 Task: Navigate through the Chicago History Museum to the entrance of the Lincoln's Chicago exhibit.
Action: Mouse moved to (306, 77)
Screenshot: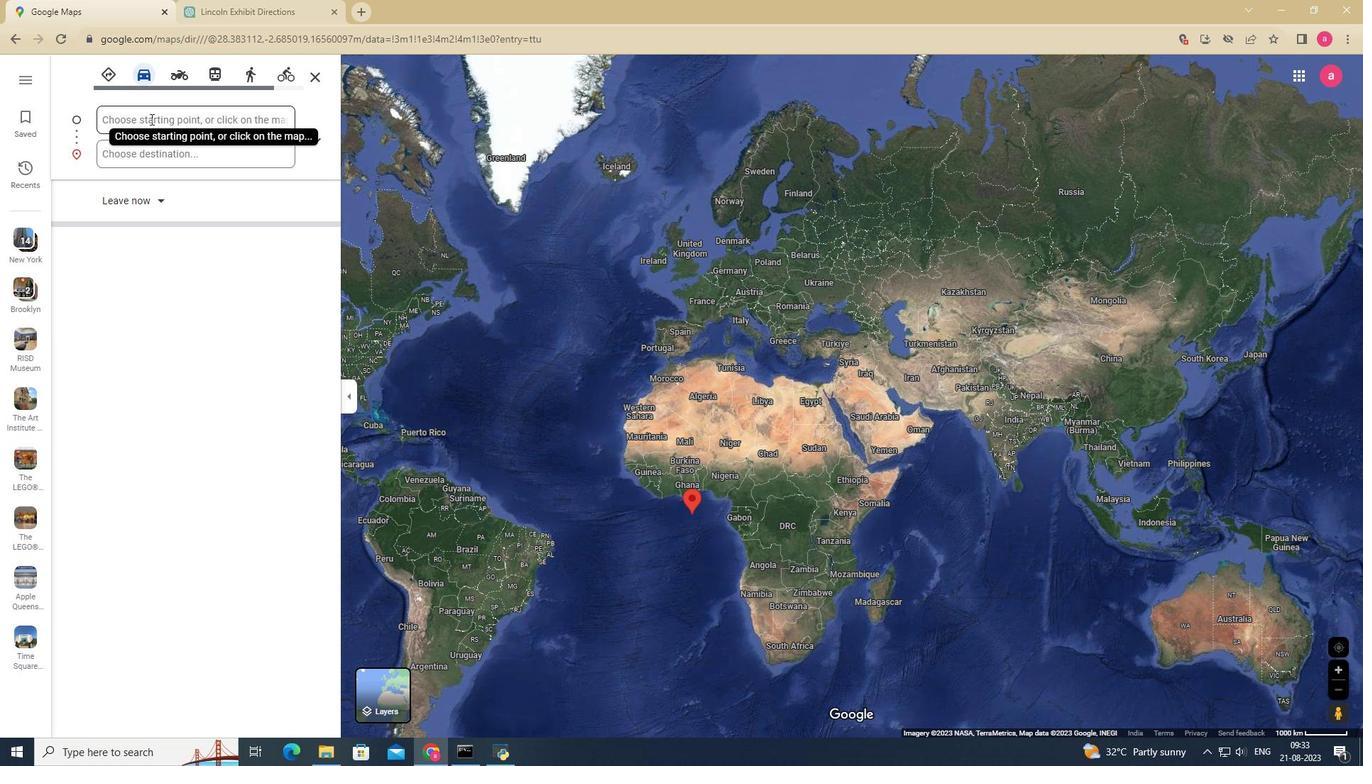
Action: Mouse pressed left at (306, 77)
Screenshot: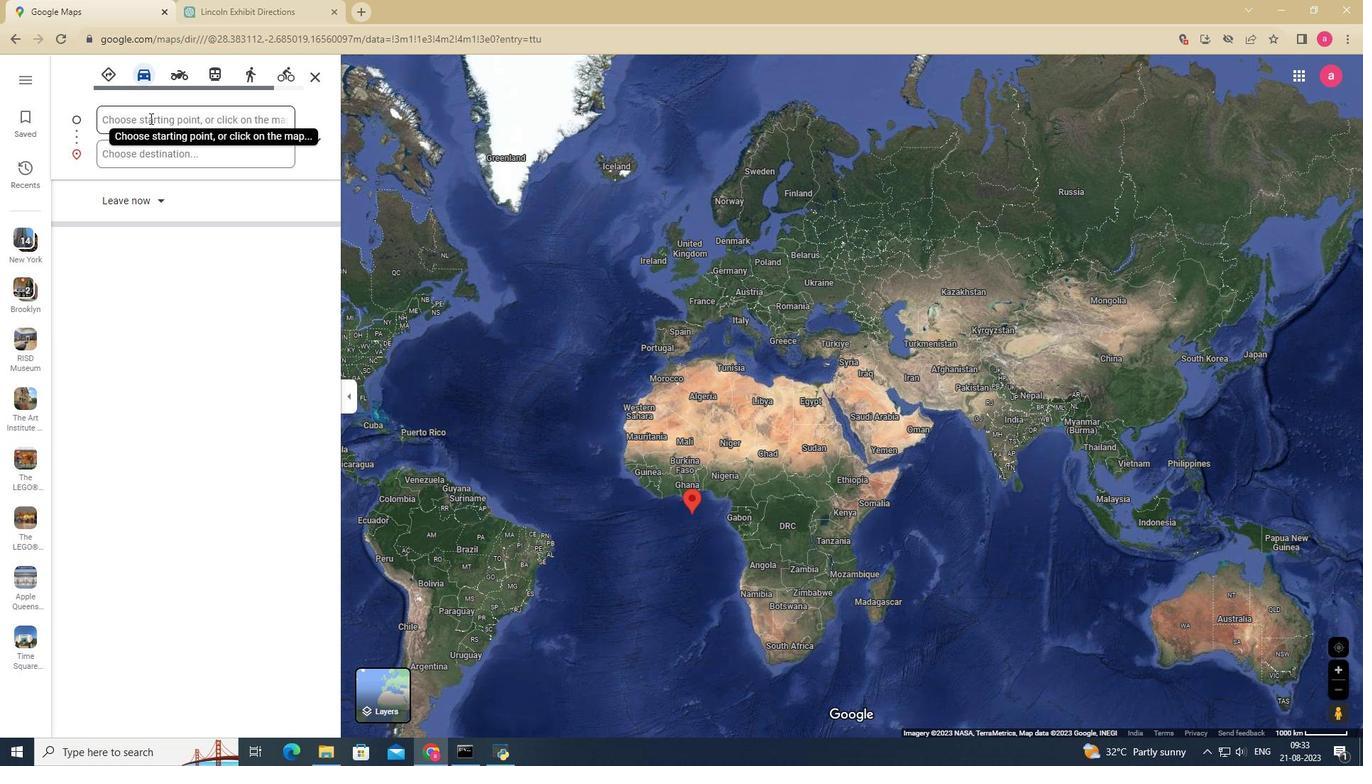 
Action: Mouse moved to (159, 130)
Screenshot: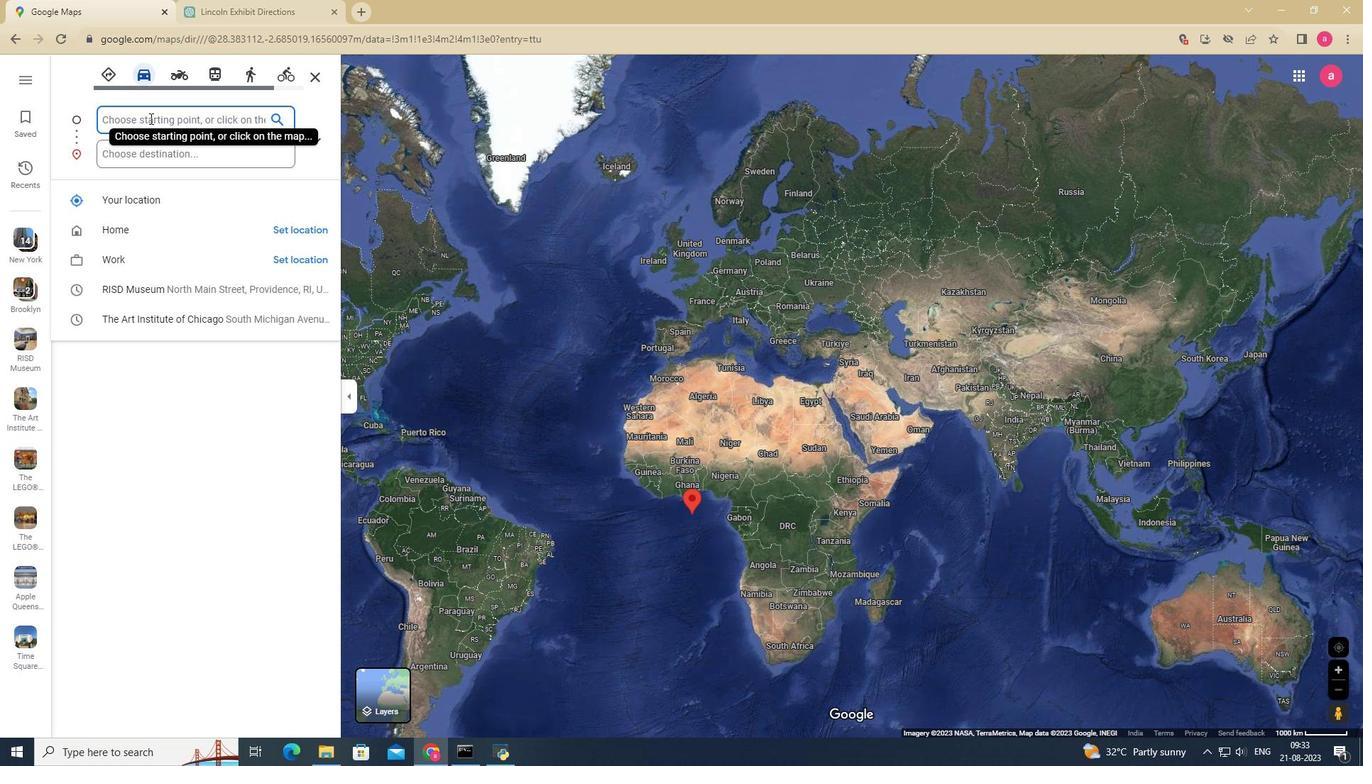 
Action: Mouse pressed left at (159, 130)
Screenshot: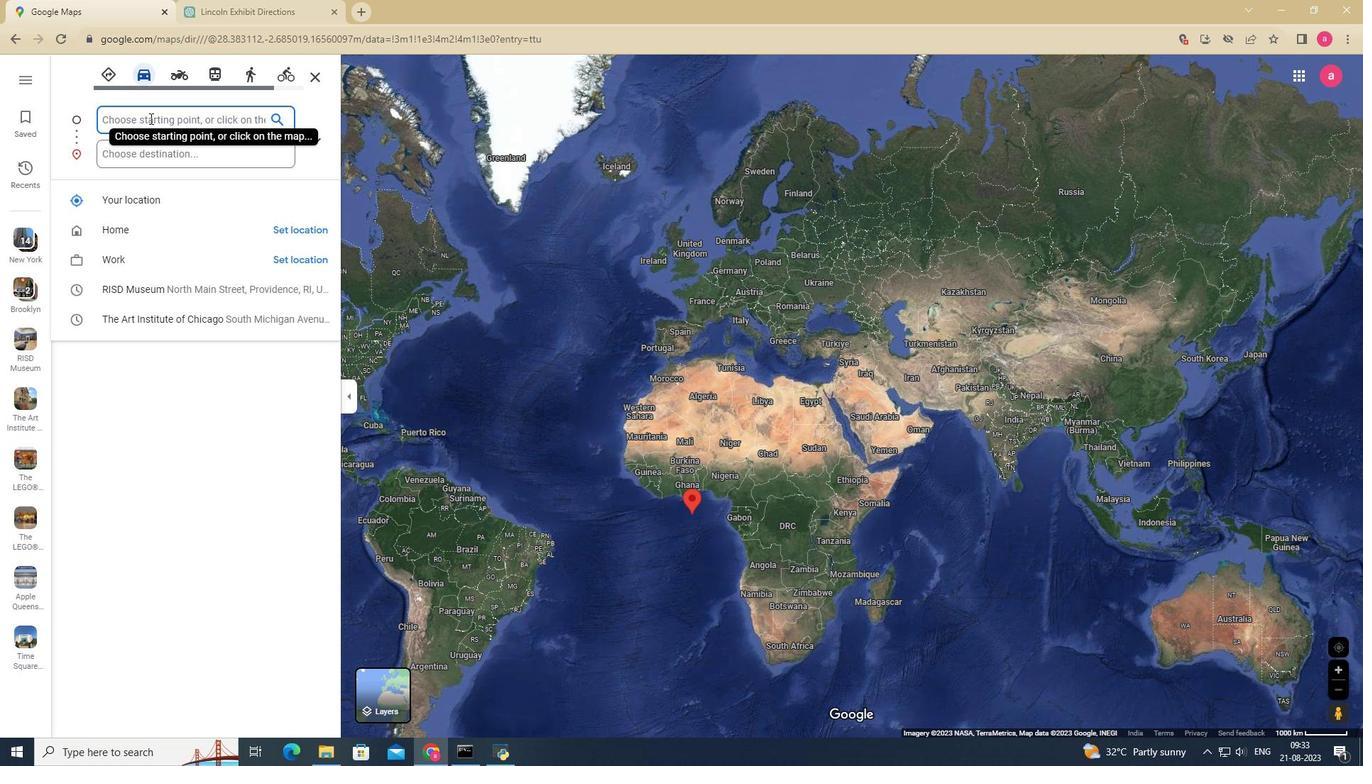 
Action: Mouse moved to (149, 118)
Screenshot: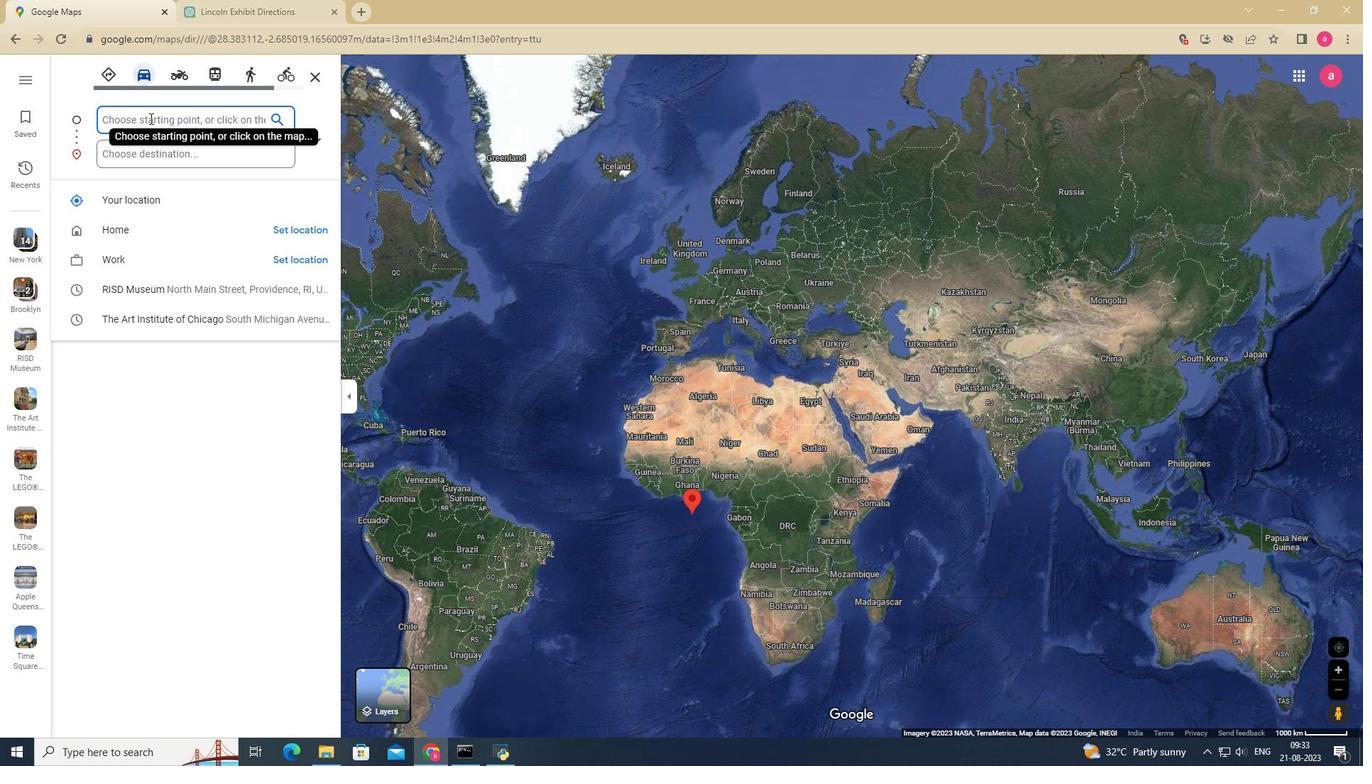 
Action: Mouse pressed left at (149, 118)
Screenshot: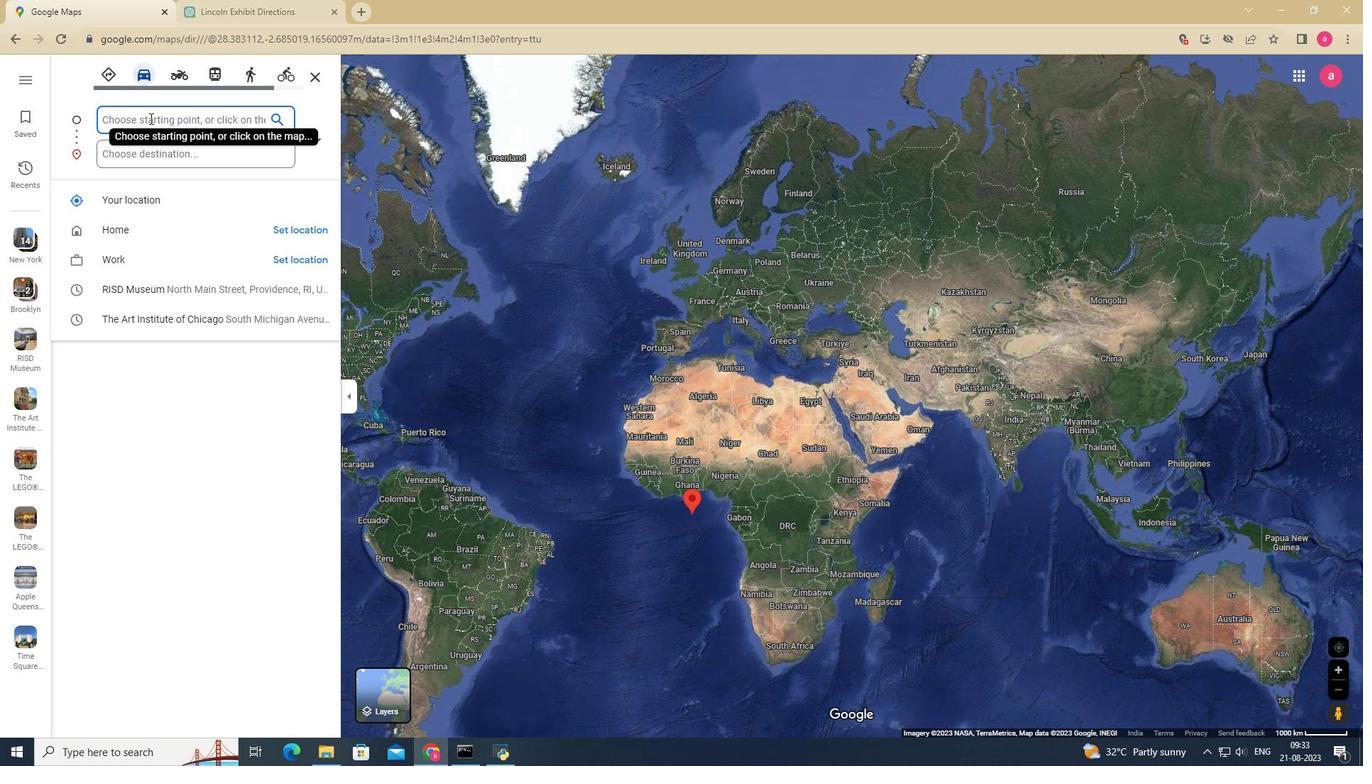 
Action: Key pressed chicago<Key.space><Key.shift><Key.shift>museum
Screenshot: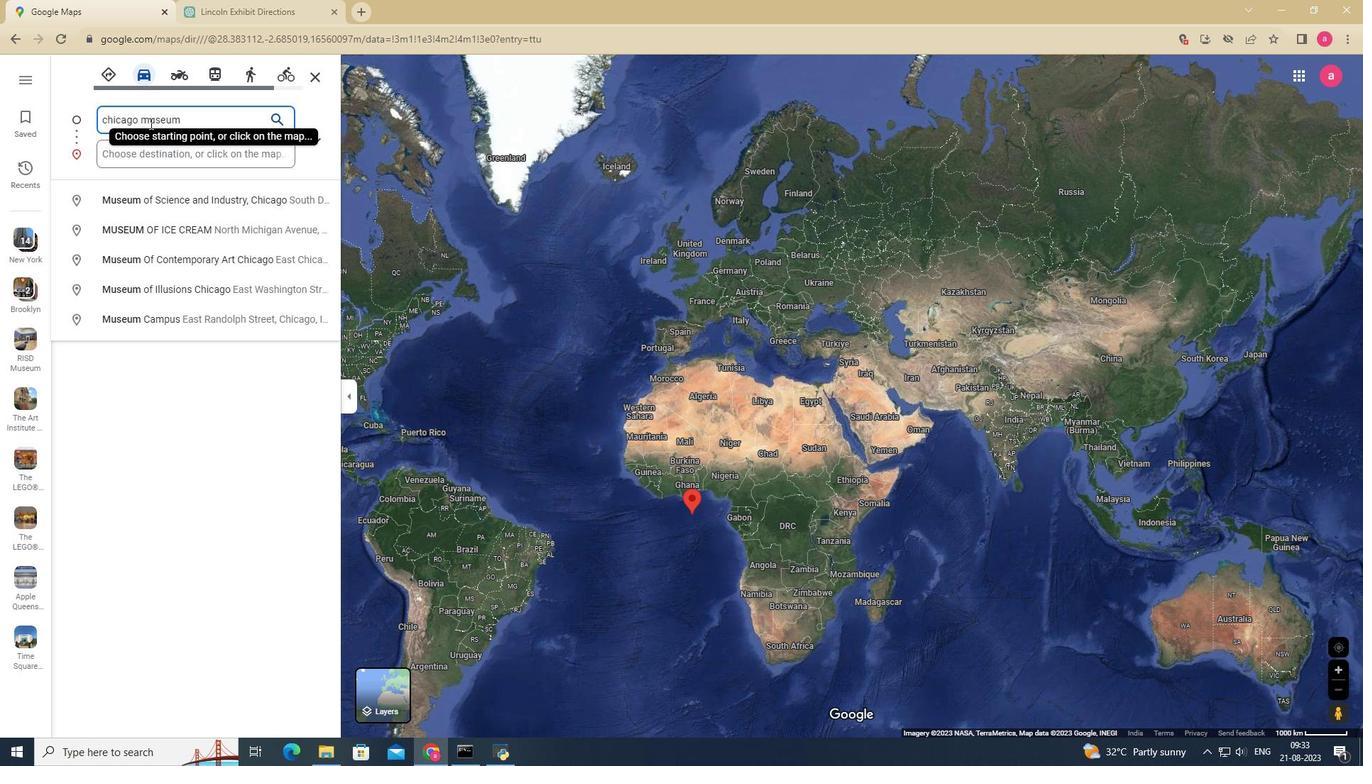 
Action: Mouse moved to (134, 154)
Screenshot: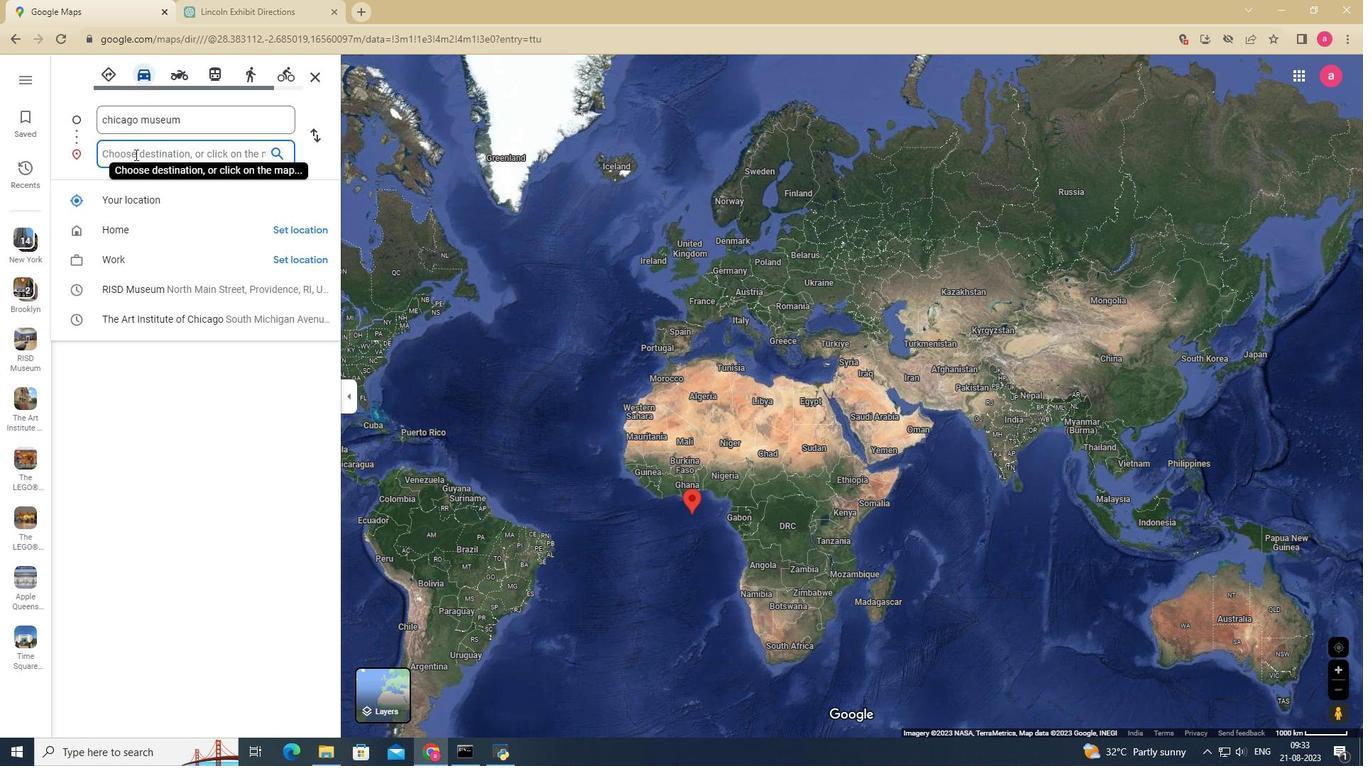 
Action: Mouse pressed left at (134, 154)
Screenshot: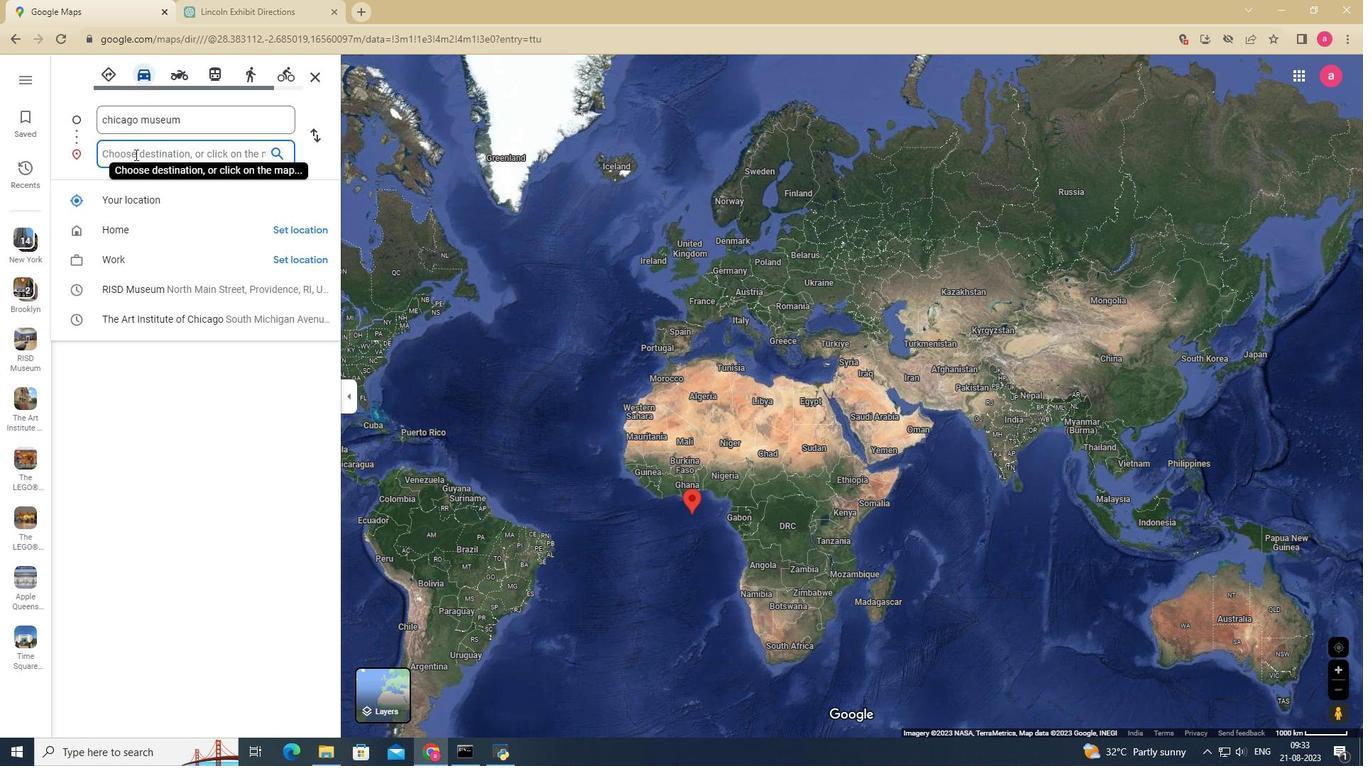 
Action: Key pressed lincoln's<Key.space>chicago<Key.space>exhibit<Key.enter>
Screenshot: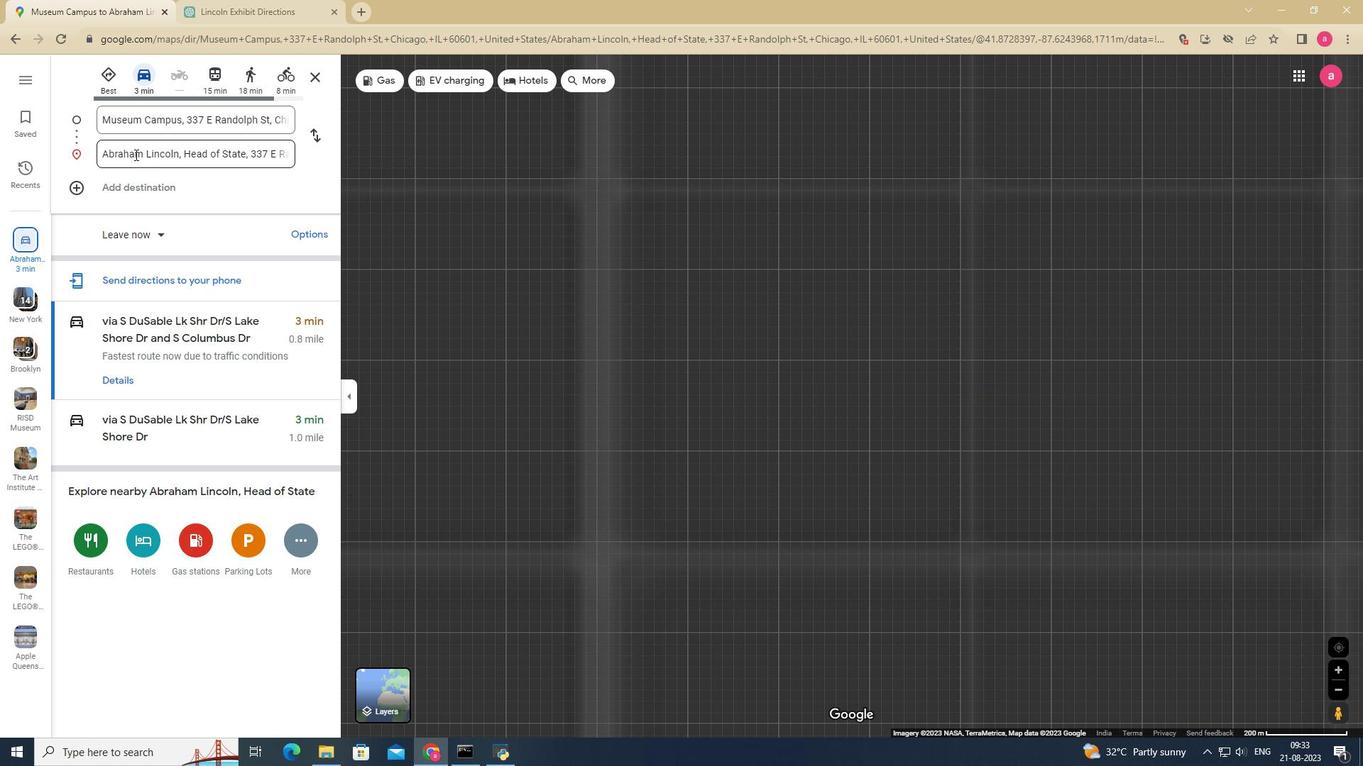 
Action: Mouse moved to (832, 570)
Screenshot: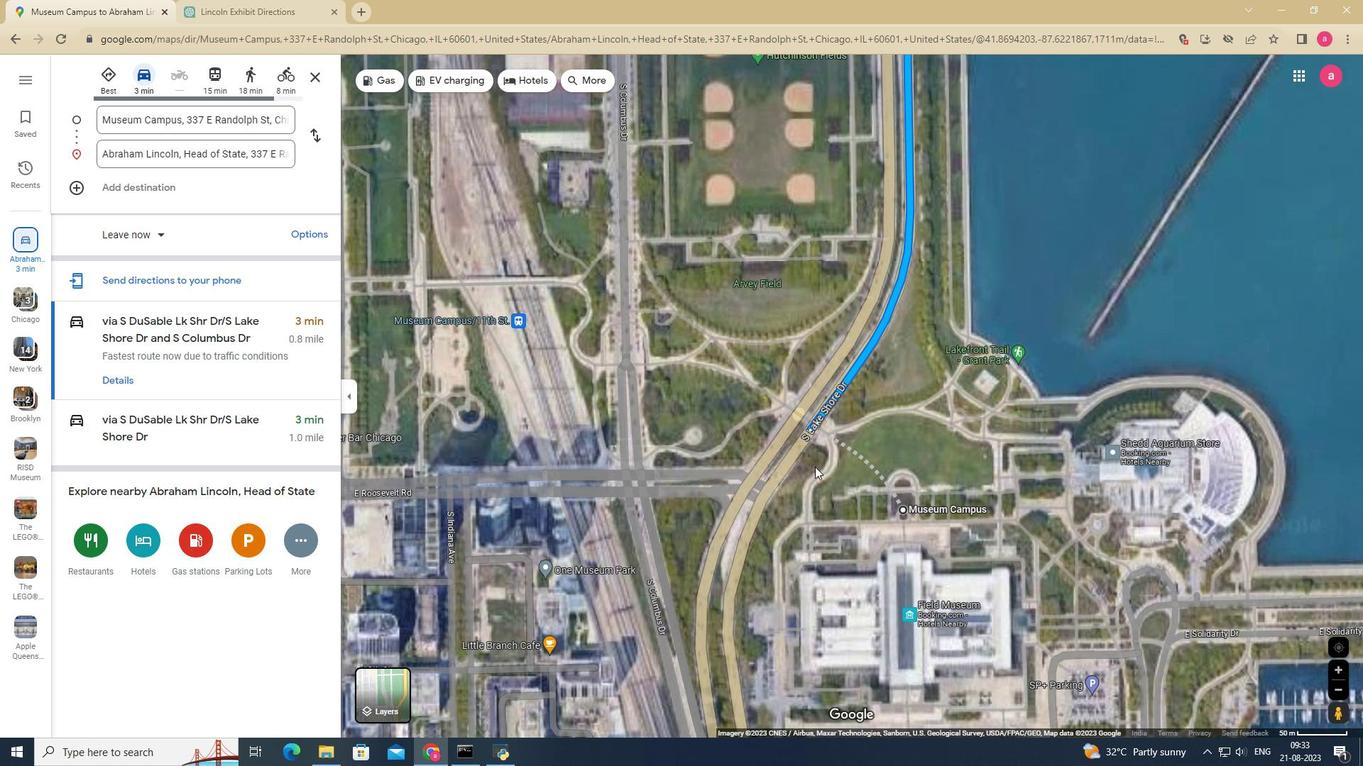
Action: Mouse pressed left at (832, 570)
Screenshot: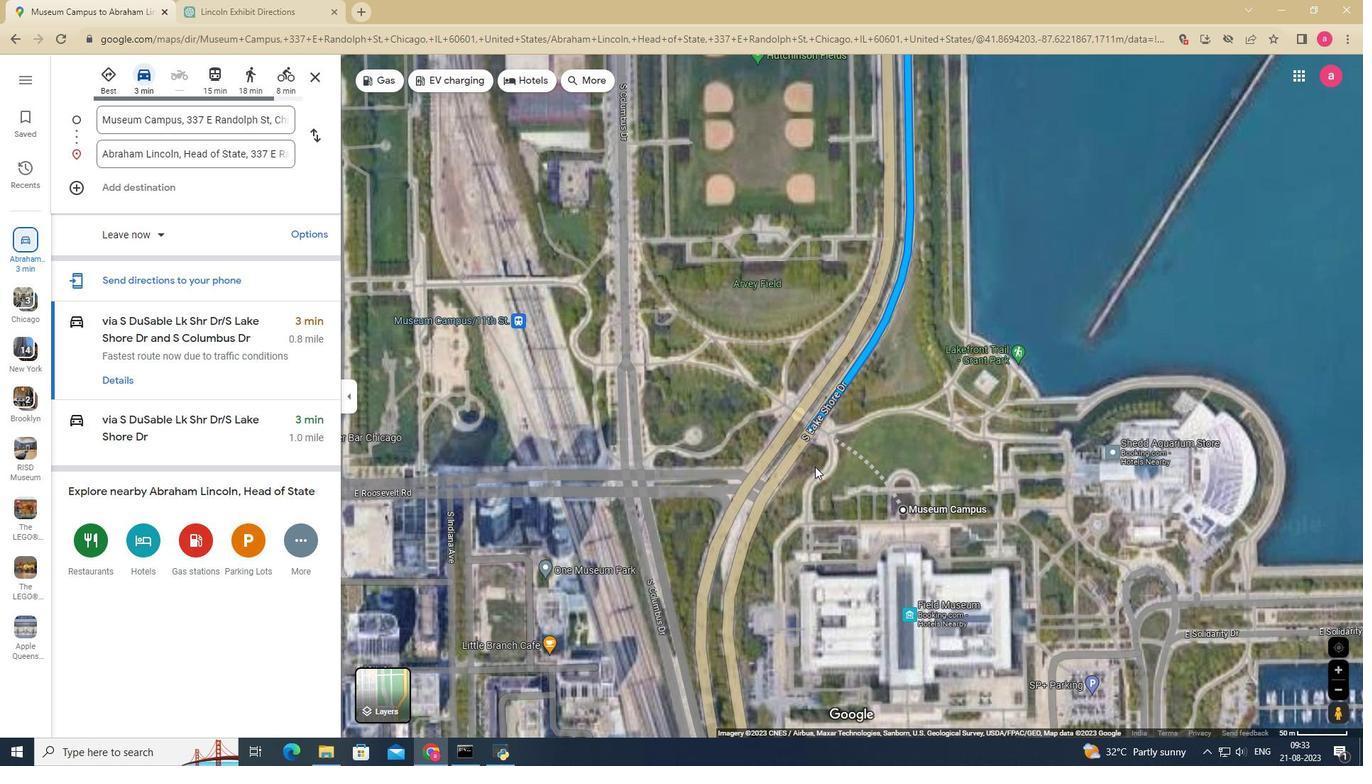 
Action: Mouse moved to (815, 479)
Screenshot: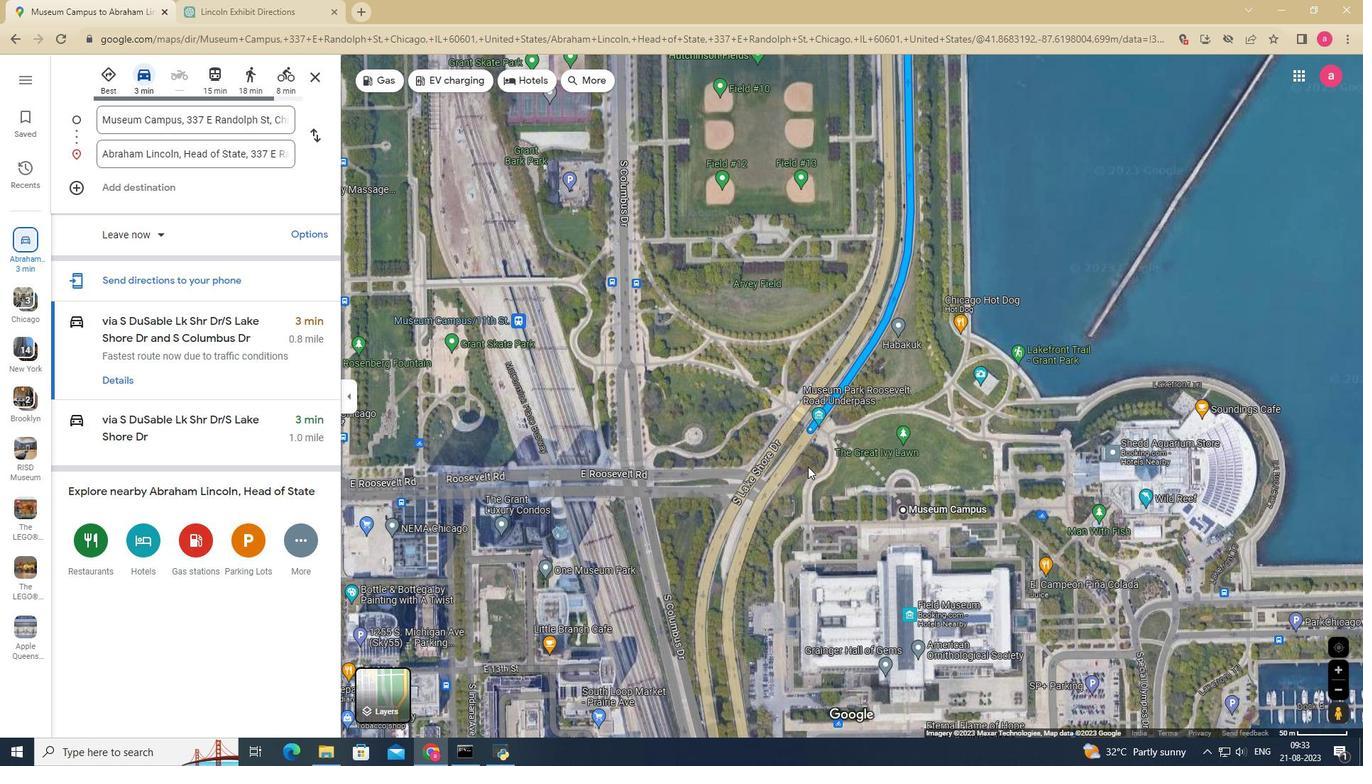 
Action: Mouse scrolled (815, 479) with delta (0, 0)
Screenshot: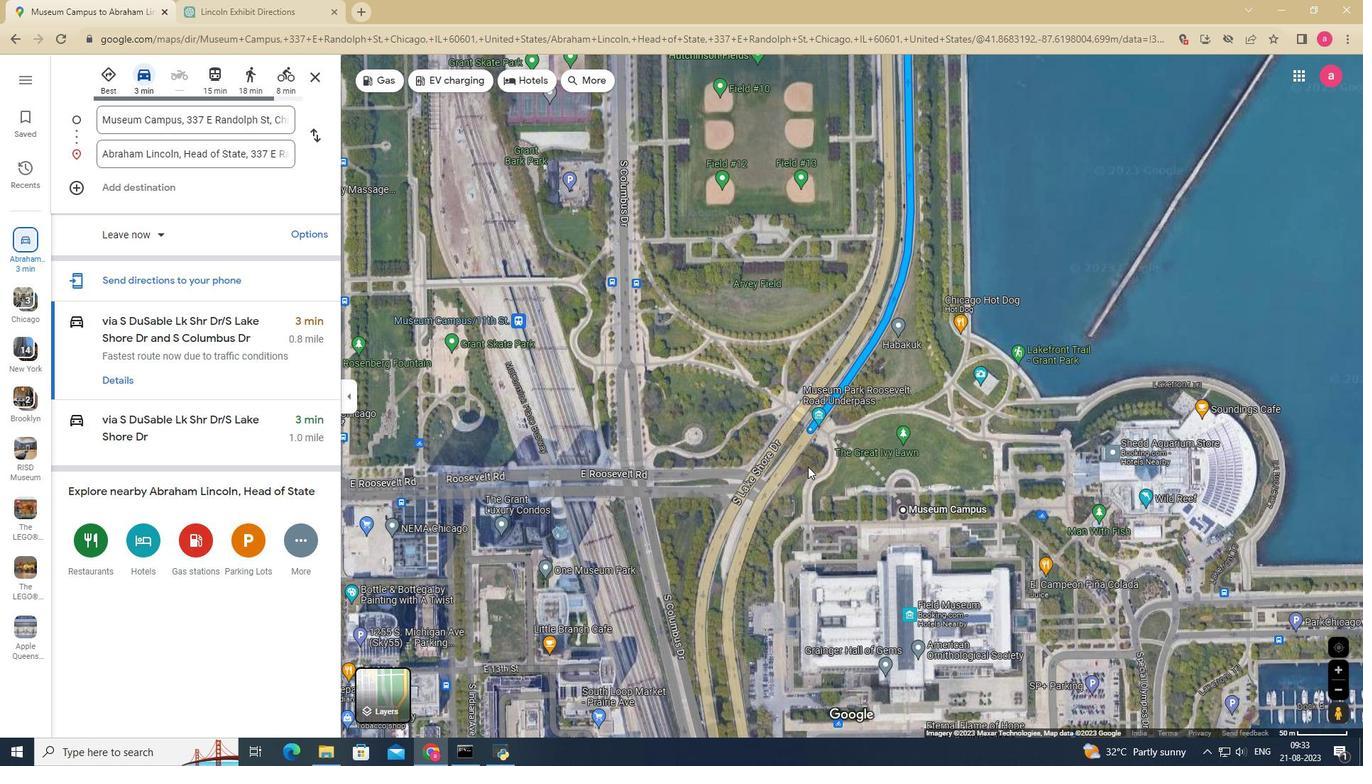 
Action: Mouse scrolled (815, 479) with delta (0, 0)
Screenshot: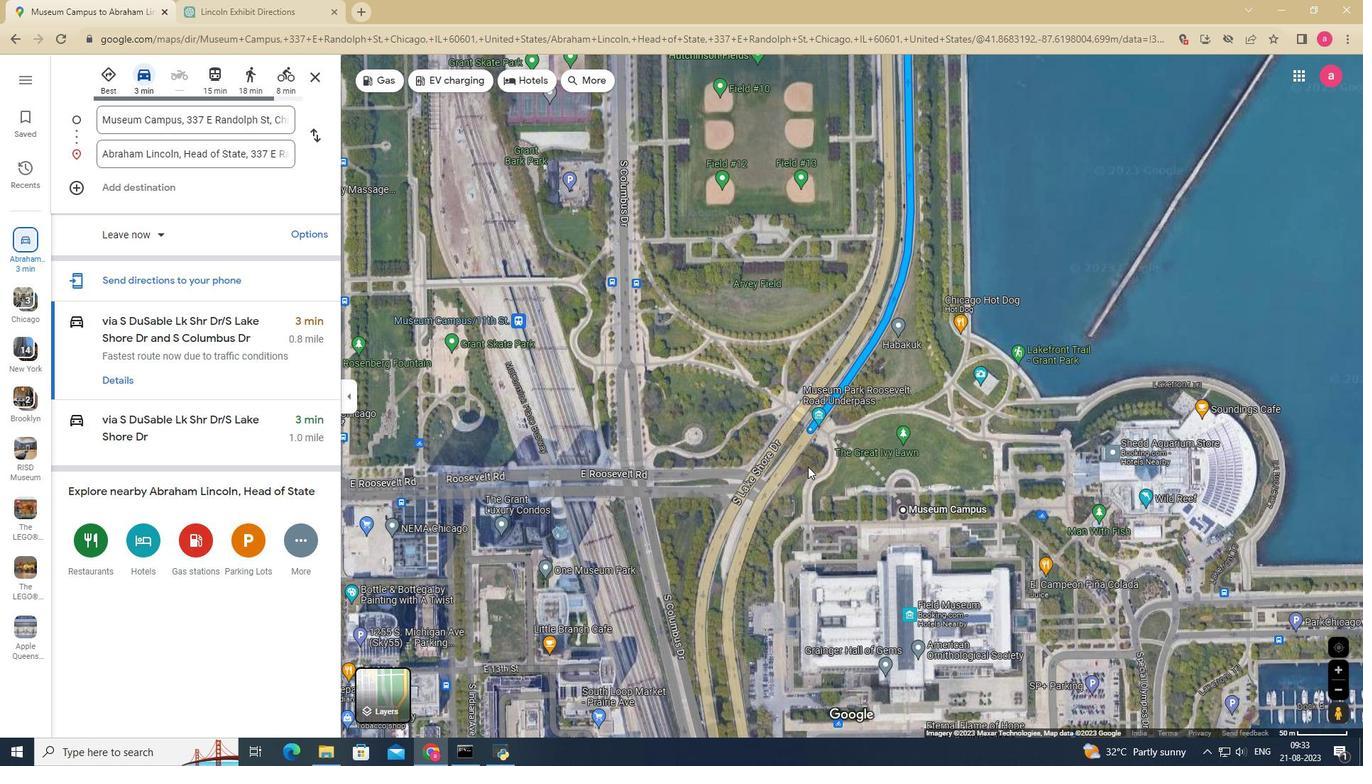 
Action: Mouse scrolled (815, 479) with delta (0, 0)
Screenshot: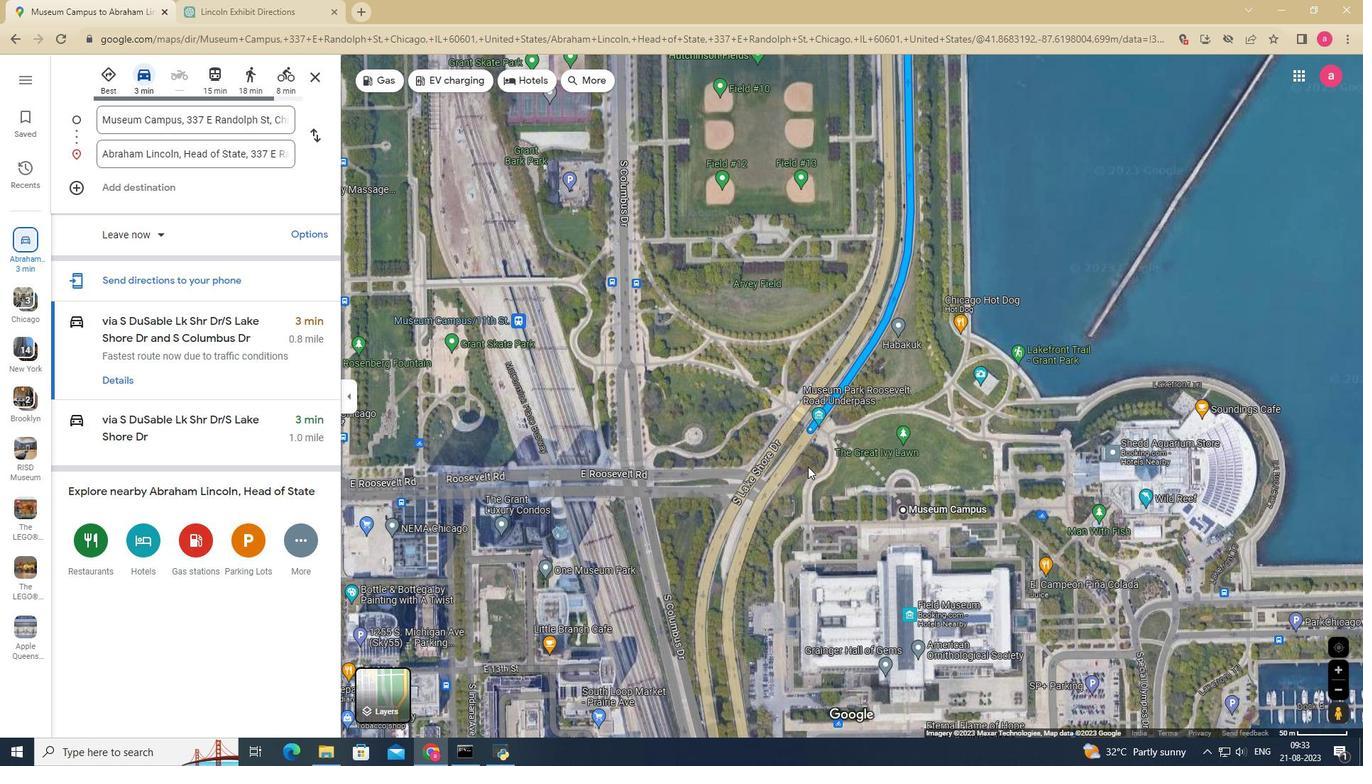 
Action: Mouse scrolled (815, 479) with delta (0, 0)
Screenshot: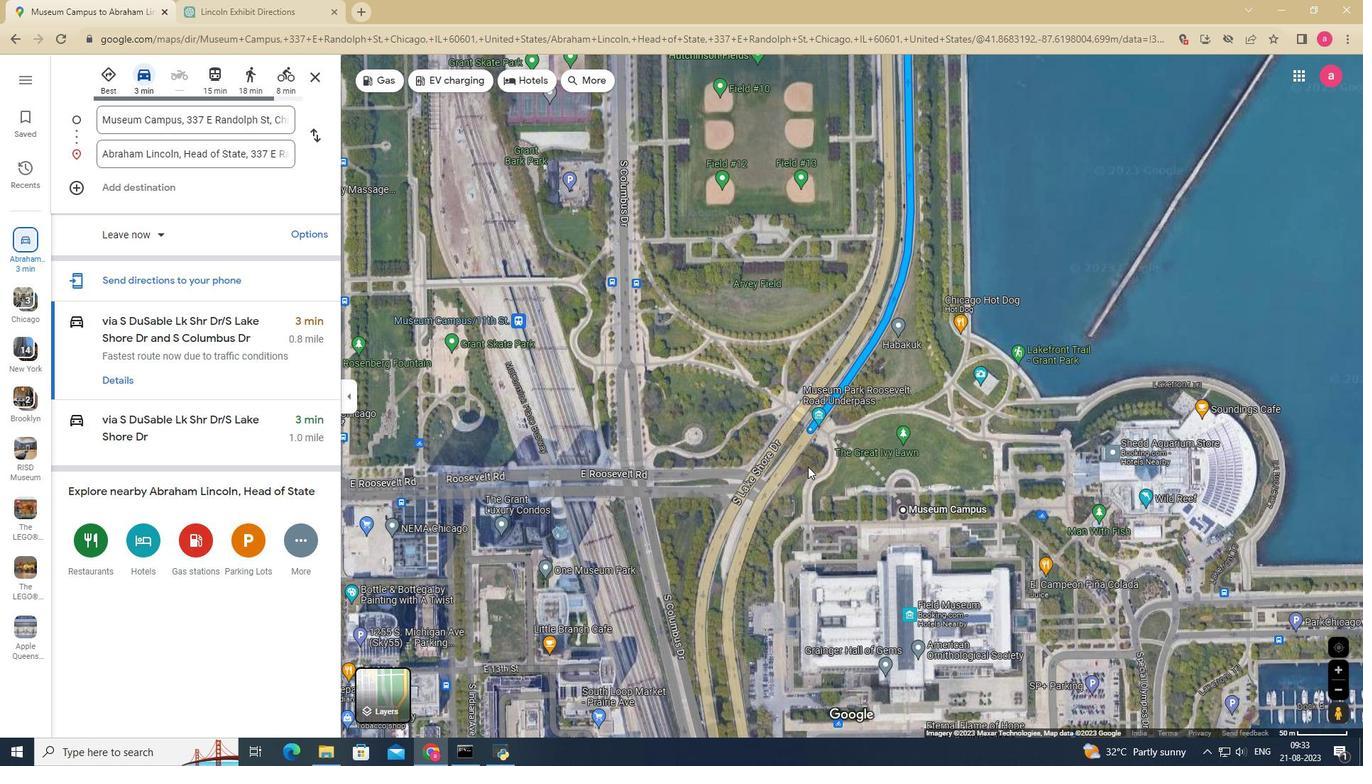 
Action: Mouse scrolled (815, 479) with delta (0, 0)
Screenshot: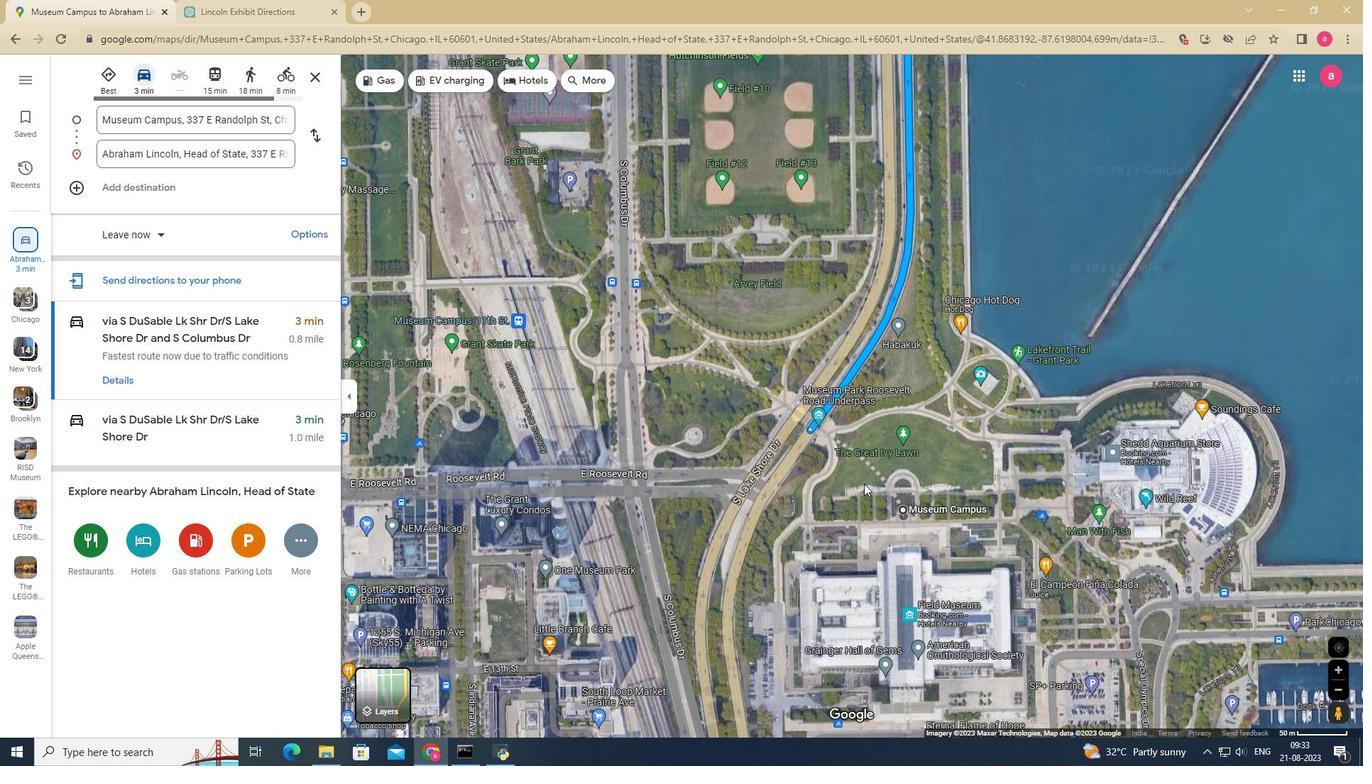 
Action: Mouse scrolled (815, 479) with delta (0, 0)
Screenshot: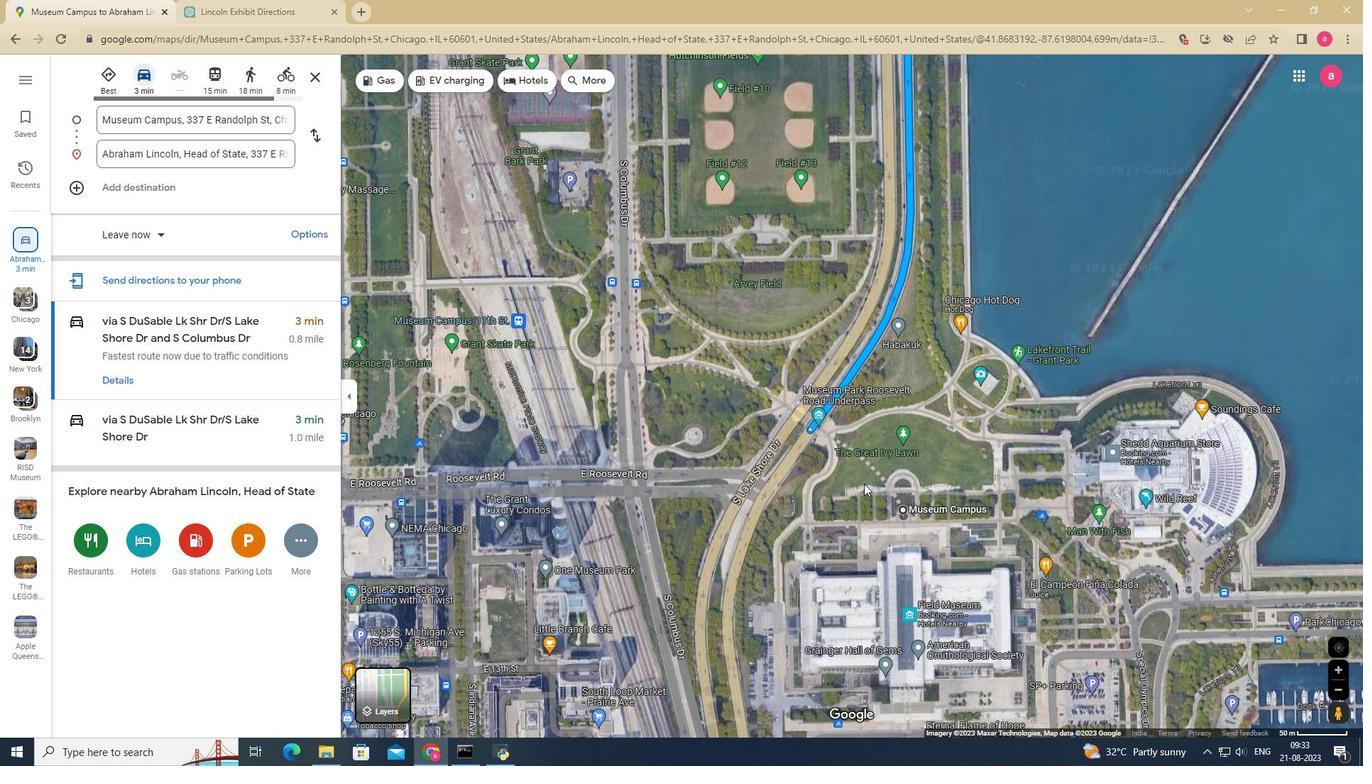 
Action: Mouse moved to (898, 519)
Screenshot: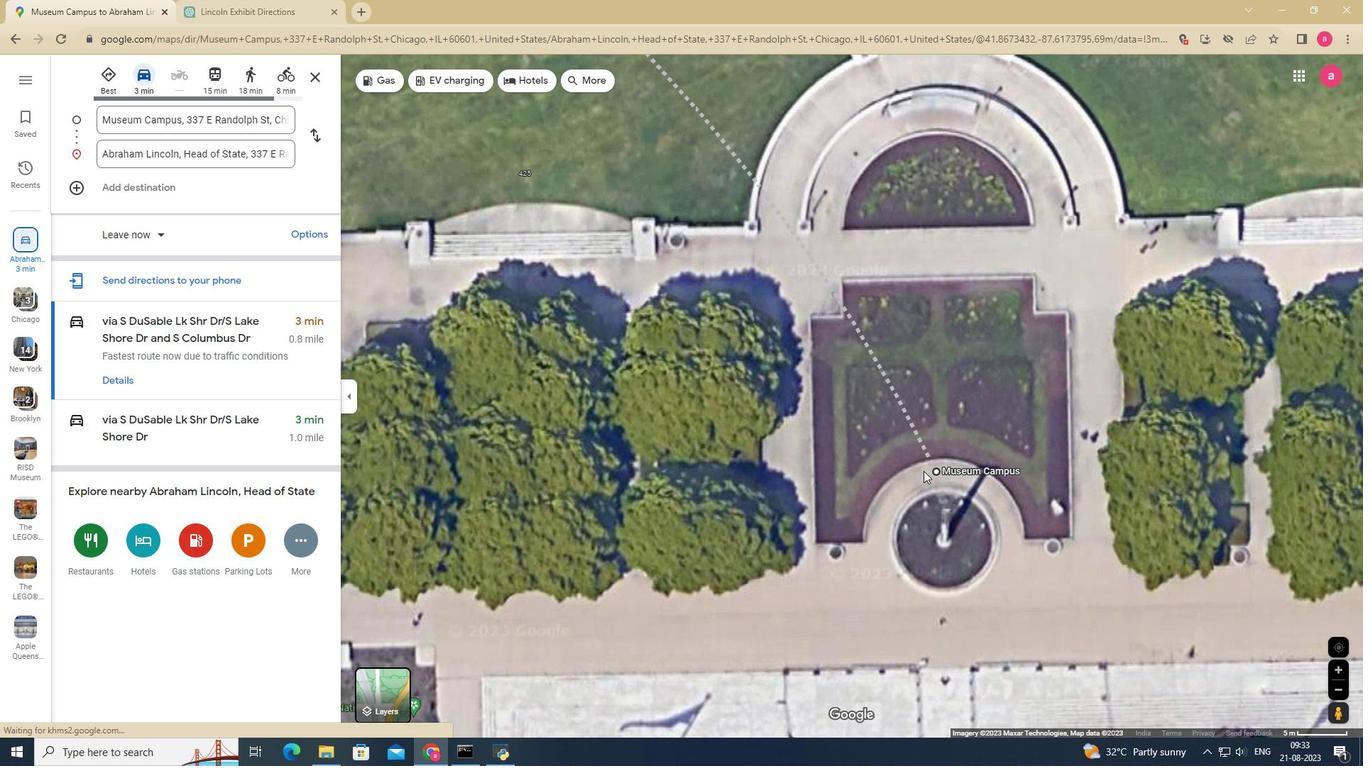 
Action: Mouse scrolled (898, 519) with delta (0, 0)
Screenshot: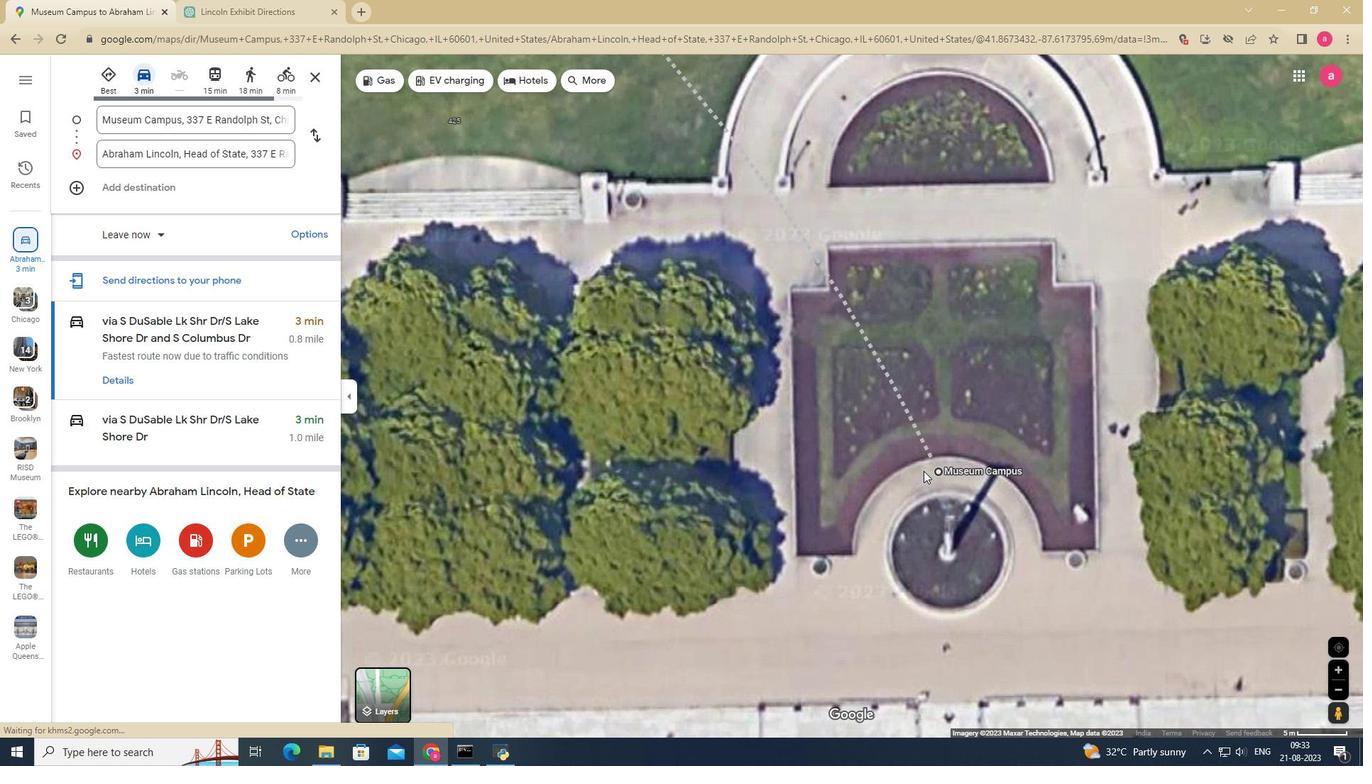 
Action: Mouse scrolled (898, 519) with delta (0, 0)
Screenshot: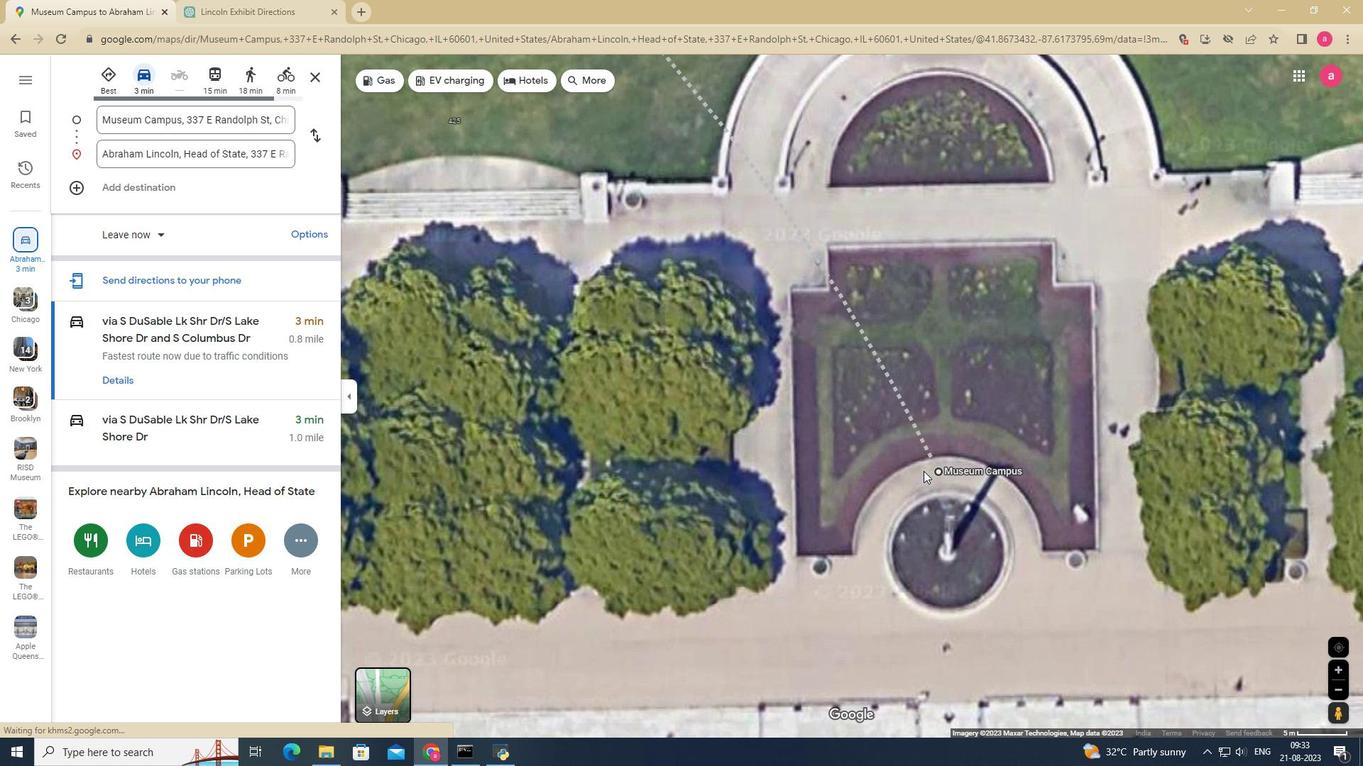 
Action: Mouse scrolled (898, 519) with delta (0, 0)
Screenshot: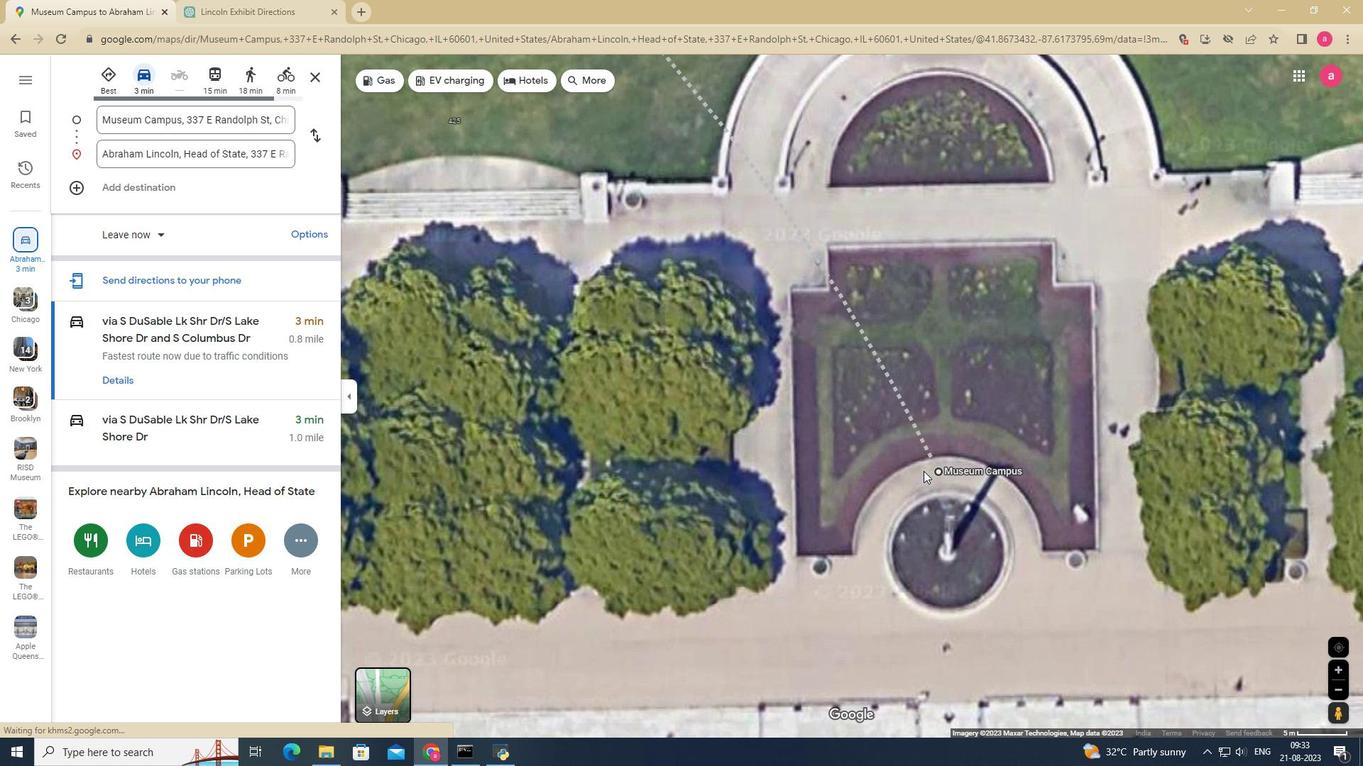 
Action: Mouse scrolled (898, 519) with delta (0, 0)
Screenshot: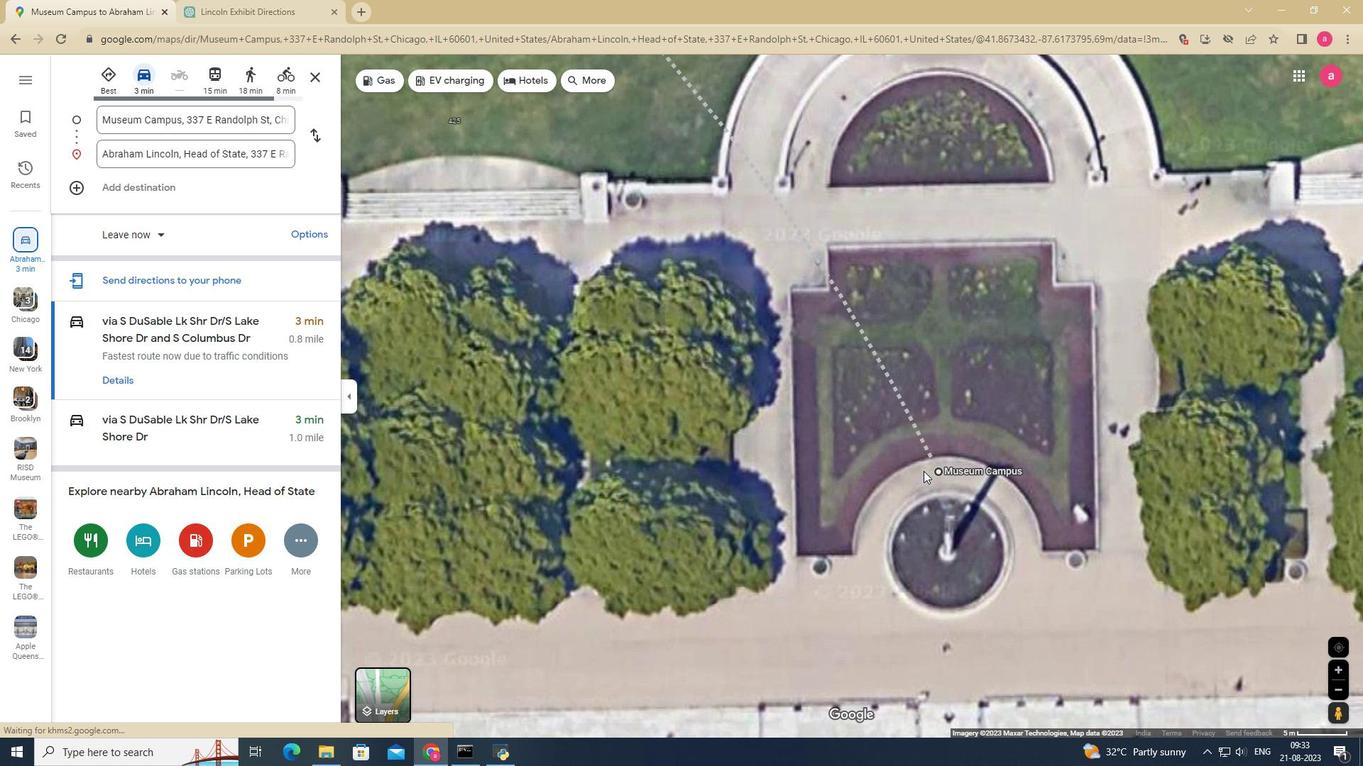 
Action: Mouse scrolled (898, 519) with delta (0, 0)
Screenshot: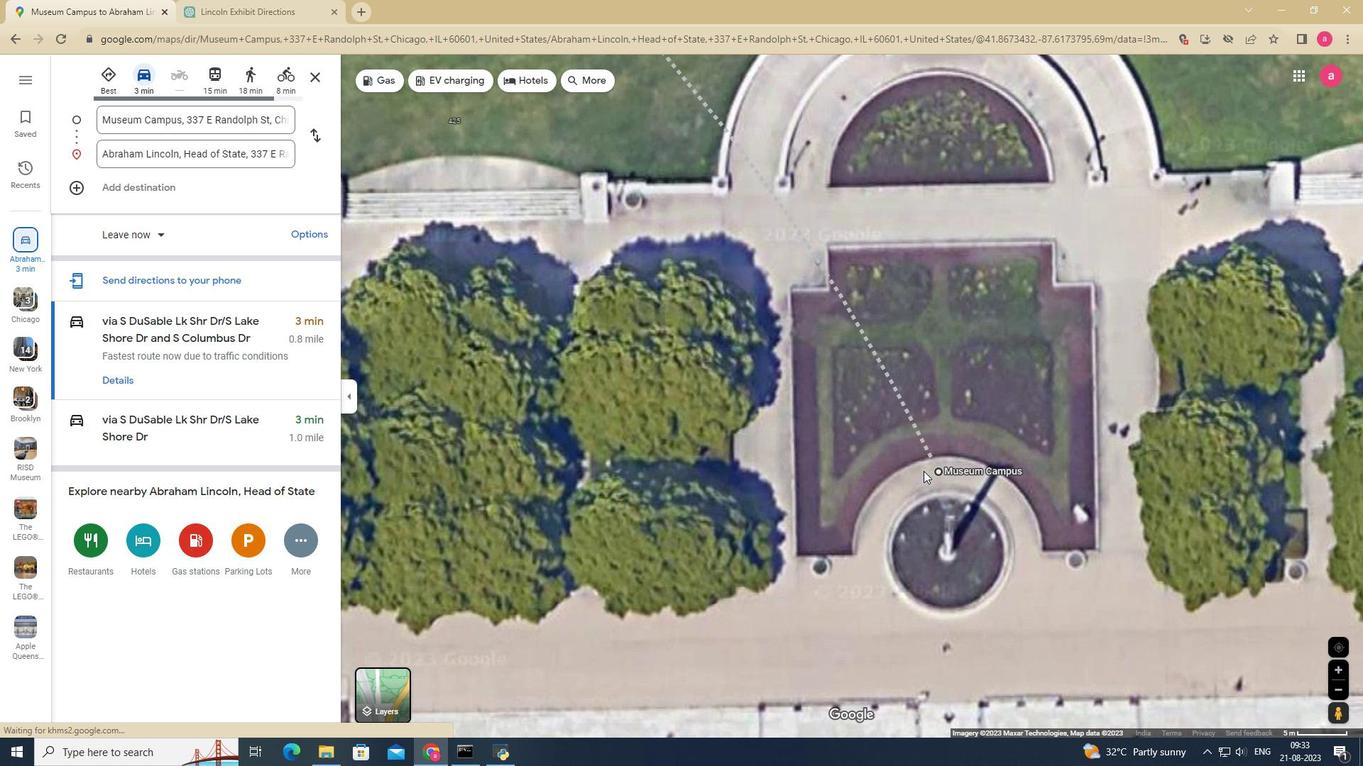 
Action: Mouse scrolled (898, 519) with delta (0, 0)
Screenshot: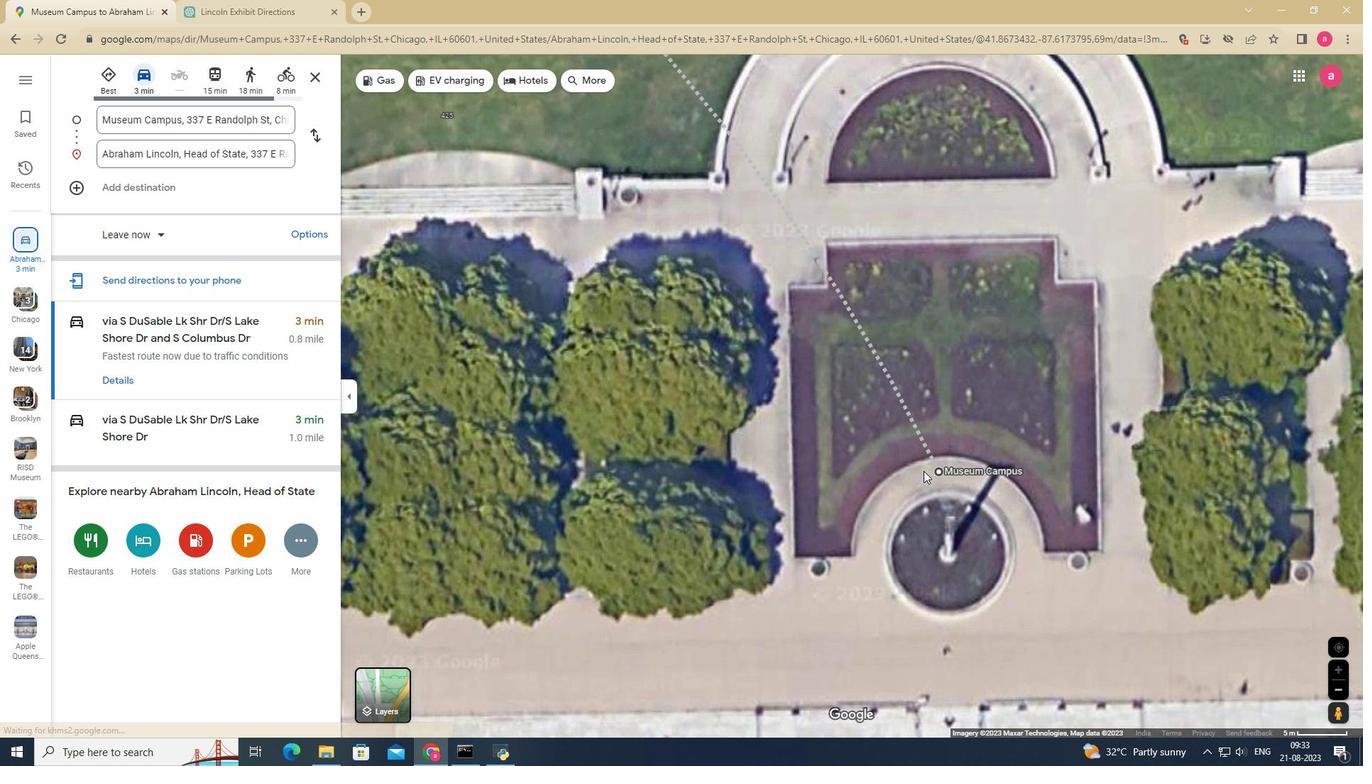 
Action: Mouse scrolled (898, 519) with delta (0, 0)
Screenshot: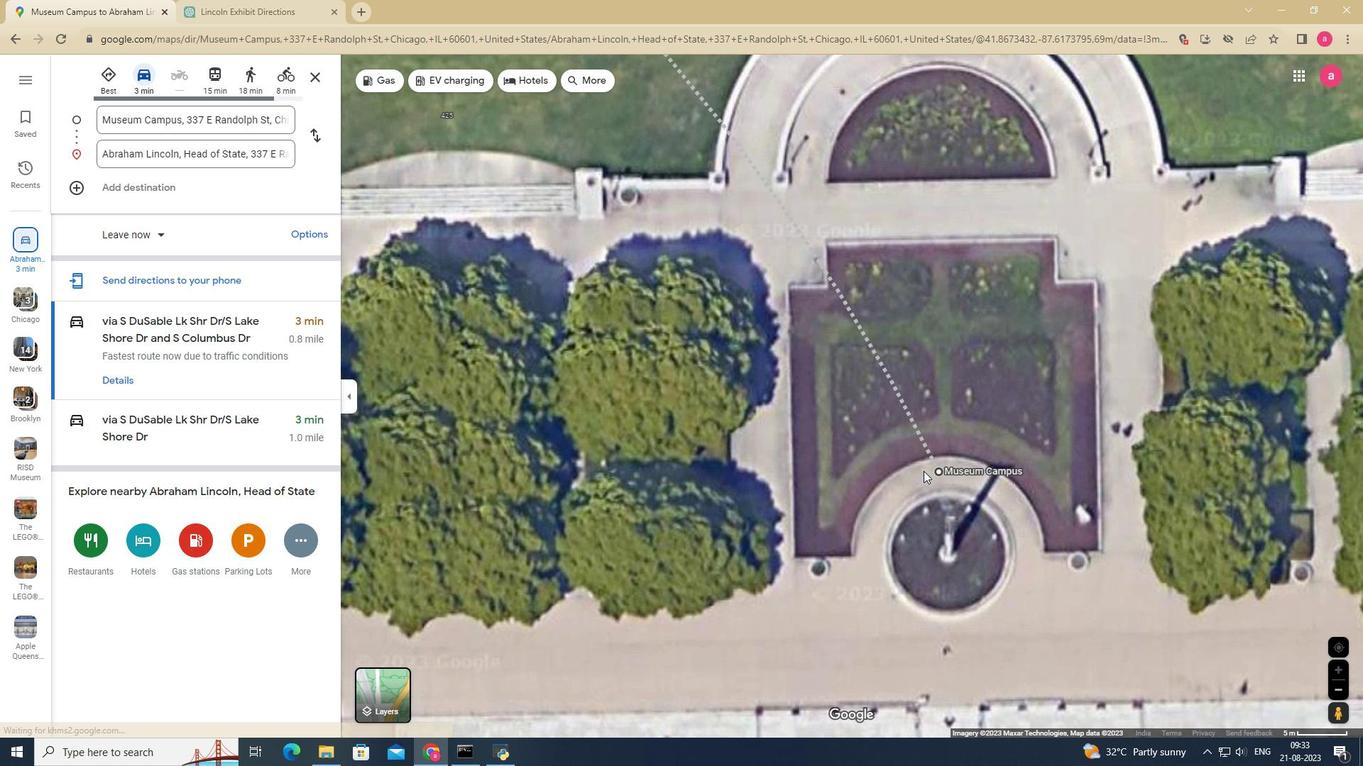 
Action: Mouse moved to (902, 501)
Screenshot: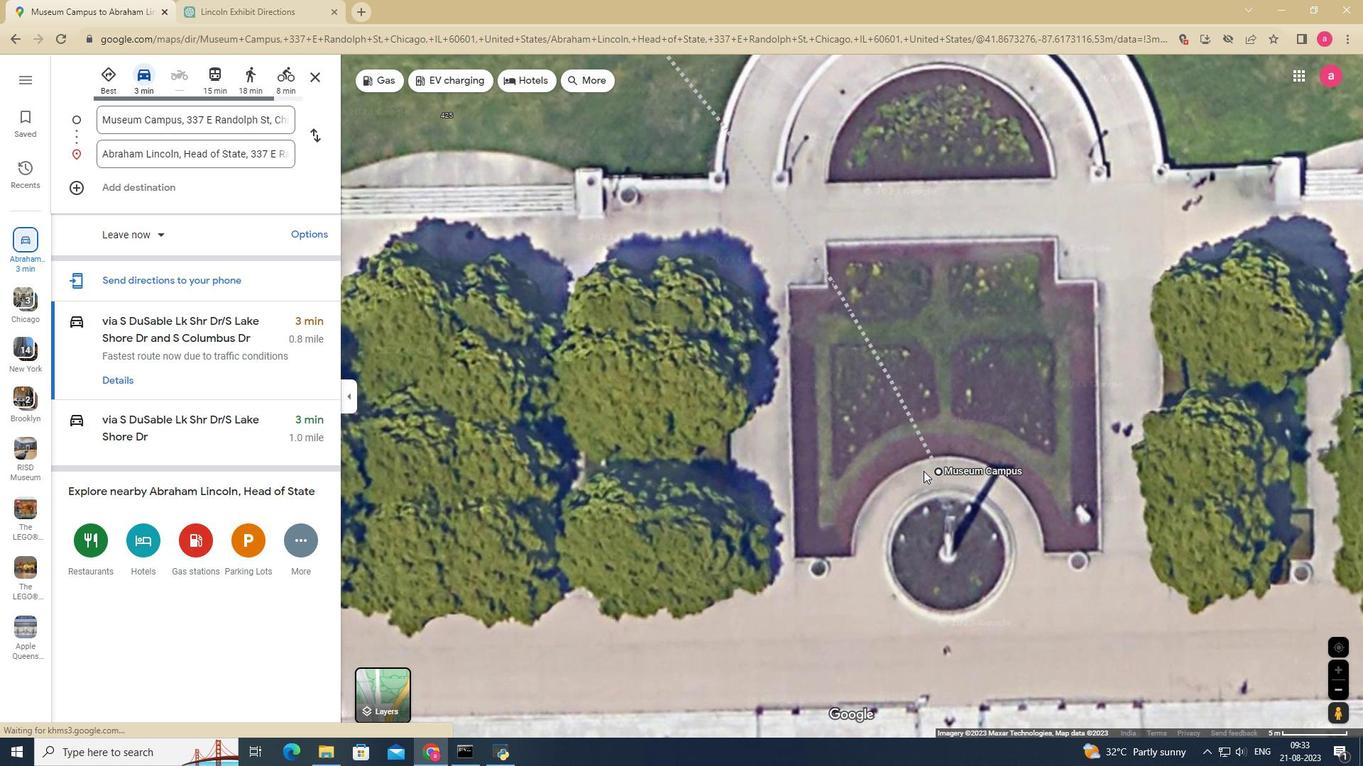 
Action: Mouse scrolled (902, 502) with delta (0, 0)
Screenshot: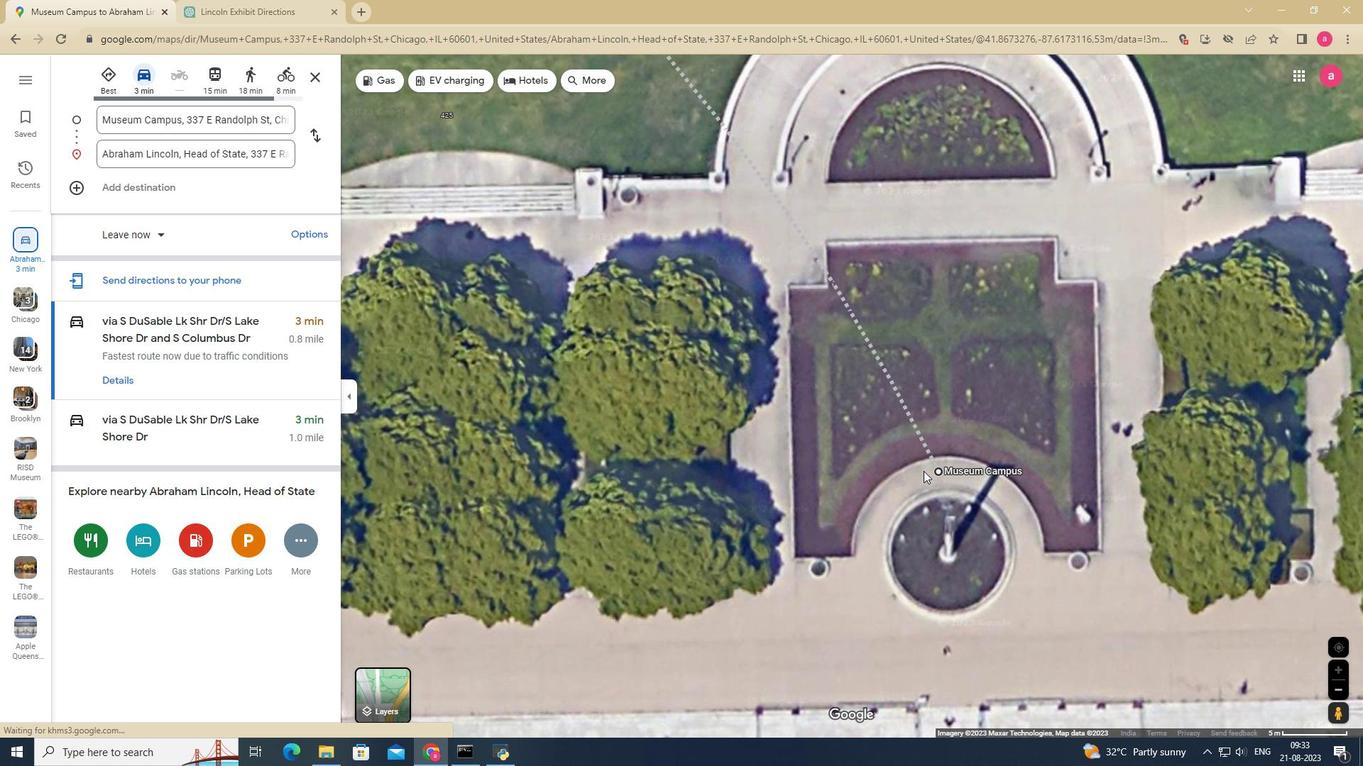 
Action: Mouse scrolled (902, 502) with delta (0, 0)
Screenshot: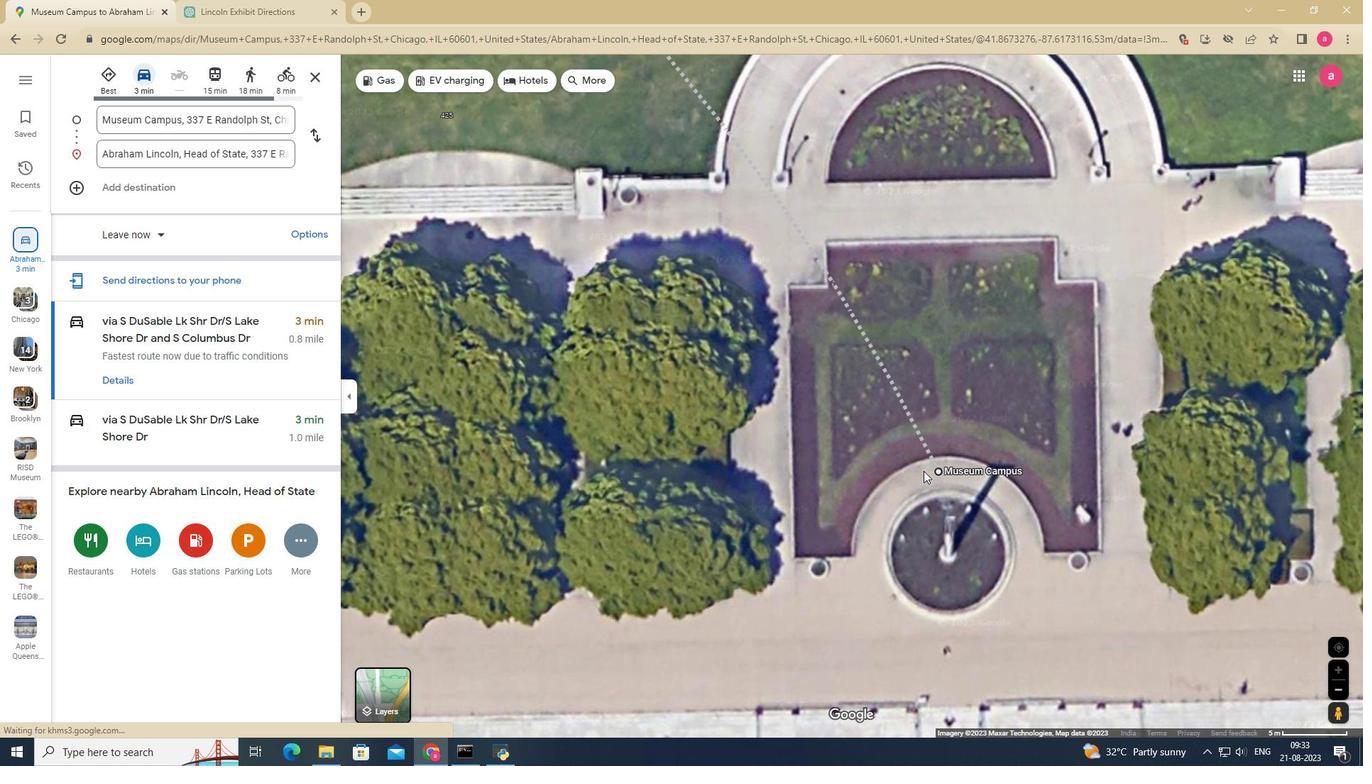 
Action: Mouse scrolled (902, 502) with delta (0, 0)
Screenshot: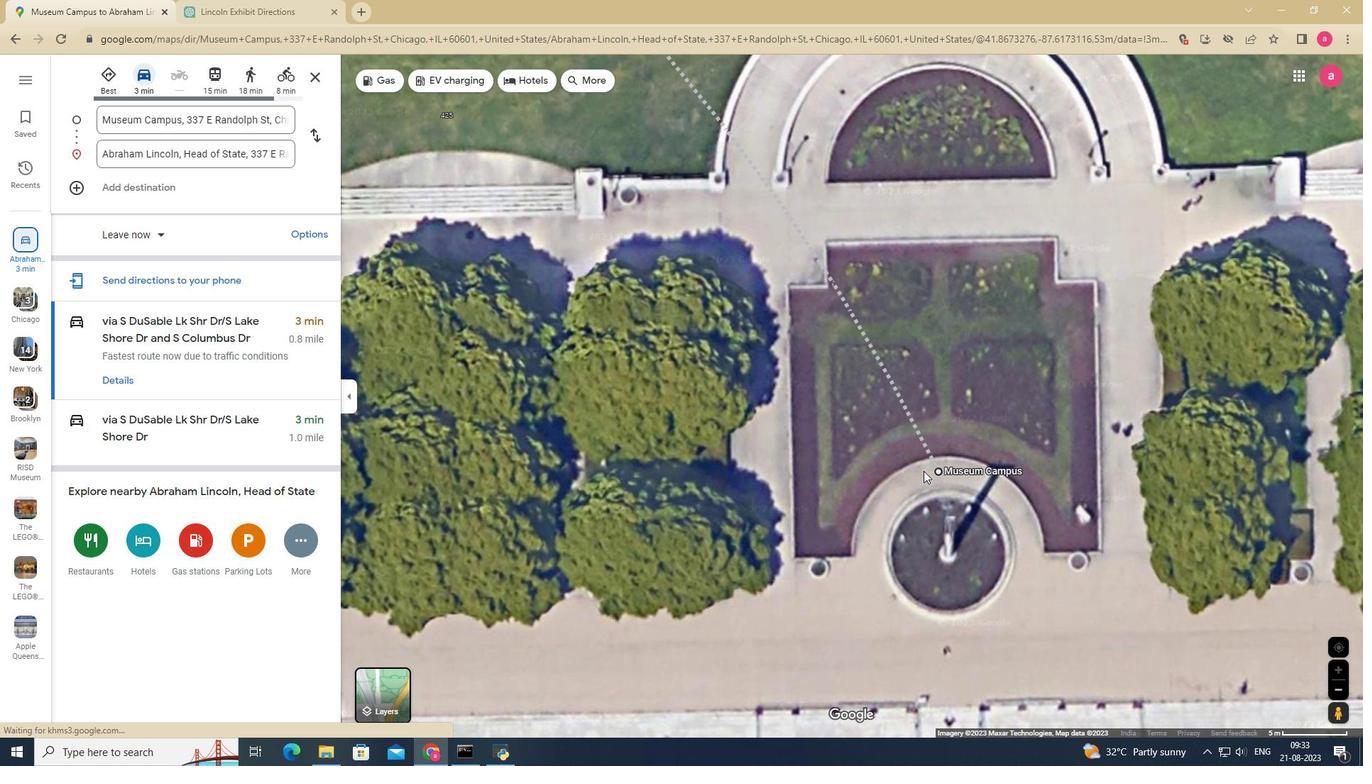 
Action: Mouse scrolled (902, 502) with delta (0, 0)
Screenshot: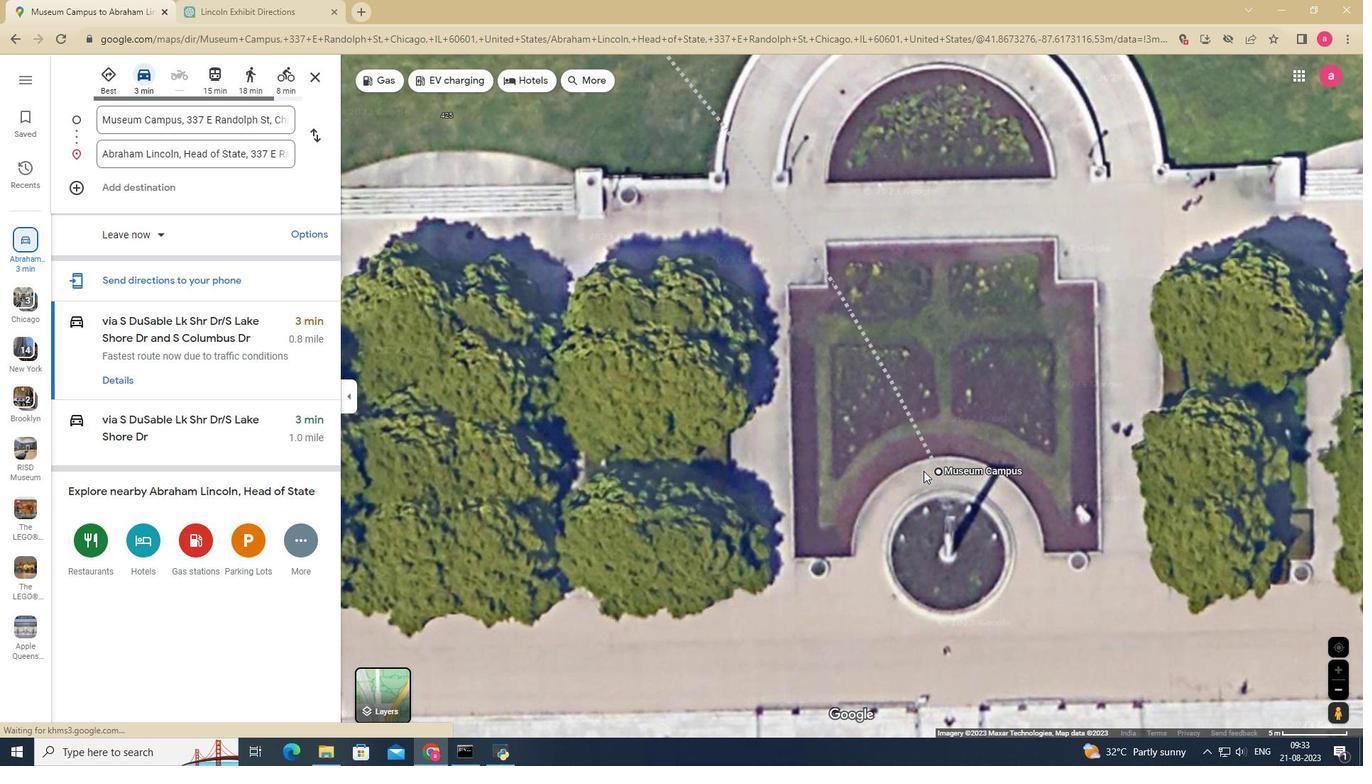 
Action: Mouse scrolled (902, 502) with delta (0, 0)
Screenshot: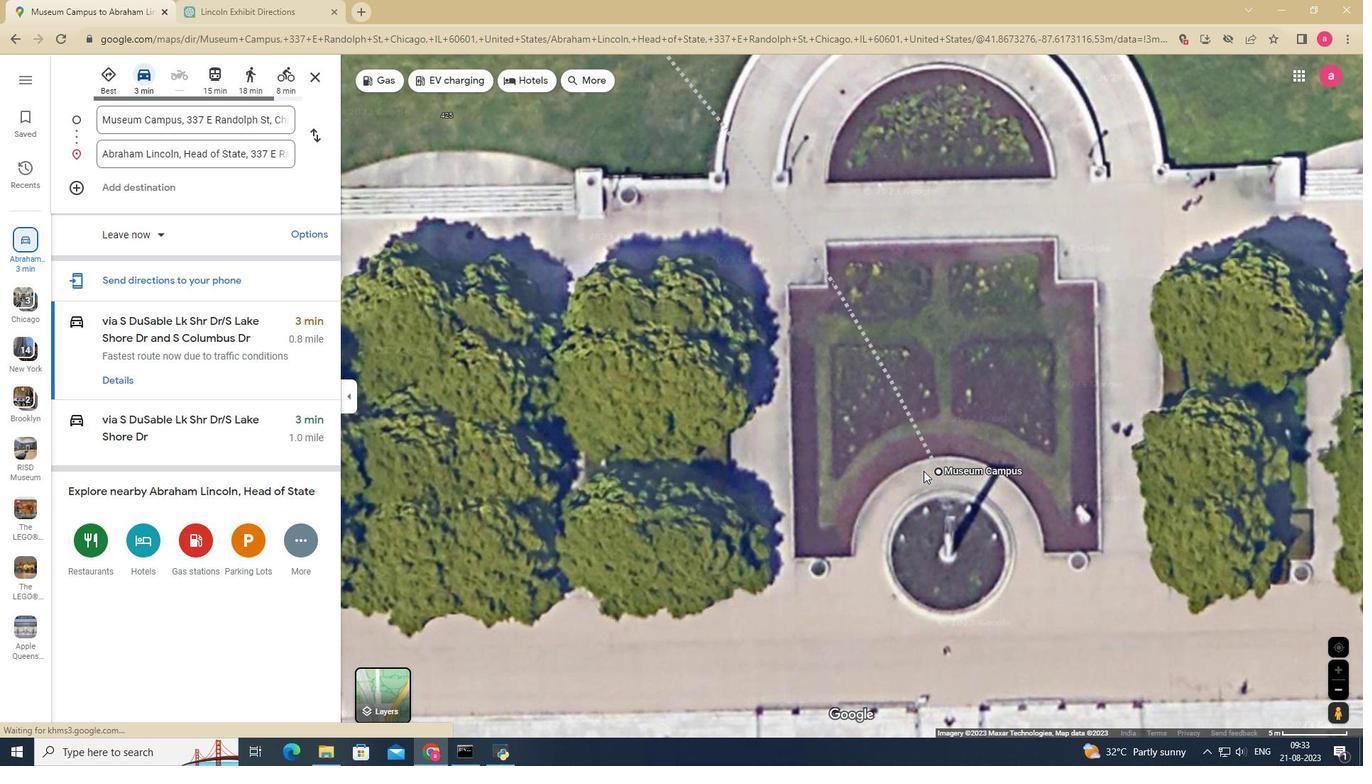 
Action: Mouse scrolled (902, 502) with delta (0, 0)
Screenshot: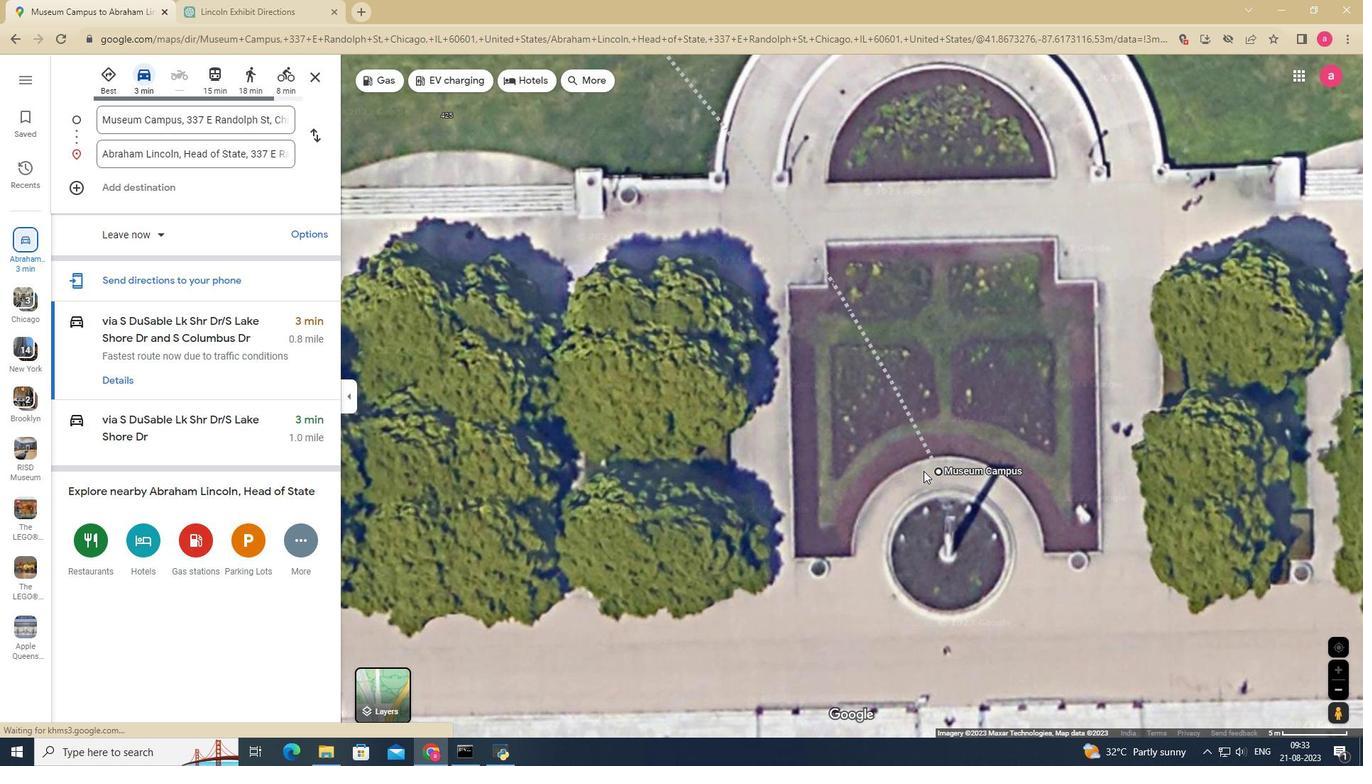 
Action: Mouse scrolled (902, 502) with delta (0, 0)
Screenshot: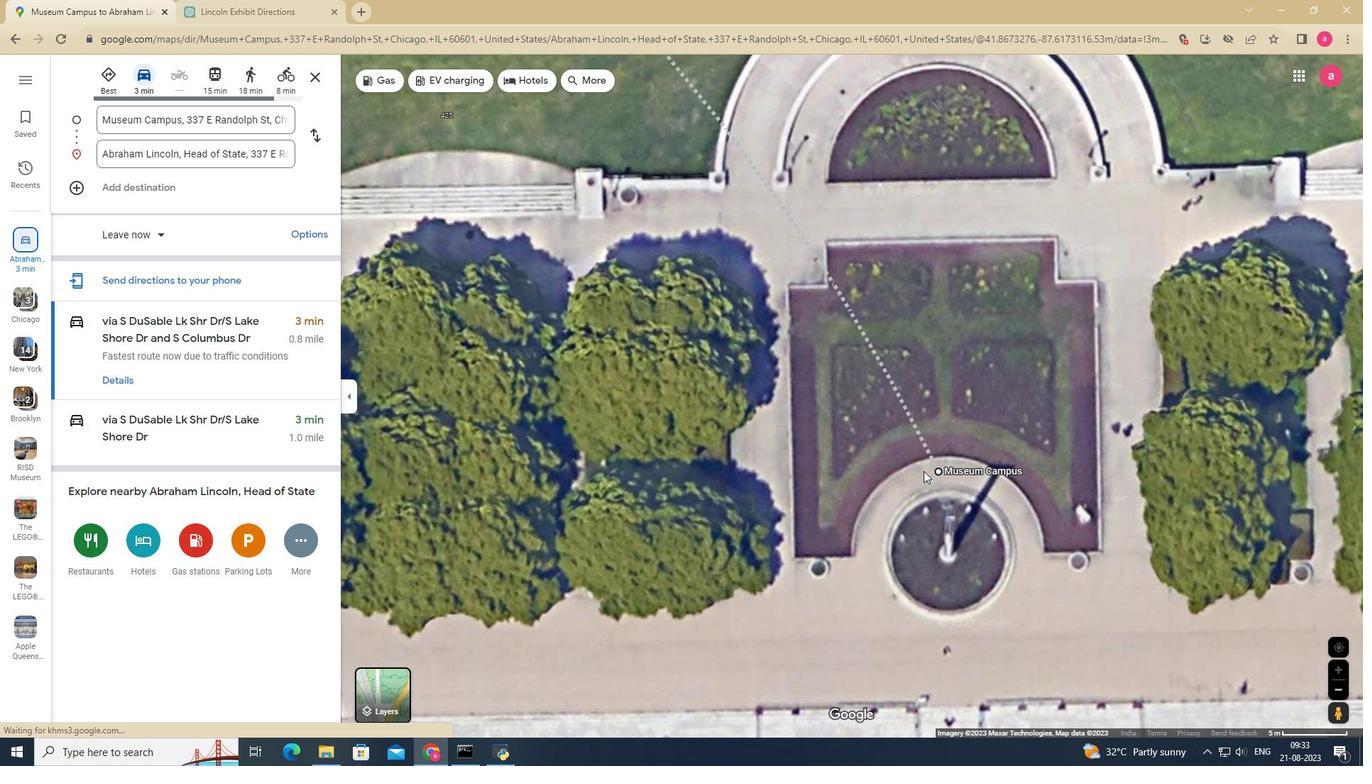 
Action: Mouse scrolled (902, 502) with delta (0, 0)
Screenshot: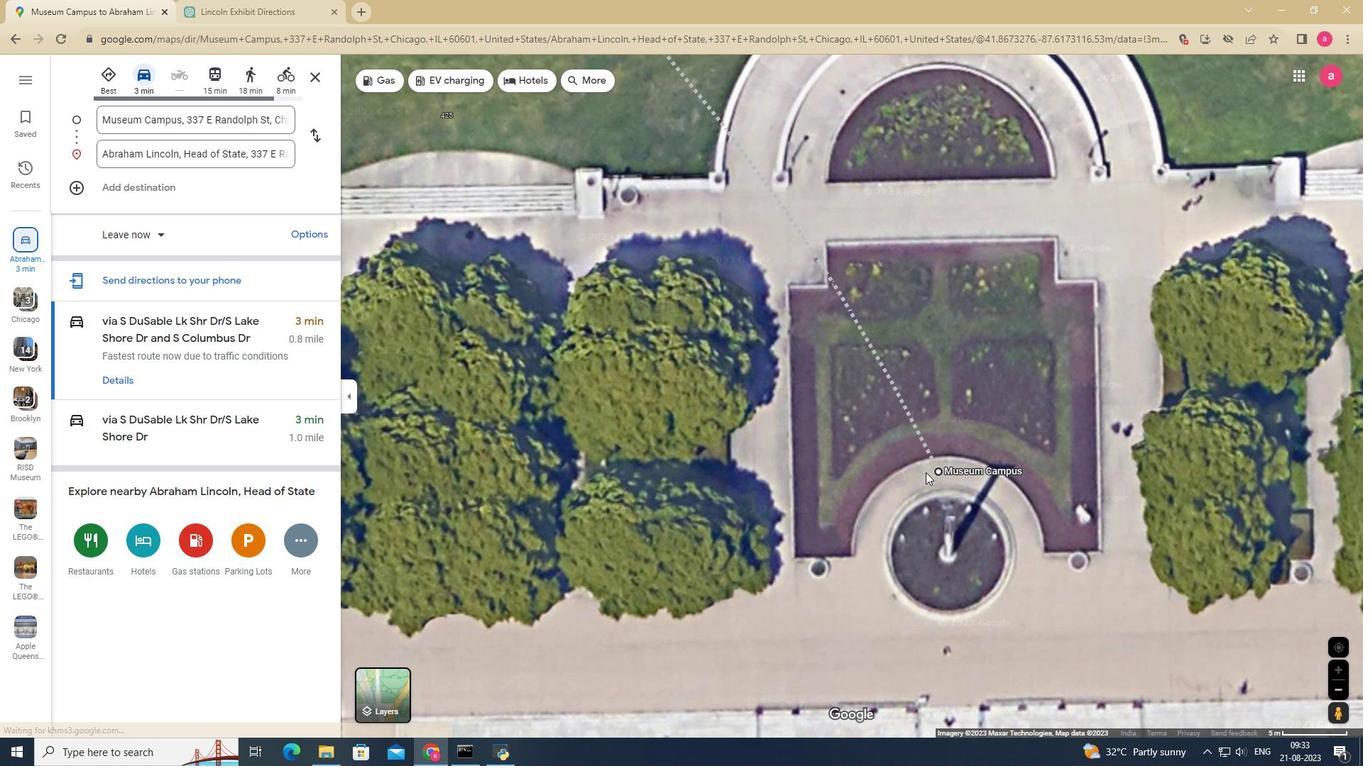 
Action: Mouse moved to (923, 471)
Screenshot: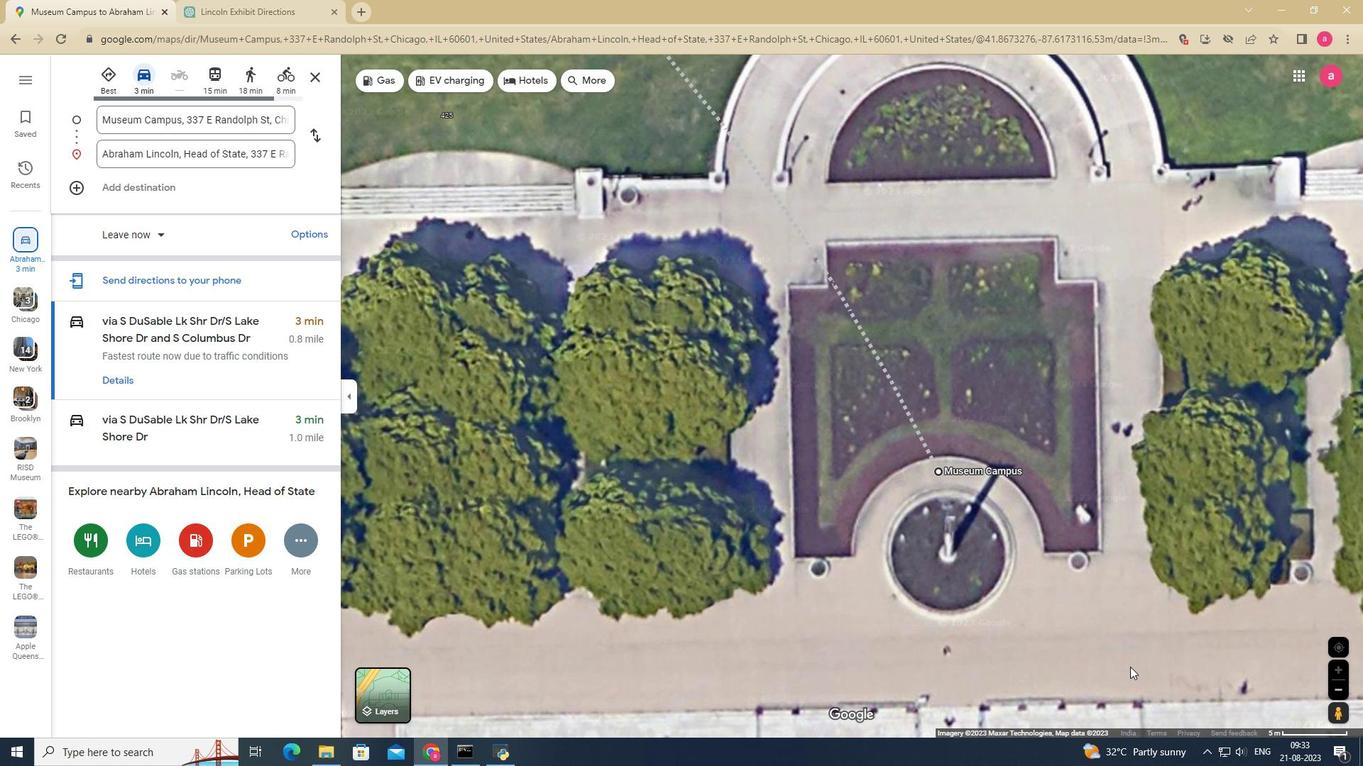 
Action: Mouse scrolled (923, 472) with delta (0, 0)
Screenshot: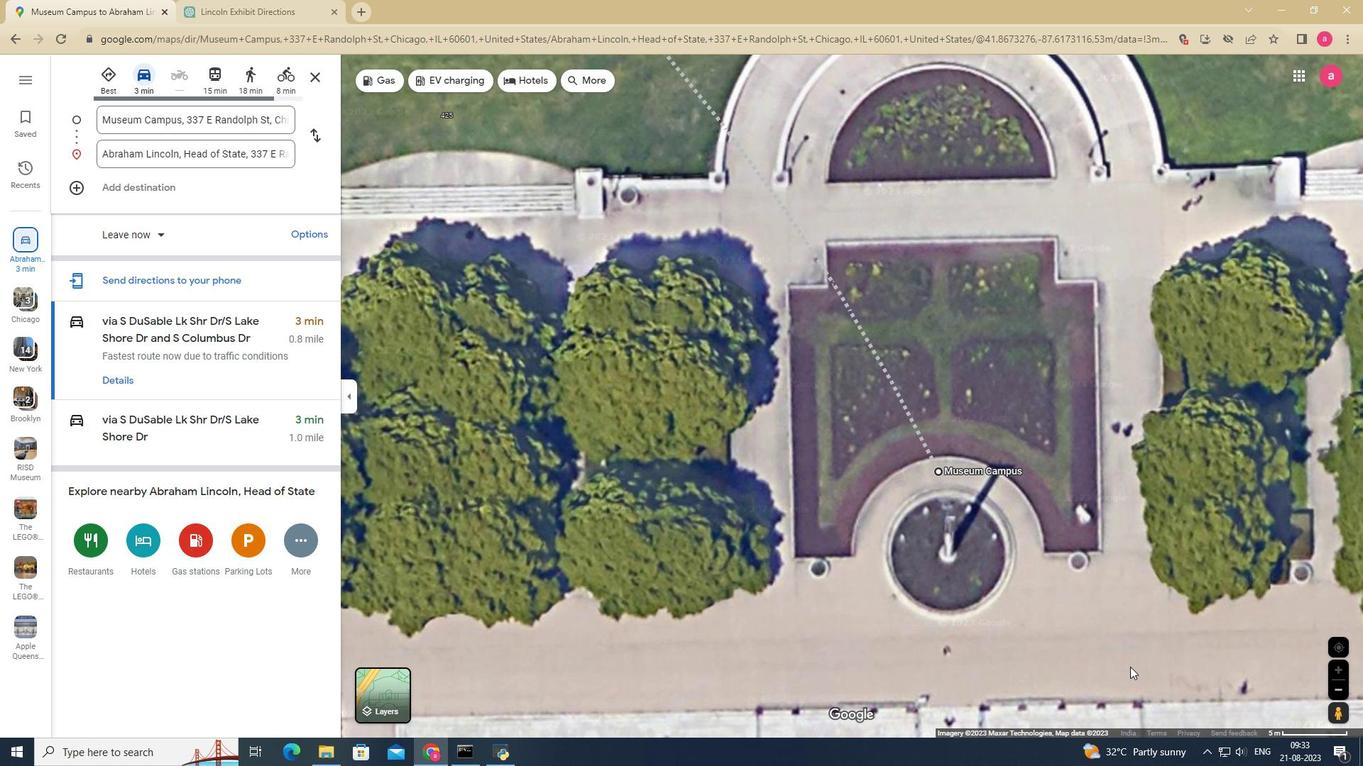 
Action: Mouse scrolled (923, 472) with delta (0, 0)
Screenshot: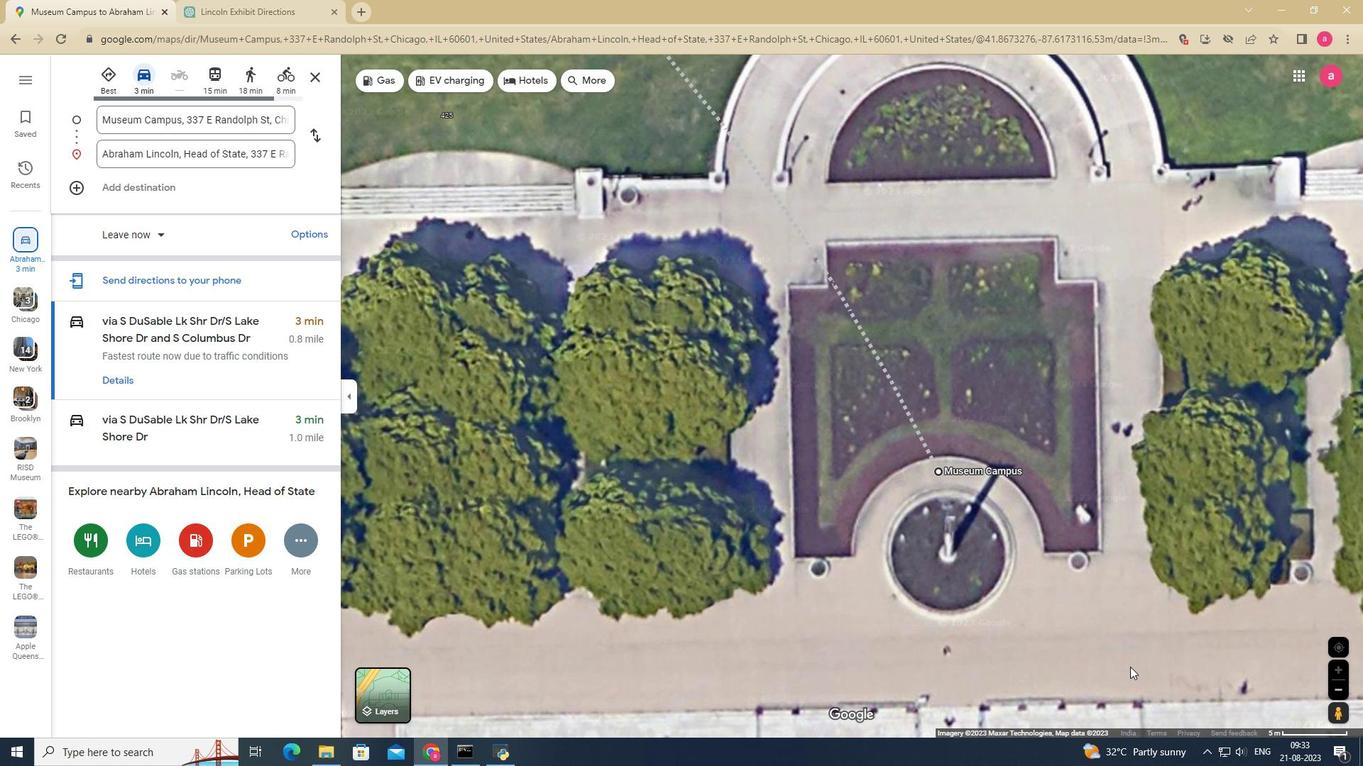 
Action: Mouse scrolled (923, 472) with delta (0, 0)
Screenshot: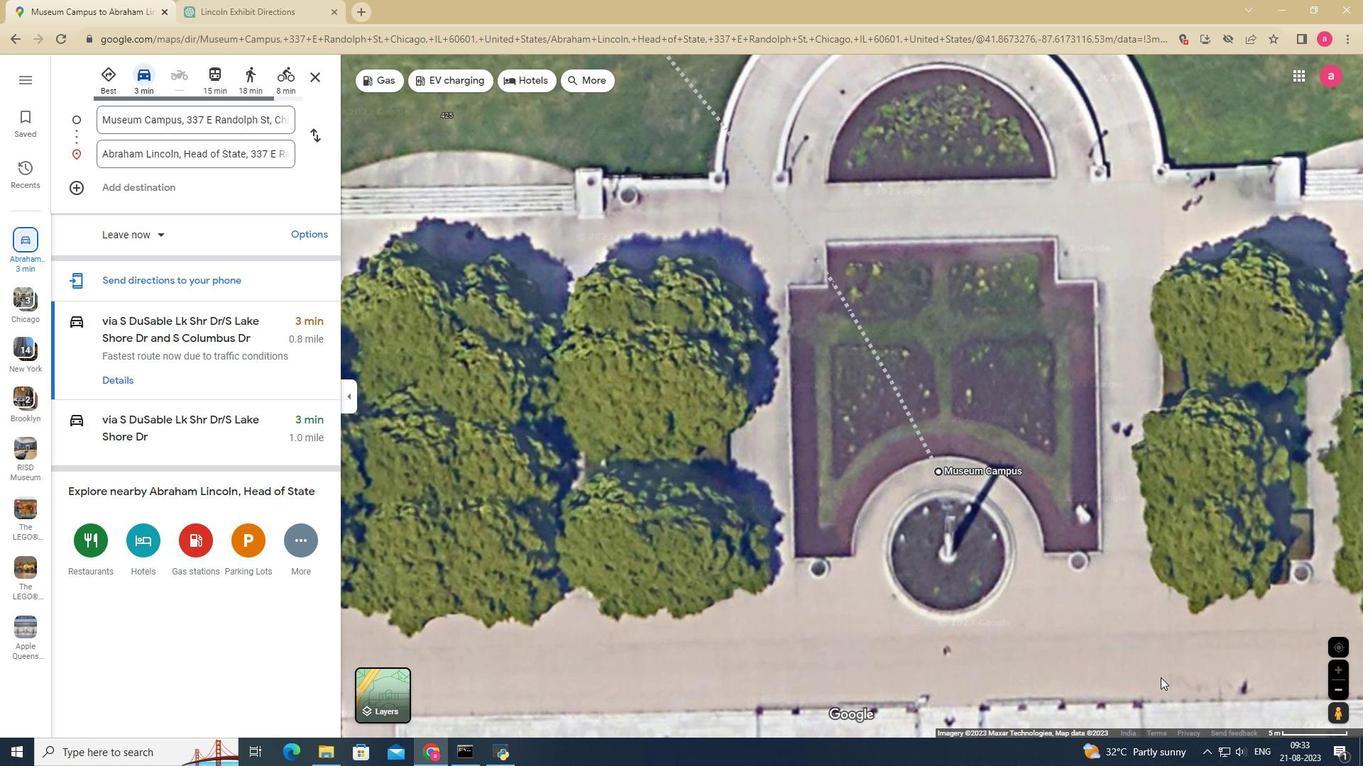 
Action: Mouse scrolled (923, 472) with delta (0, 0)
Screenshot: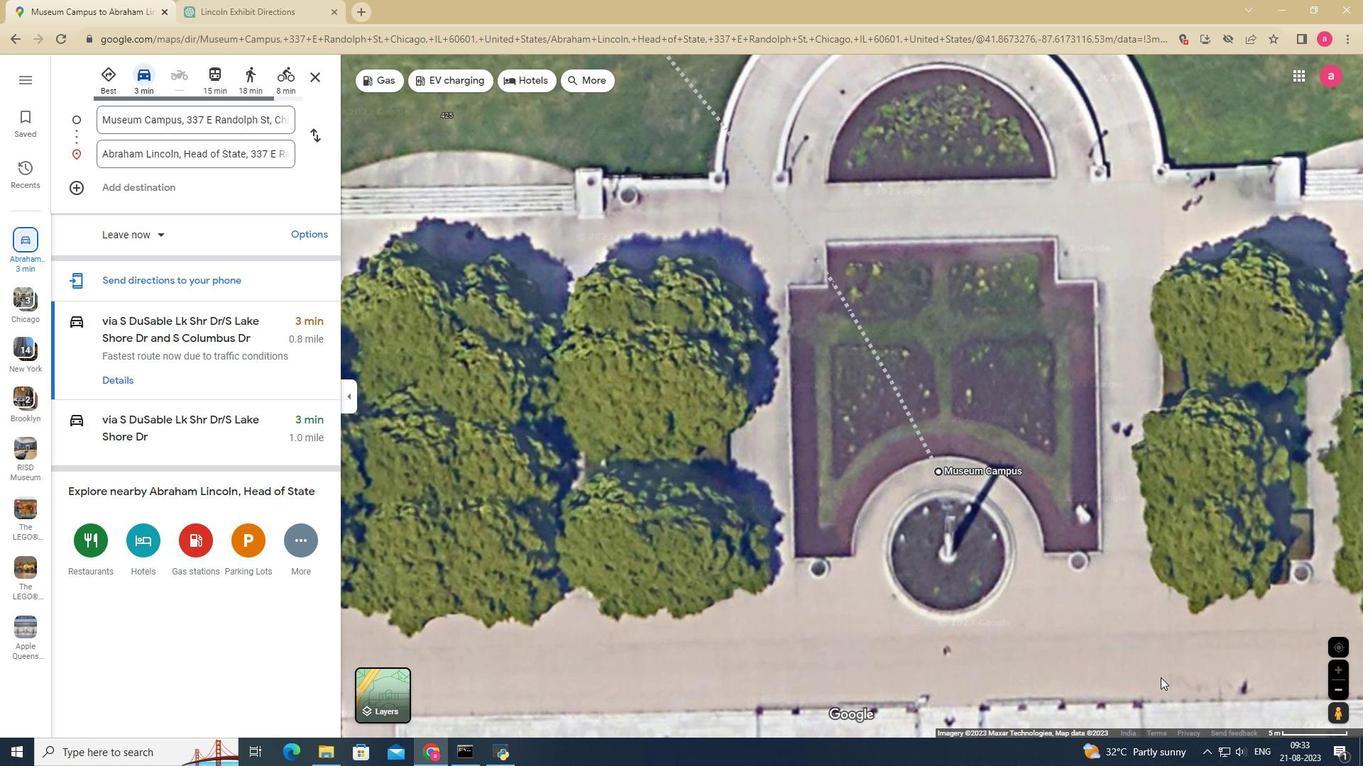 
Action: Mouse scrolled (923, 472) with delta (0, 0)
Screenshot: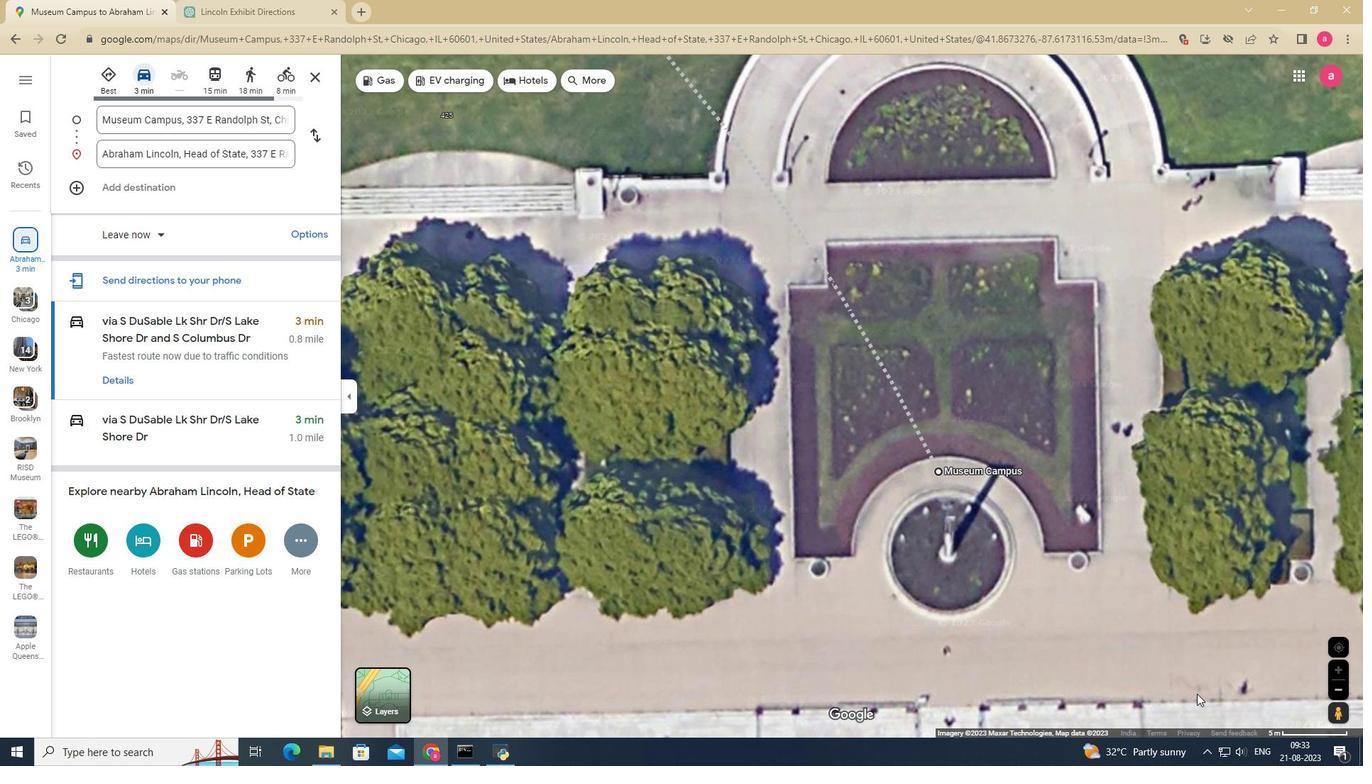 
Action: Mouse scrolled (923, 472) with delta (0, 0)
Screenshot: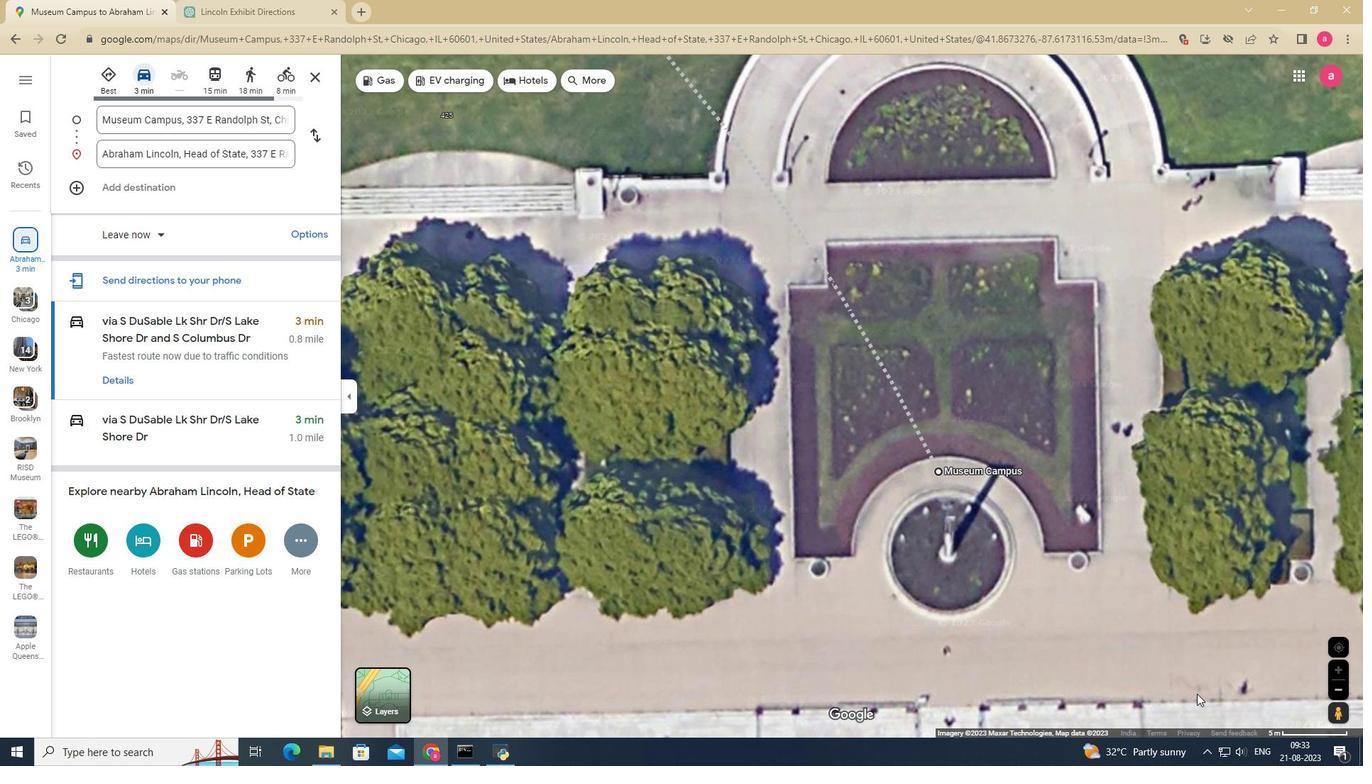 
Action: Mouse scrolled (923, 472) with delta (0, 0)
Screenshot: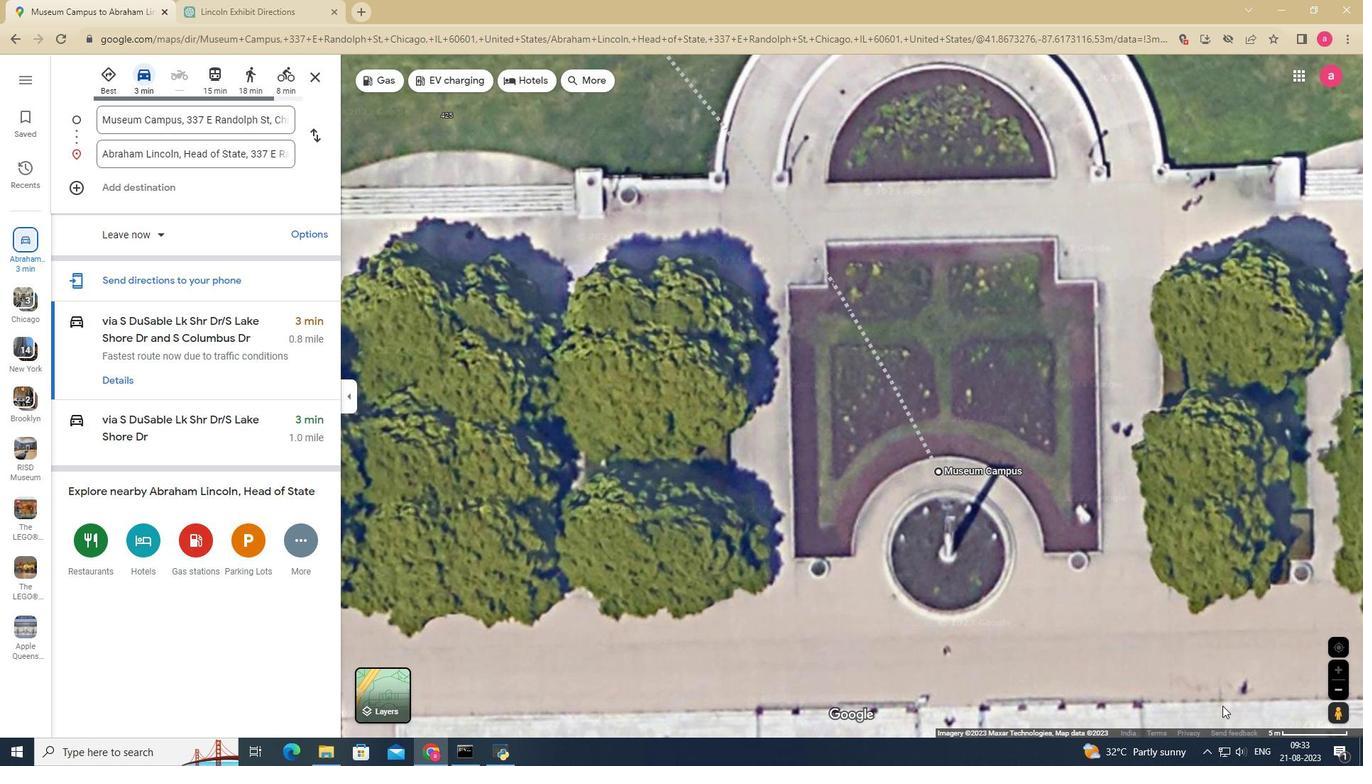 
Action: Mouse moved to (1339, 710)
Screenshot: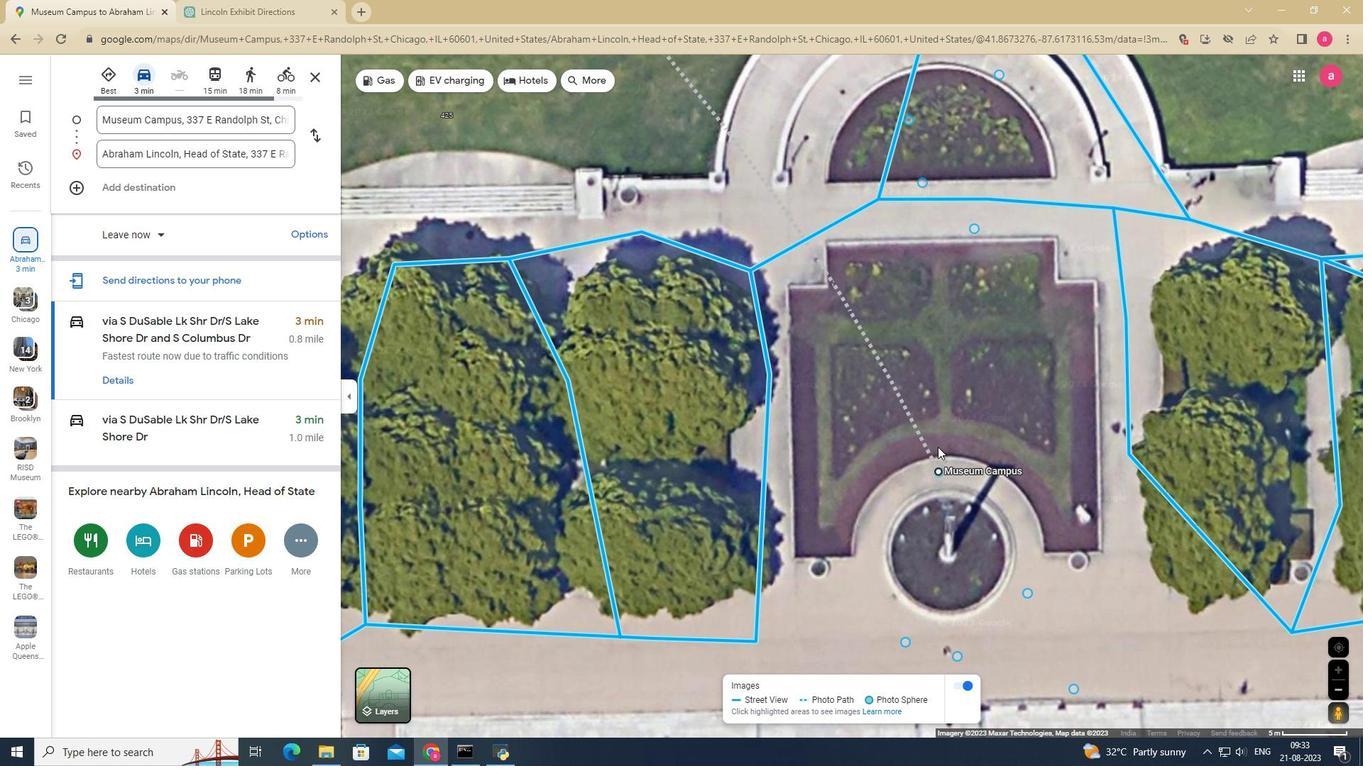 
Action: Mouse pressed left at (1339, 710)
Screenshot: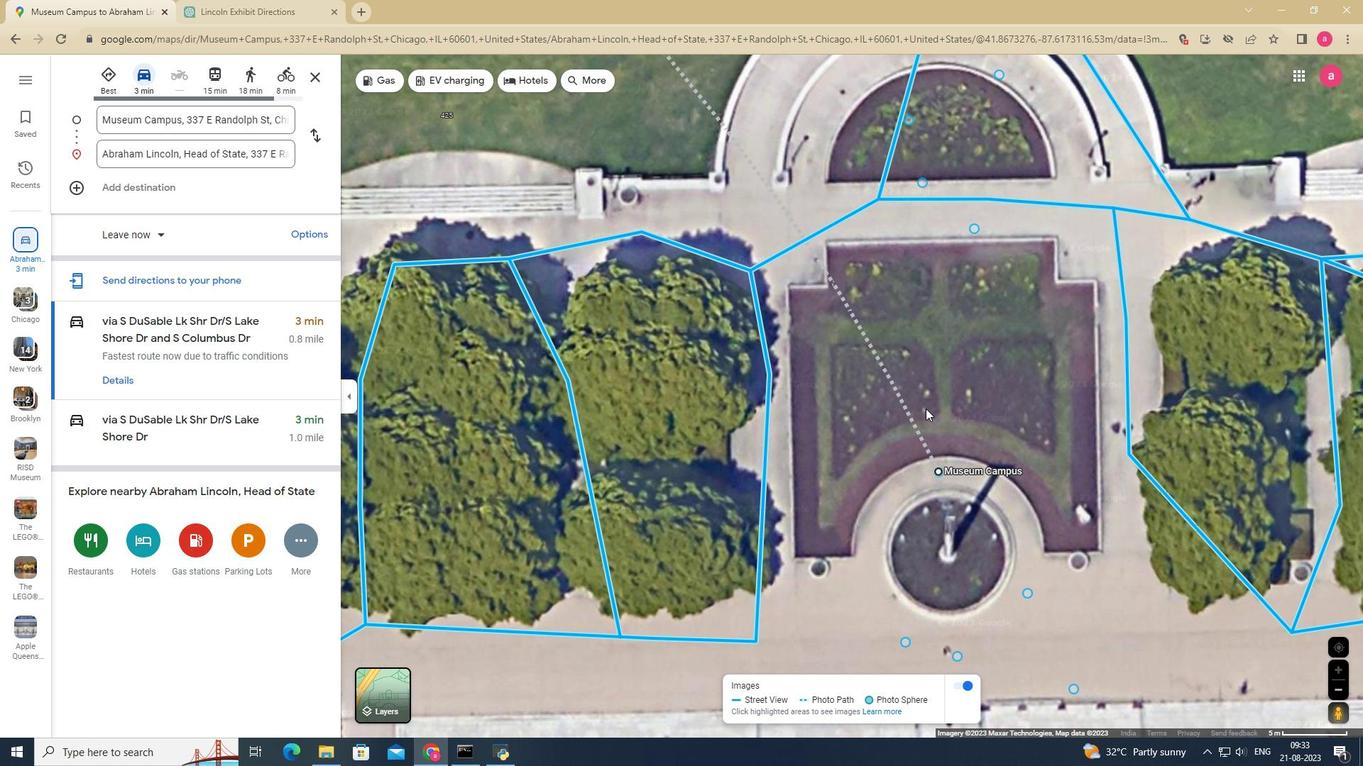 
Action: Mouse moved to (864, 247)
Screenshot: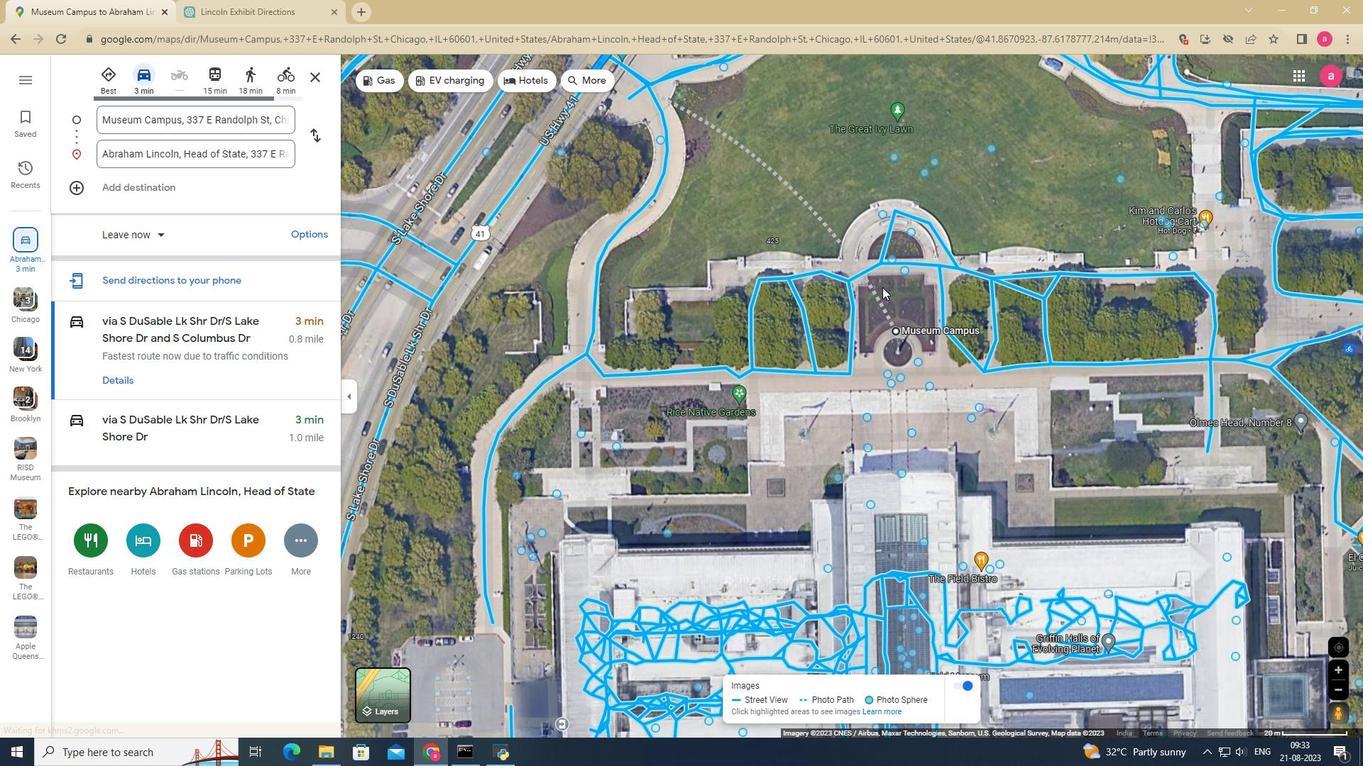 
Action: Mouse scrolled (864, 247) with delta (0, 0)
Screenshot: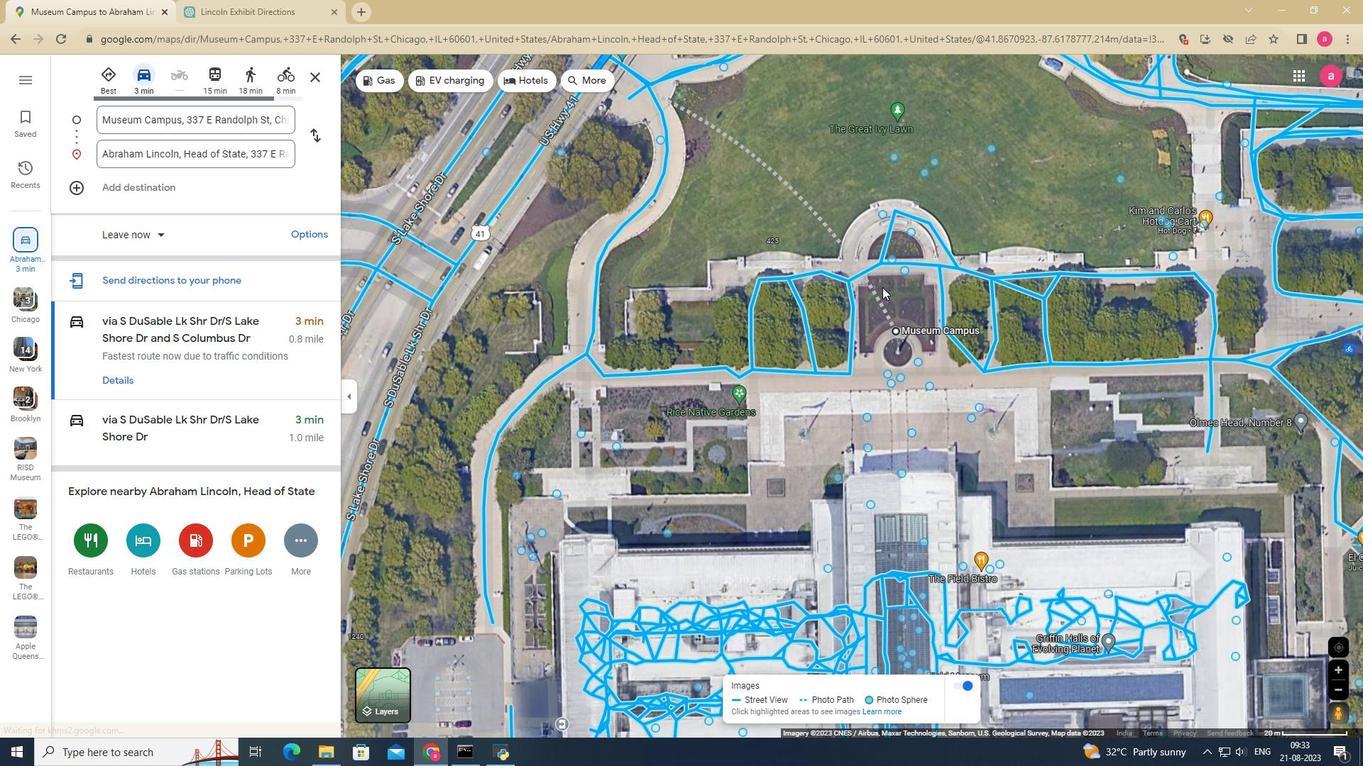 
Action: Mouse moved to (882, 287)
Screenshot: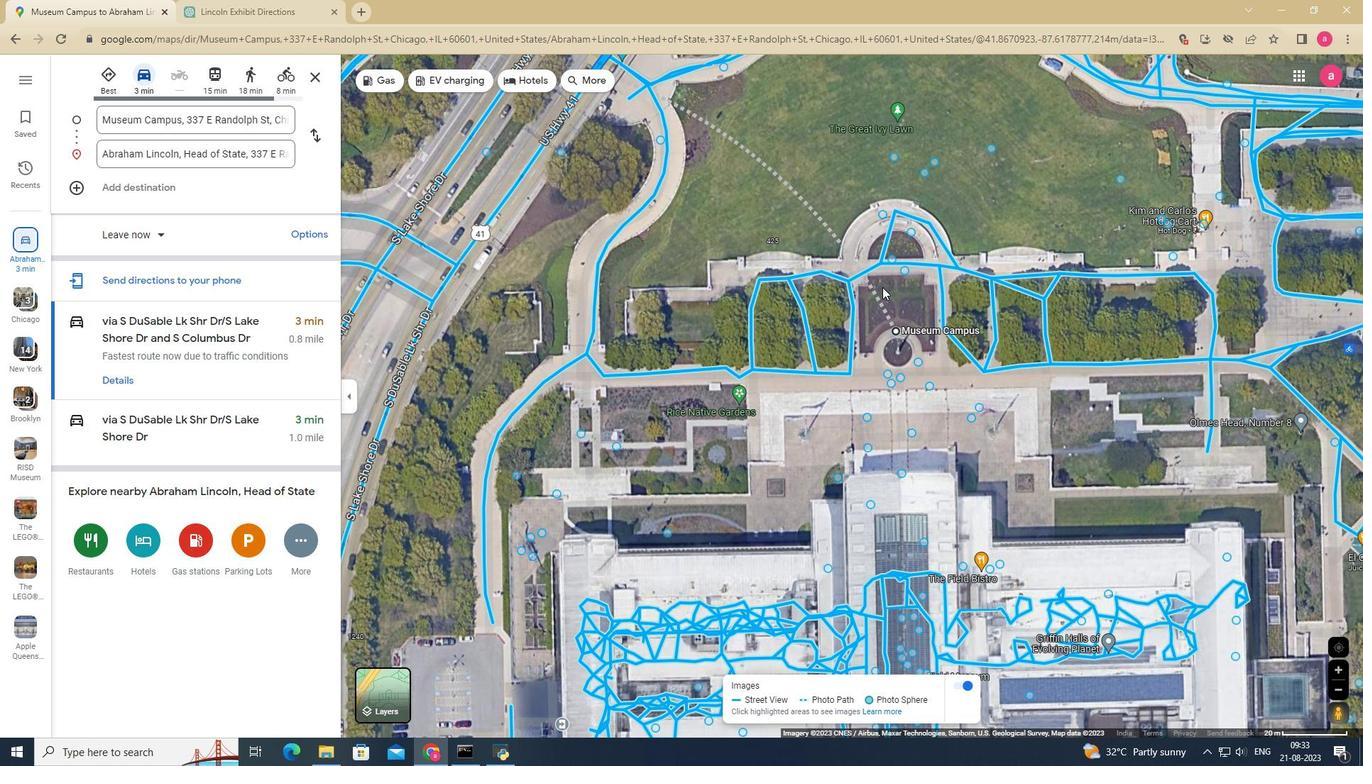 
Action: Mouse scrolled (882, 286) with delta (0, 0)
Screenshot: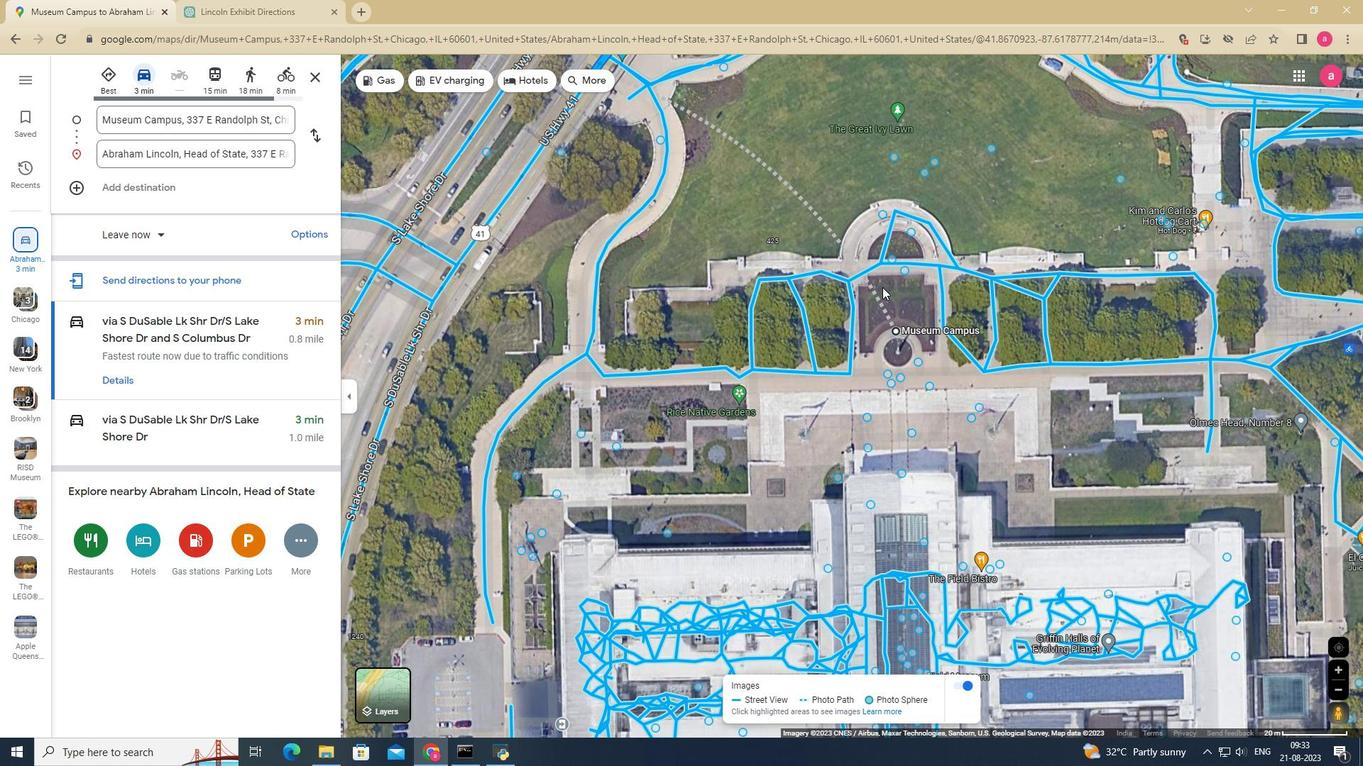 
Action: Mouse scrolled (882, 286) with delta (0, 0)
Screenshot: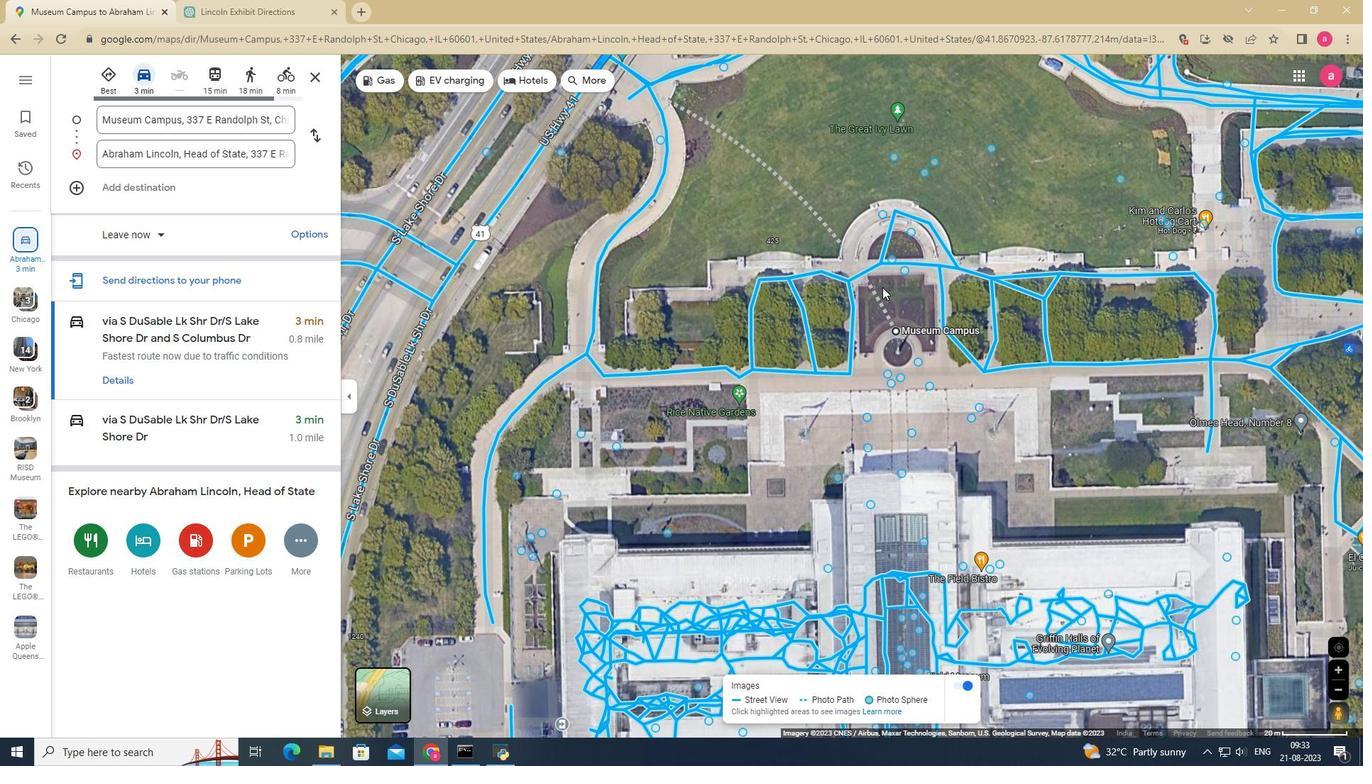 
Action: Mouse scrolled (882, 286) with delta (0, 0)
Screenshot: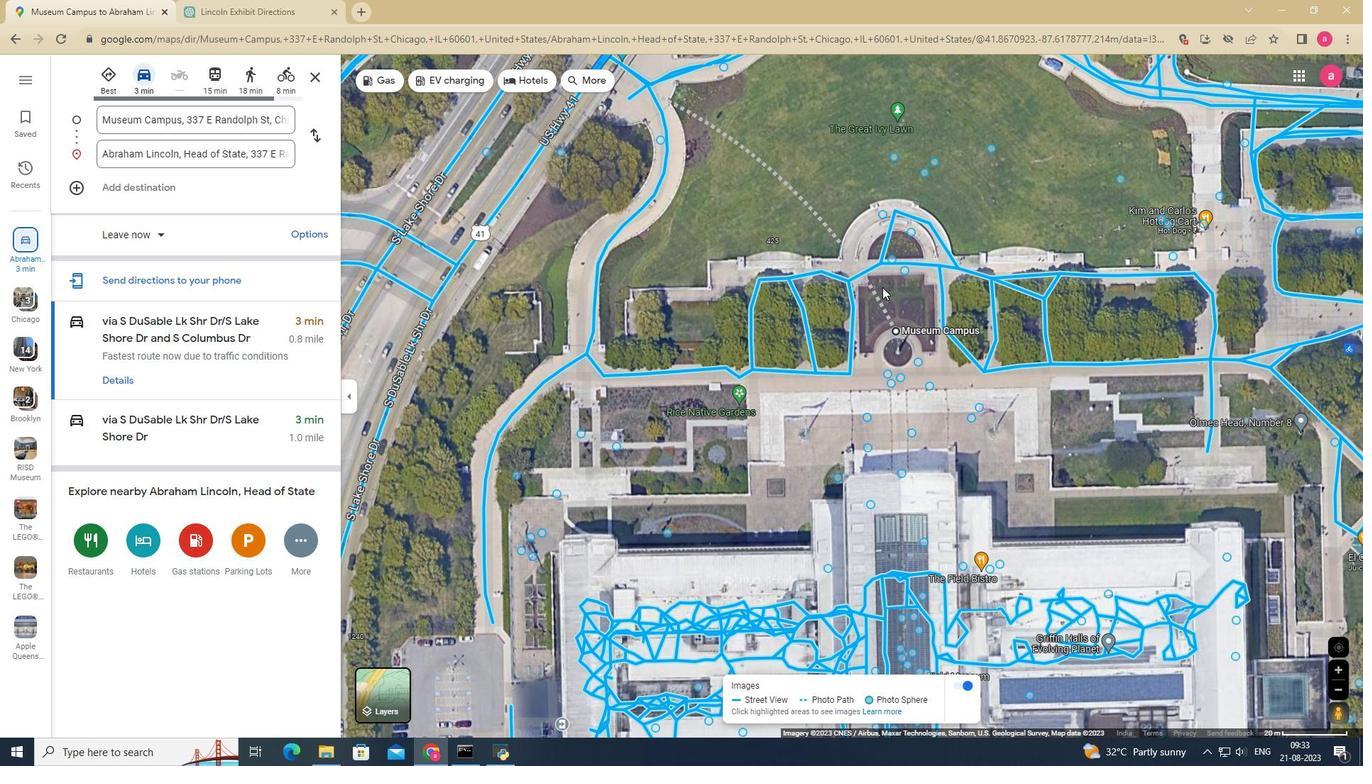 
Action: Mouse scrolled (882, 286) with delta (0, 0)
Screenshot: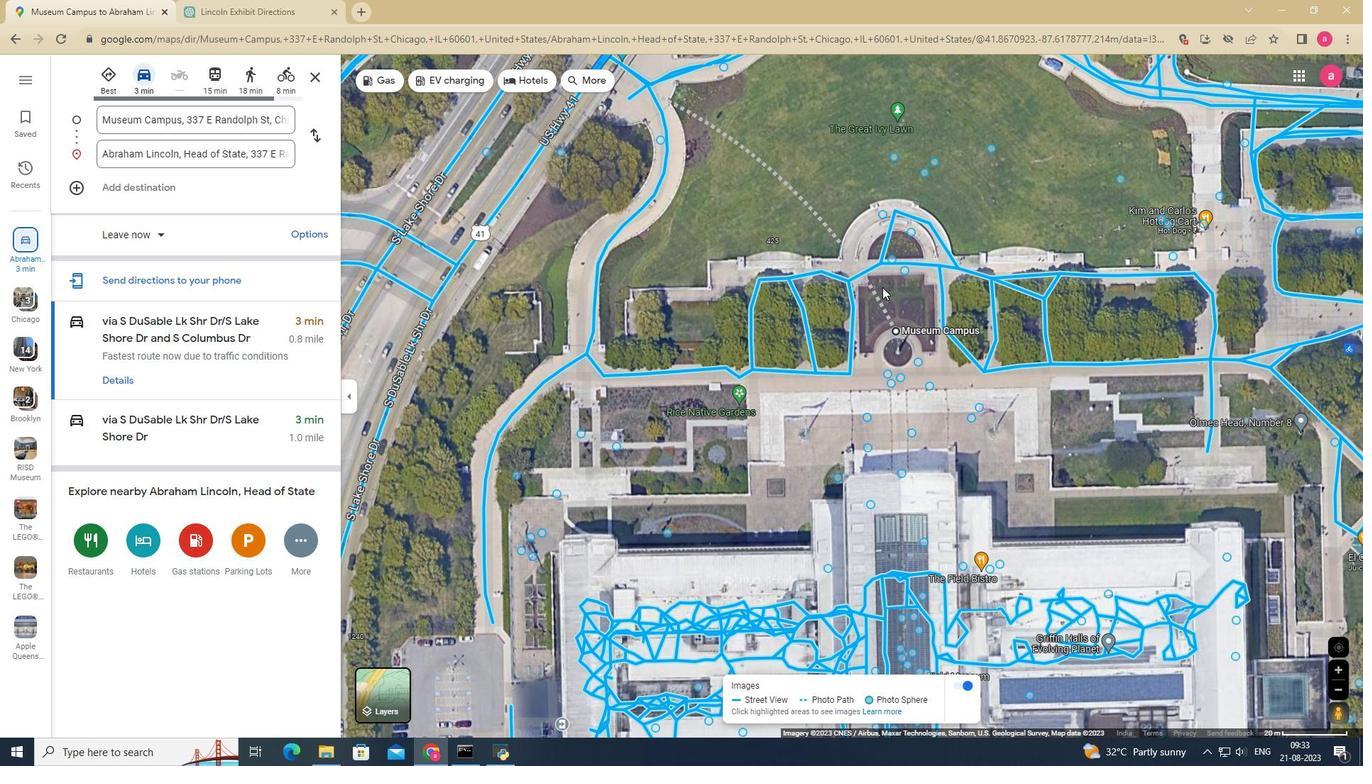 
Action: Mouse scrolled (882, 286) with delta (0, 0)
Screenshot: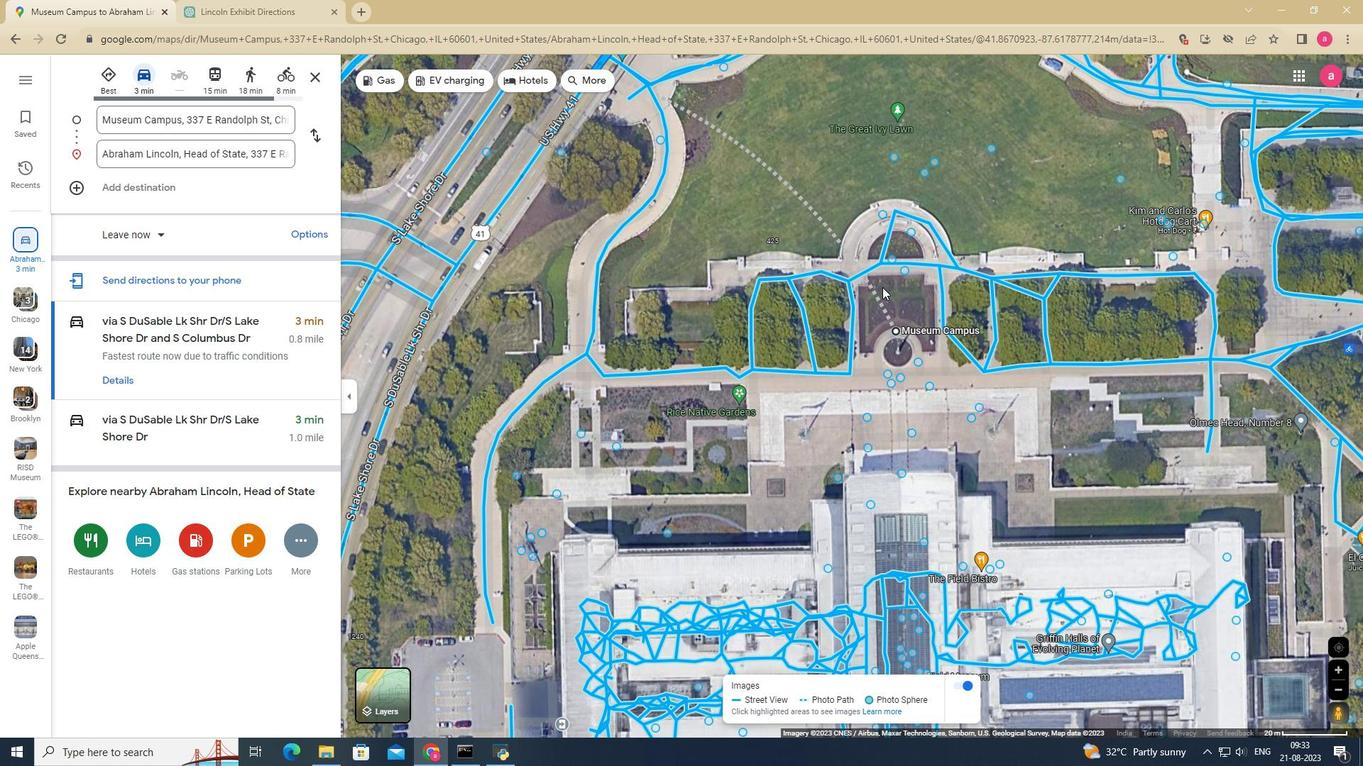 
Action: Mouse scrolled (882, 286) with delta (0, 0)
Screenshot: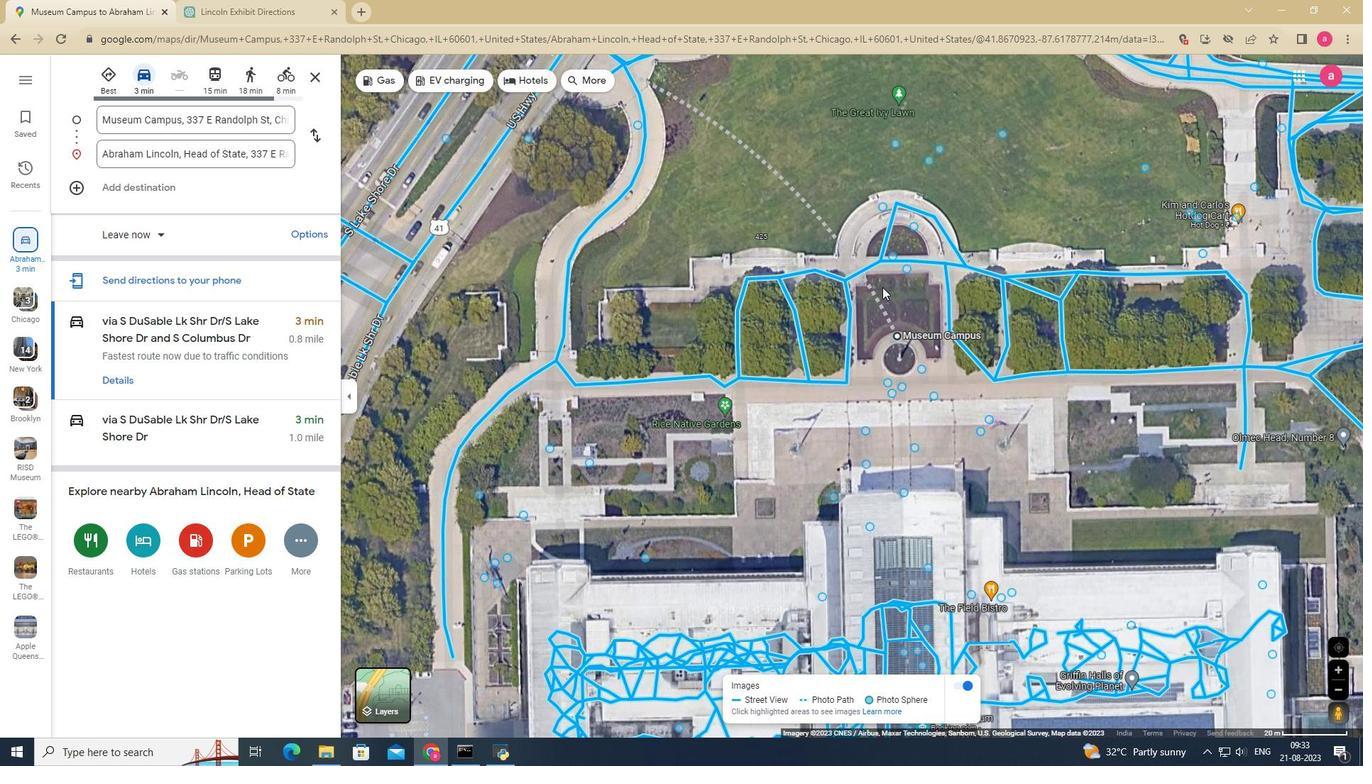 
Action: Mouse scrolled (882, 286) with delta (0, 0)
Screenshot: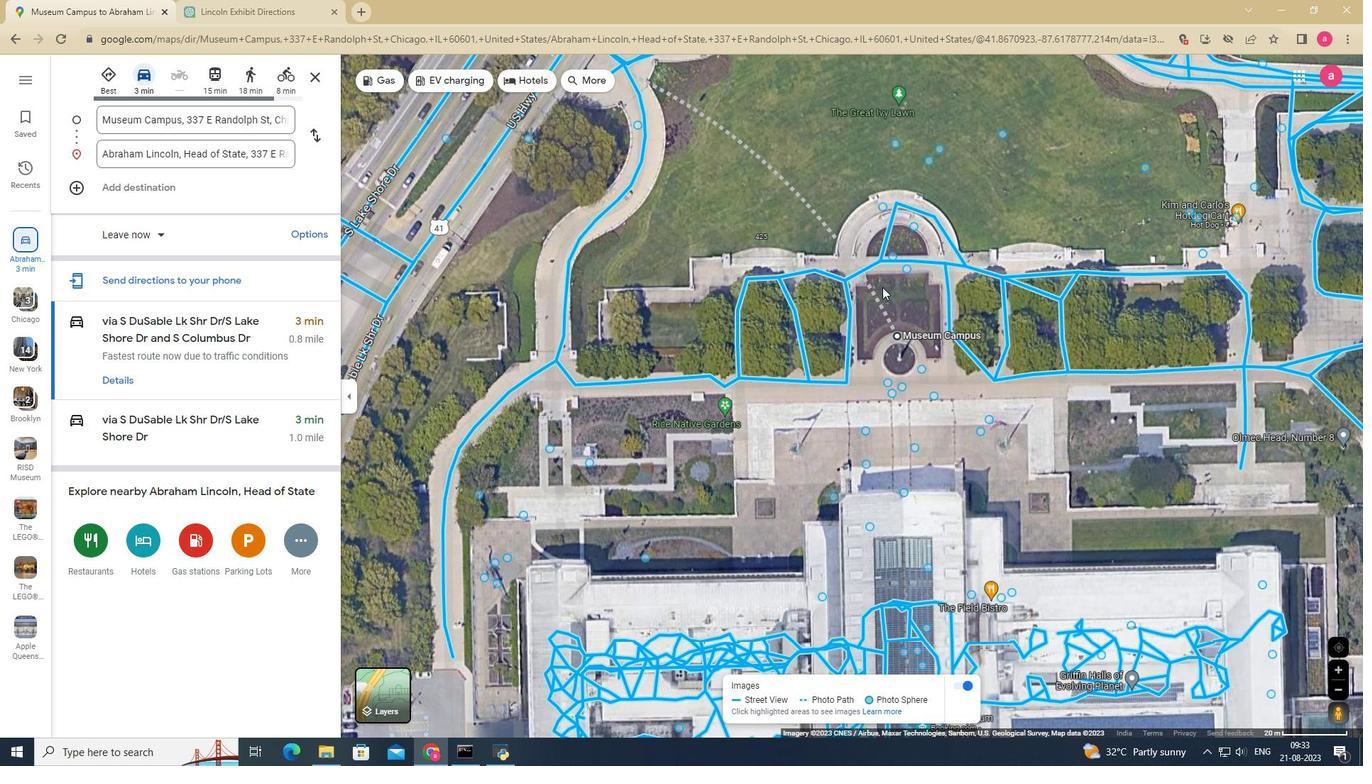 
Action: Mouse scrolled (882, 288) with delta (0, 0)
Screenshot: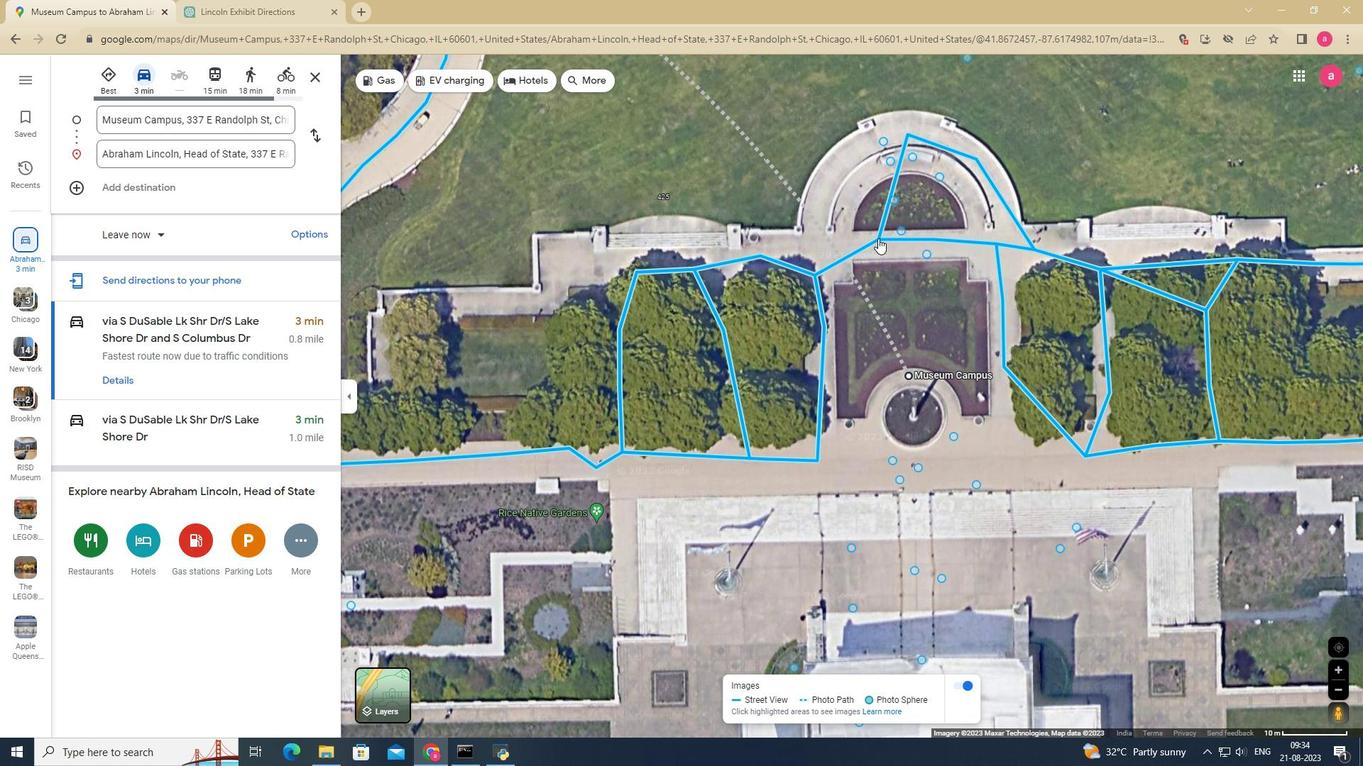 
Action: Mouse scrolled (882, 288) with delta (0, 0)
Screenshot: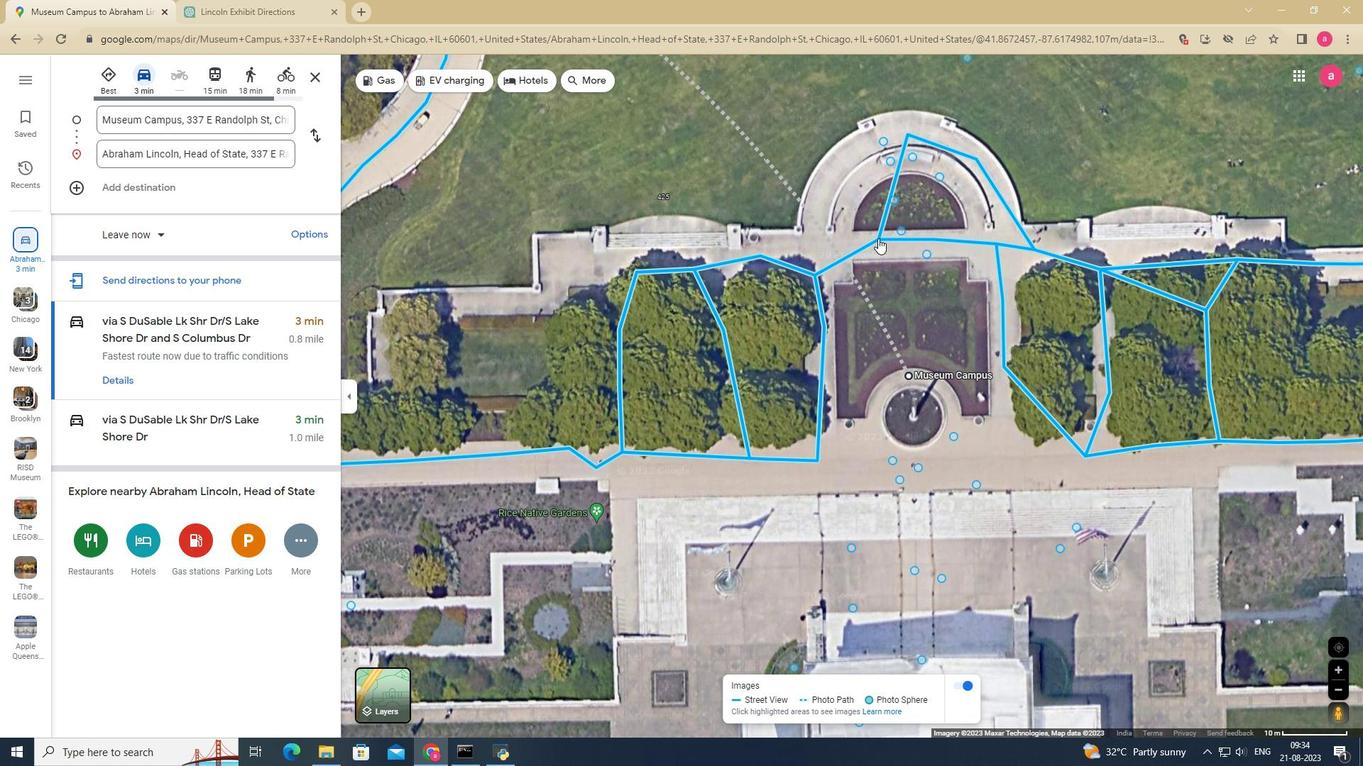 
Action: Mouse scrolled (882, 288) with delta (0, 0)
Screenshot: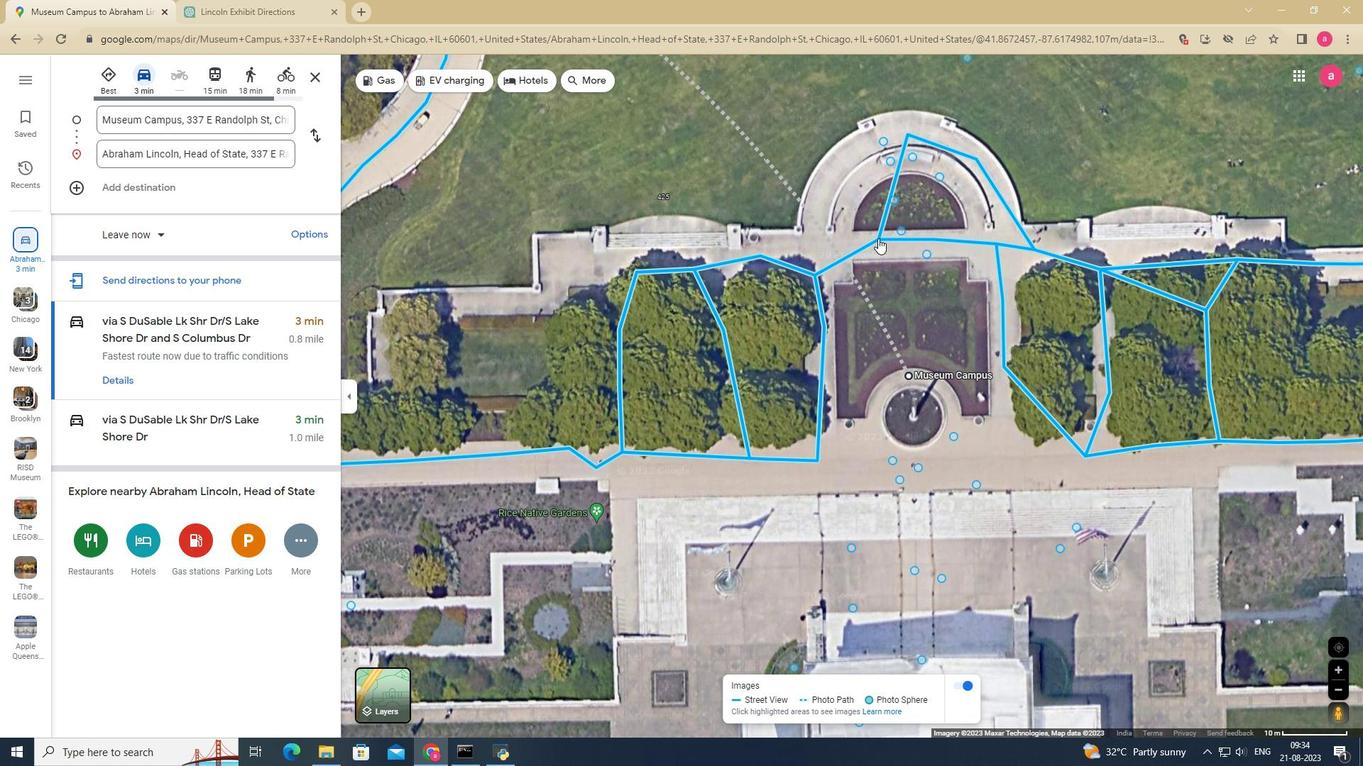 
Action: Mouse scrolled (882, 288) with delta (0, 0)
Screenshot: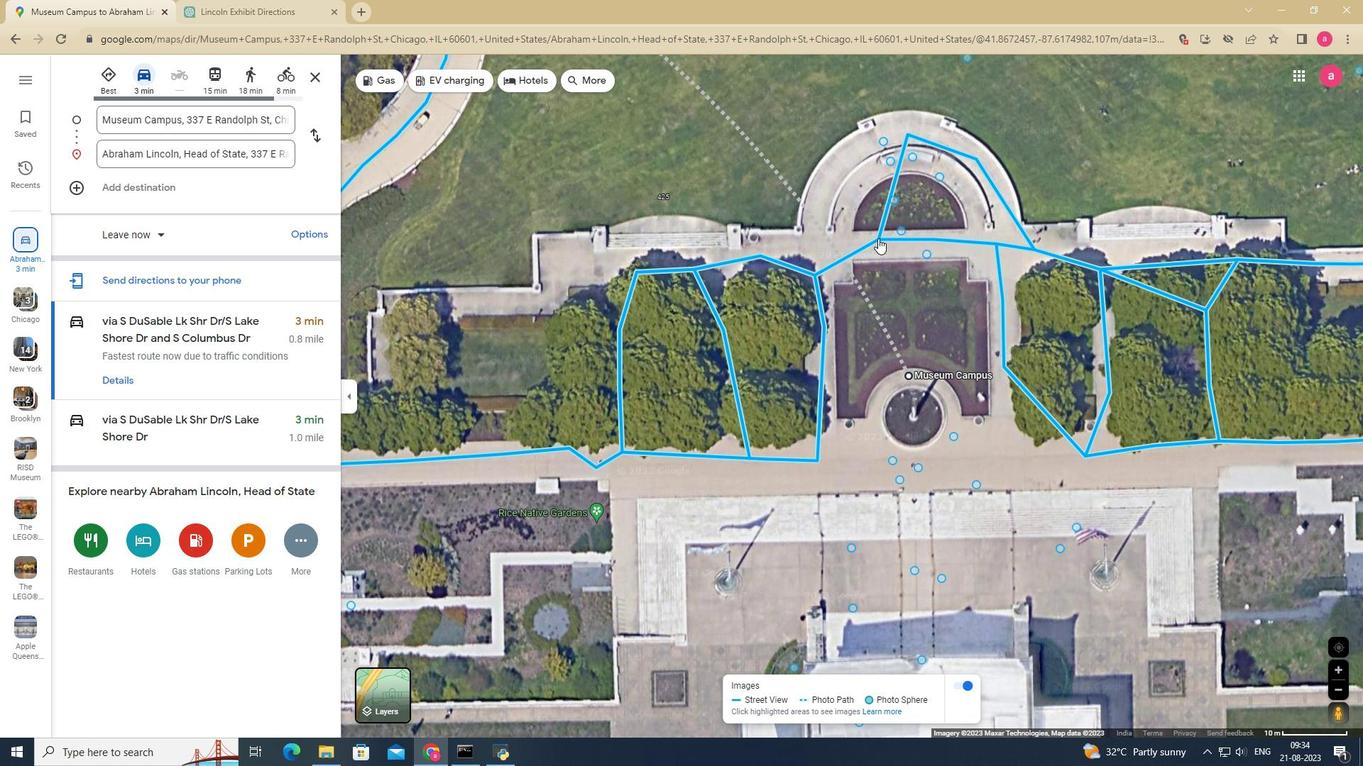 
Action: Mouse moved to (905, 136)
Screenshot: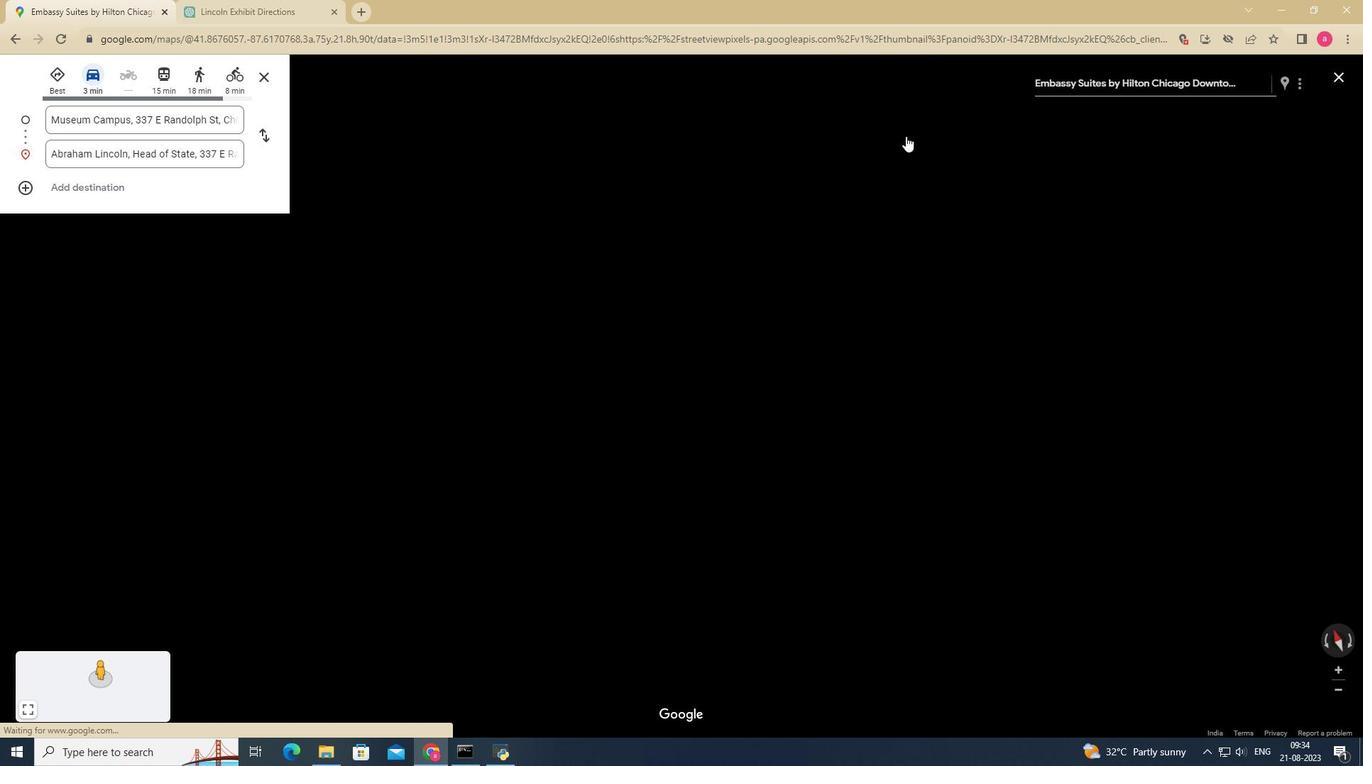 
Action: Mouse pressed left at (905, 136)
Screenshot: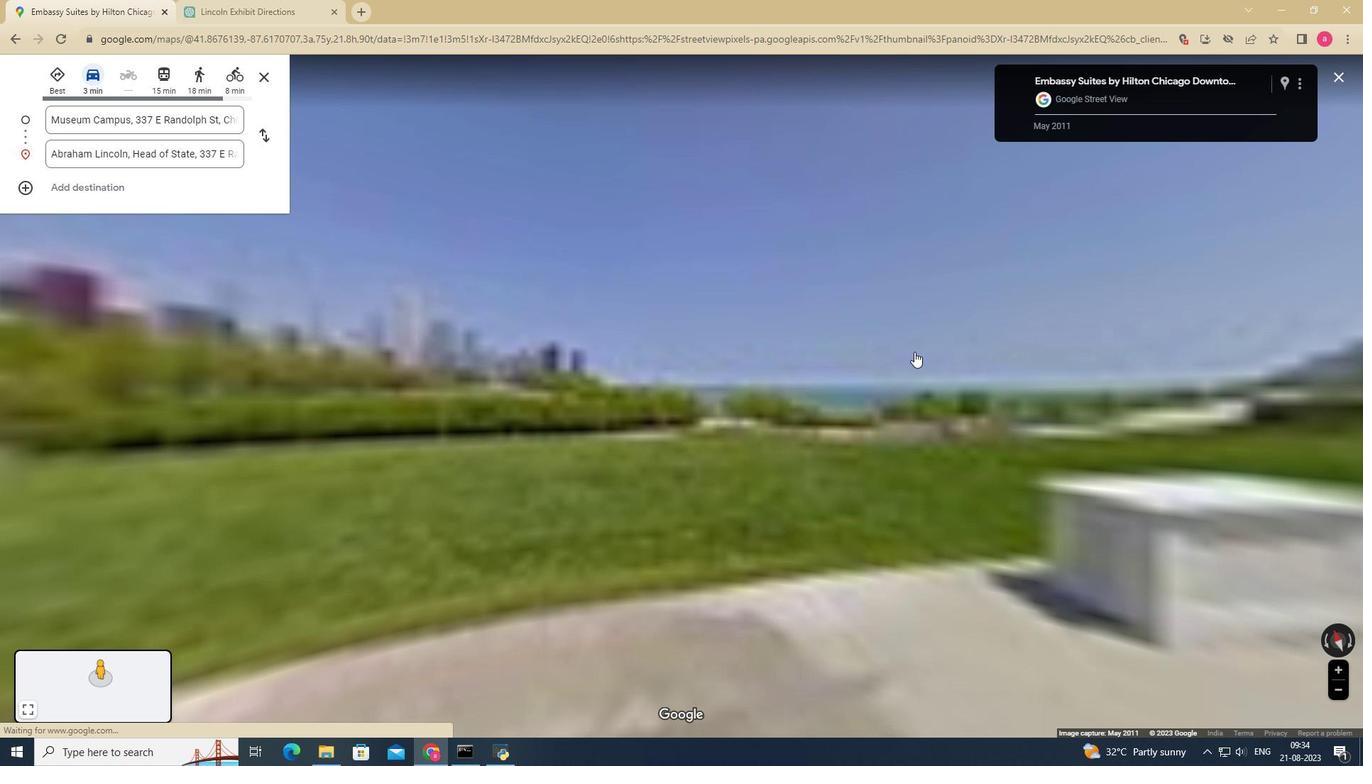 
Action: Mouse moved to (914, 352)
Screenshot: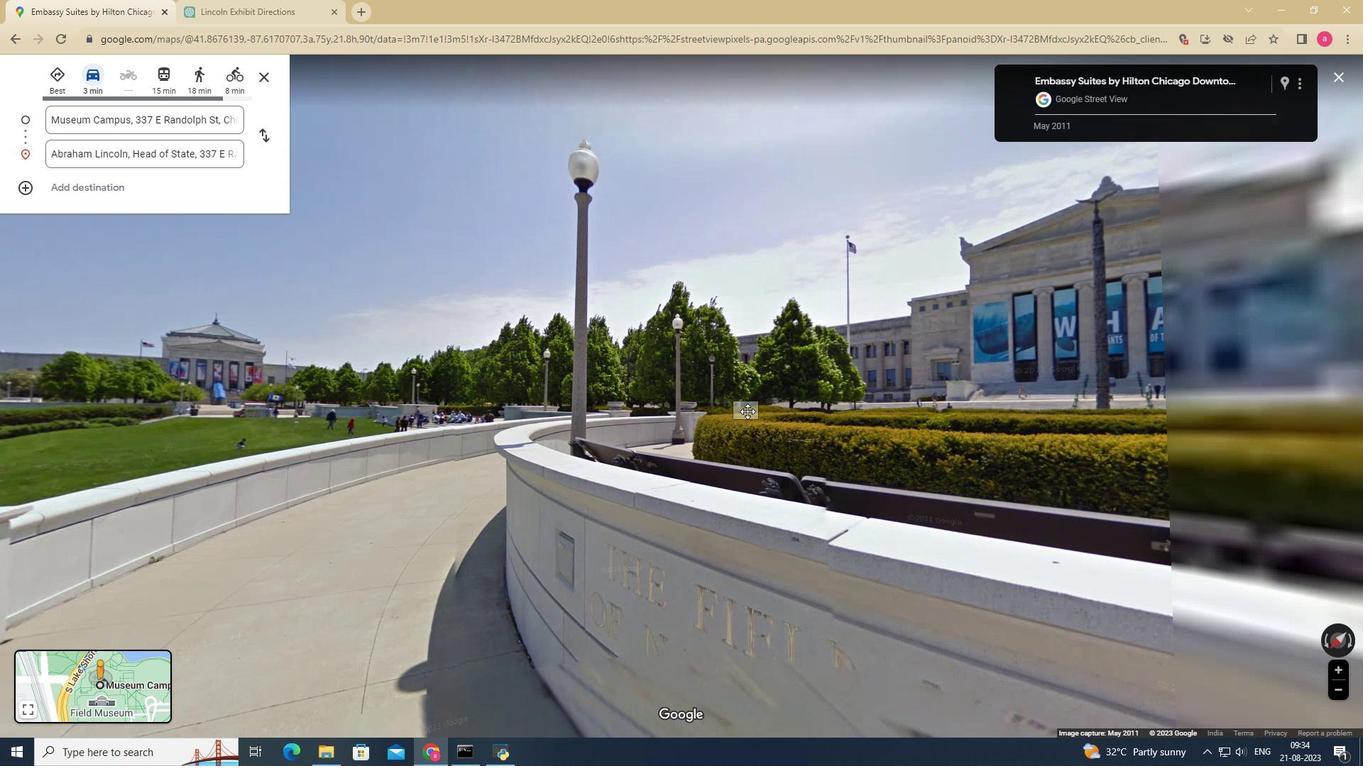 
Action: Mouse pressed left at (914, 352)
Screenshot: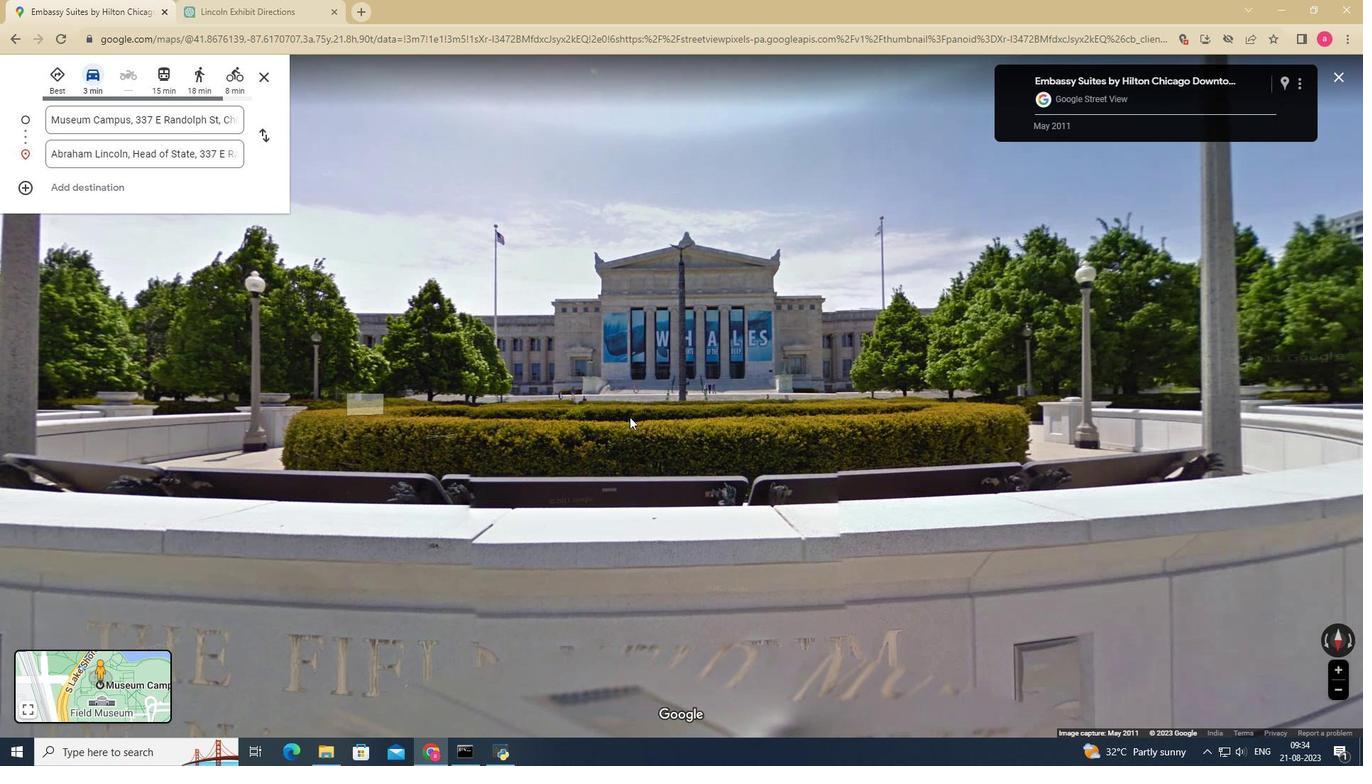 
Action: Mouse moved to (1018, 413)
Screenshot: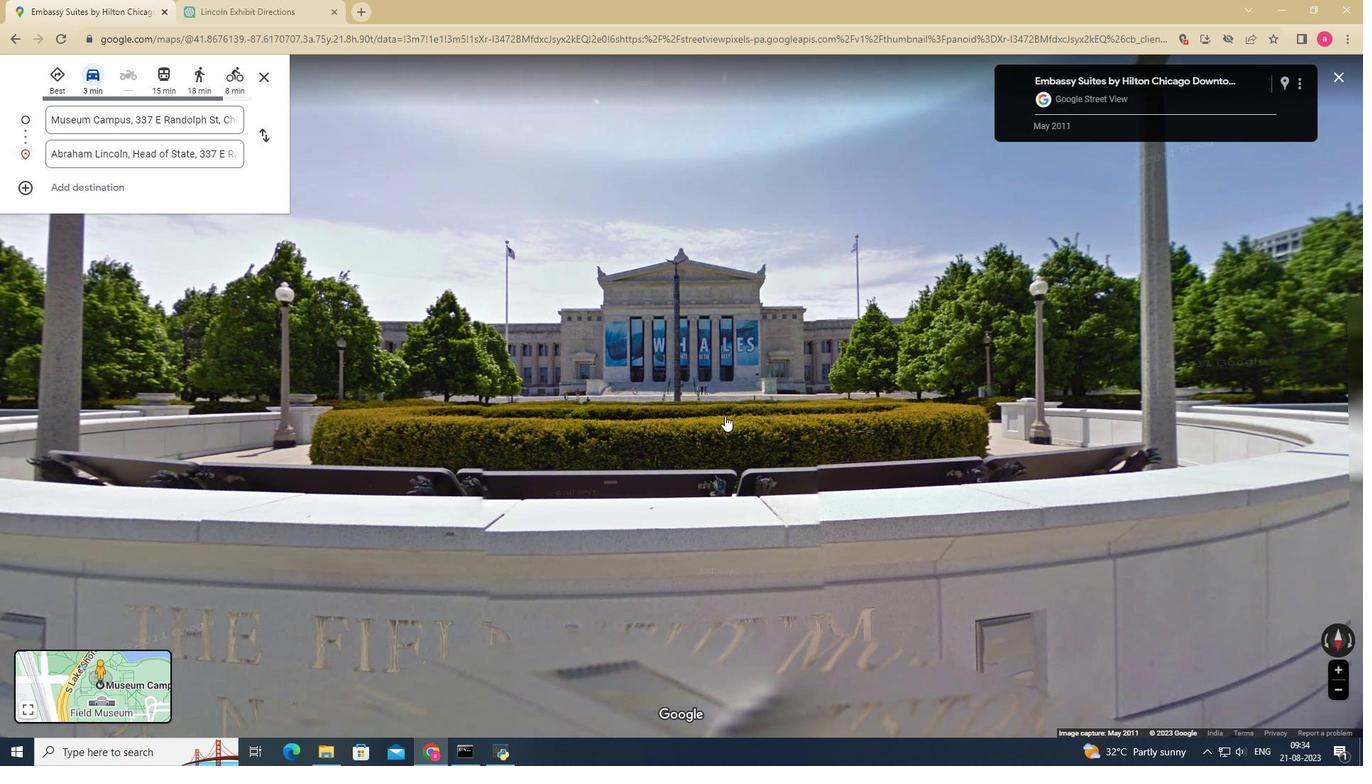 
Action: Mouse pressed left at (1018, 413)
Screenshot: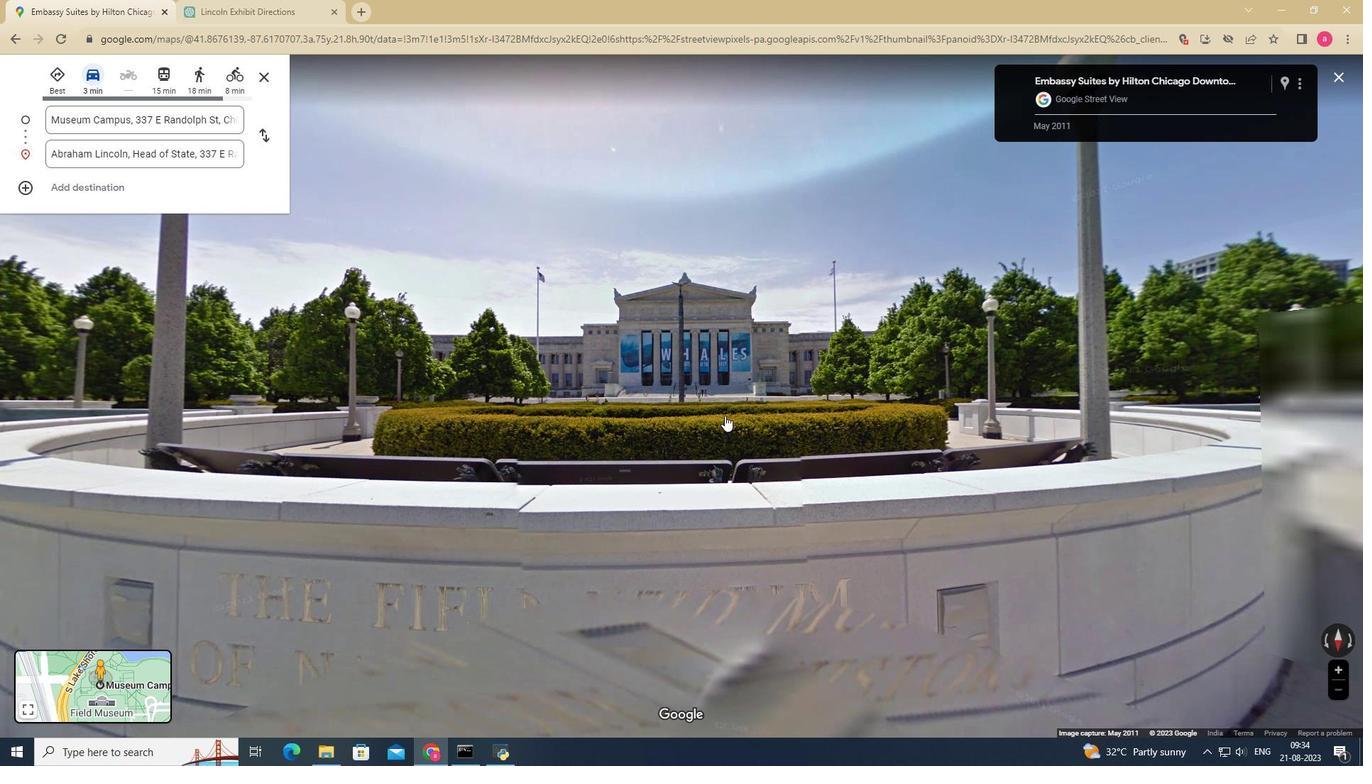 
Action: Mouse moved to (724, 416)
Screenshot: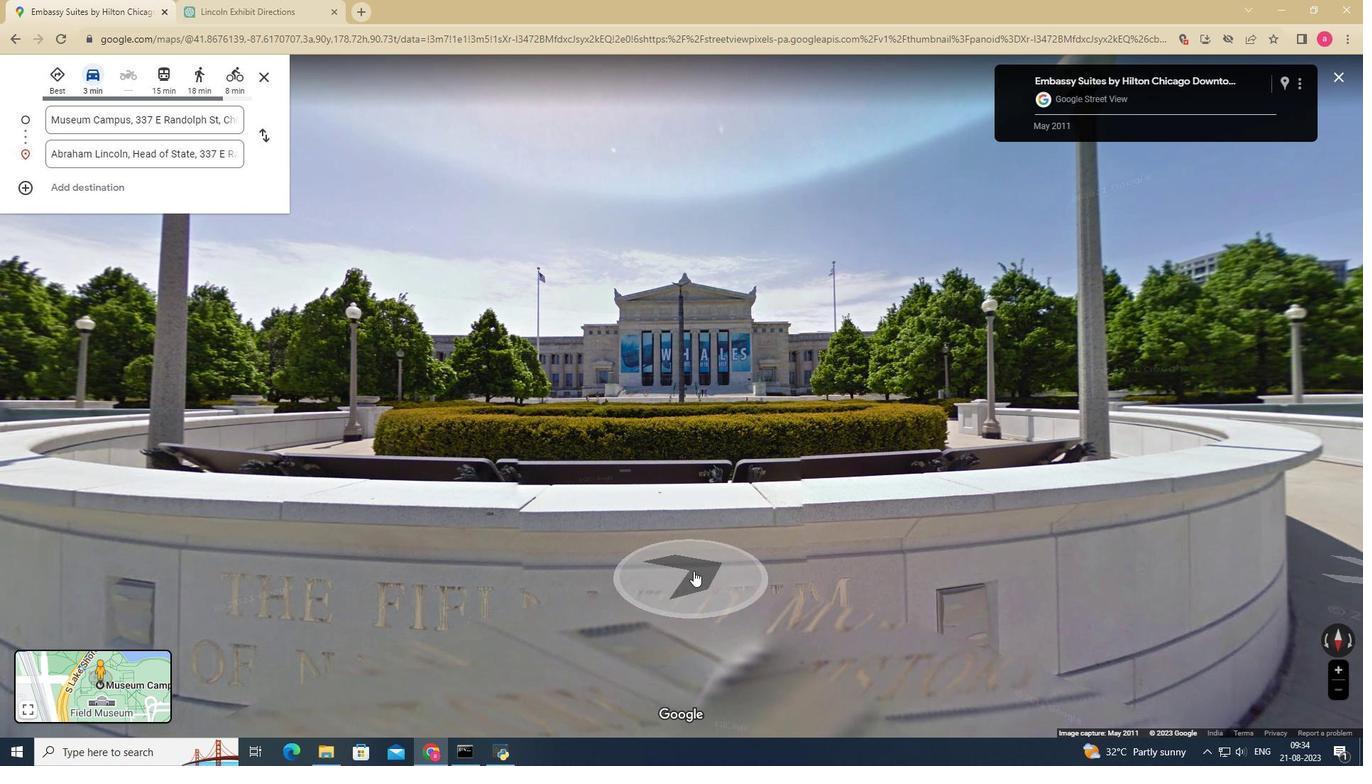 
Action: Mouse scrolled (724, 415) with delta (0, 0)
Screenshot: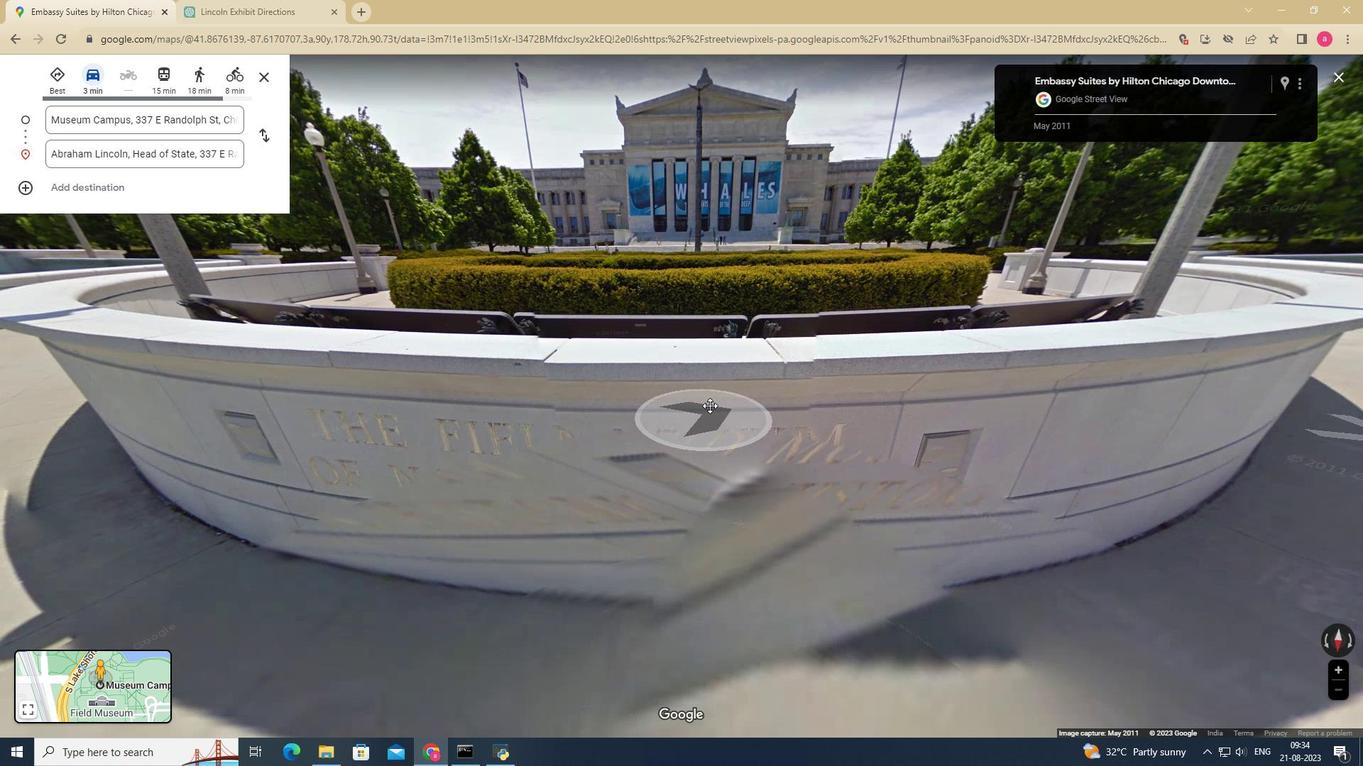 
Action: Mouse scrolled (724, 415) with delta (0, 0)
Screenshot: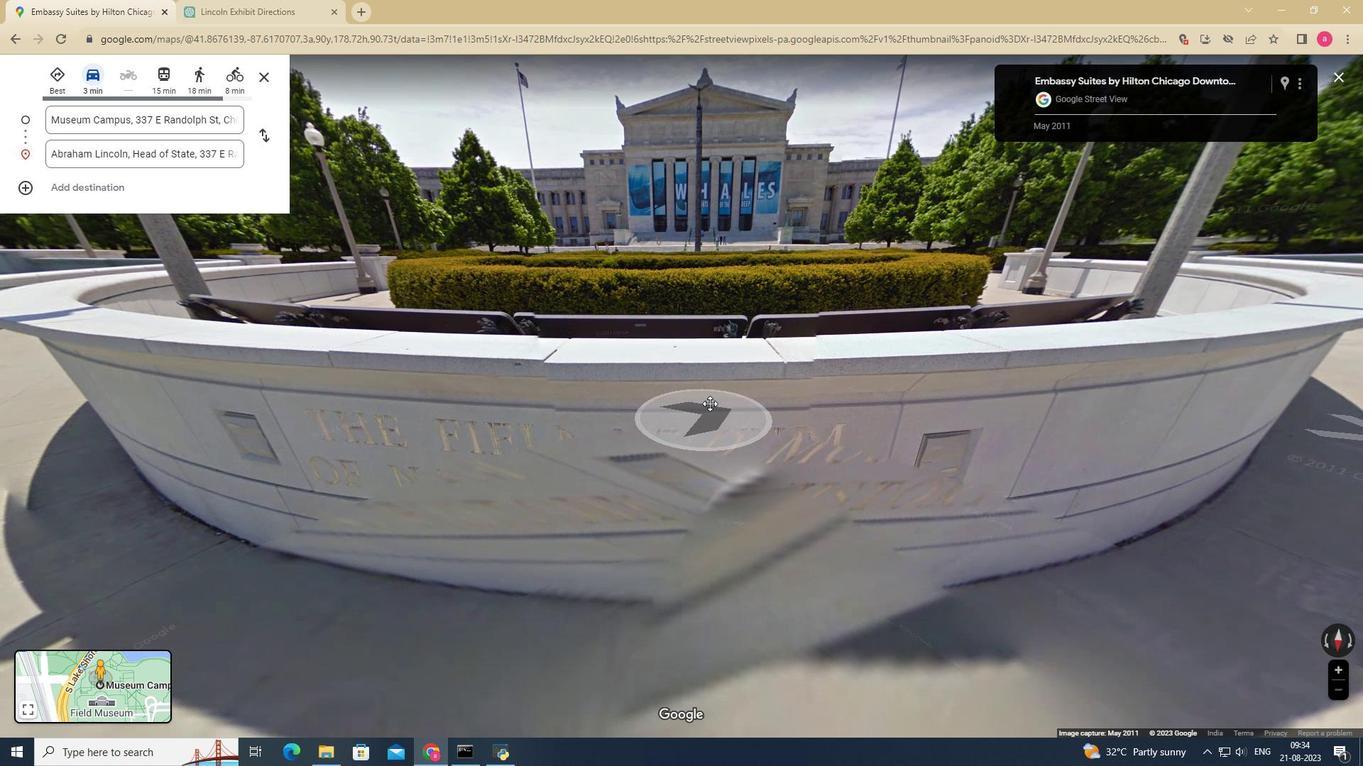 
Action: Mouse scrolled (724, 415) with delta (0, 0)
Screenshot: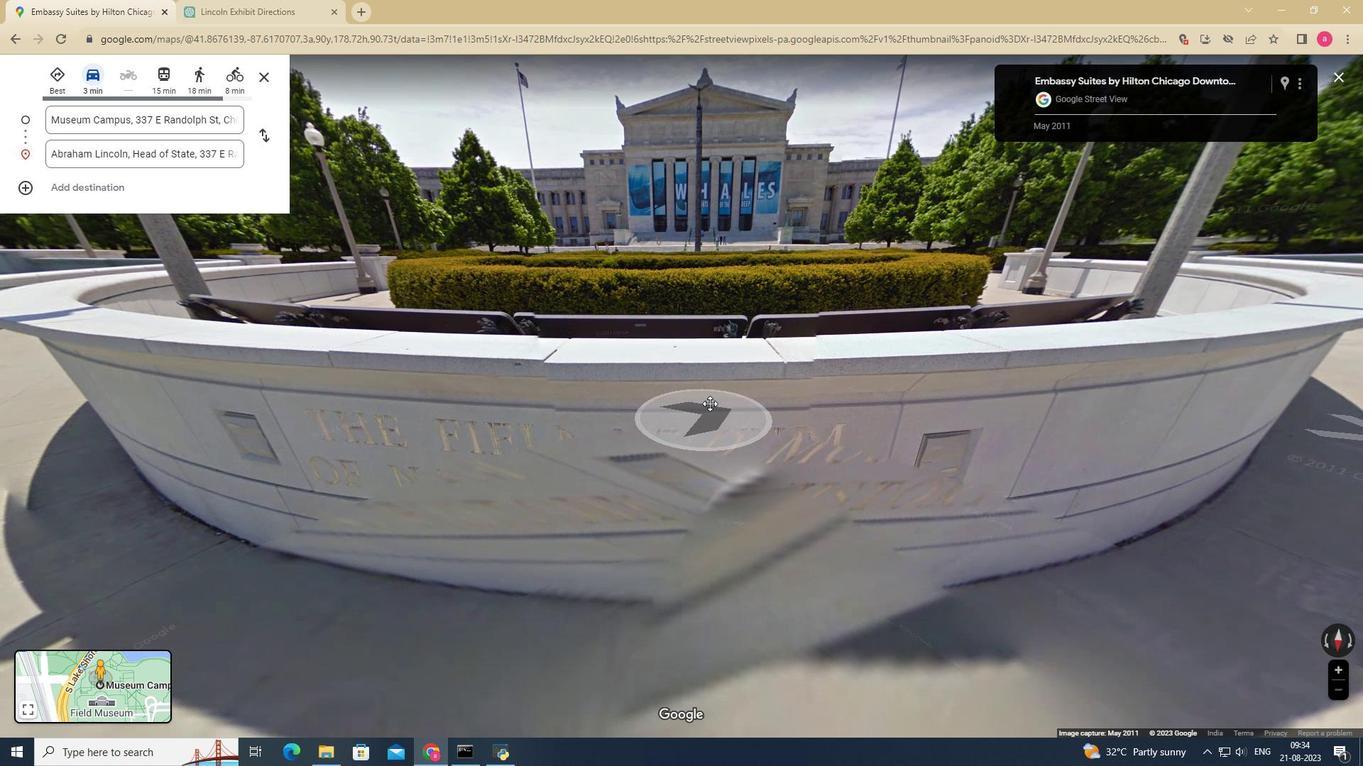 
Action: Mouse scrolled (724, 415) with delta (0, 0)
Screenshot: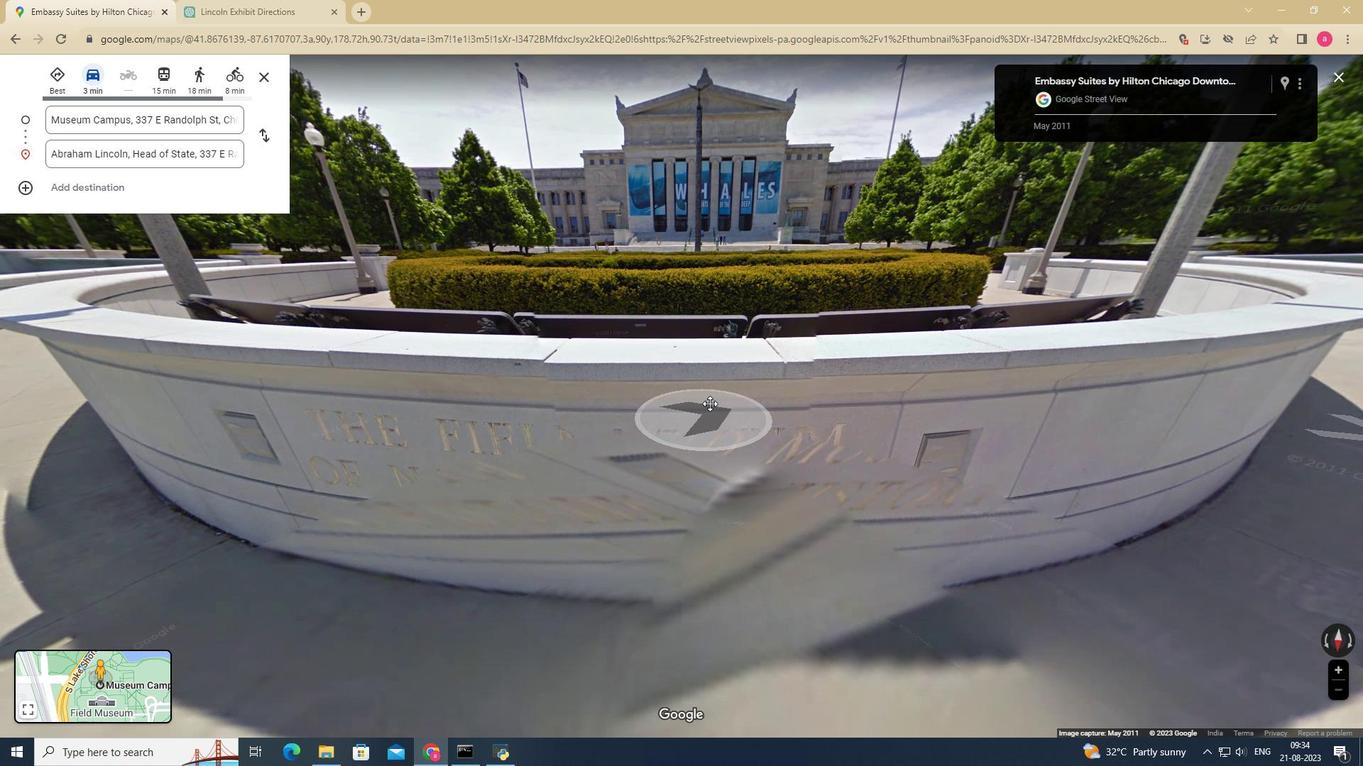 
Action: Mouse scrolled (724, 415) with delta (0, 0)
Screenshot: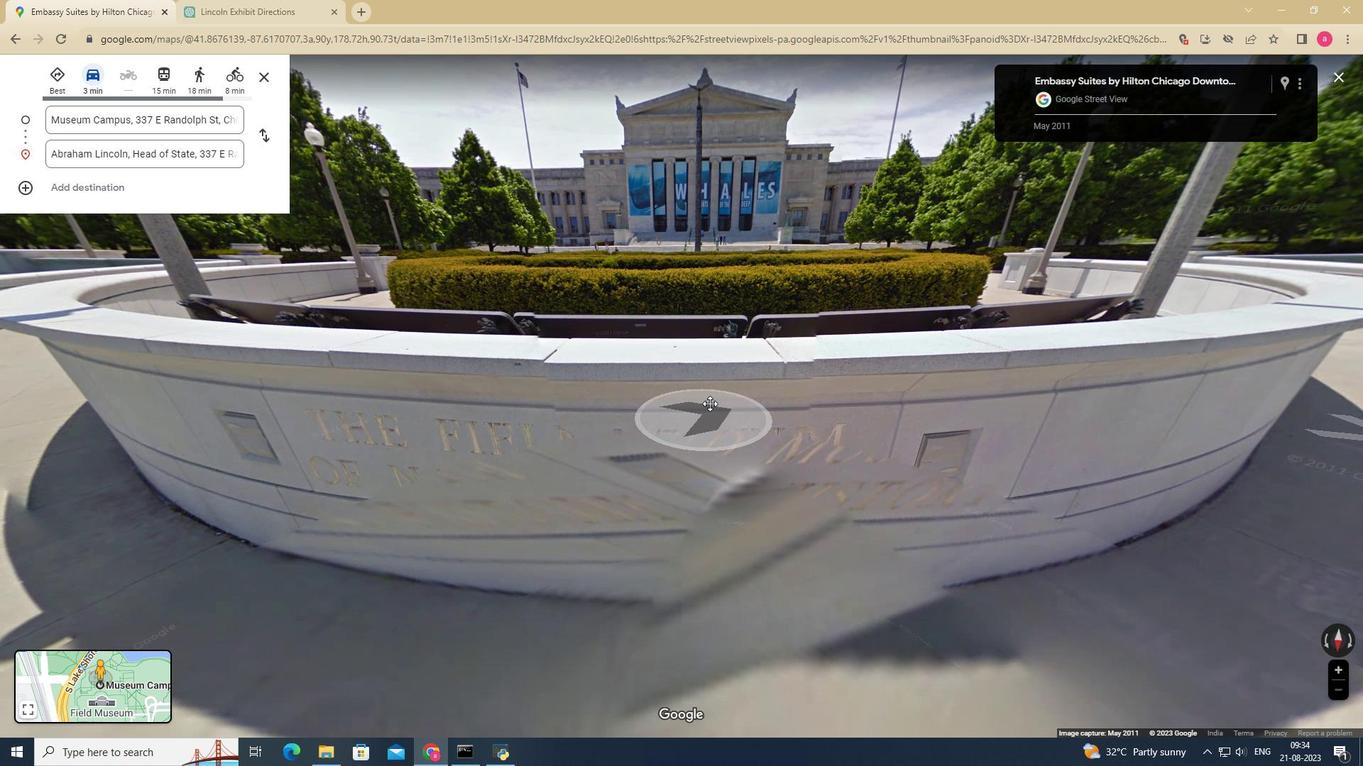 
Action: Mouse scrolled (724, 415) with delta (0, 0)
Screenshot: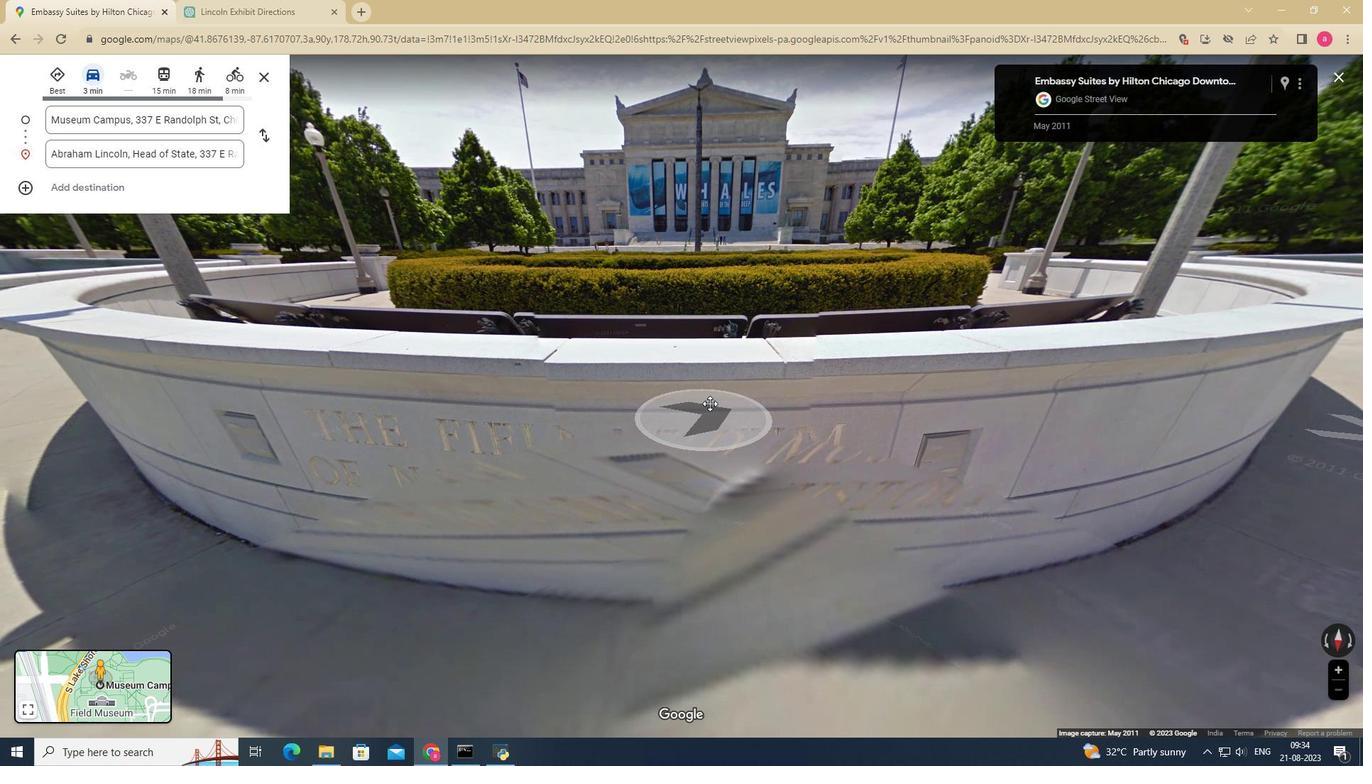 
Action: Mouse scrolled (724, 415) with delta (0, 0)
Screenshot: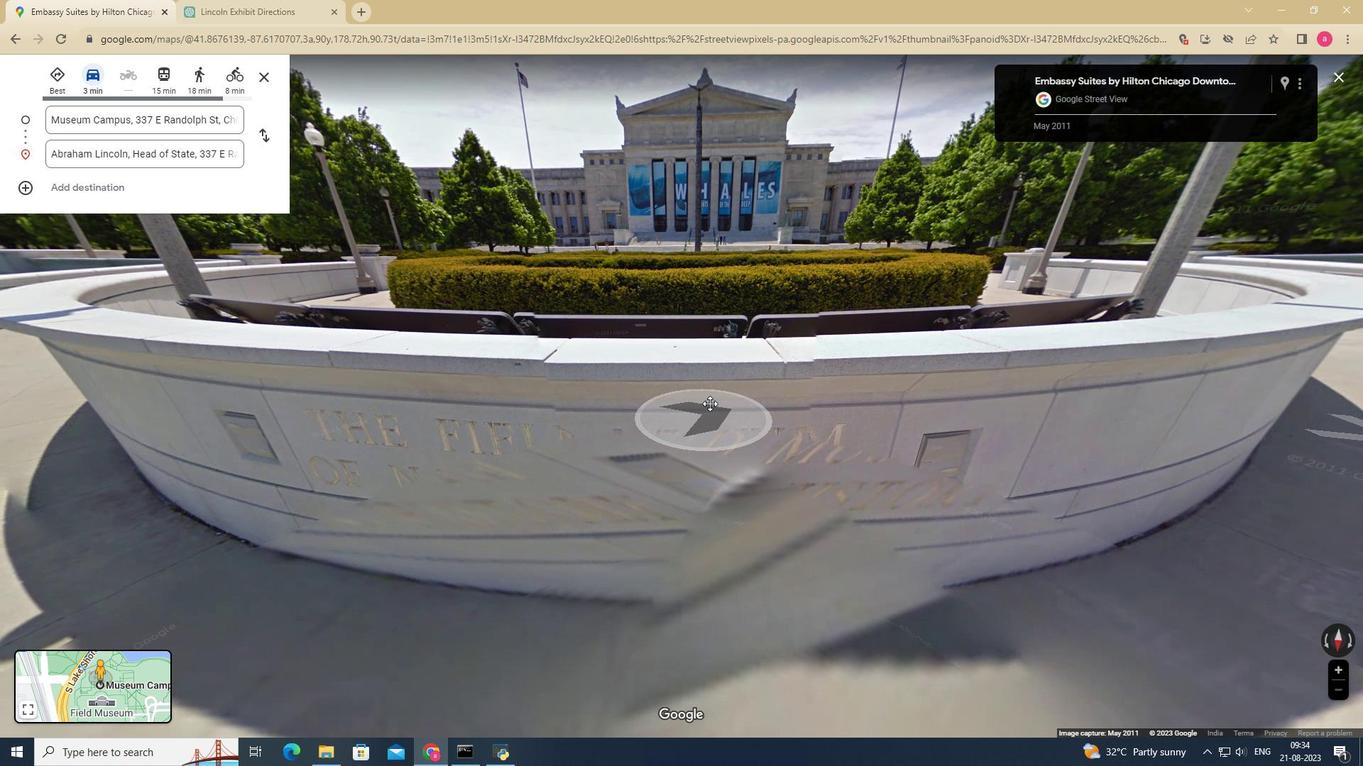 
Action: Mouse scrolled (724, 415) with delta (0, 0)
Screenshot: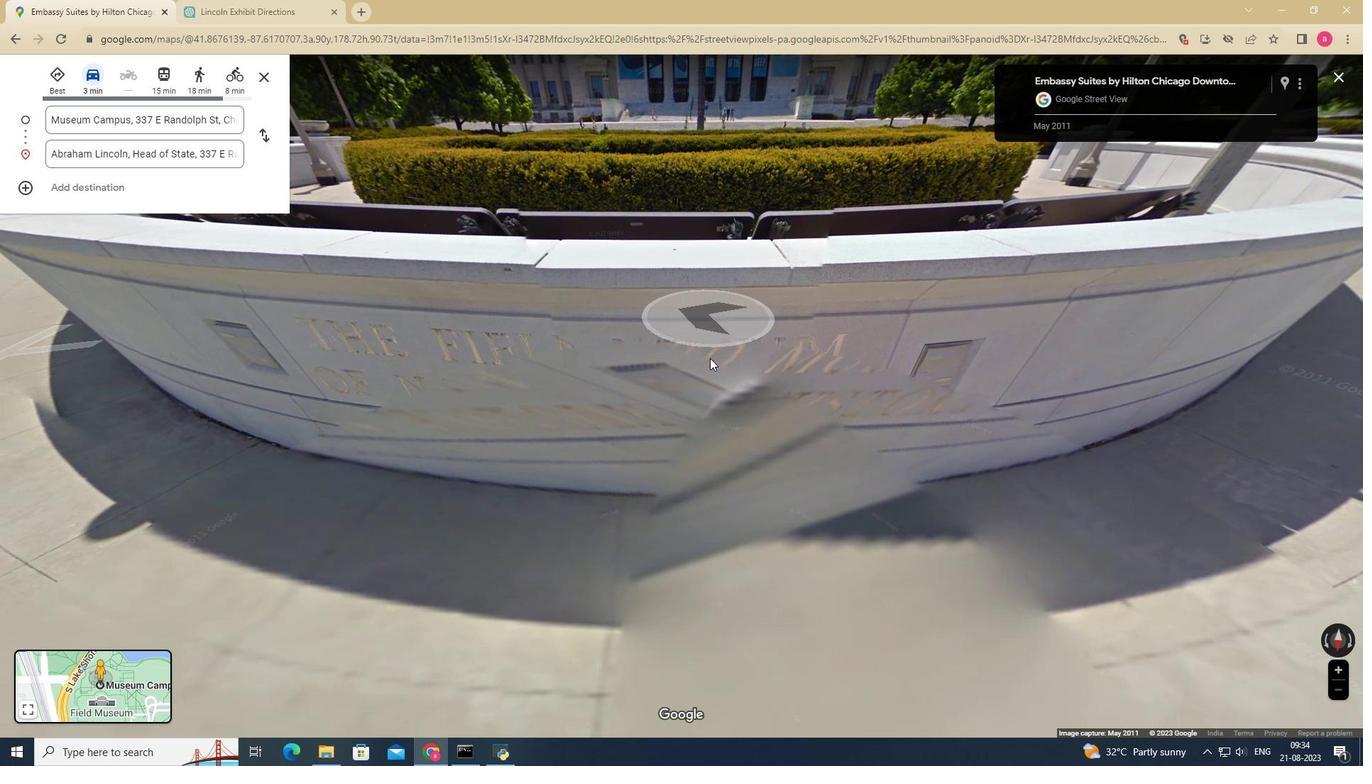 
Action: Mouse scrolled (724, 415) with delta (0, 0)
Screenshot: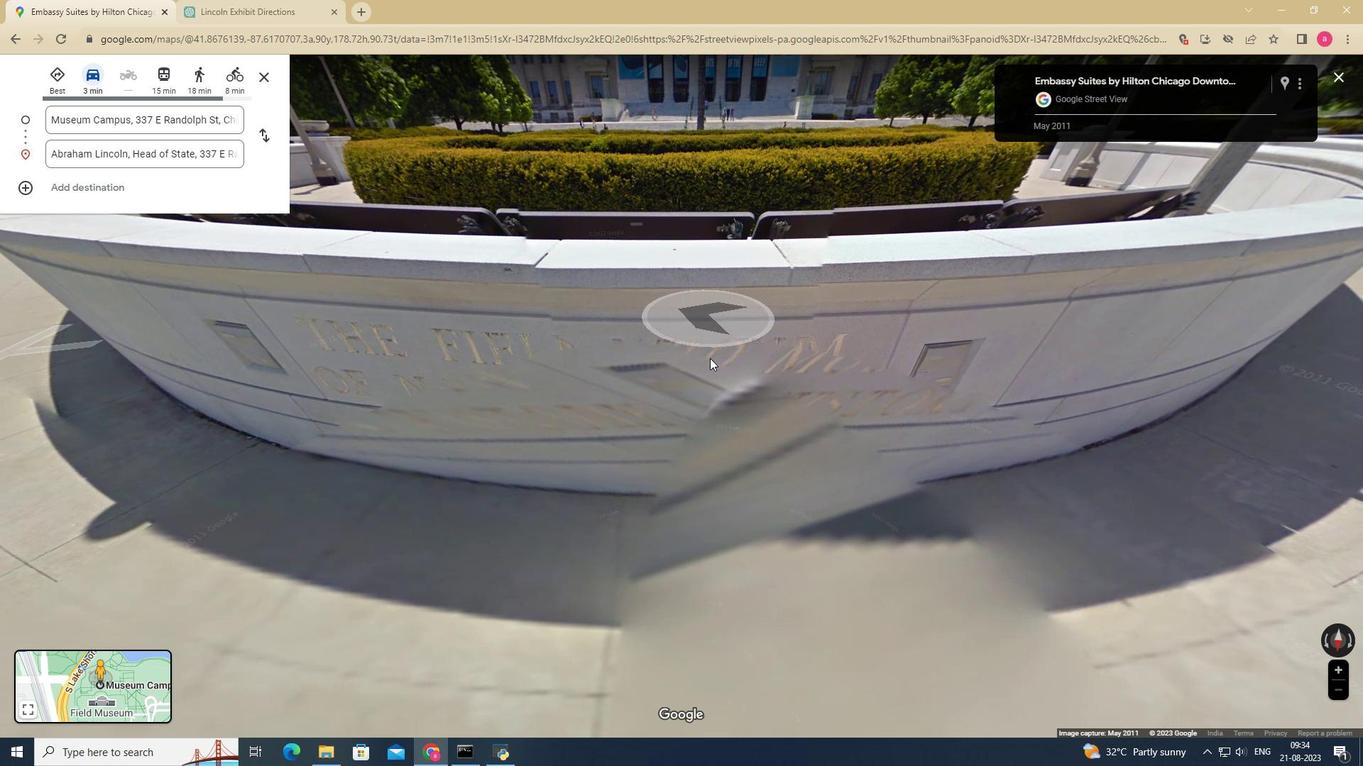 
Action: Mouse scrolled (724, 415) with delta (0, 0)
Screenshot: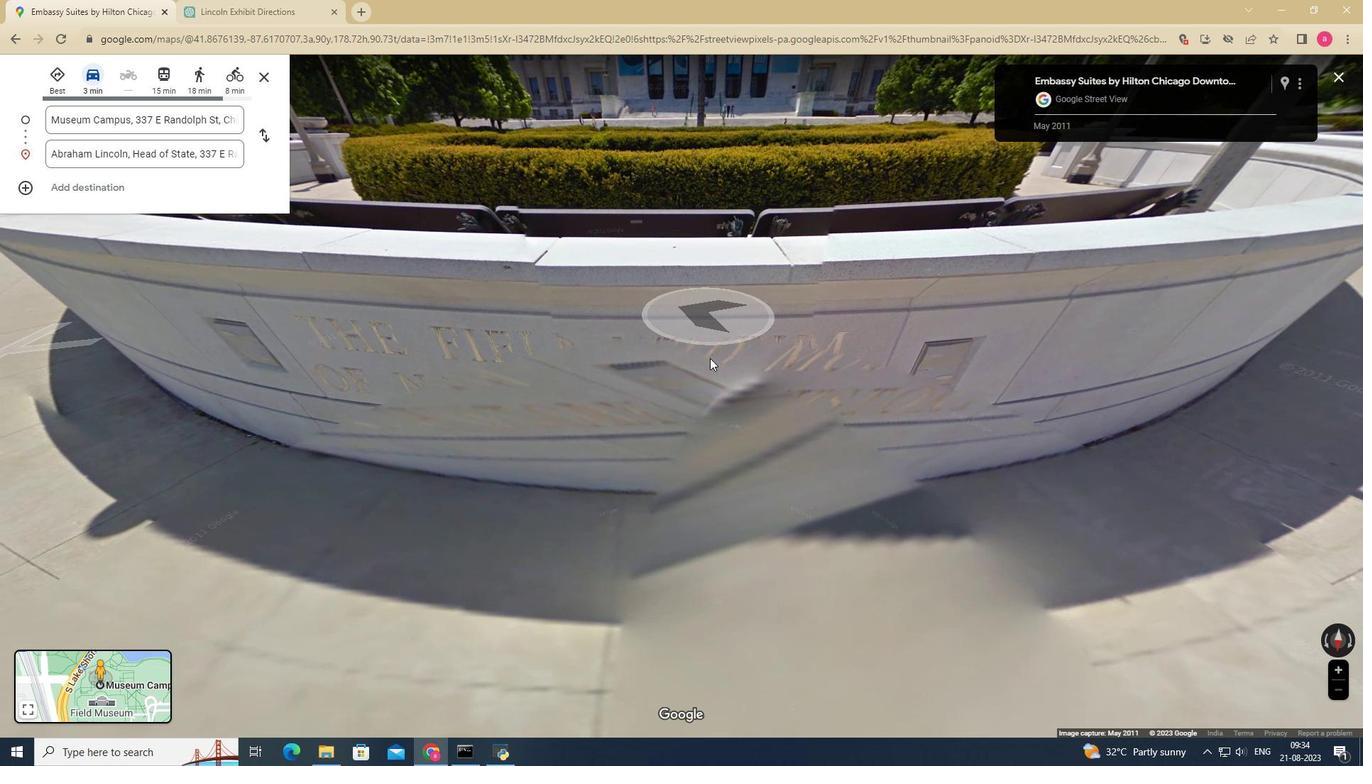 
Action: Mouse moved to (693, 571)
Screenshot: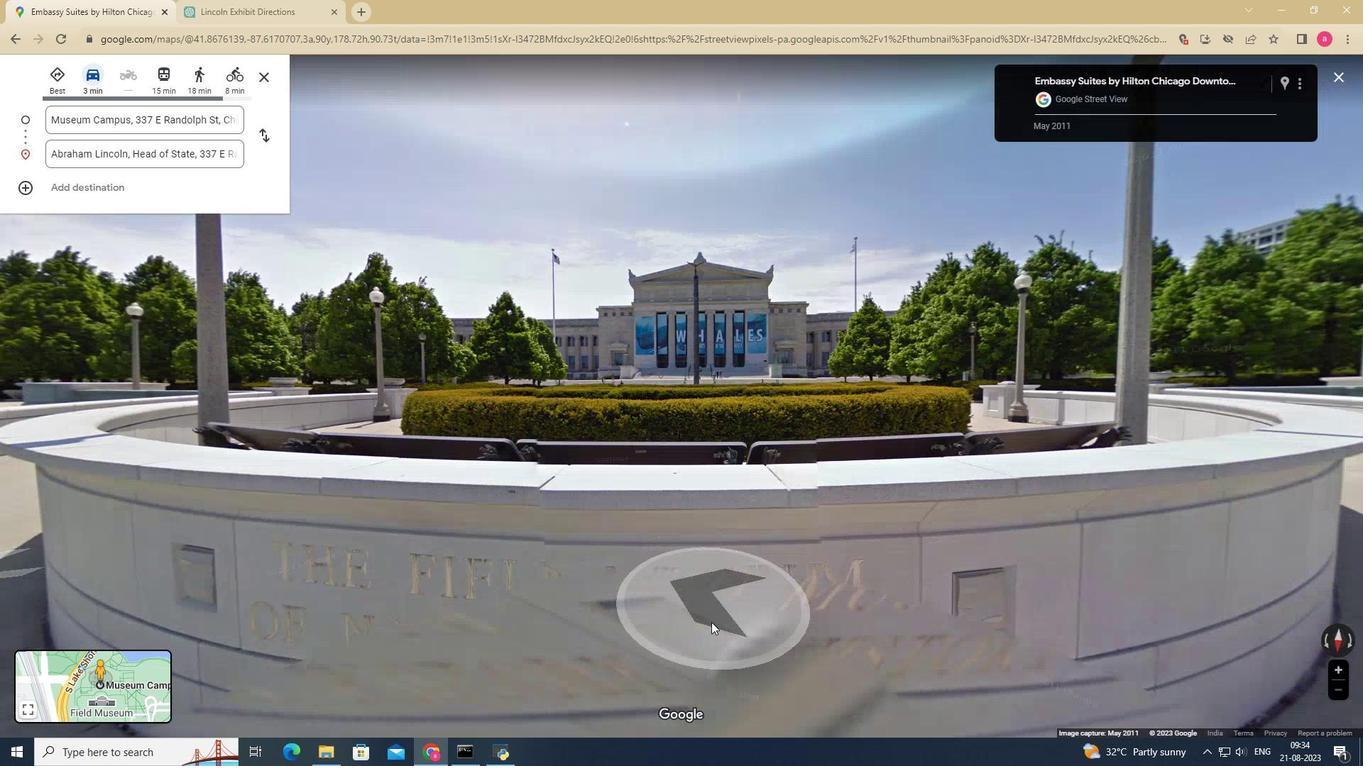 
Action: Mouse pressed left at (693, 571)
Screenshot: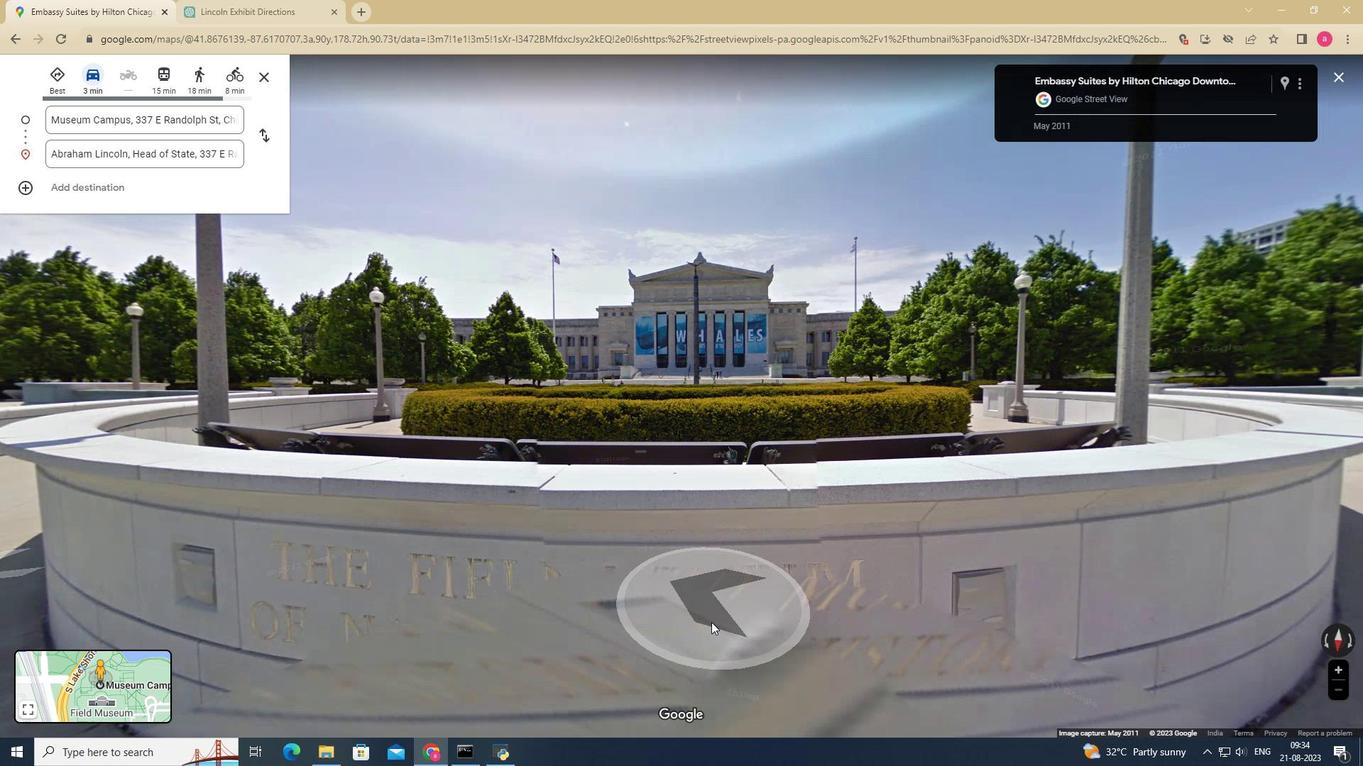
Action: Mouse moved to (709, 358)
Screenshot: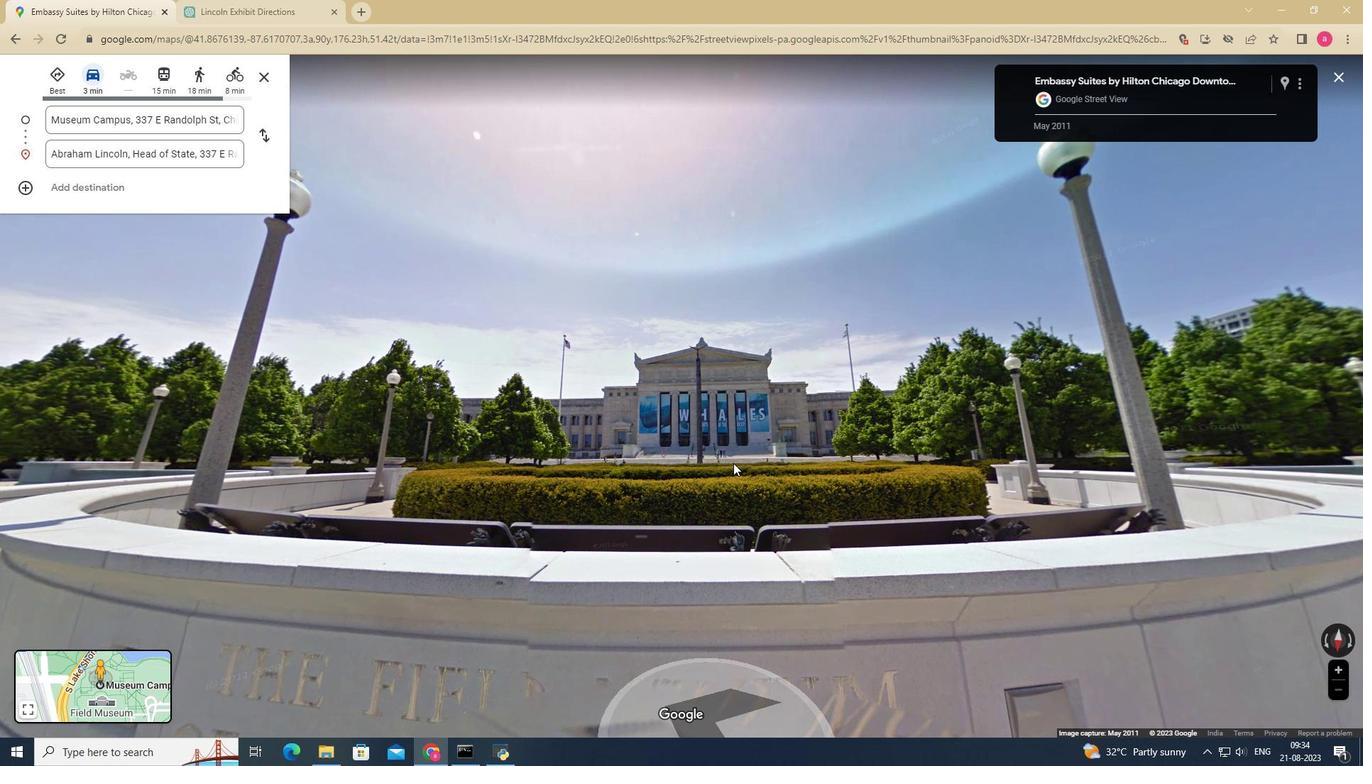 
Action: Mouse pressed left at (709, 358)
Screenshot: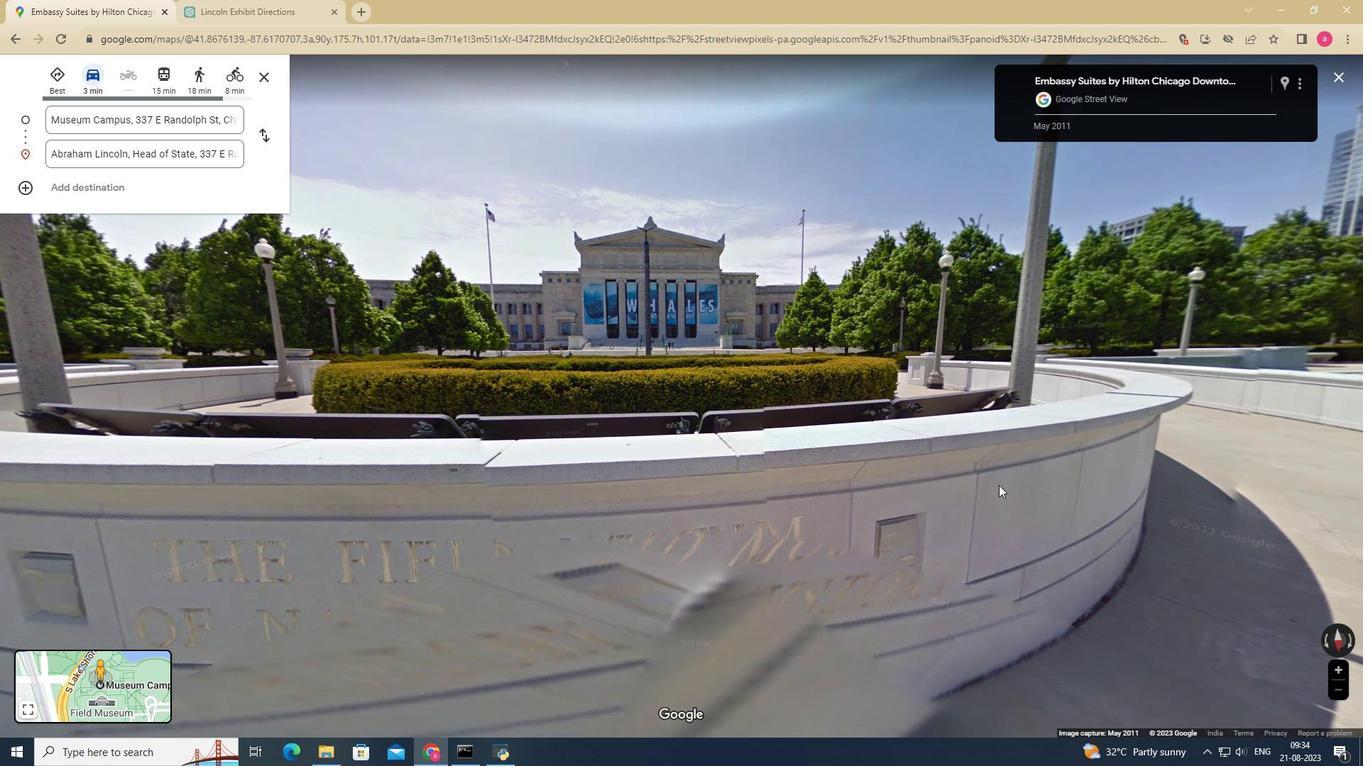 
Action: Mouse moved to (733, 463)
Screenshot: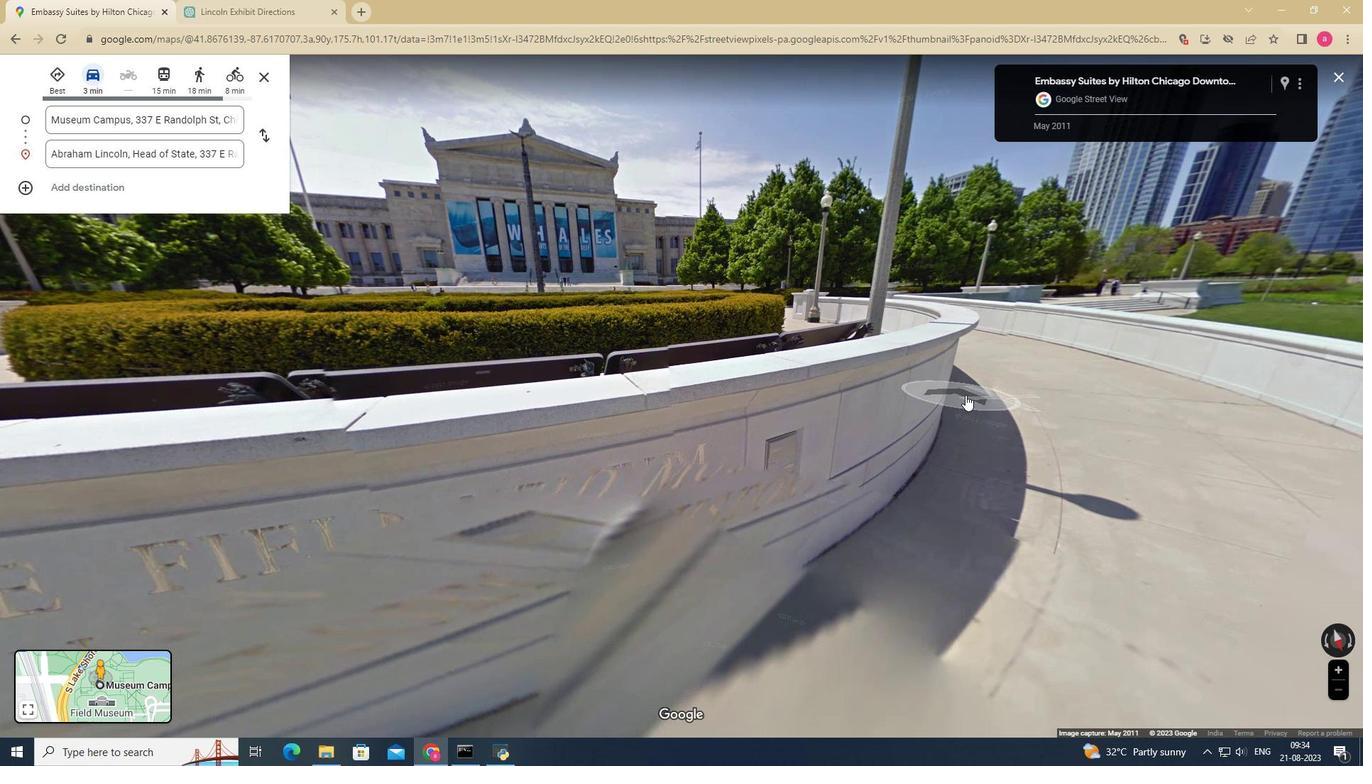 
Action: Mouse pressed left at (733, 463)
Screenshot: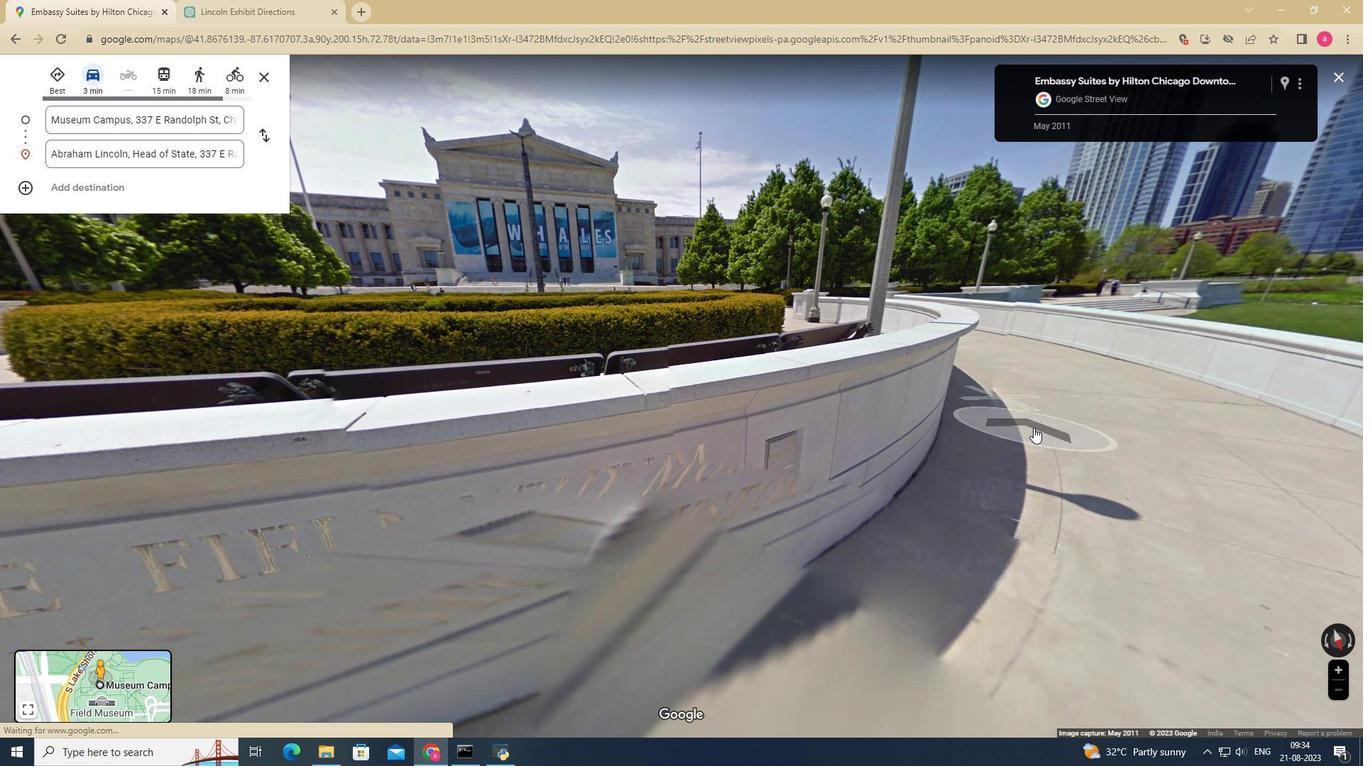 
Action: Mouse moved to (1199, 474)
Screenshot: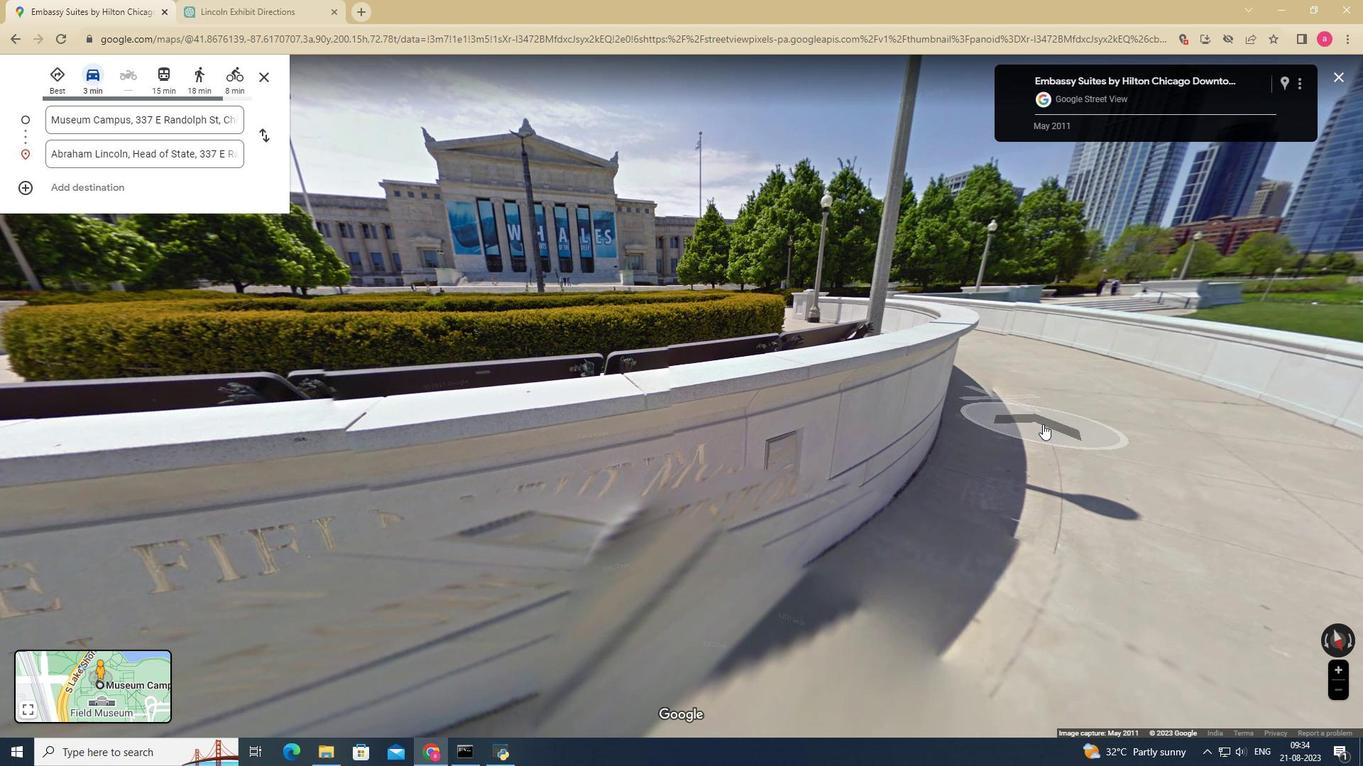 
Action: Mouse pressed left at (1210, 487)
Screenshot: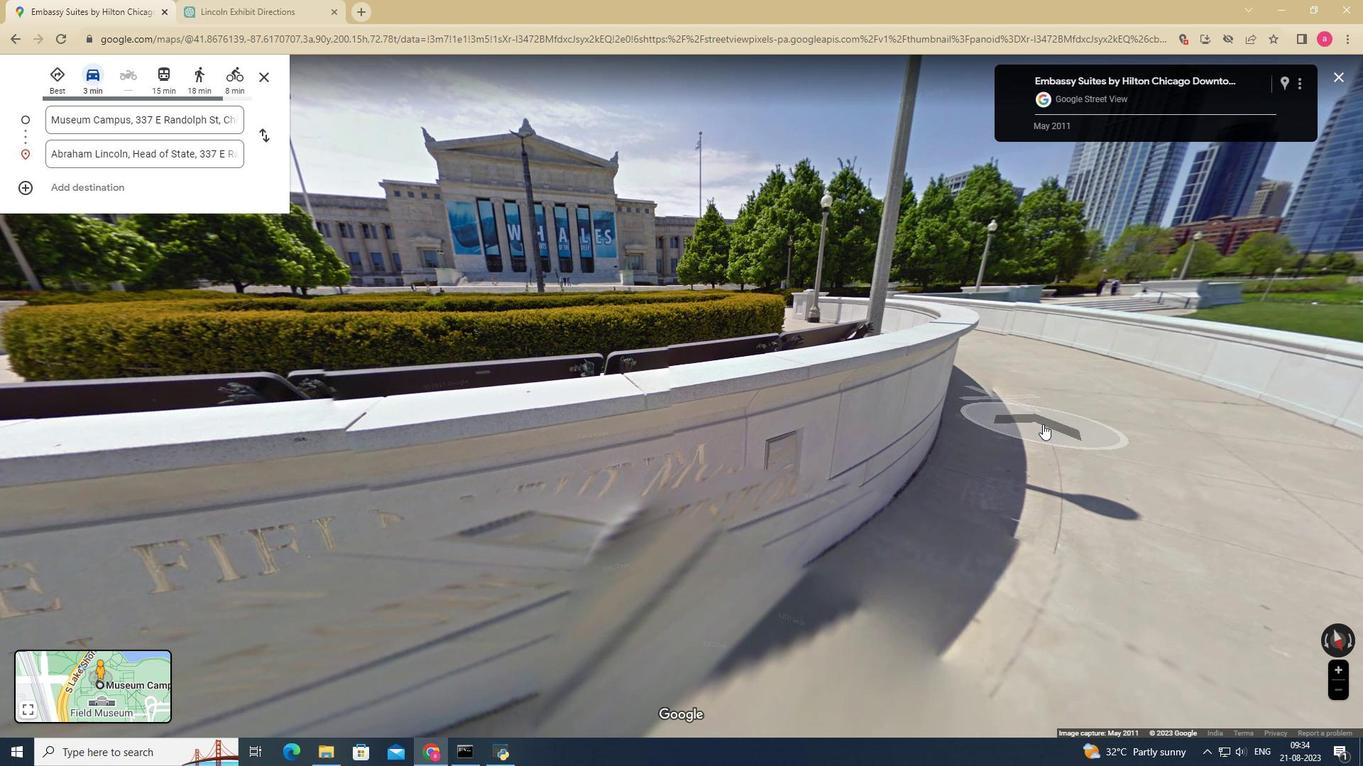 
Action: Mouse moved to (1042, 424)
Screenshot: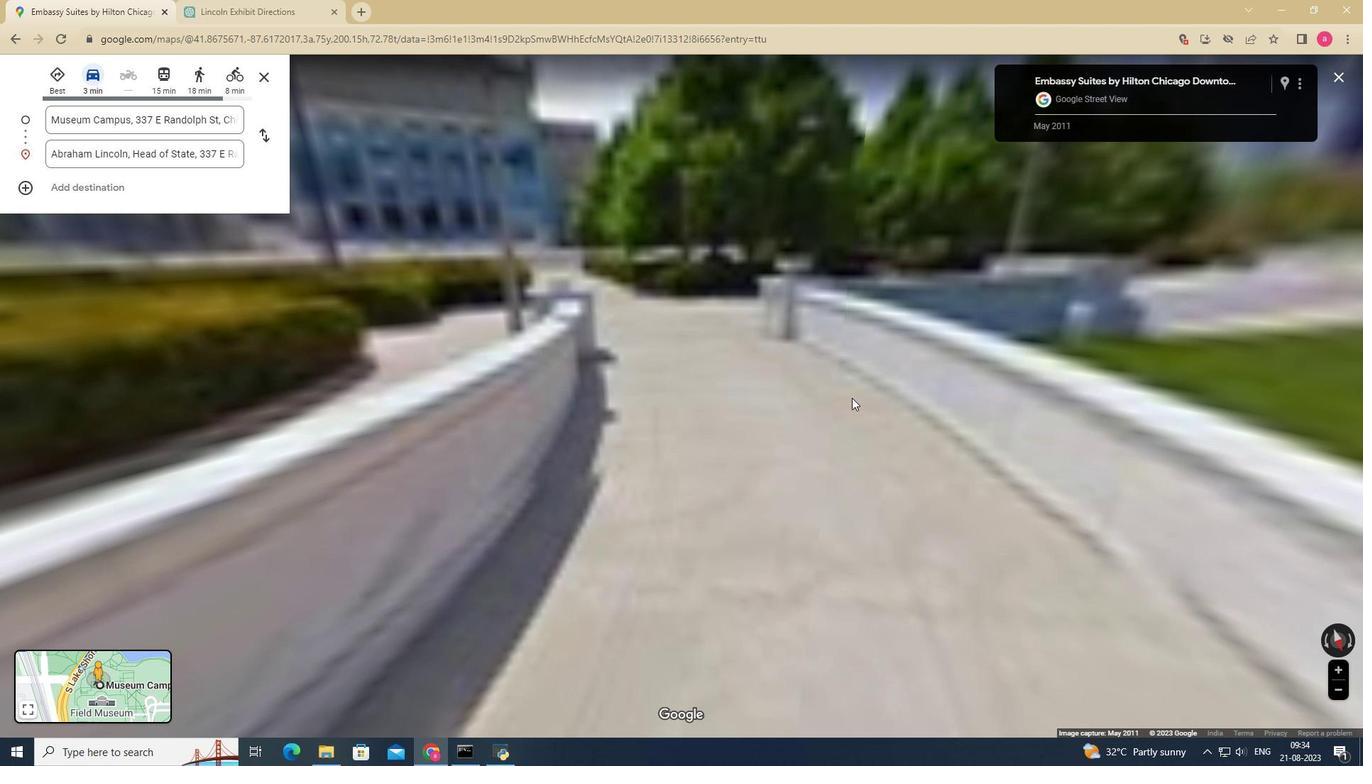 
Action: Mouse pressed left at (1042, 424)
Screenshot: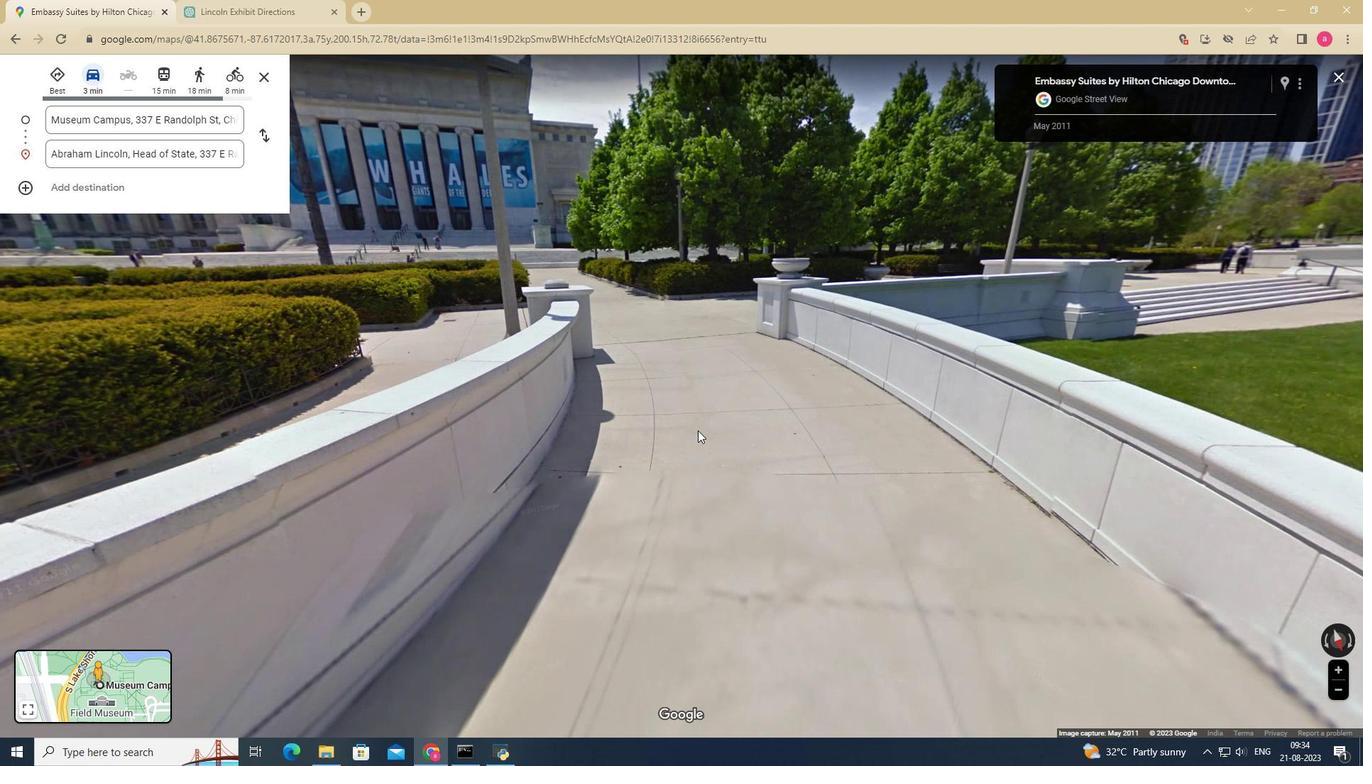 
Action: Mouse moved to (29, 708)
Screenshot: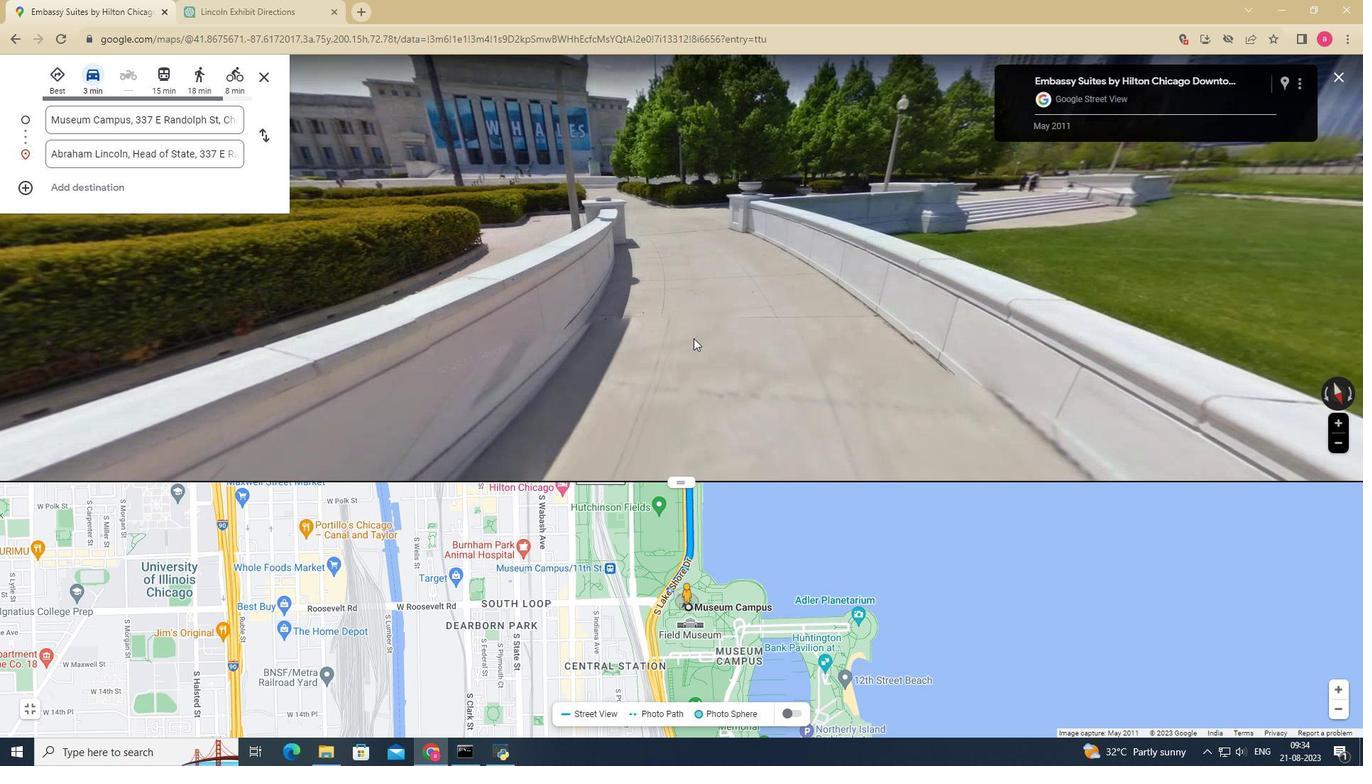
Action: Mouse pressed left at (29, 708)
Screenshot: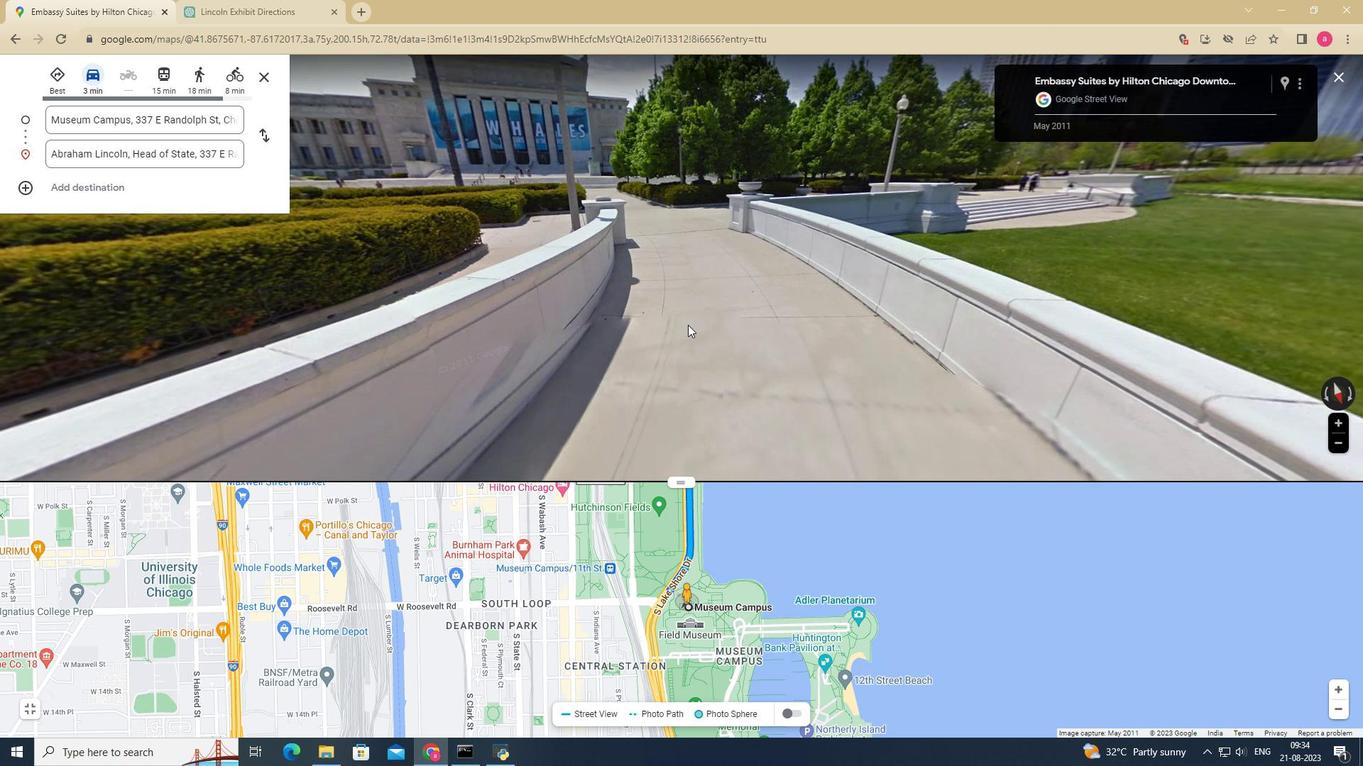 
Action: Mouse moved to (705, 379)
Screenshot: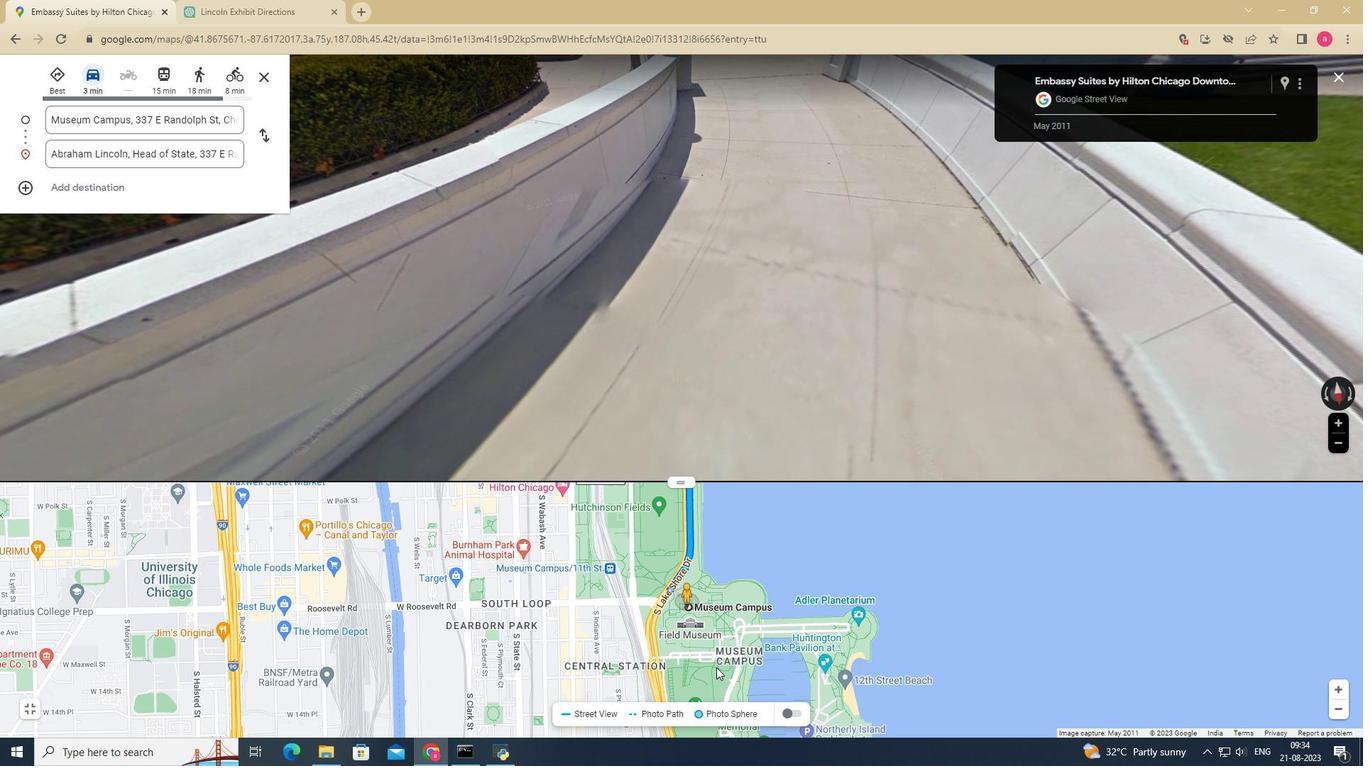 
Action: Mouse pressed left at (705, 379)
Screenshot: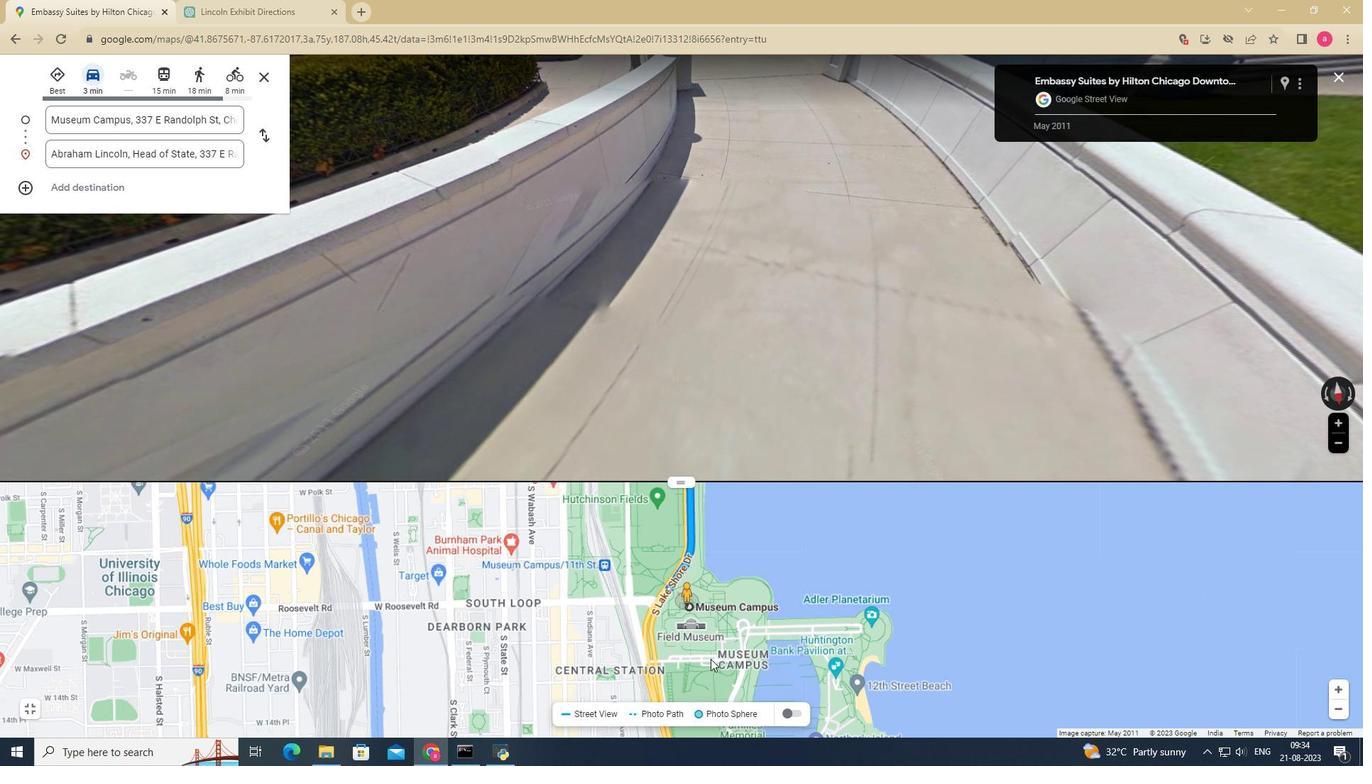 
Action: Mouse moved to (716, 668)
Screenshot: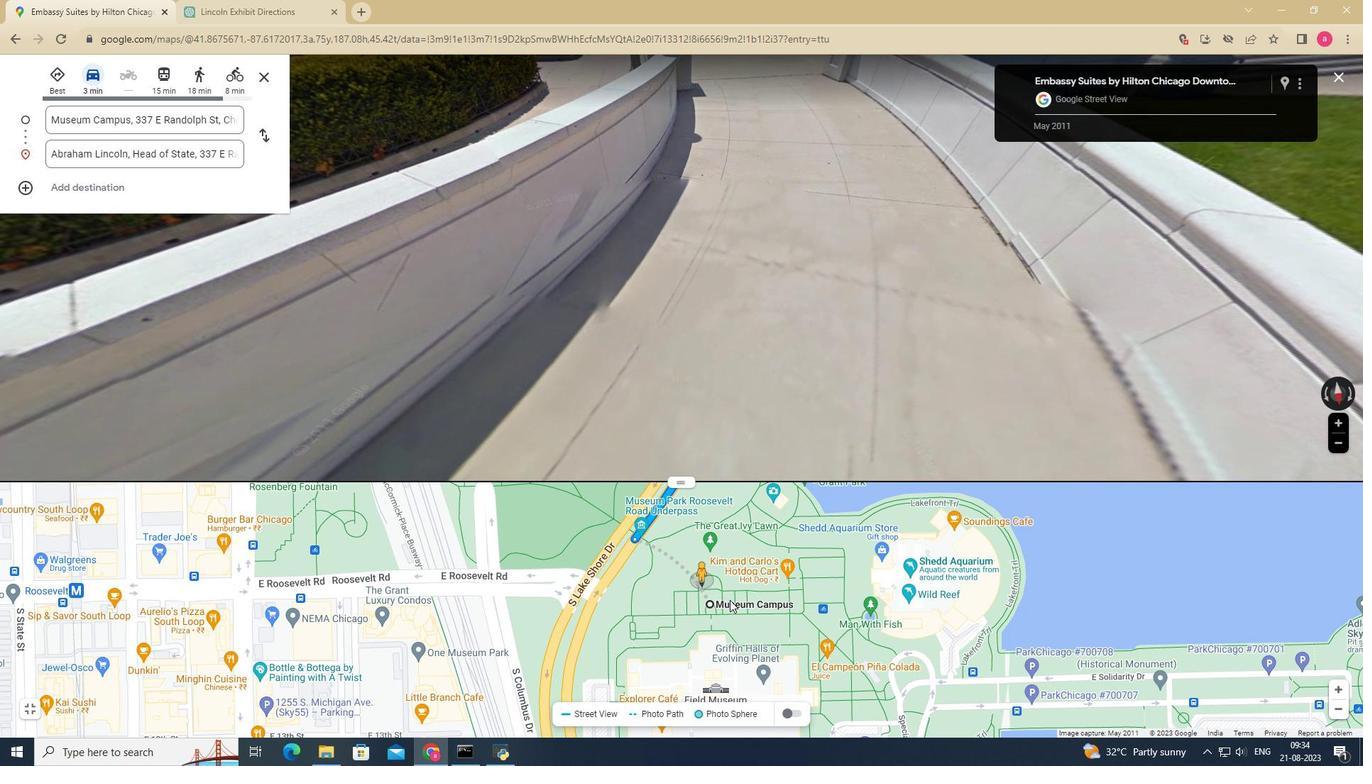 
Action: Mouse scrolled (716, 668) with delta (0, 0)
Screenshot: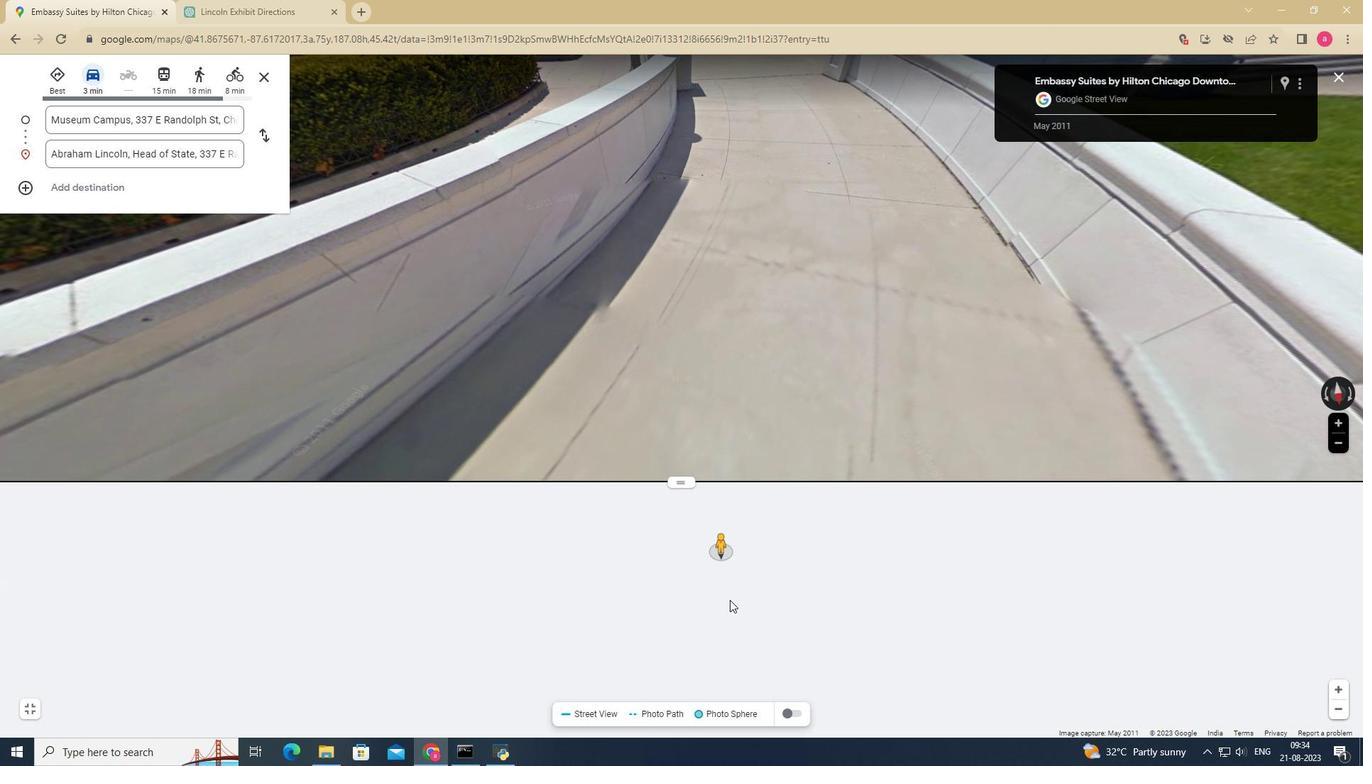 
Action: Mouse scrolled (716, 668) with delta (0, 0)
Screenshot: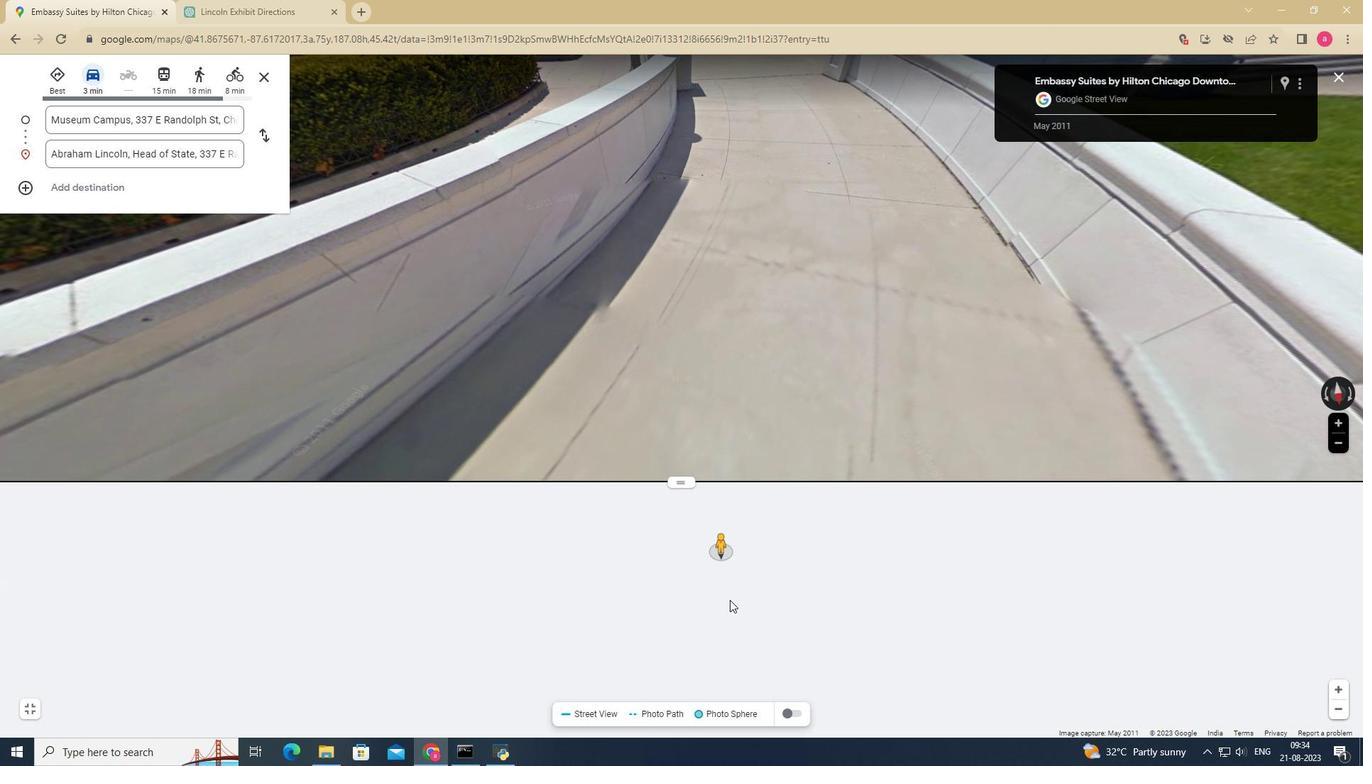 
Action: Mouse scrolled (716, 668) with delta (0, 0)
Screenshot: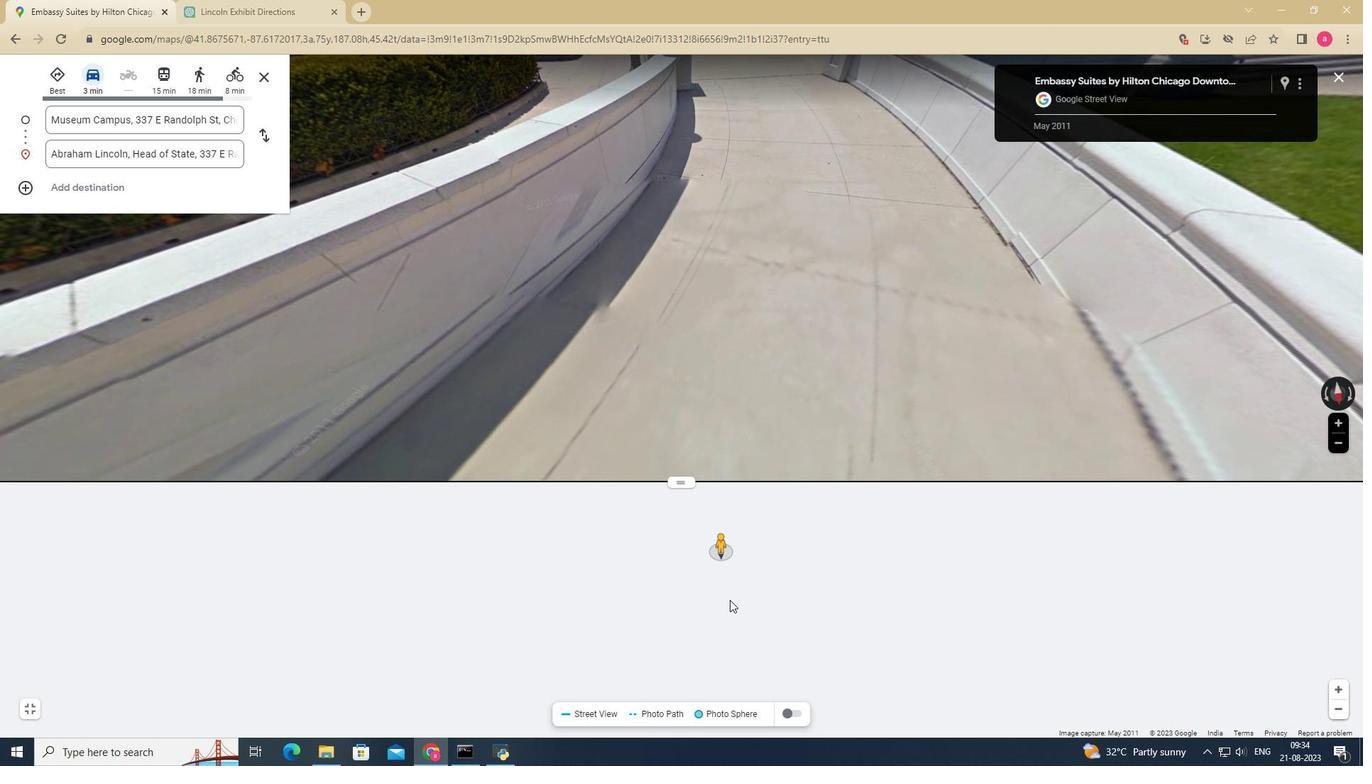 
Action: Mouse scrolled (716, 668) with delta (0, 0)
Screenshot: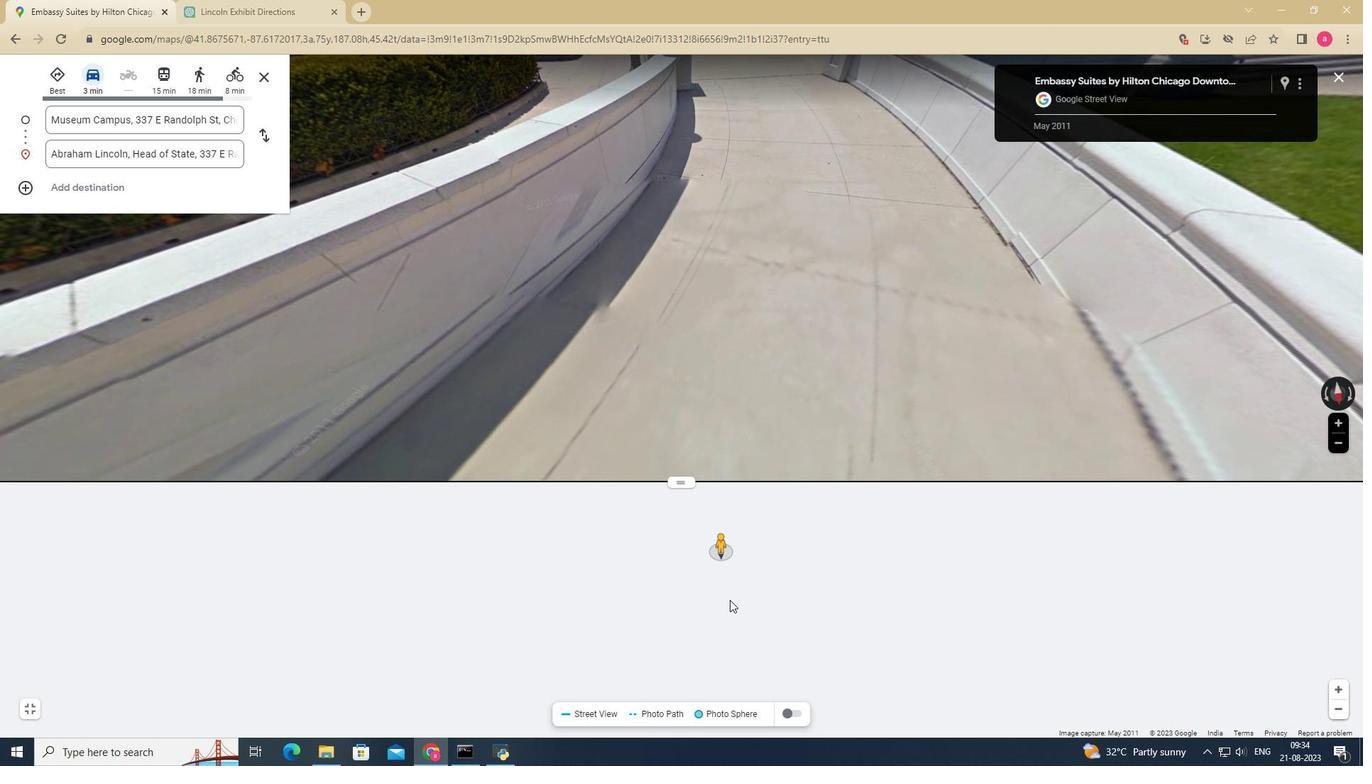 
Action: Mouse scrolled (716, 668) with delta (0, 0)
Screenshot: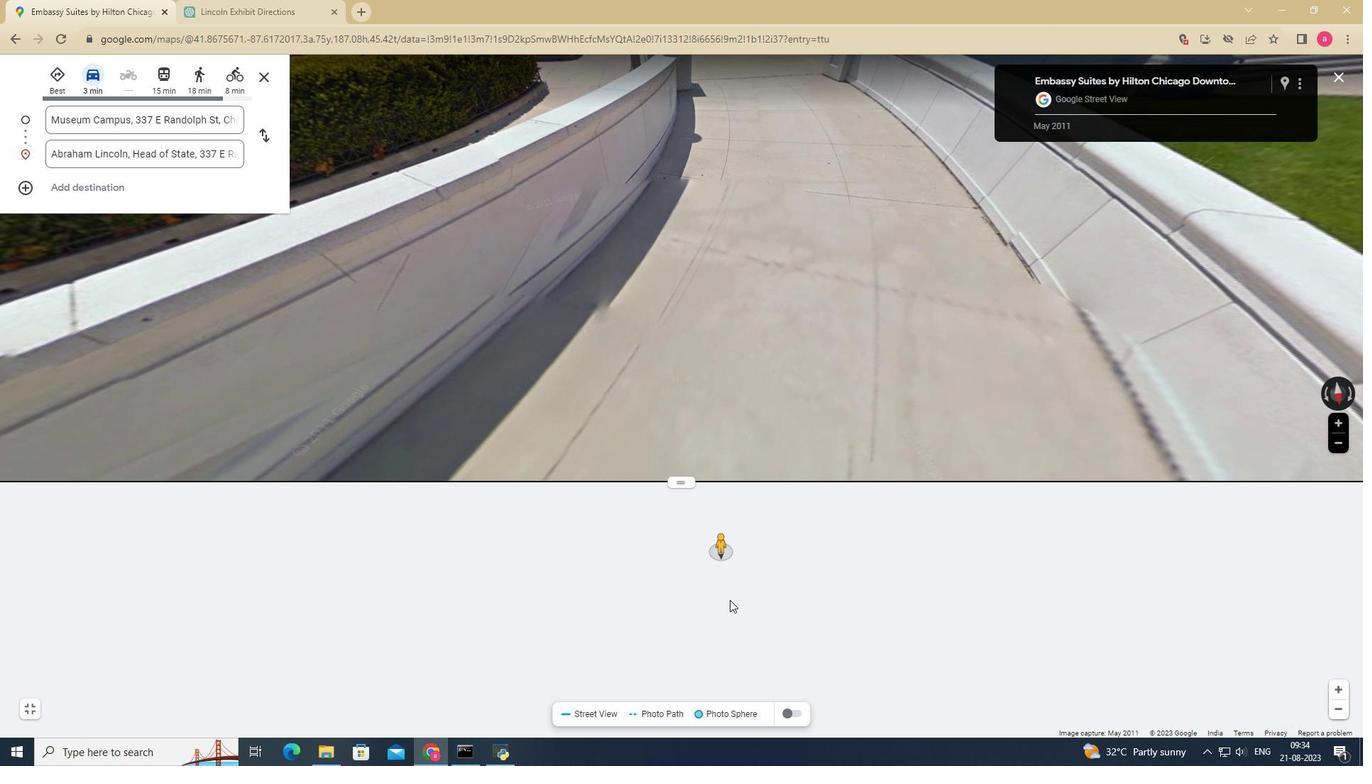 
Action: Mouse scrolled (716, 668) with delta (0, 0)
Screenshot: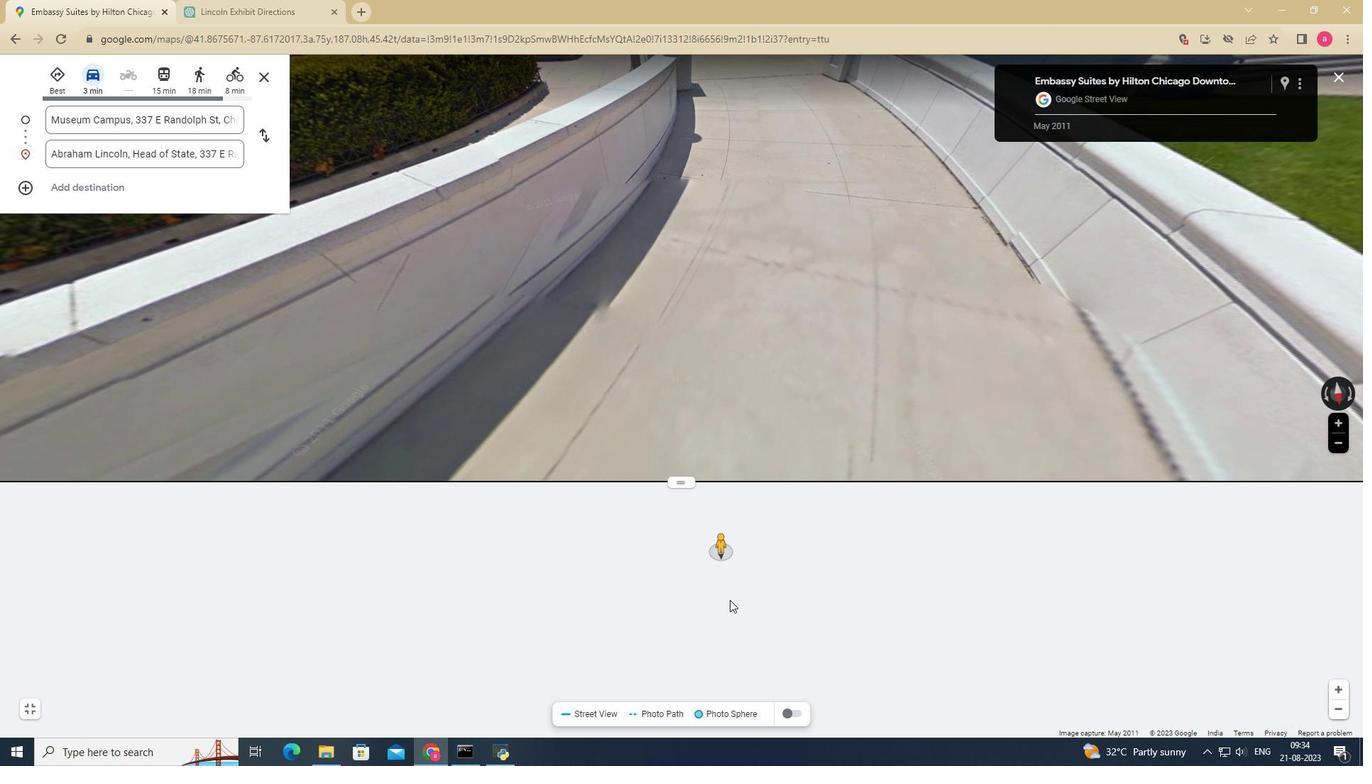 
Action: Mouse scrolled (716, 668) with delta (0, 0)
Screenshot: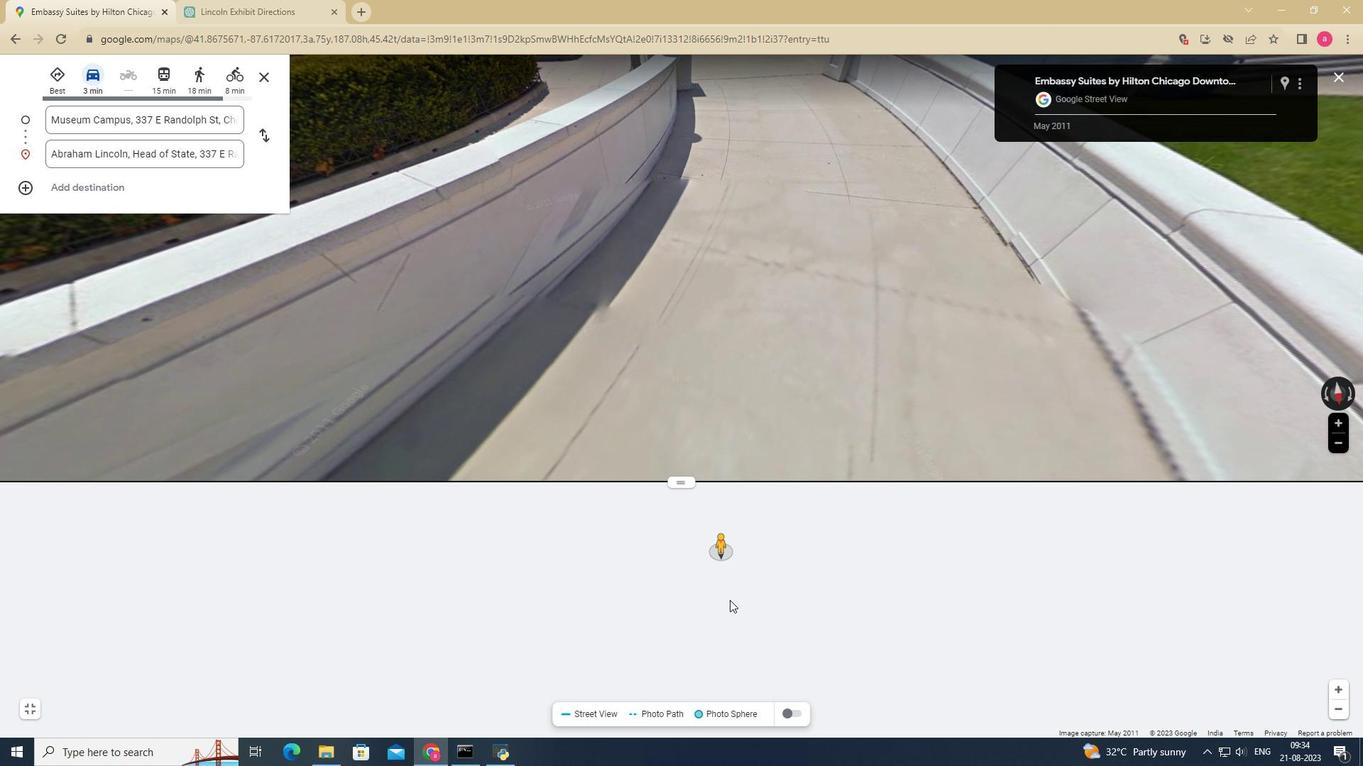 
Action: Mouse moved to (667, 613)
Screenshot: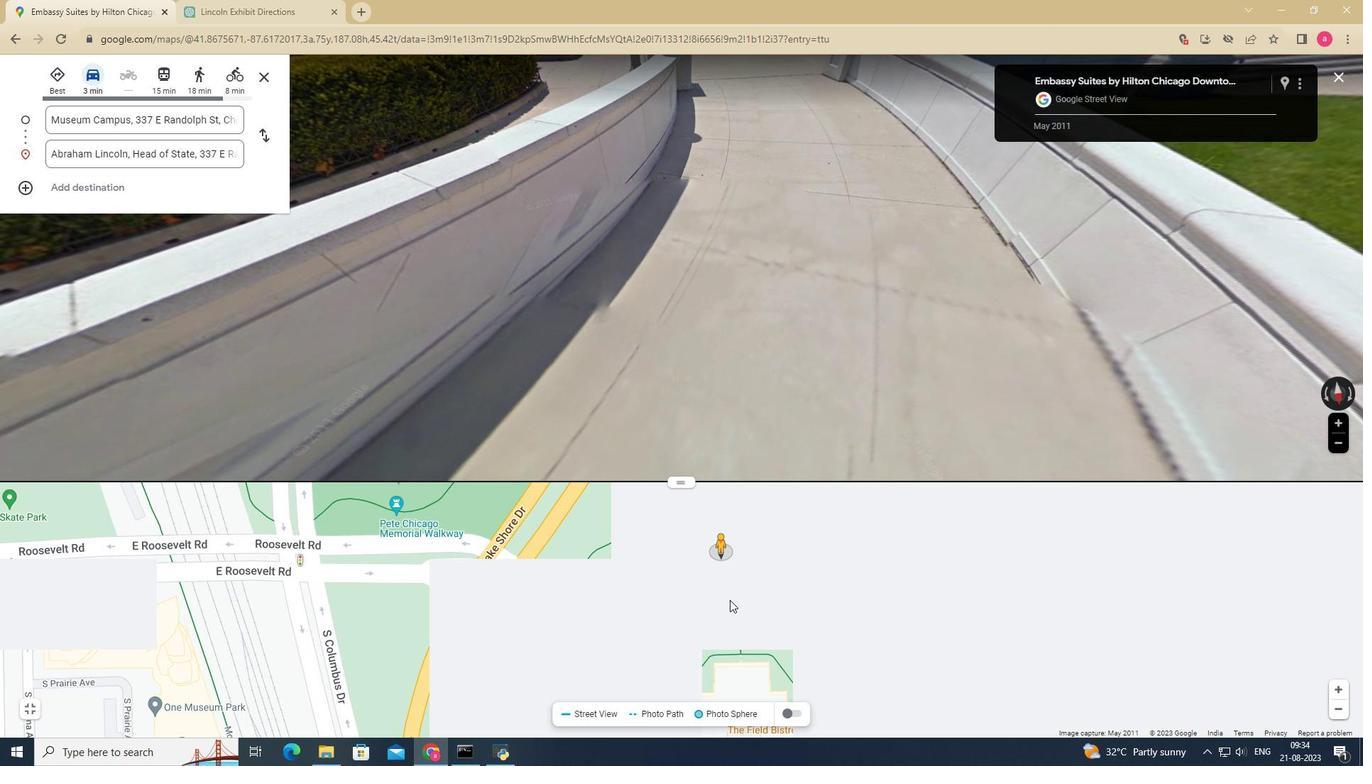 
Action: Mouse scrolled (667, 614) with delta (0, 0)
Screenshot: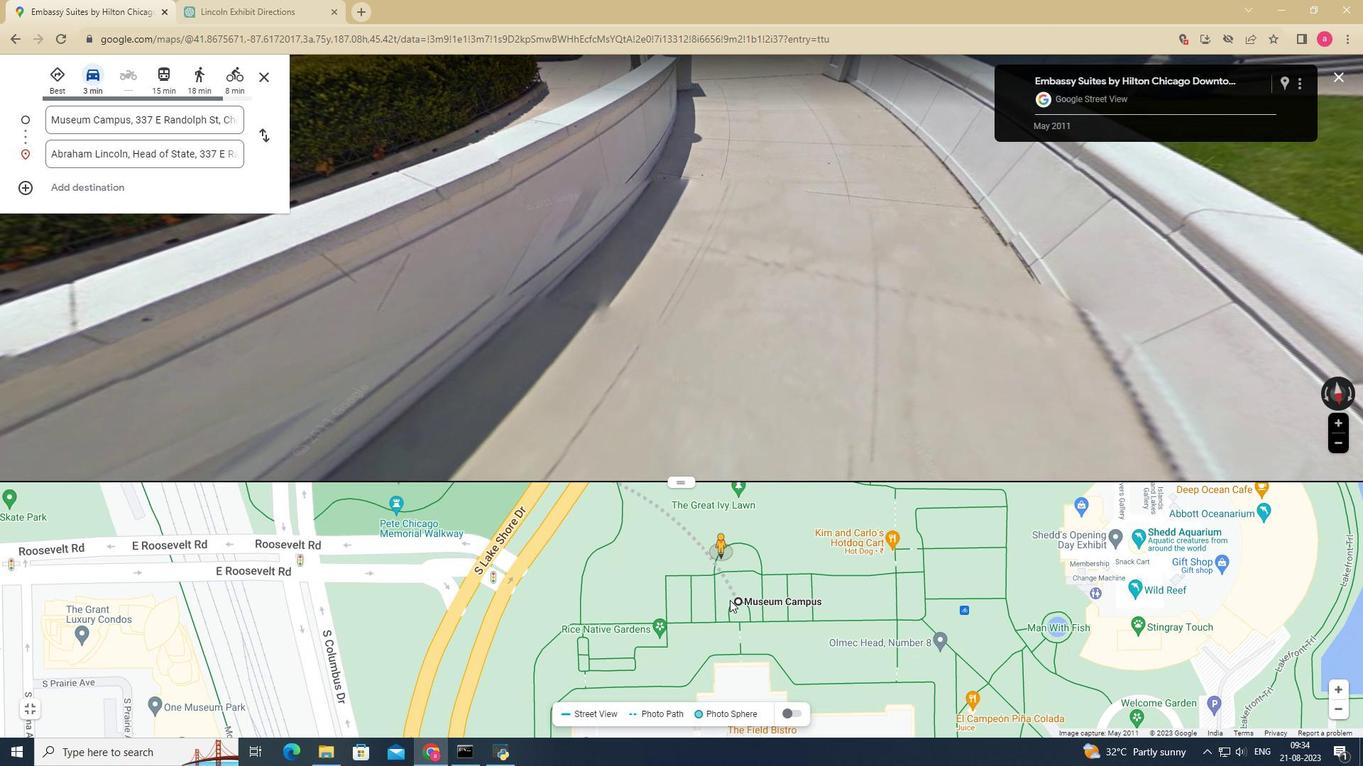 
Action: Mouse scrolled (667, 614) with delta (0, 0)
Screenshot: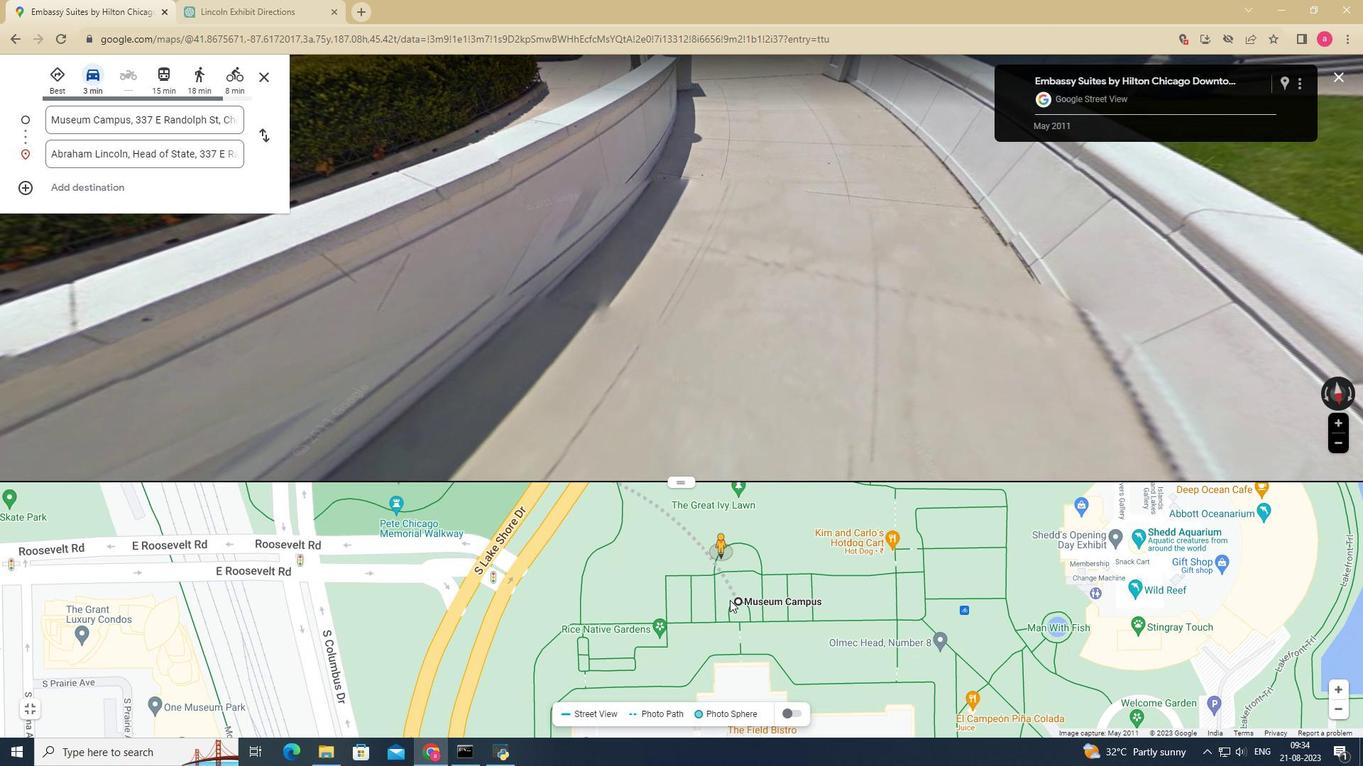 
Action: Mouse scrolled (667, 614) with delta (0, 0)
Screenshot: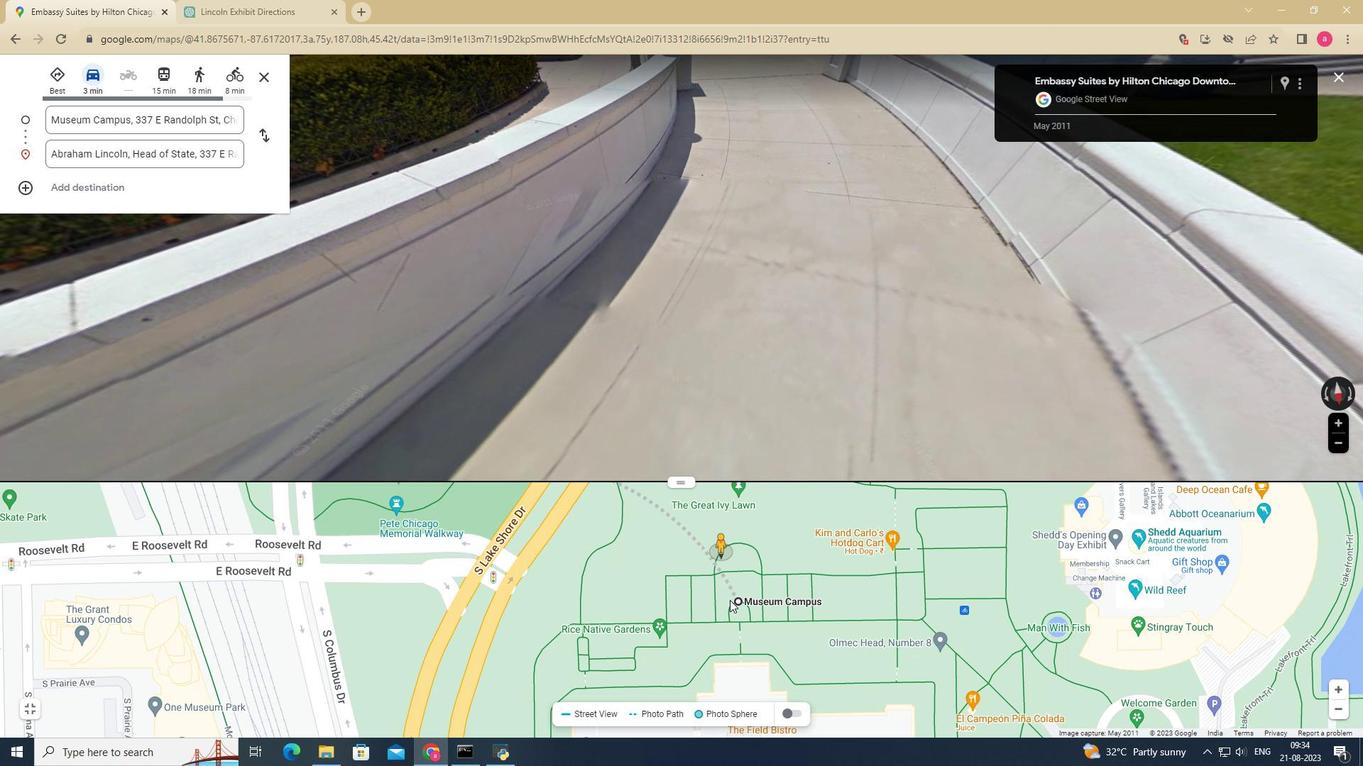 
Action: Mouse scrolled (667, 614) with delta (0, 0)
Screenshot: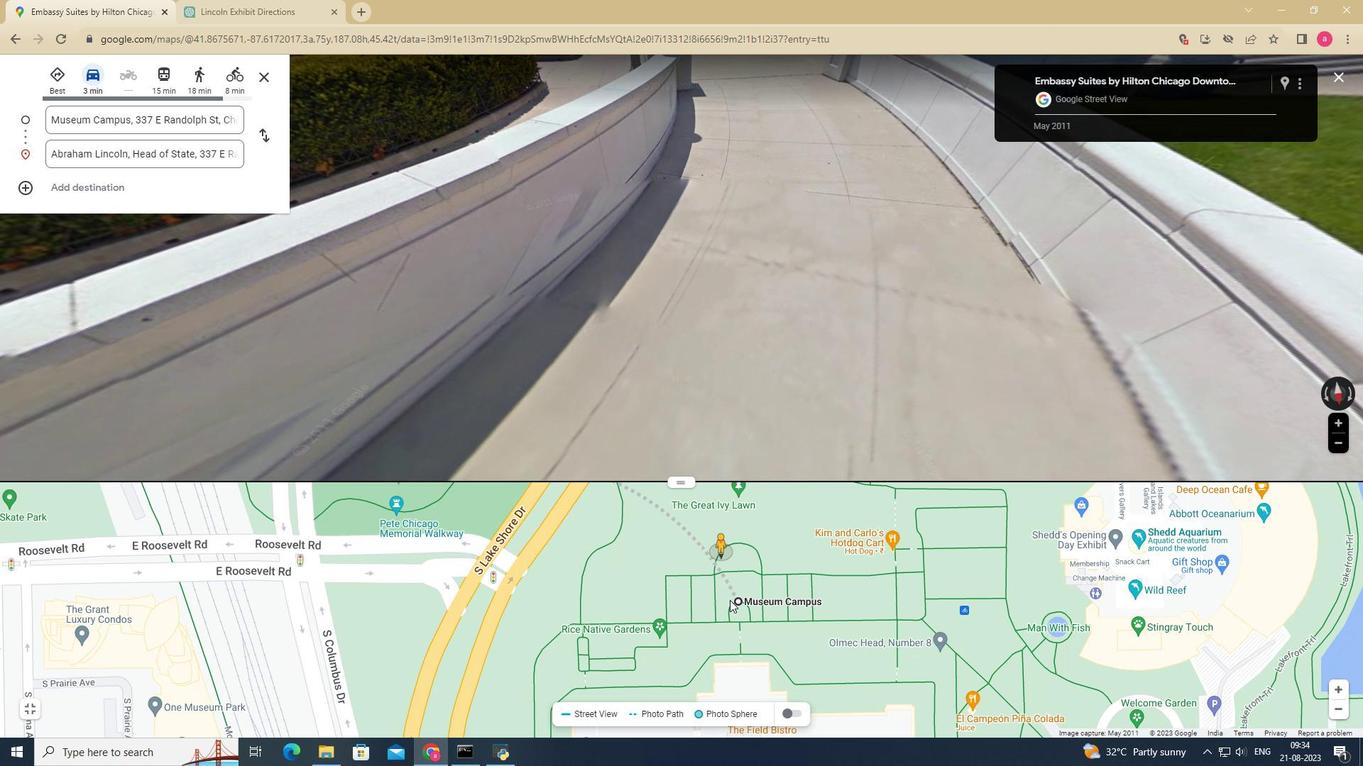 
Action: Mouse scrolled (667, 614) with delta (0, 0)
Screenshot: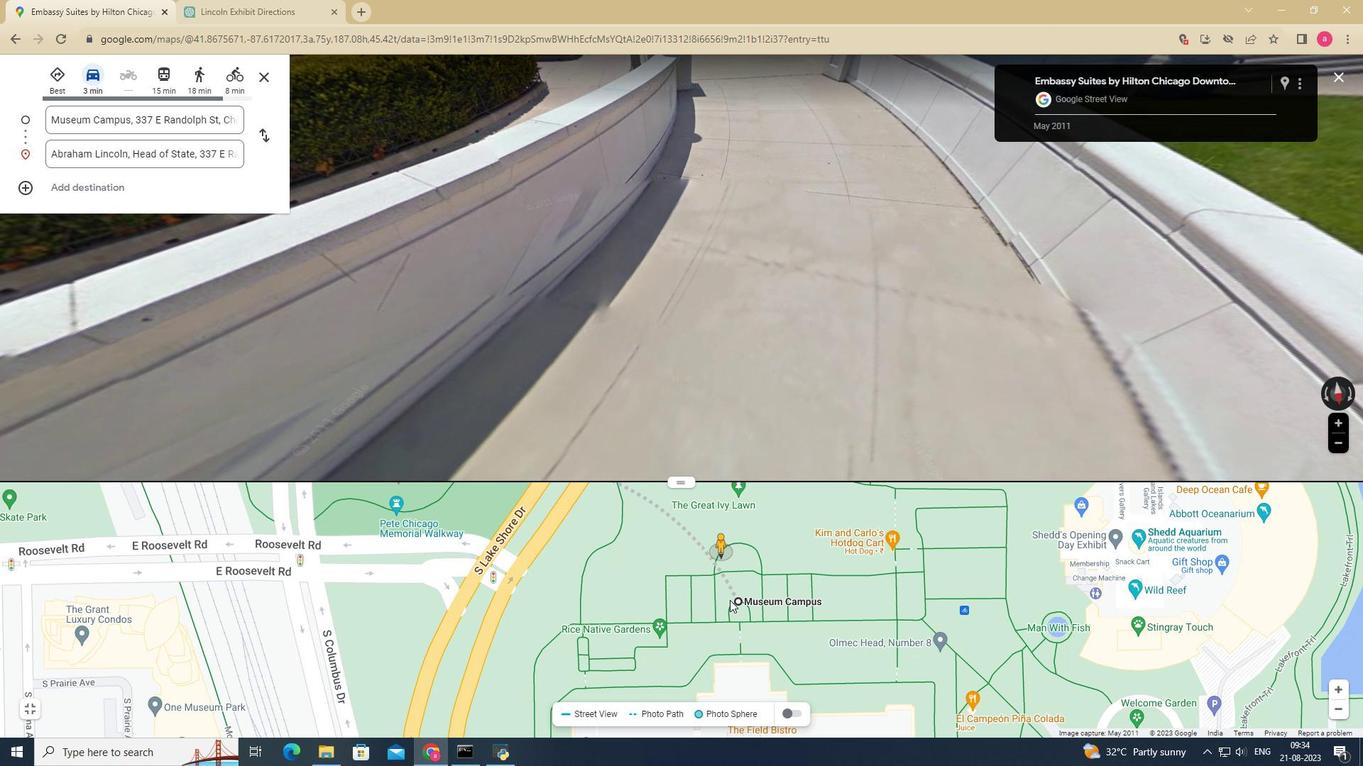 
Action: Mouse scrolled (667, 614) with delta (0, 0)
Screenshot: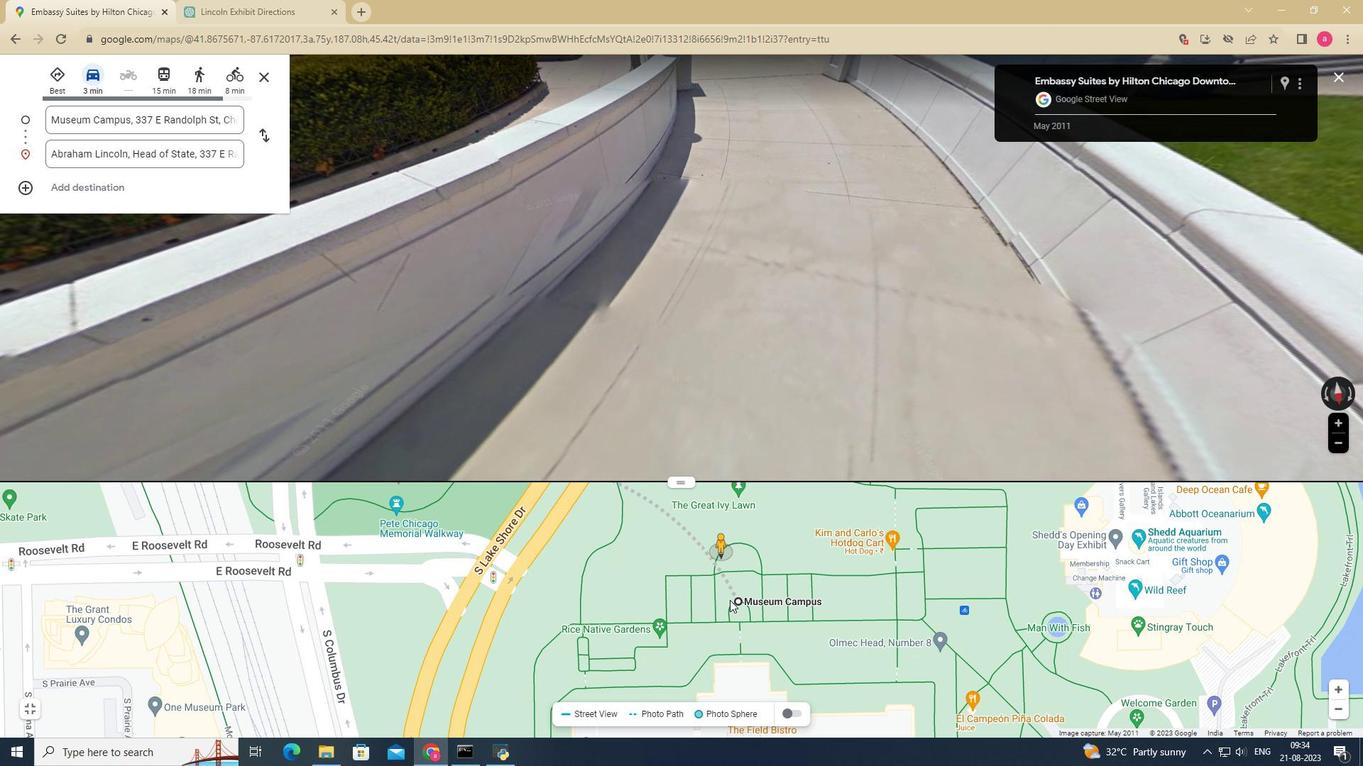 
Action: Mouse scrolled (667, 614) with delta (0, 0)
Screenshot: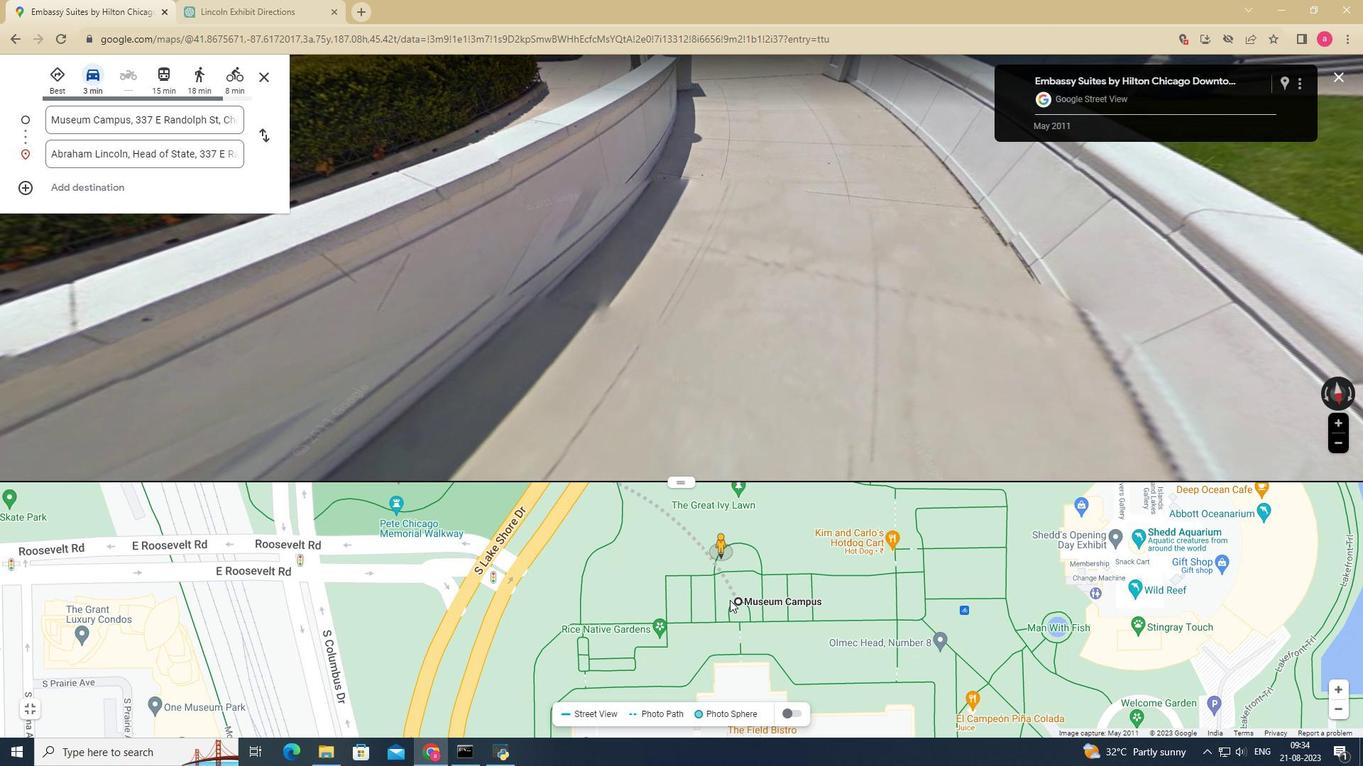 
Action: Mouse moved to (729, 600)
Screenshot: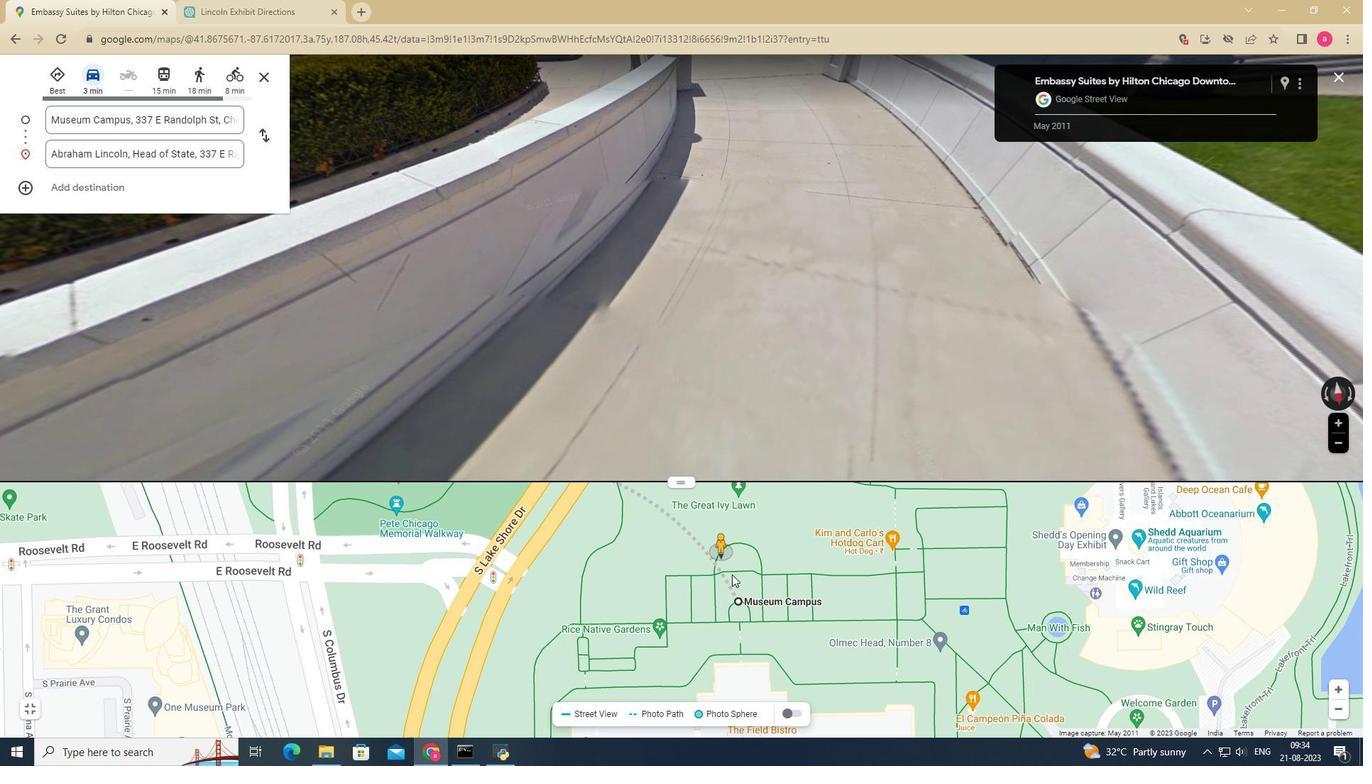 
Action: Mouse scrolled (729, 601) with delta (0, 0)
Screenshot: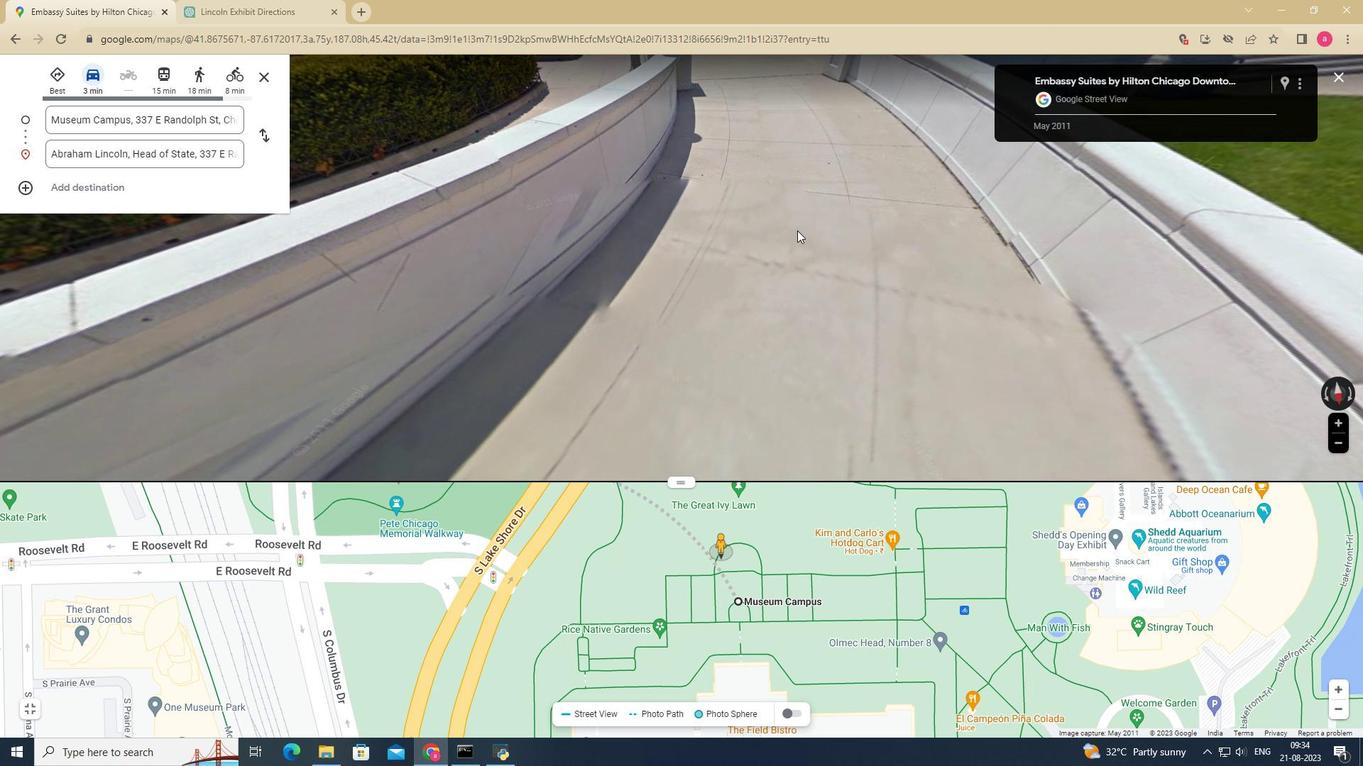 
Action: Mouse scrolled (729, 601) with delta (0, 0)
Screenshot: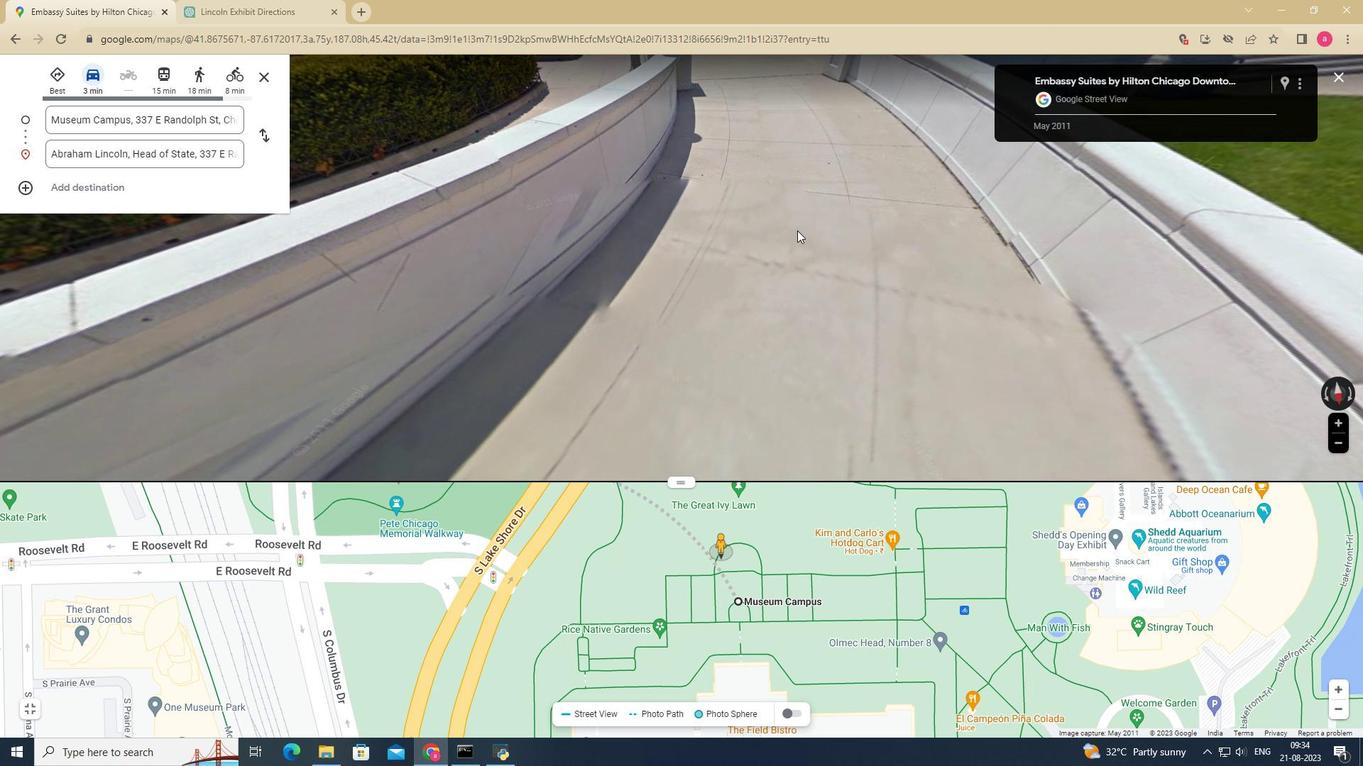 
Action: Mouse scrolled (729, 601) with delta (0, 0)
Screenshot: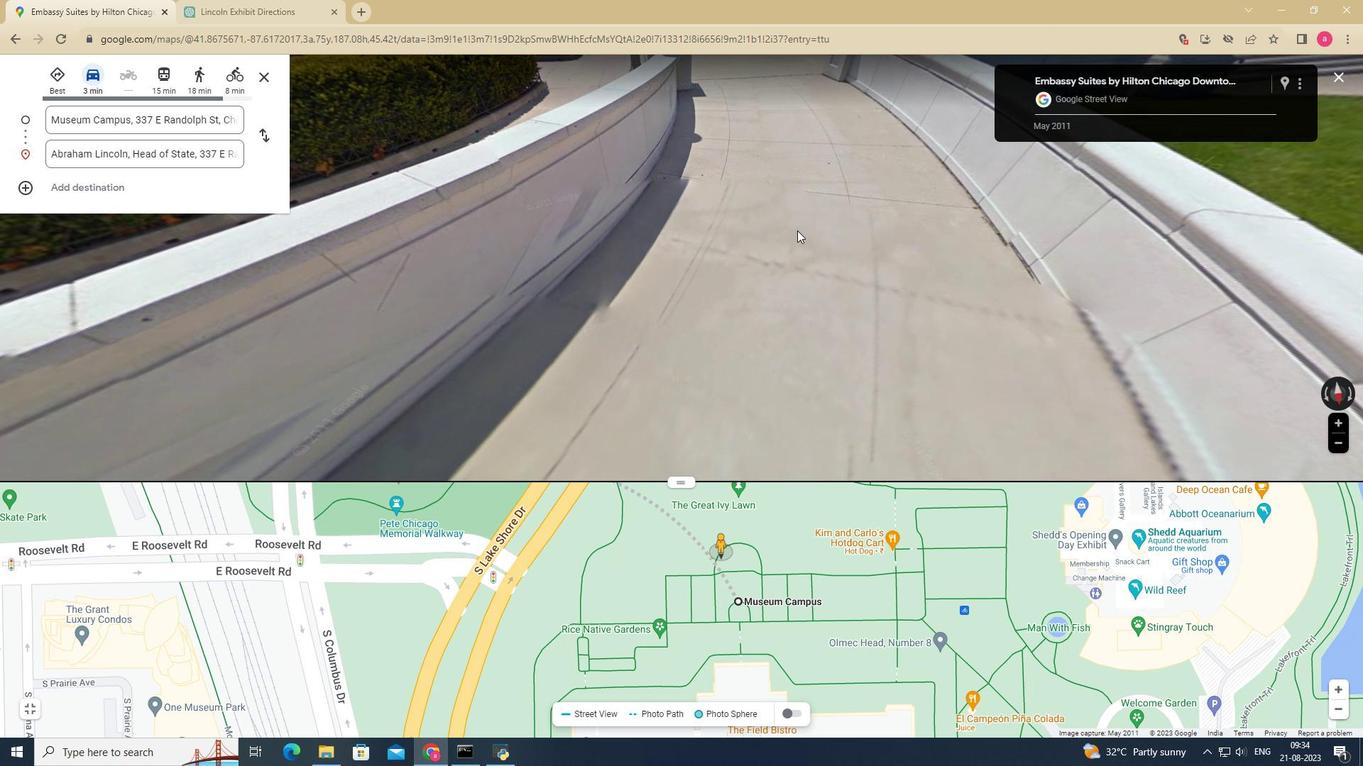 
Action: Mouse scrolled (729, 601) with delta (0, 0)
Screenshot: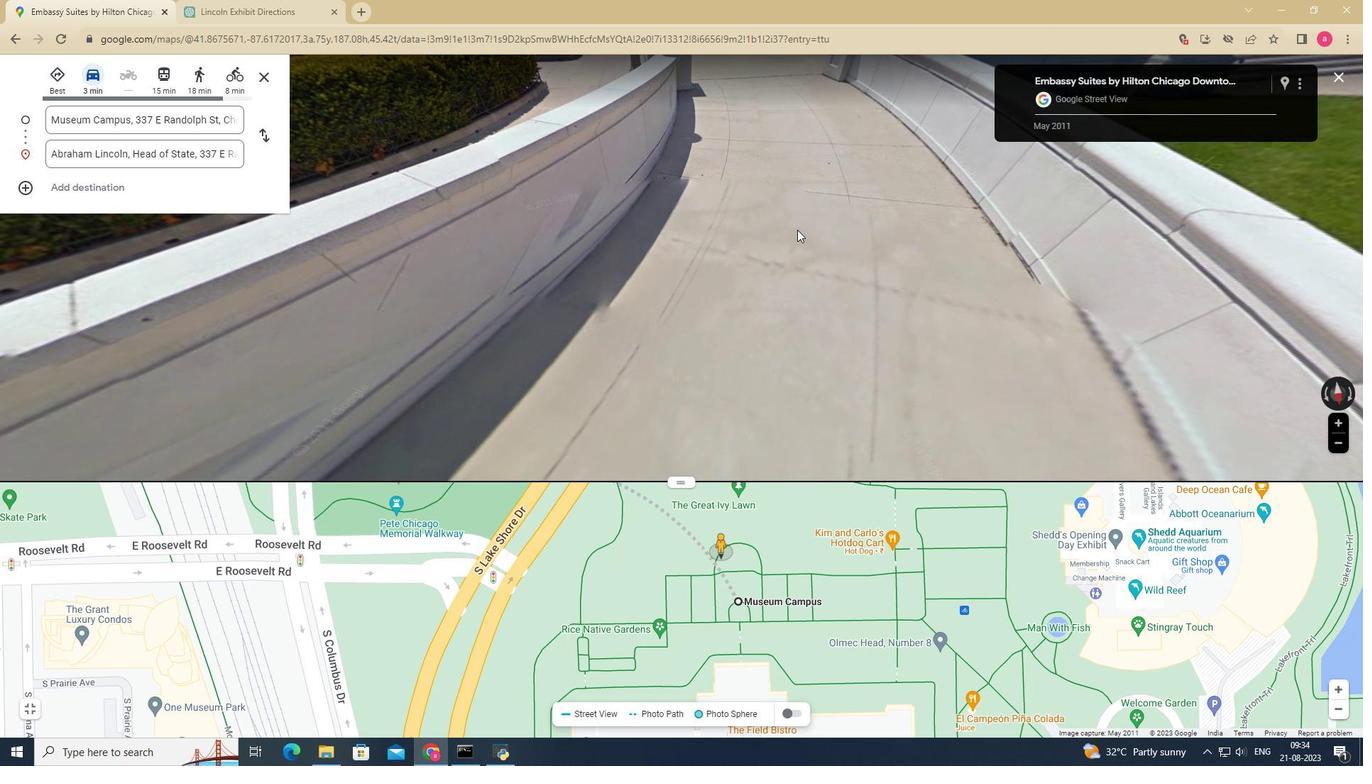 
Action: Mouse scrolled (729, 601) with delta (0, 0)
Screenshot: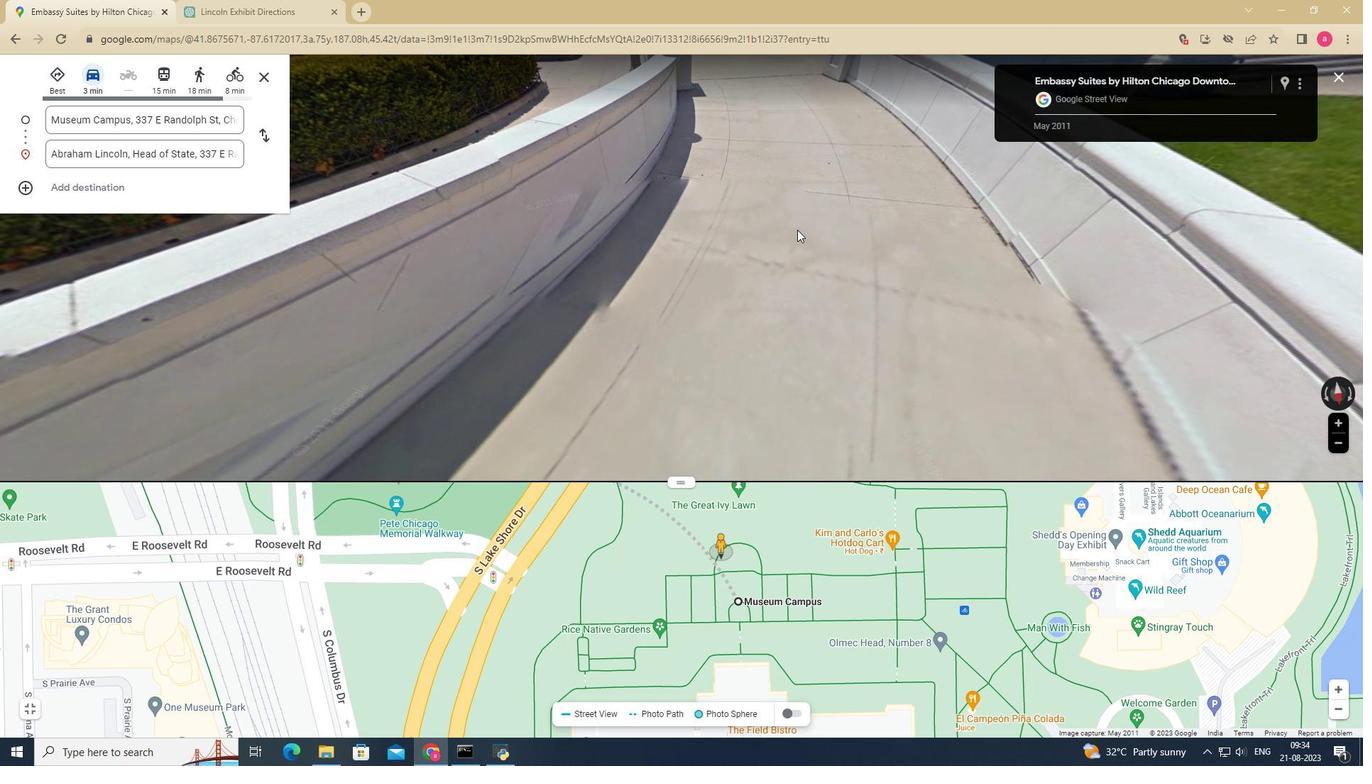 
Action: Mouse scrolled (729, 601) with delta (0, 0)
Screenshot: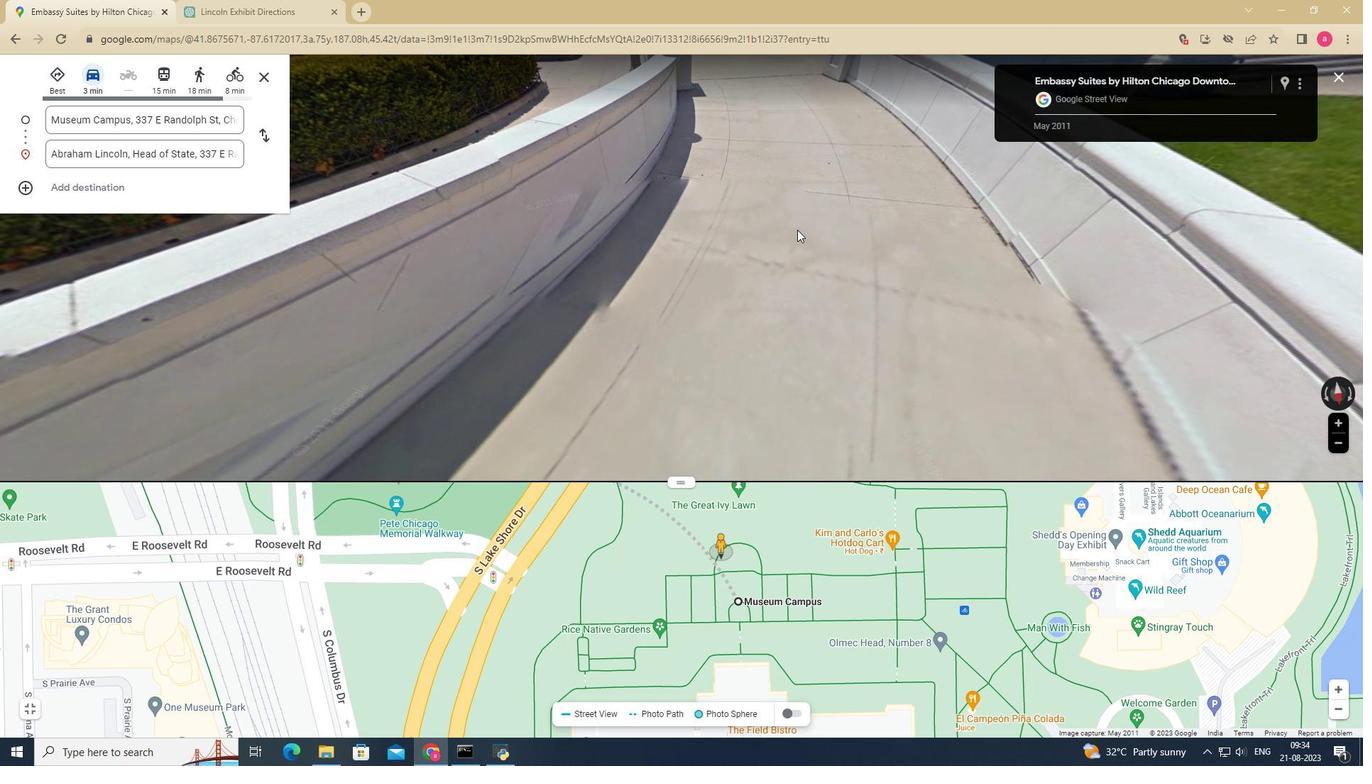 
Action: Mouse scrolled (729, 601) with delta (0, 0)
Screenshot: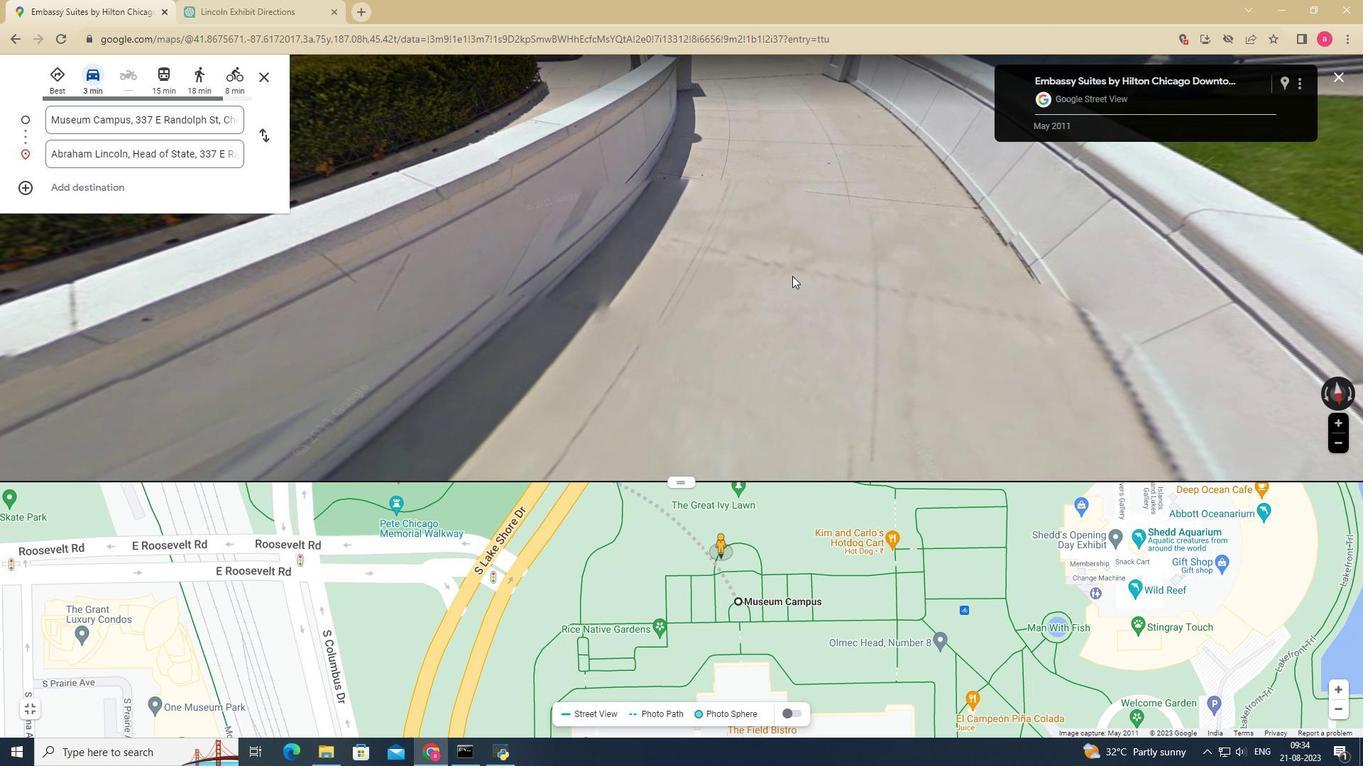 
Action: Mouse moved to (800, 142)
Screenshot: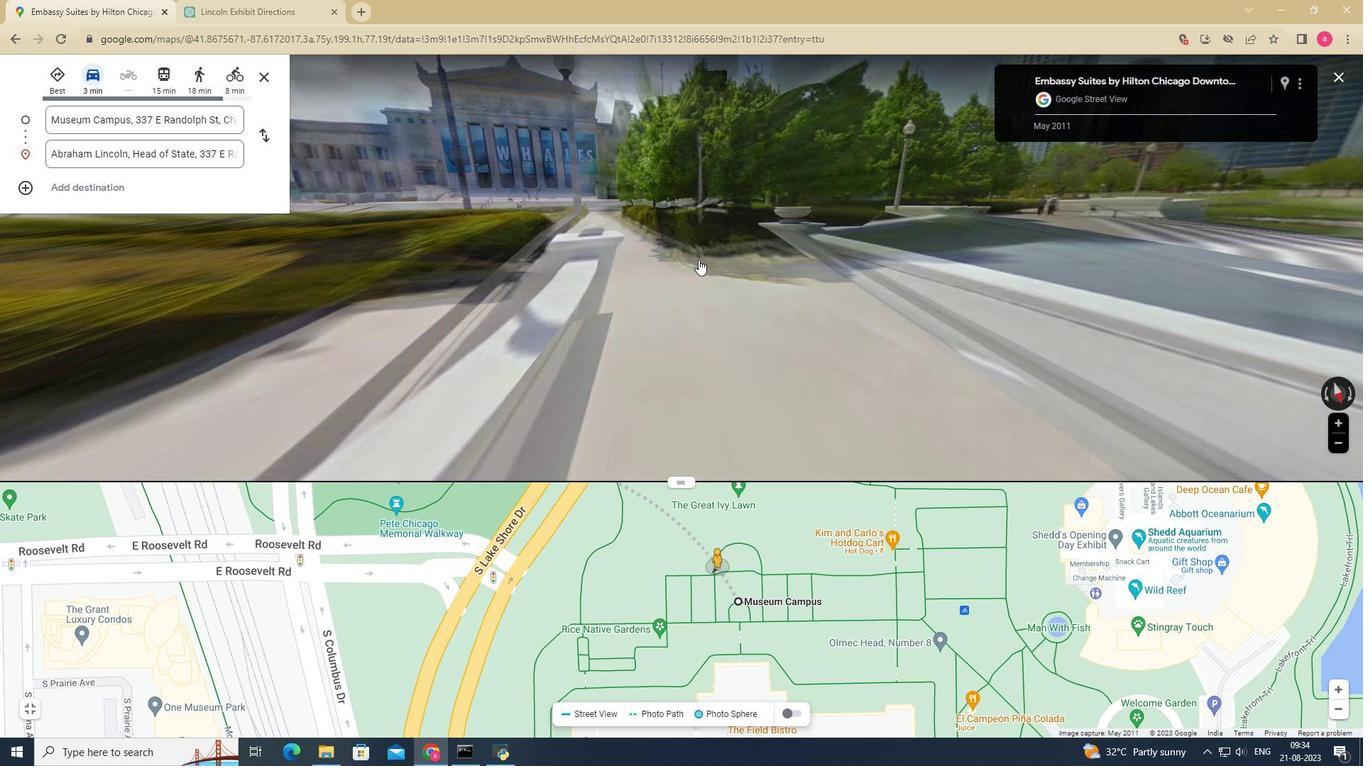 
Action: Mouse pressed left at (800, 137)
Screenshot: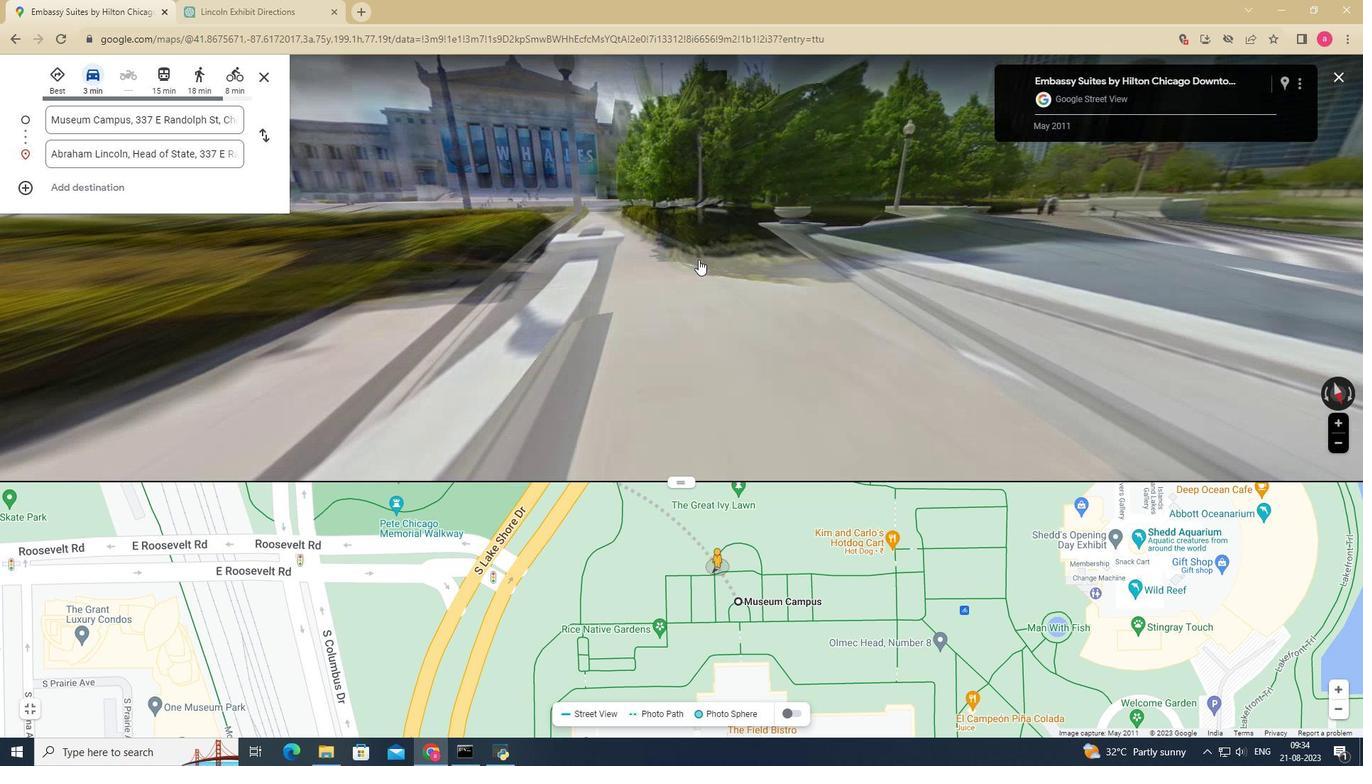 
Action: Mouse moved to (698, 259)
Screenshot: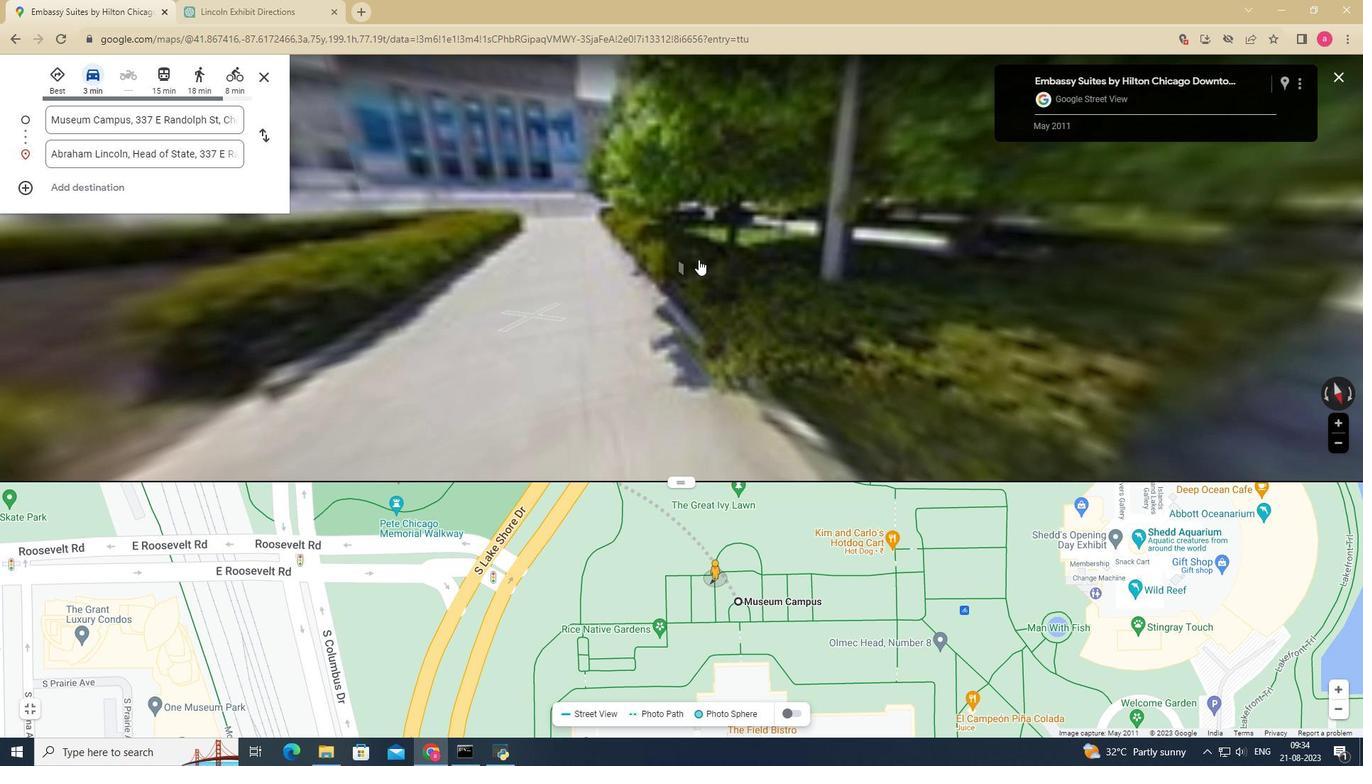 
Action: Mouse pressed left at (698, 259)
Screenshot: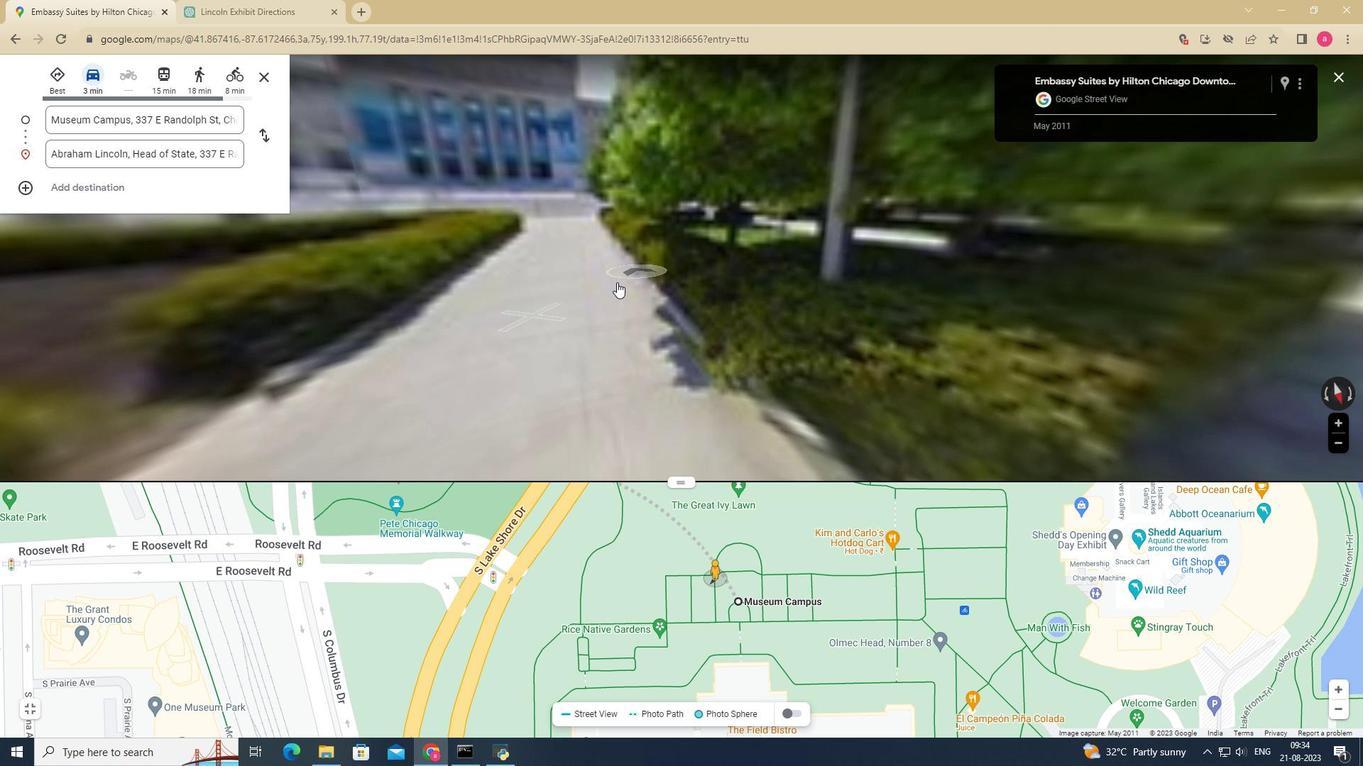 
Action: Mouse moved to (1173, 341)
Screenshot: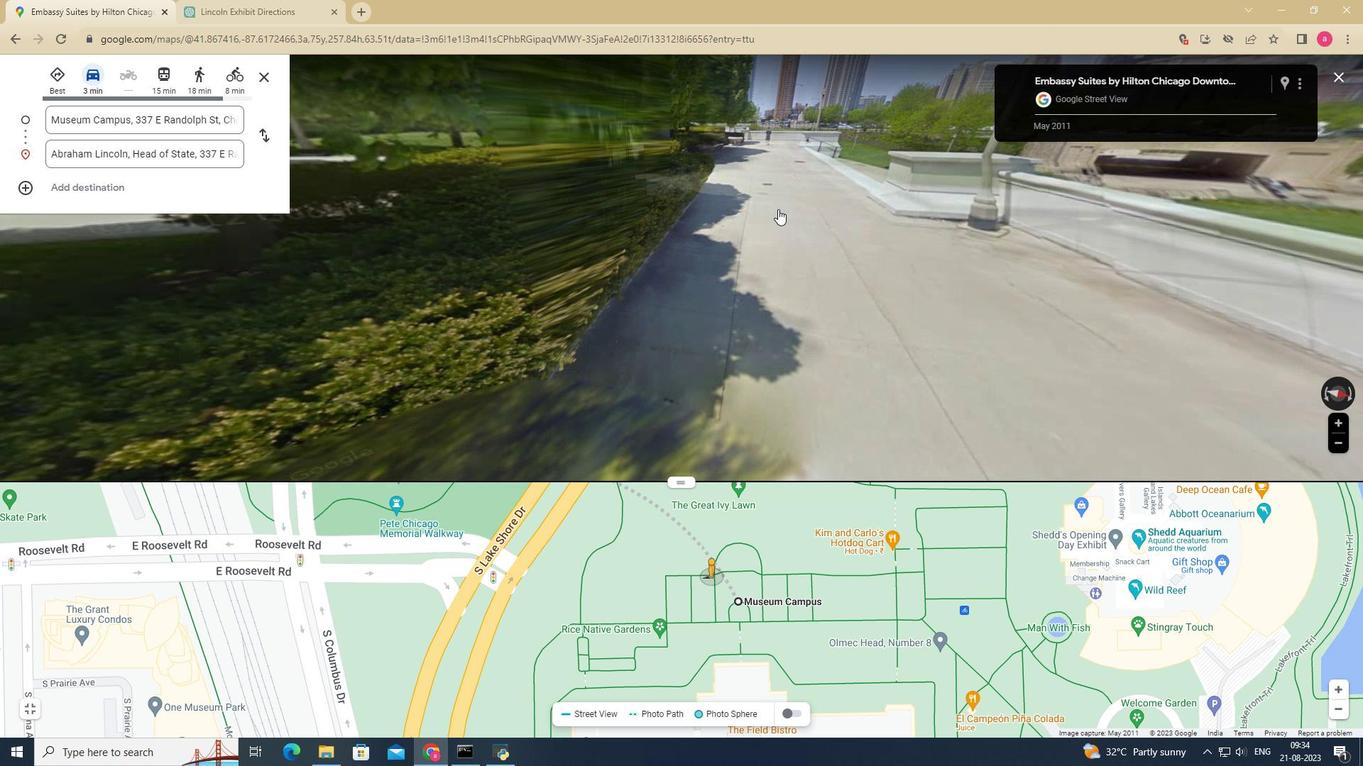 
Action: Mouse pressed left at (1173, 341)
Screenshot: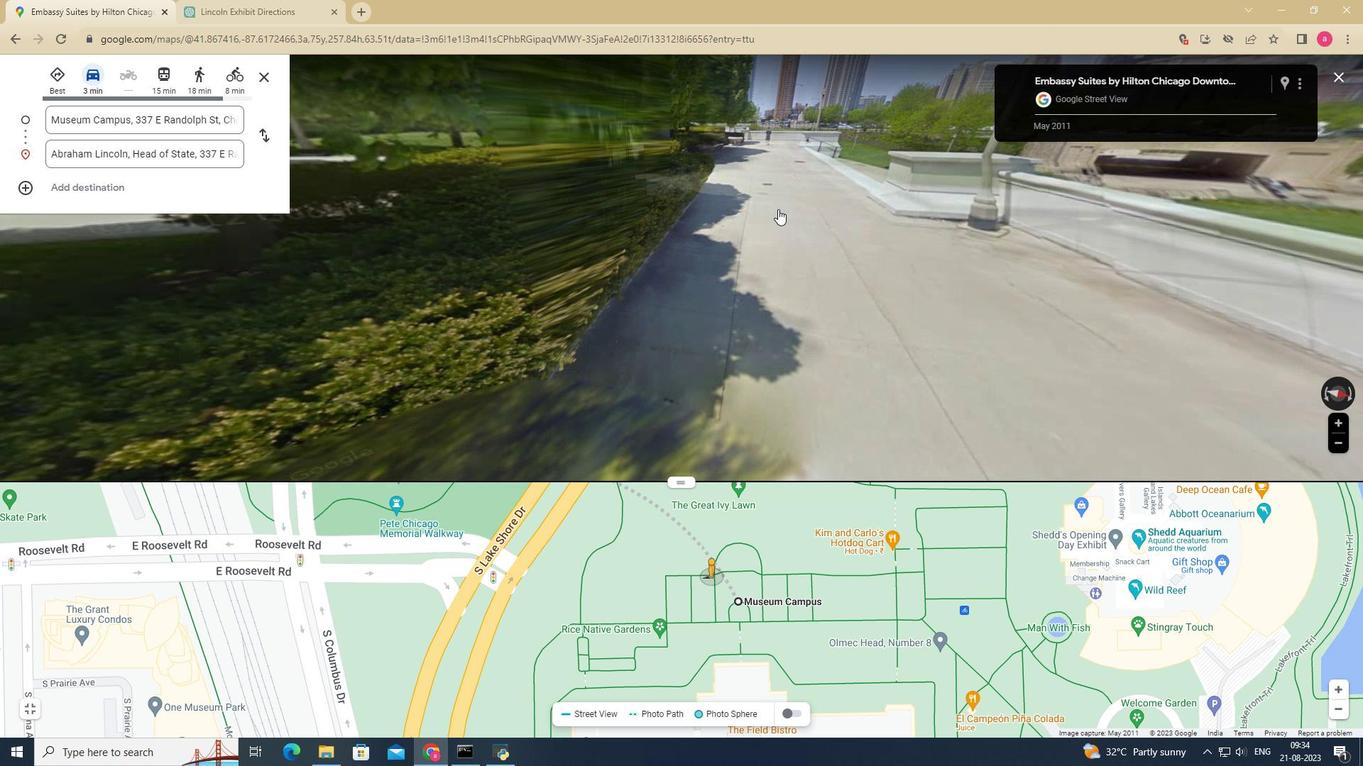 
Action: Mouse moved to (778, 209)
Screenshot: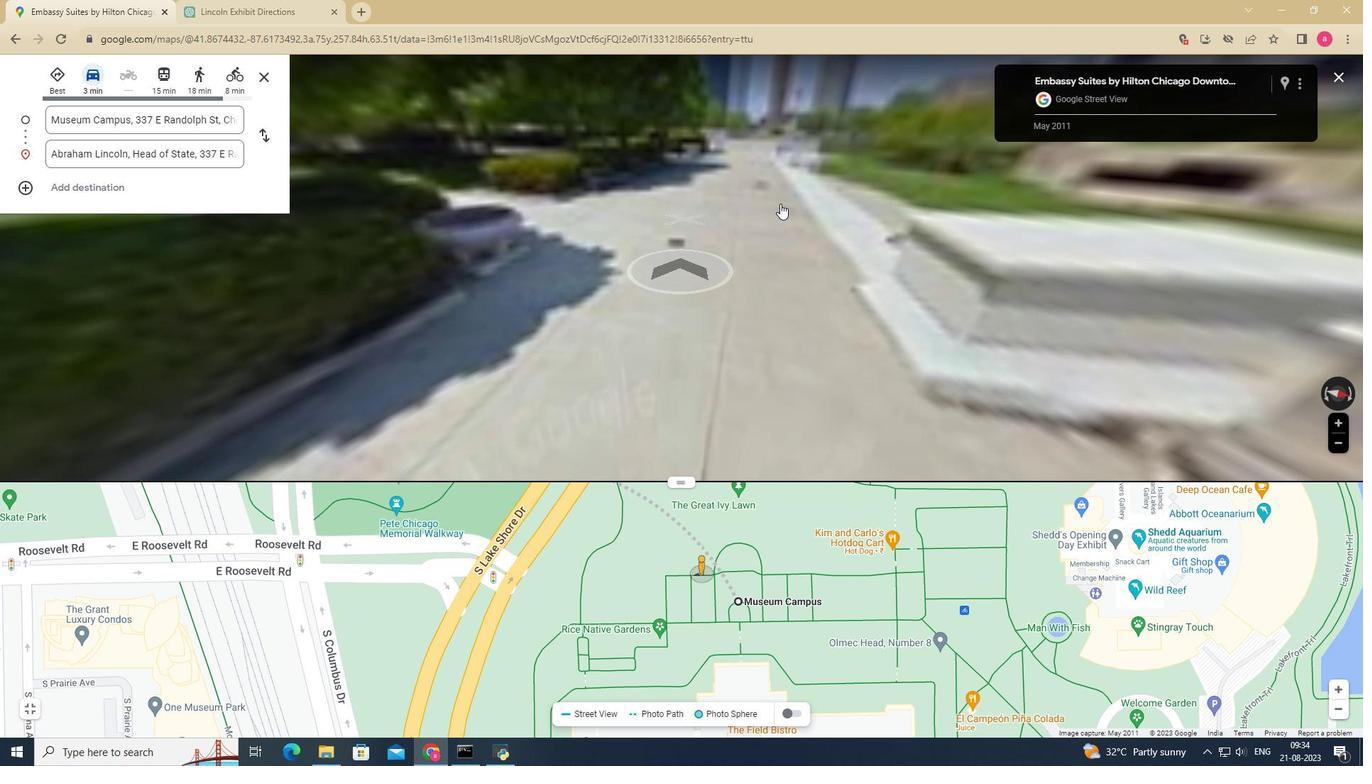 
Action: Mouse pressed left at (778, 209)
Screenshot: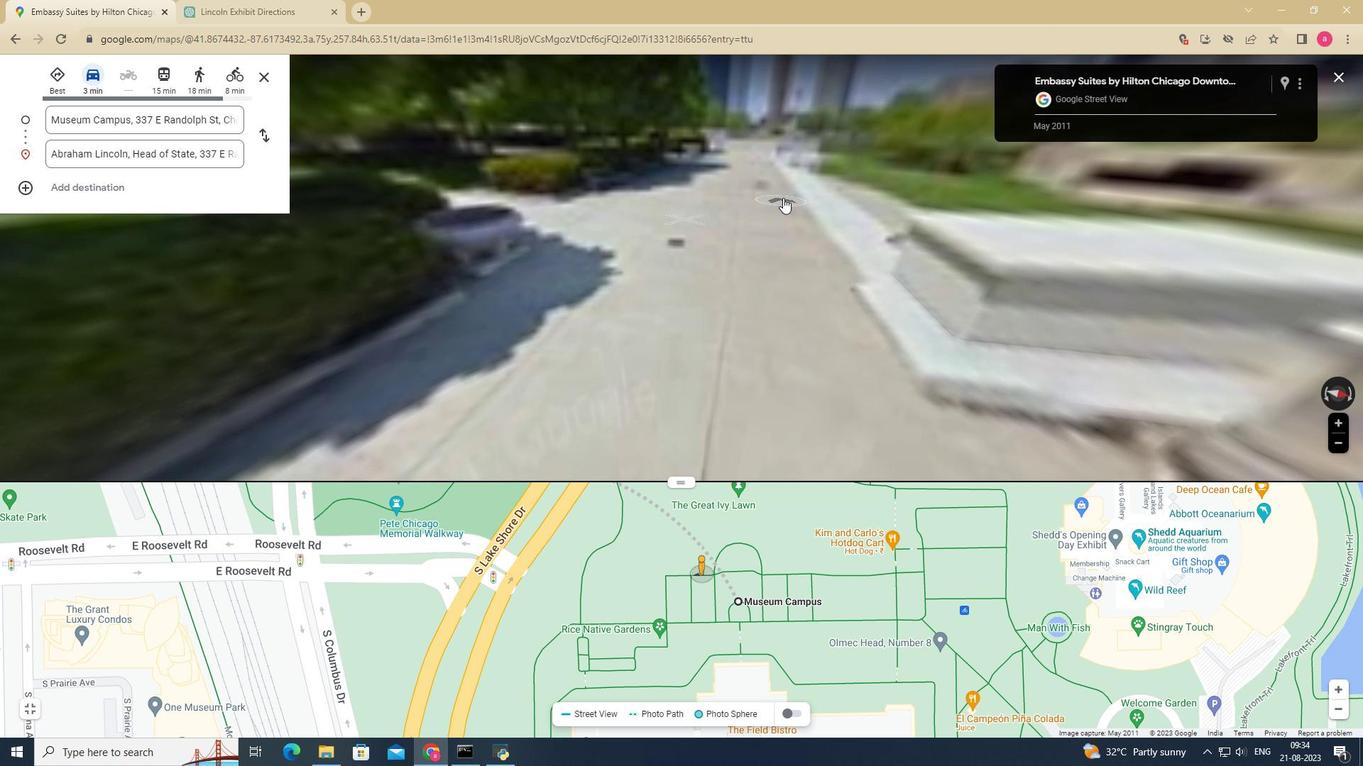 
Action: Mouse moved to (783, 198)
Screenshot: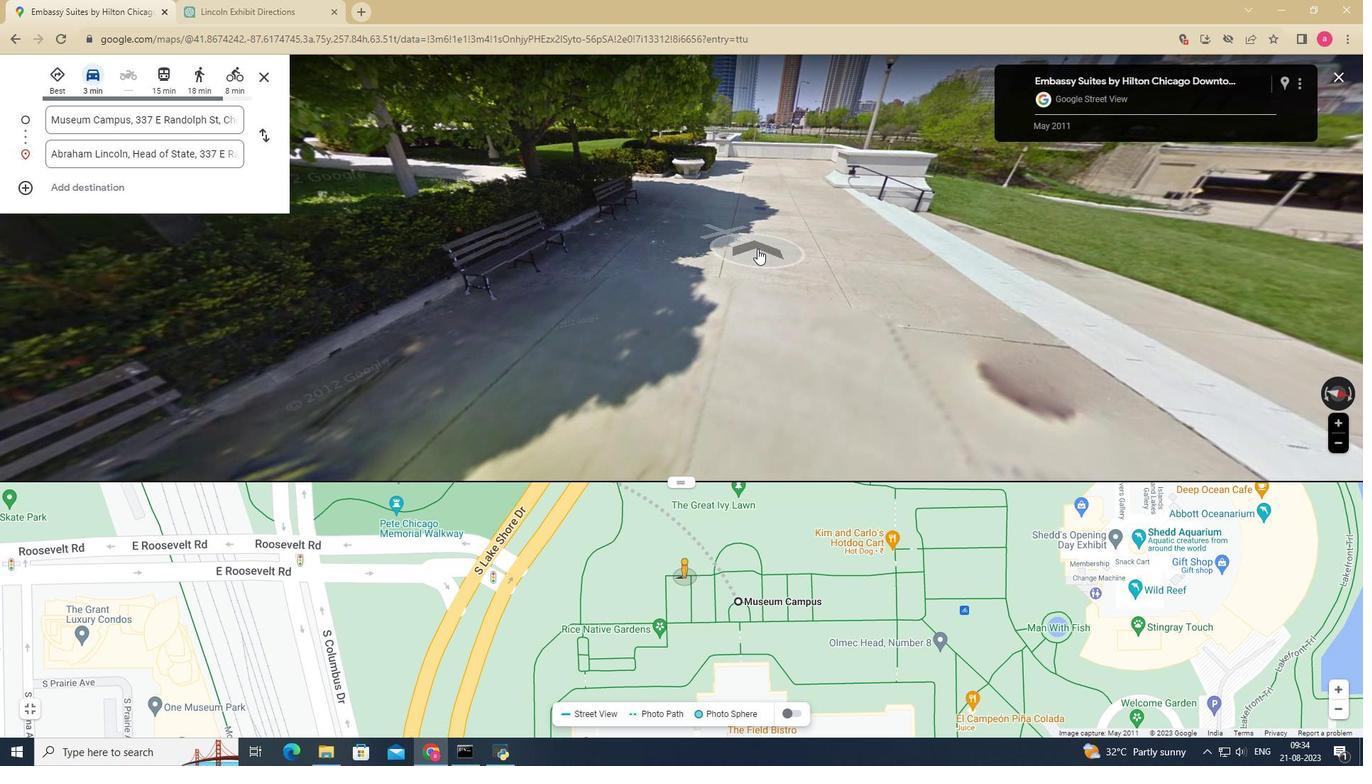 
Action: Mouse pressed left at (783, 198)
Screenshot: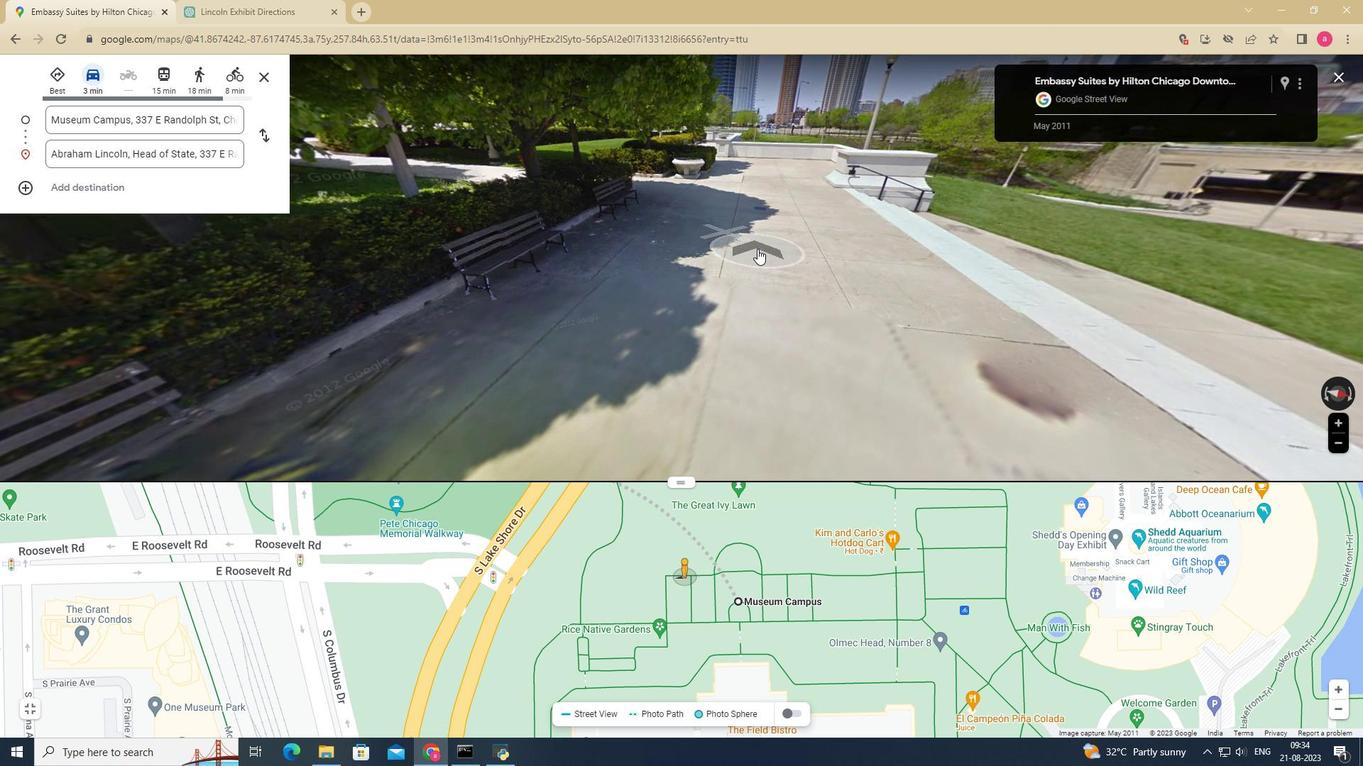 
Action: Mouse moved to (757, 249)
Screenshot: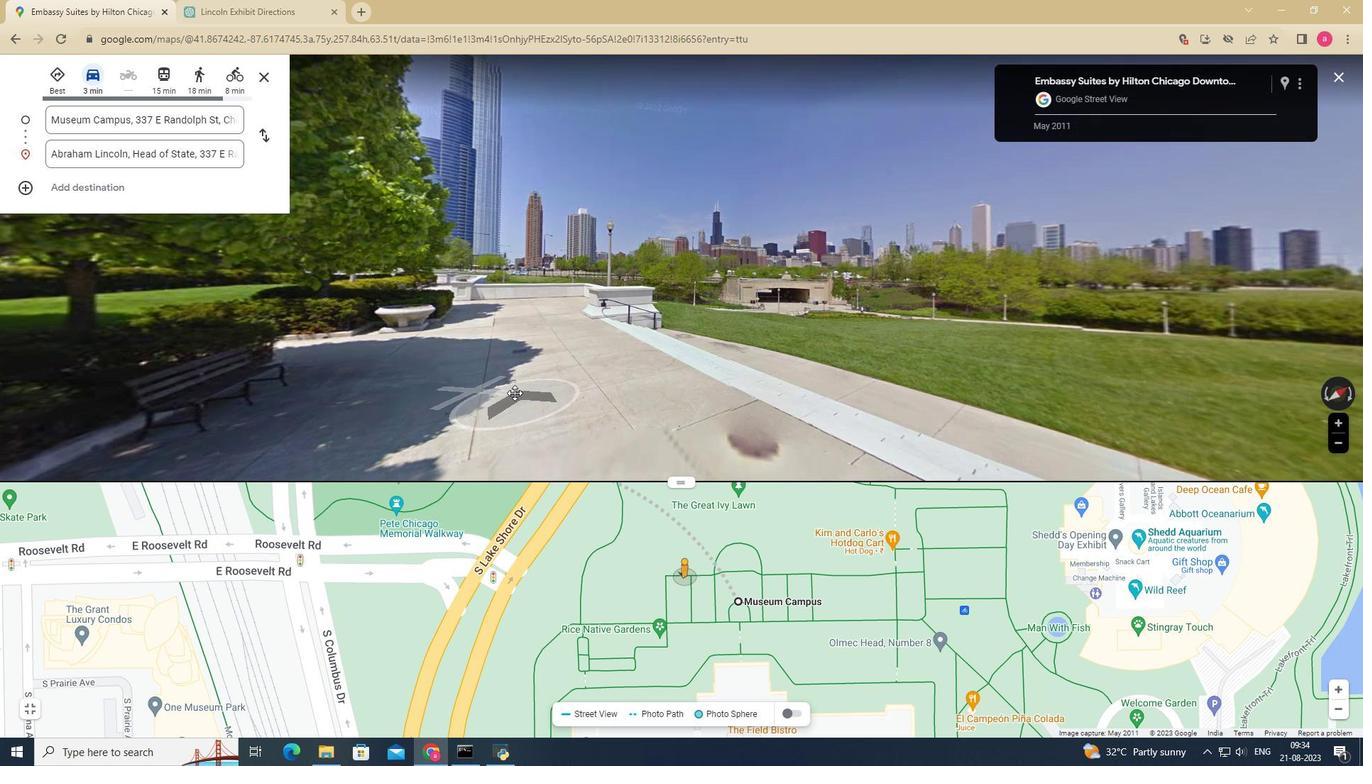 
Action: Mouse pressed left at (757, 249)
Screenshot: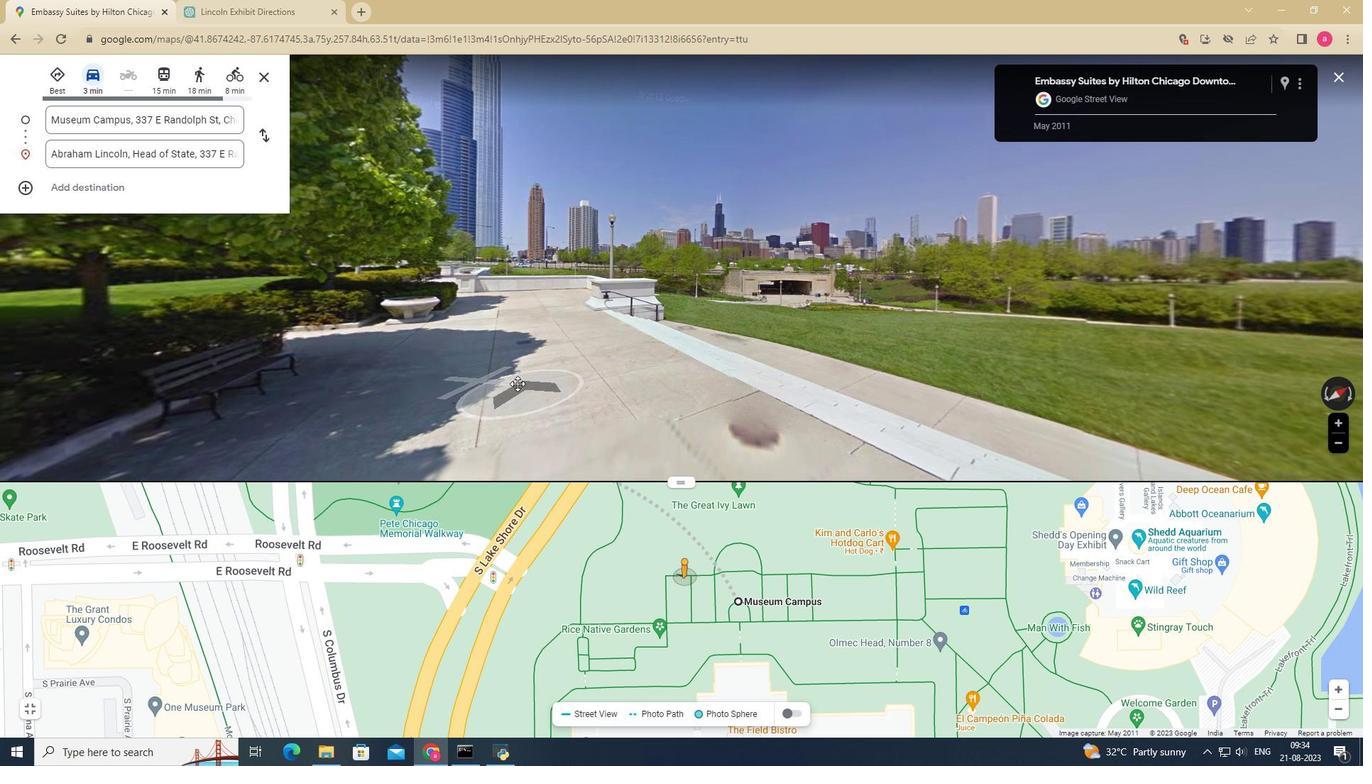 
Action: Mouse moved to (517, 384)
Screenshot: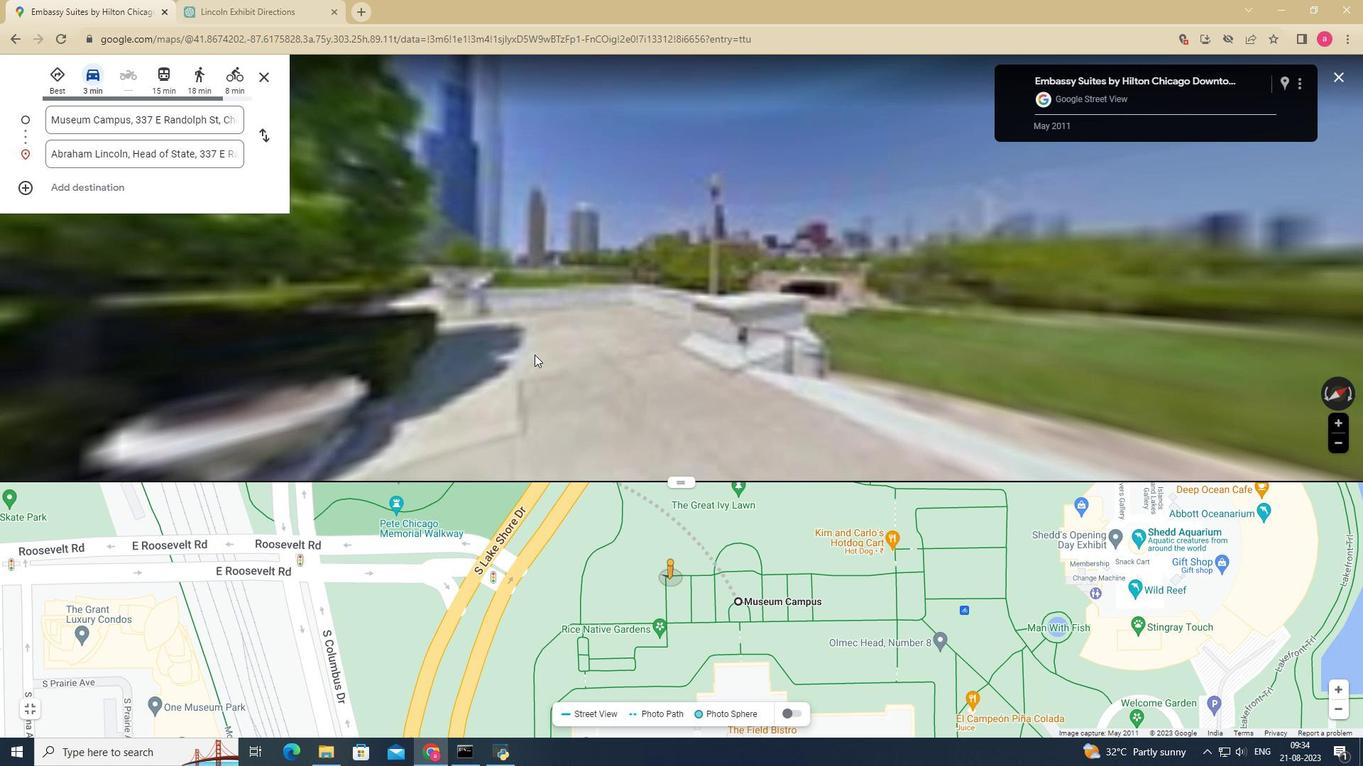 
Action: Mouse pressed left at (517, 384)
Screenshot: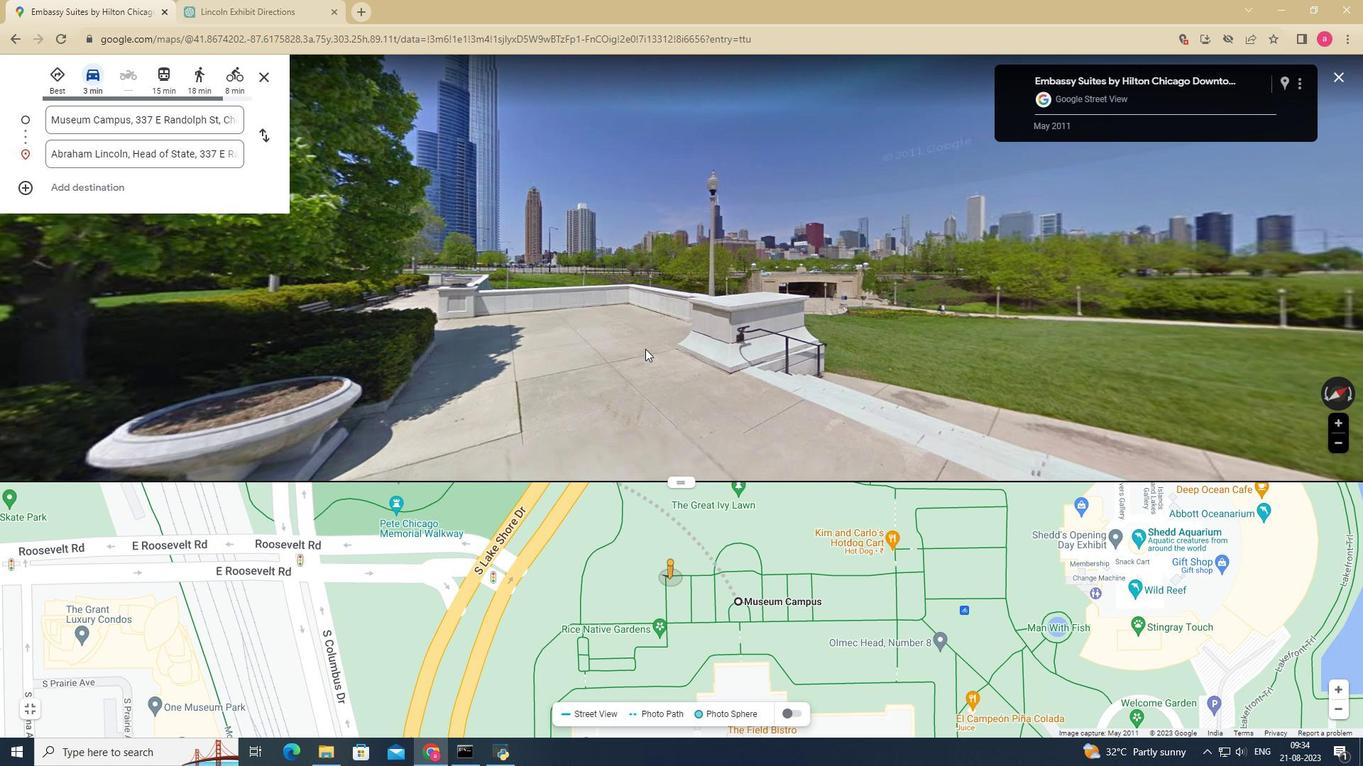 
Action: Mouse moved to (645, 349)
Screenshot: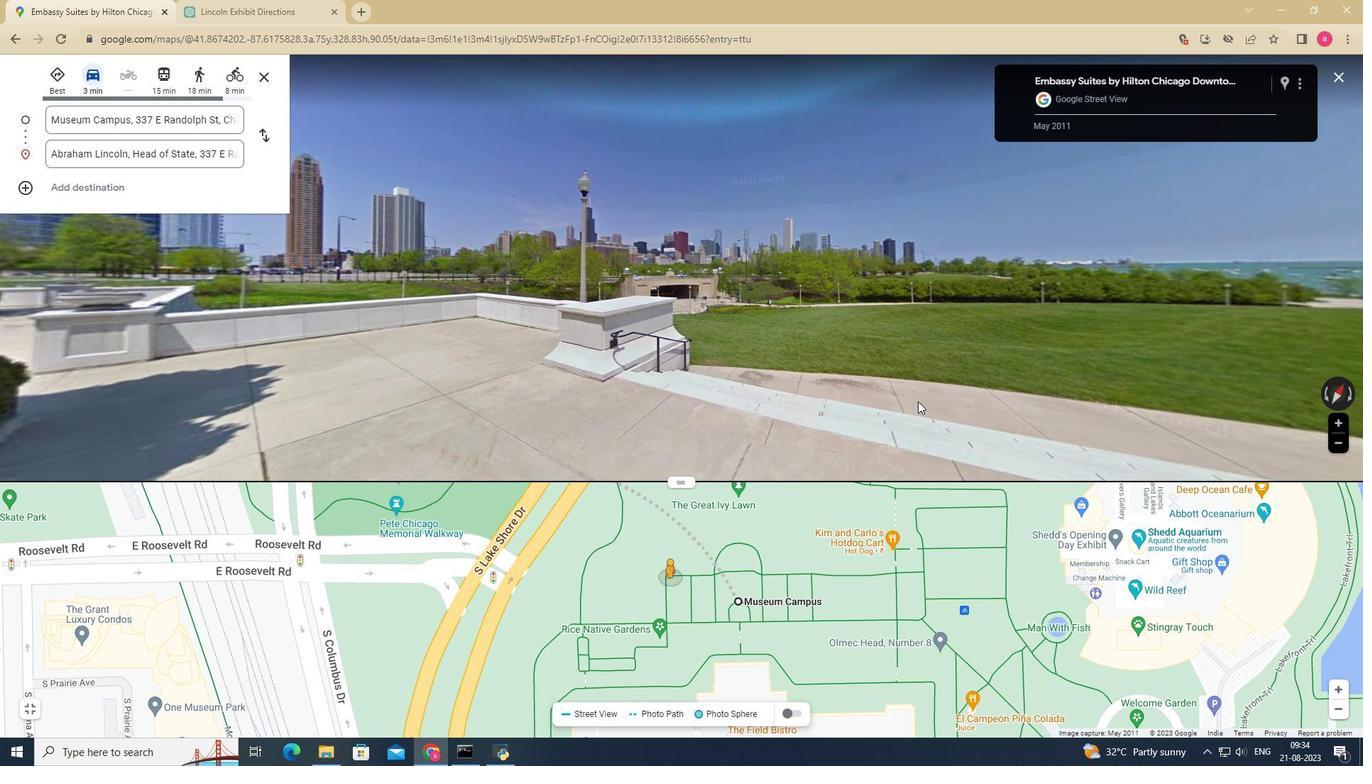 
Action: Mouse pressed left at (645, 349)
Screenshot: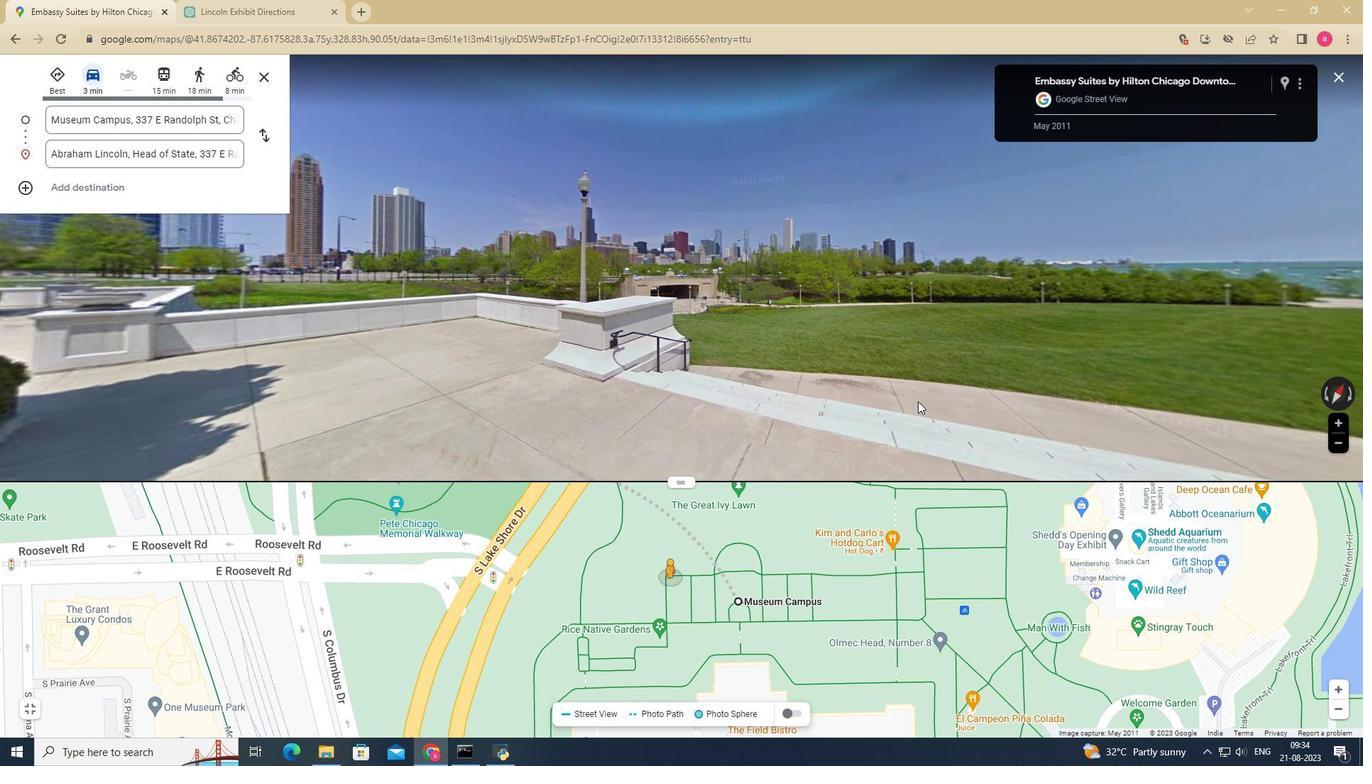 
Action: Mouse moved to (918, 401)
Screenshot: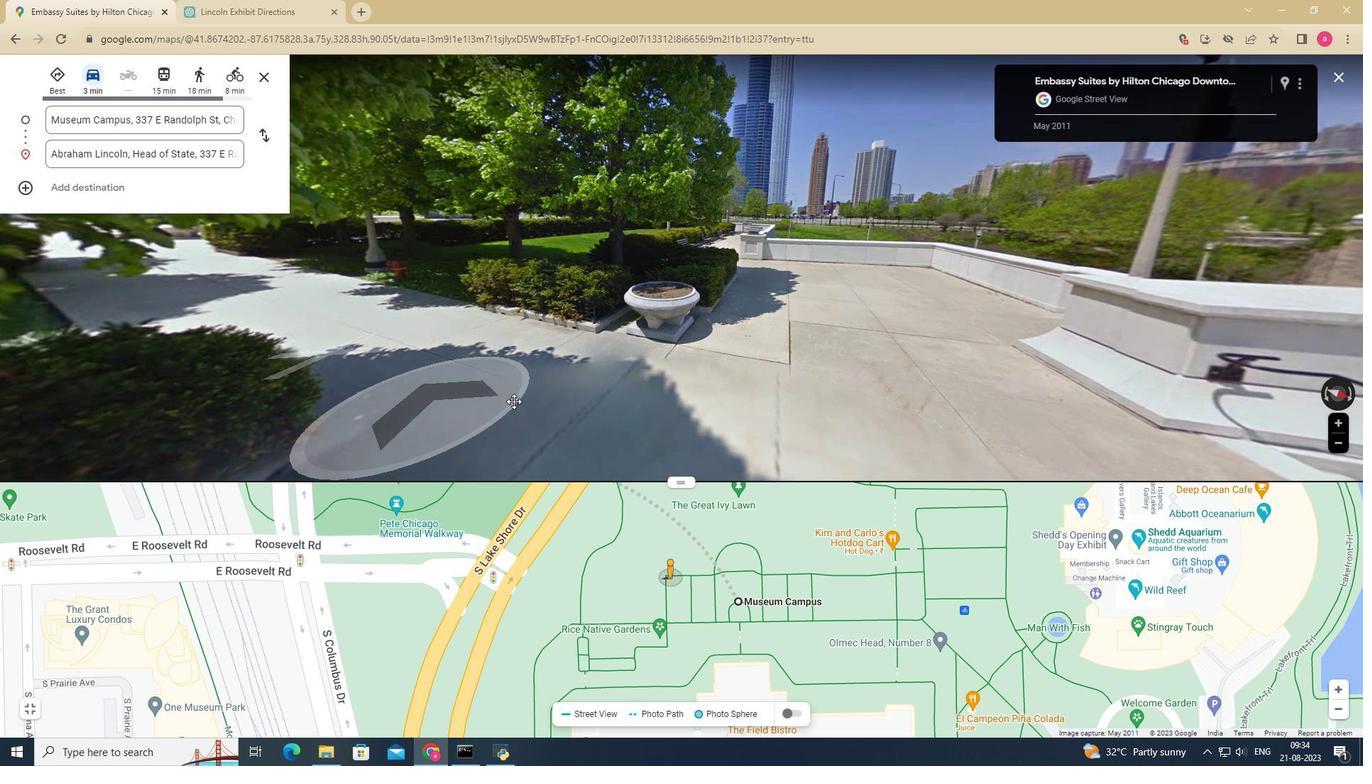 
Action: Mouse pressed left at (918, 401)
Screenshot: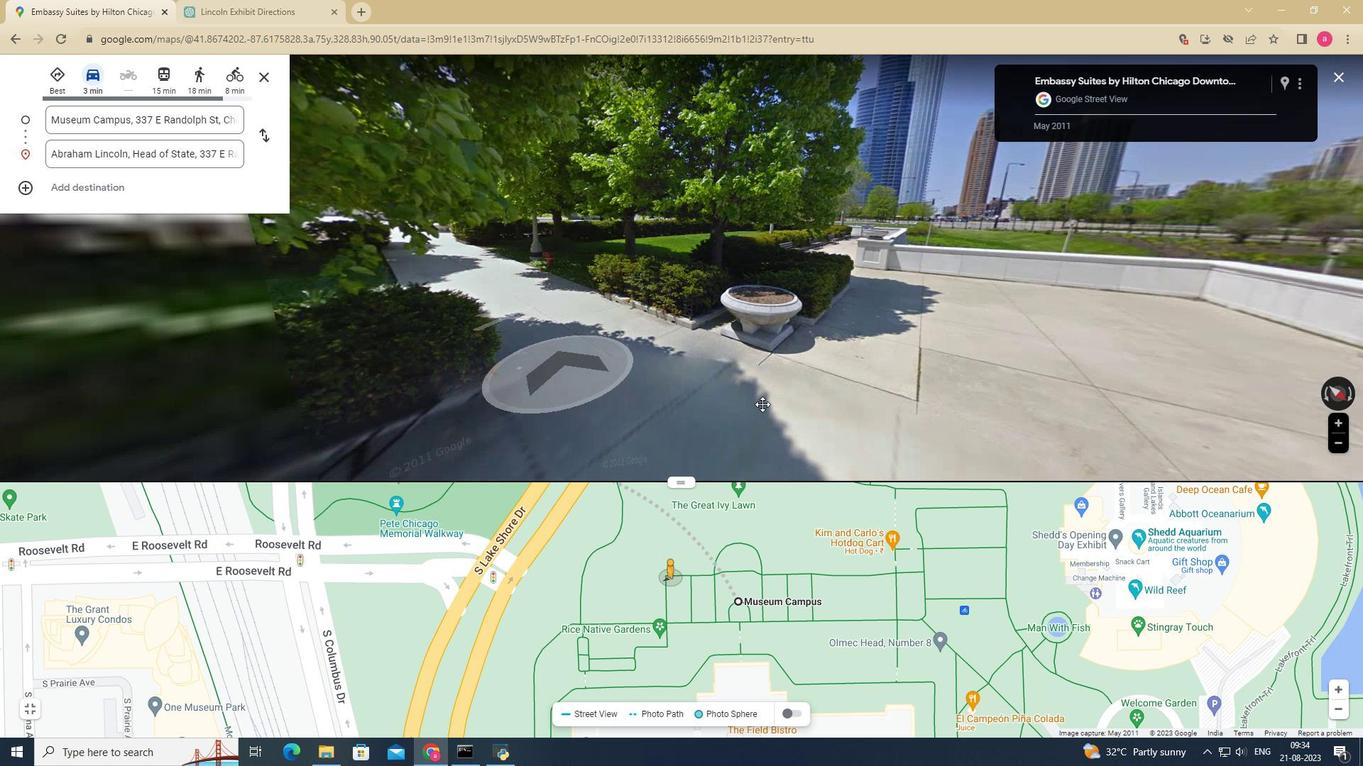 
Action: Mouse moved to (586, 438)
Screenshot: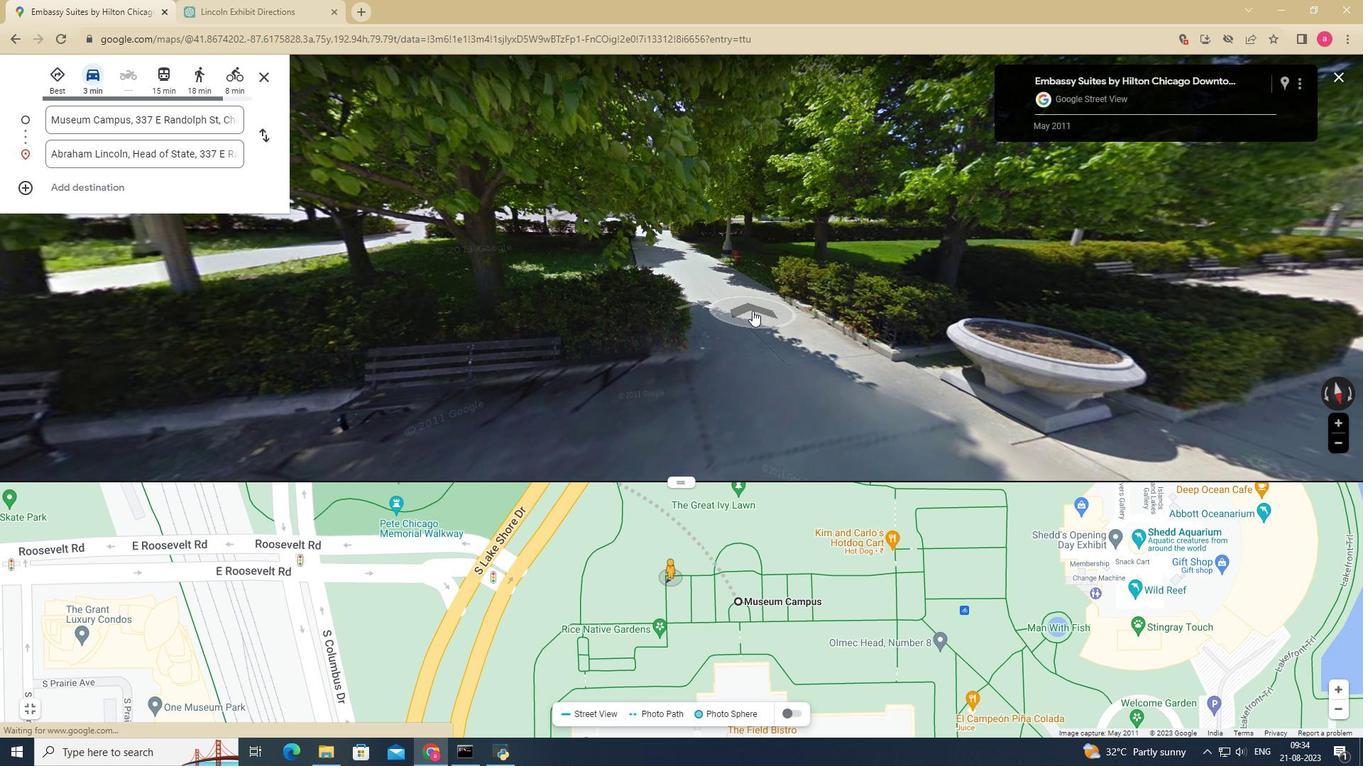 
Action: Mouse pressed left at (586, 438)
Screenshot: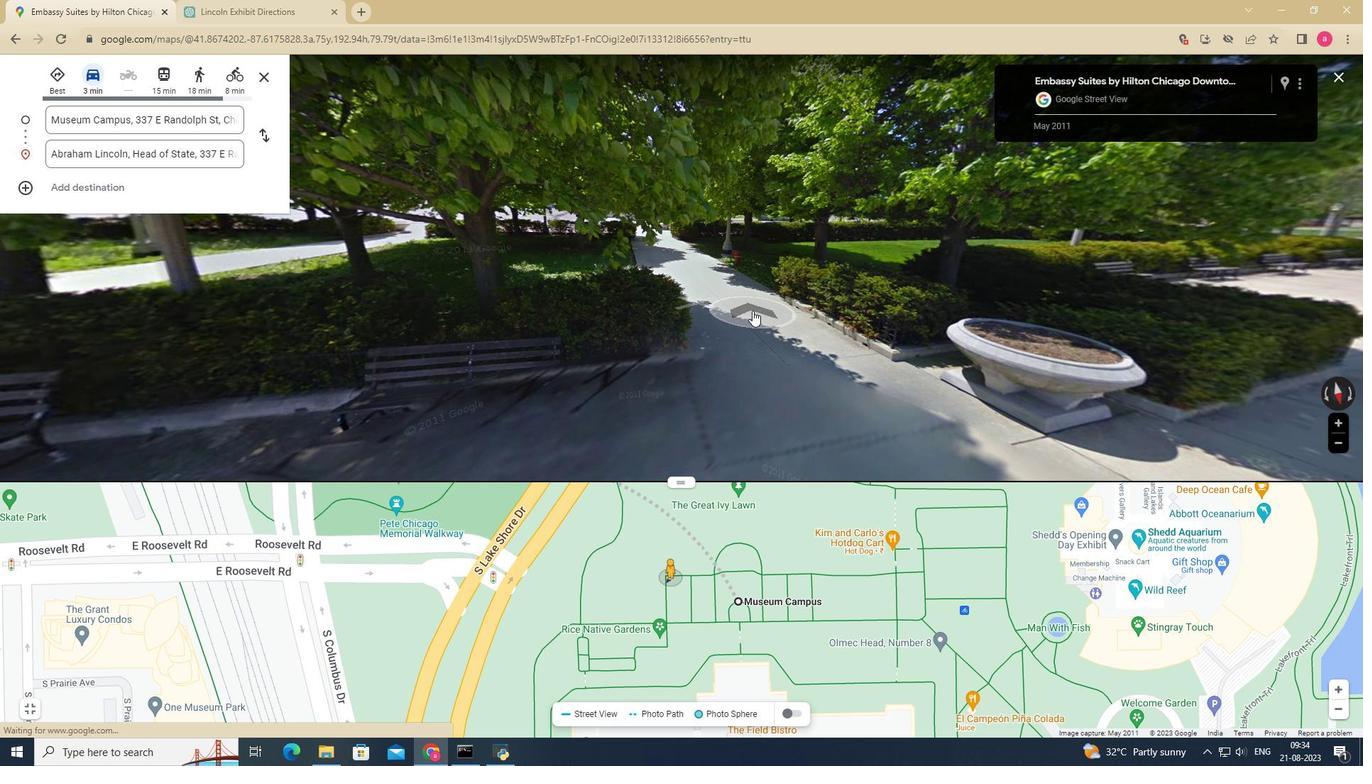 
Action: Mouse moved to (435, 400)
Screenshot: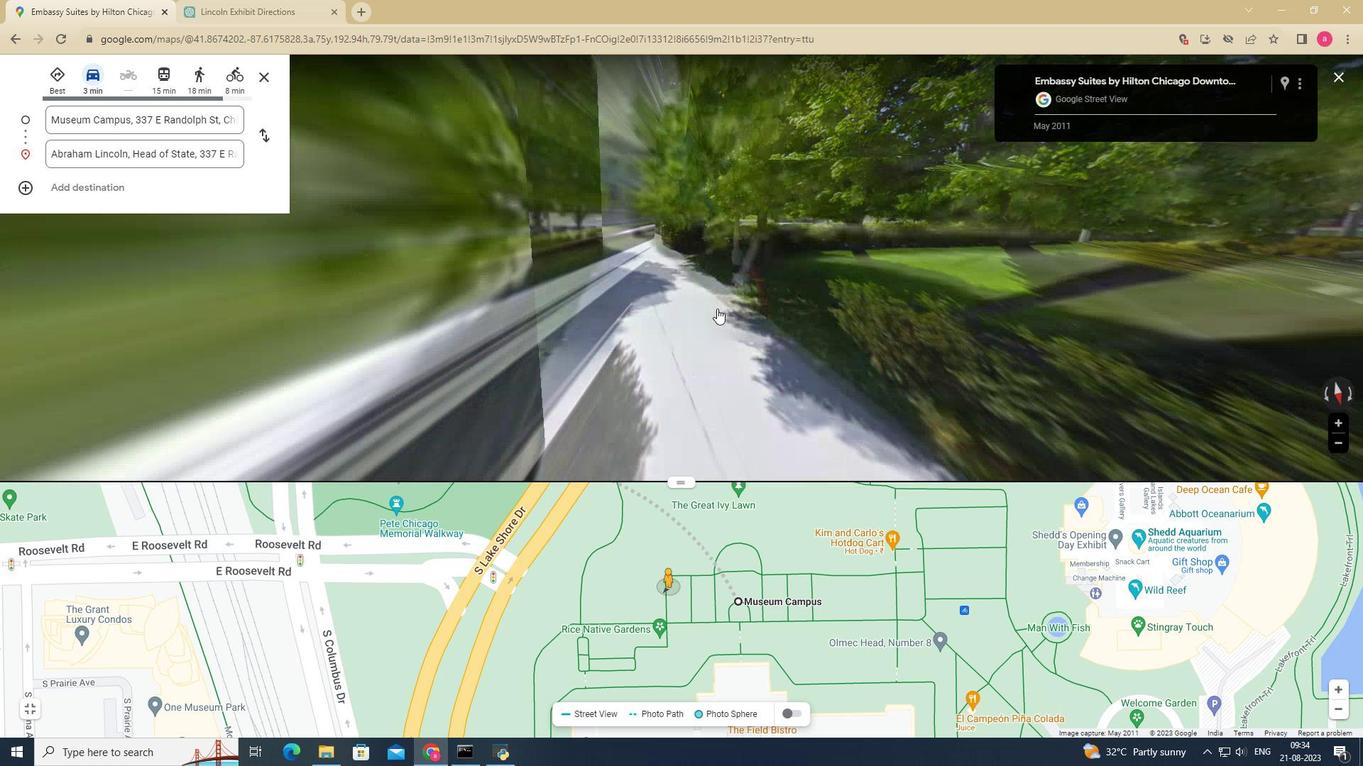 
Action: Mouse pressed left at (435, 400)
Screenshot: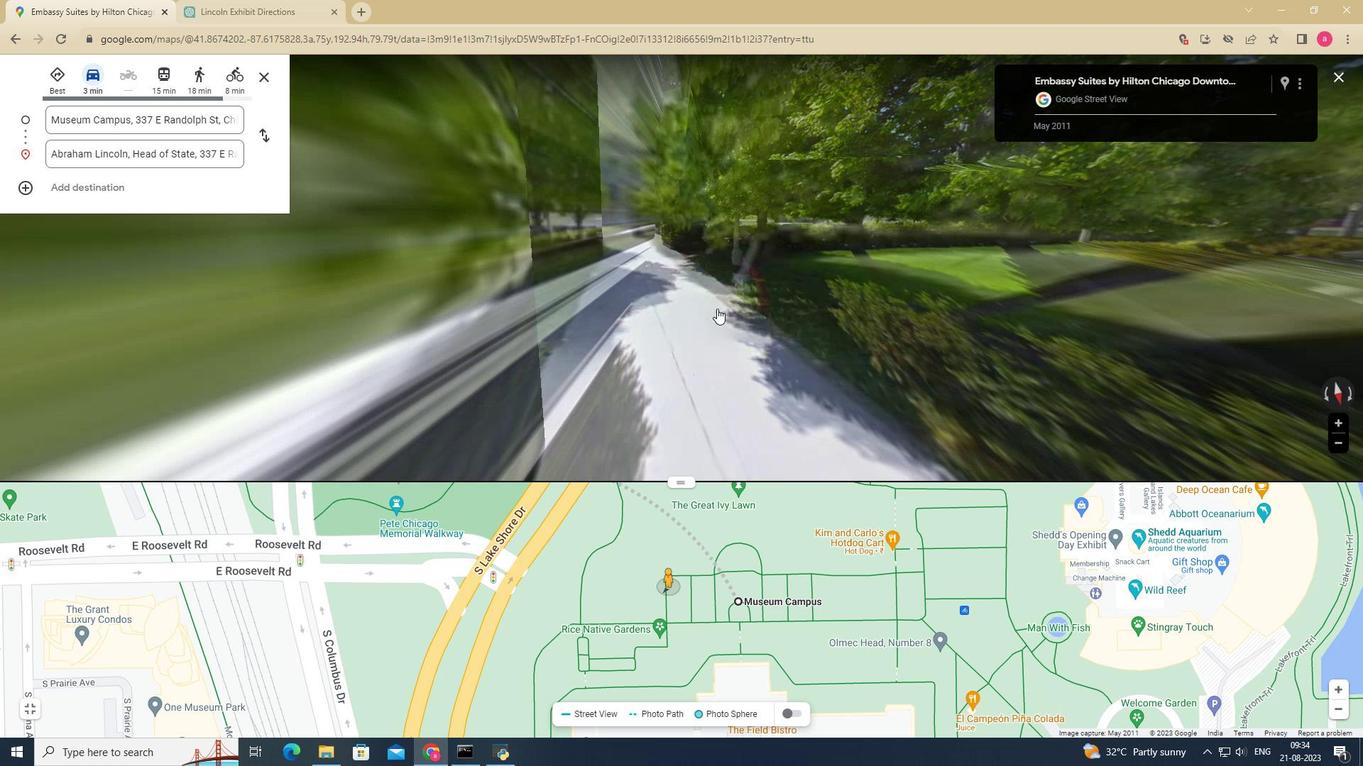
Action: Mouse moved to (750, 303)
Screenshot: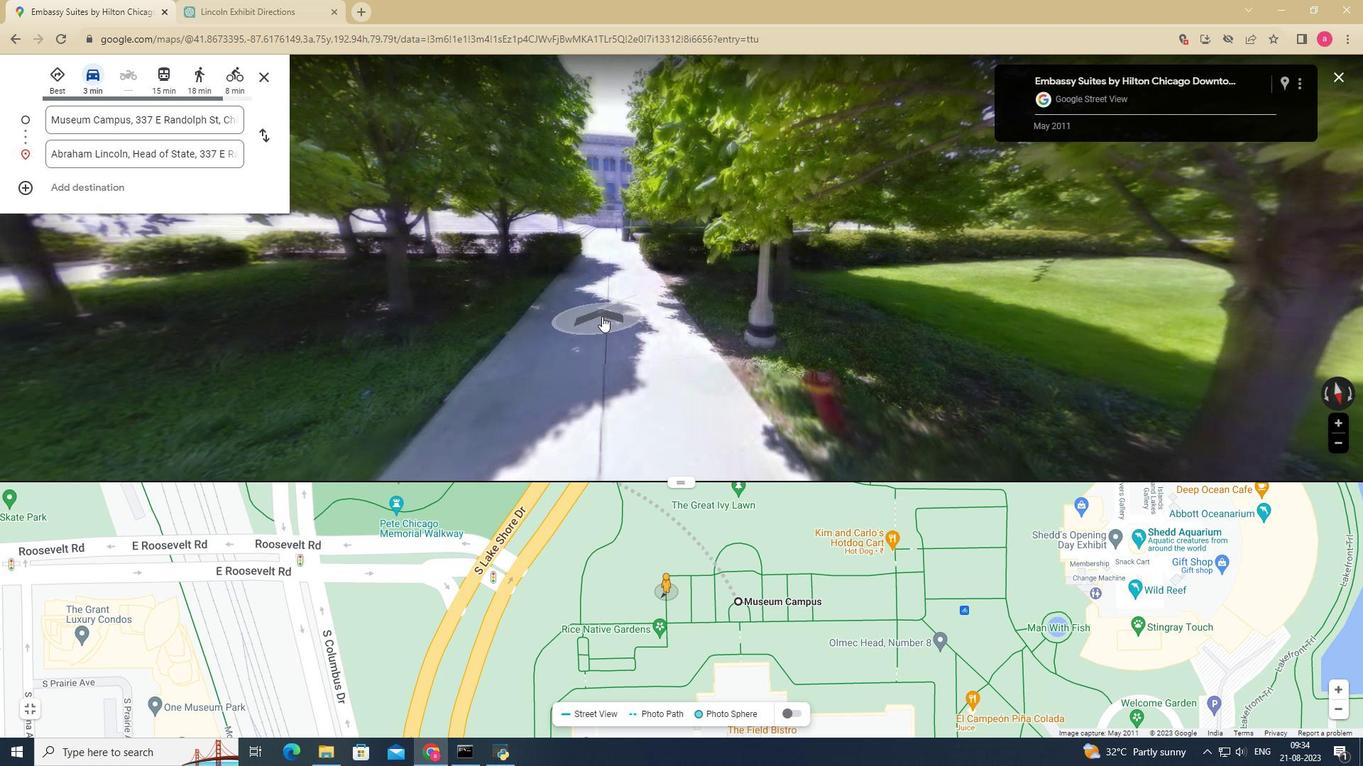 
Action: Mouse pressed left at (750, 303)
Screenshot: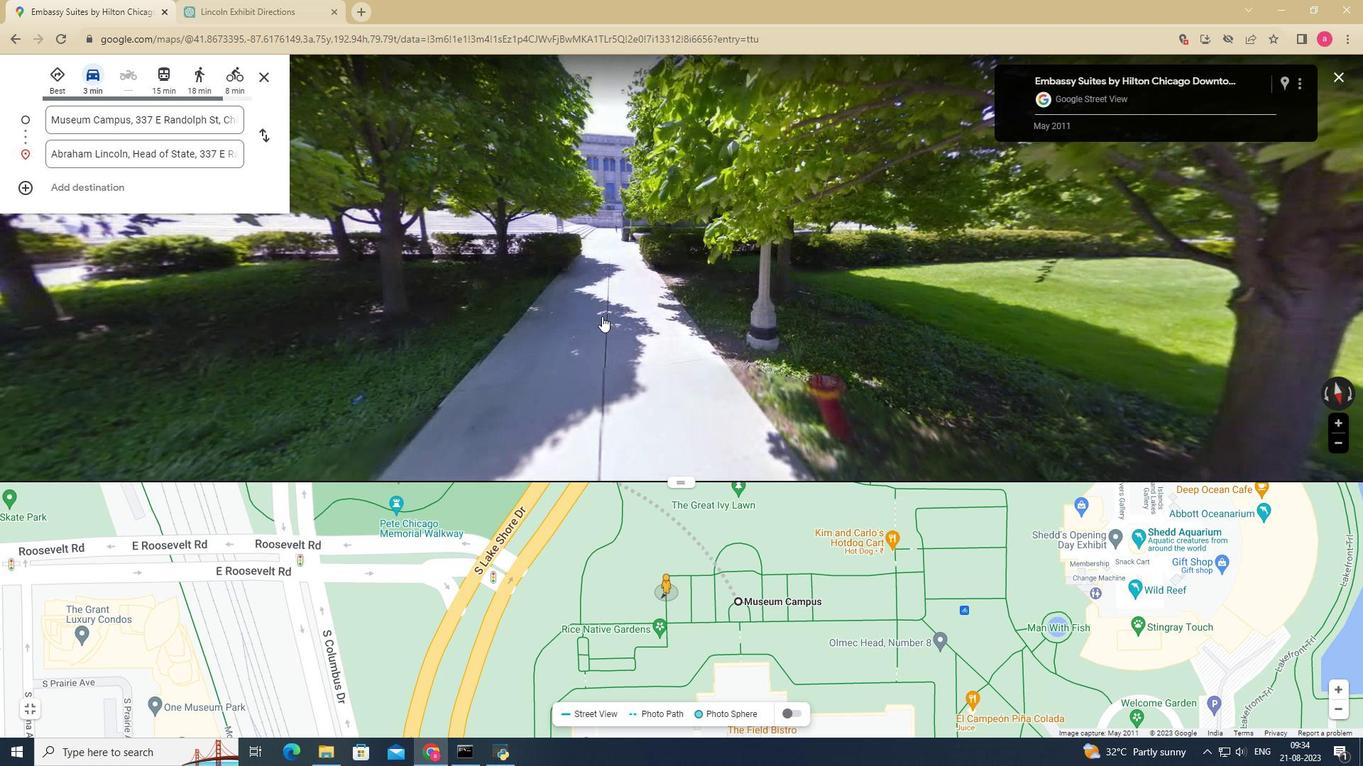 
Action: Mouse moved to (602, 316)
Screenshot: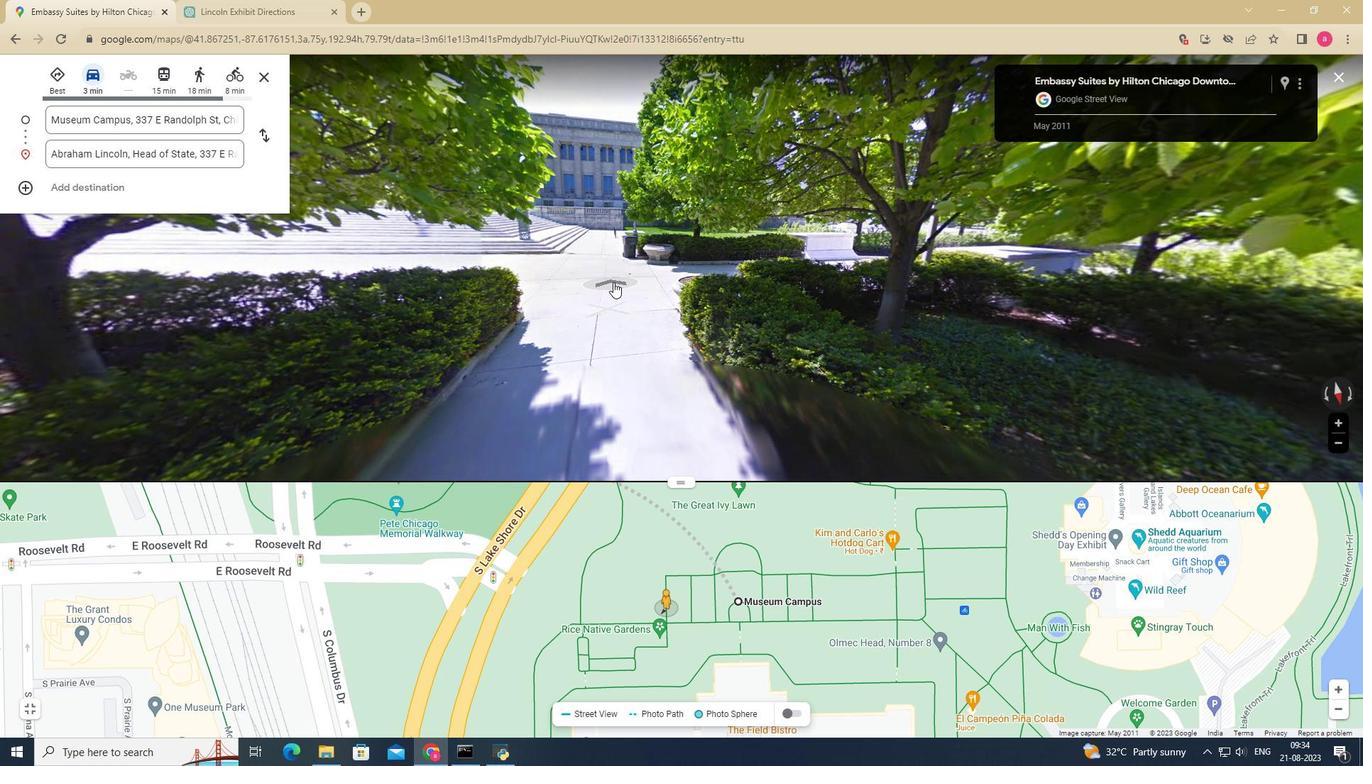 
Action: Mouse pressed left at (602, 316)
Screenshot: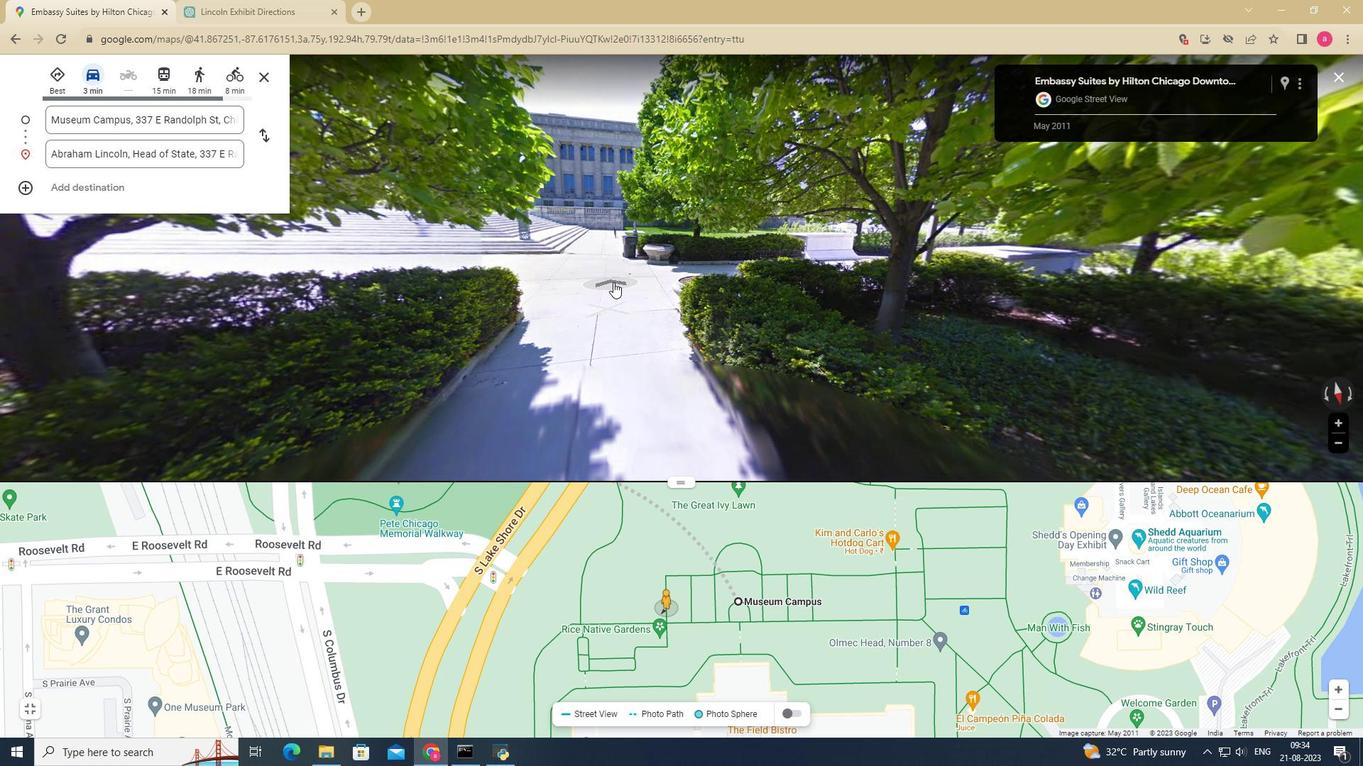 
Action: Mouse moved to (613, 282)
Screenshot: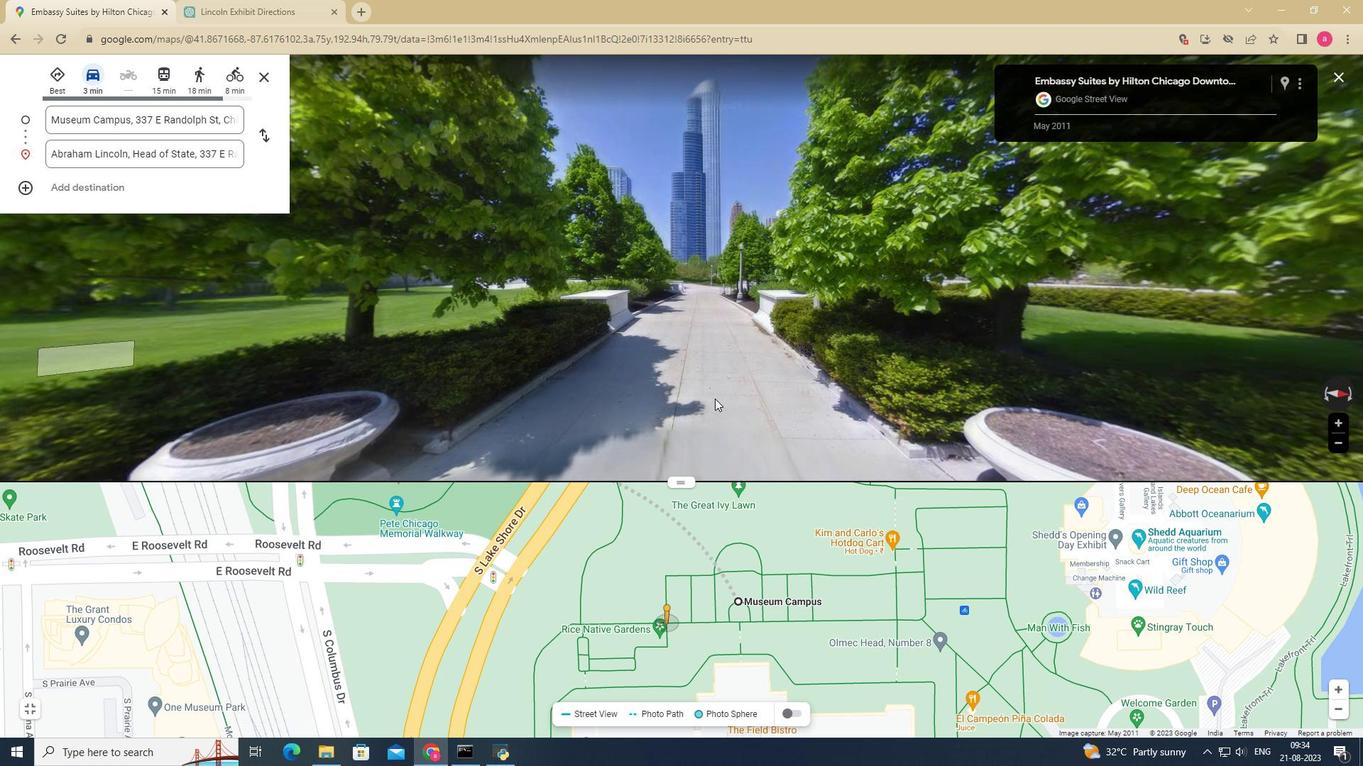 
Action: Mouse pressed left at (613, 282)
Screenshot: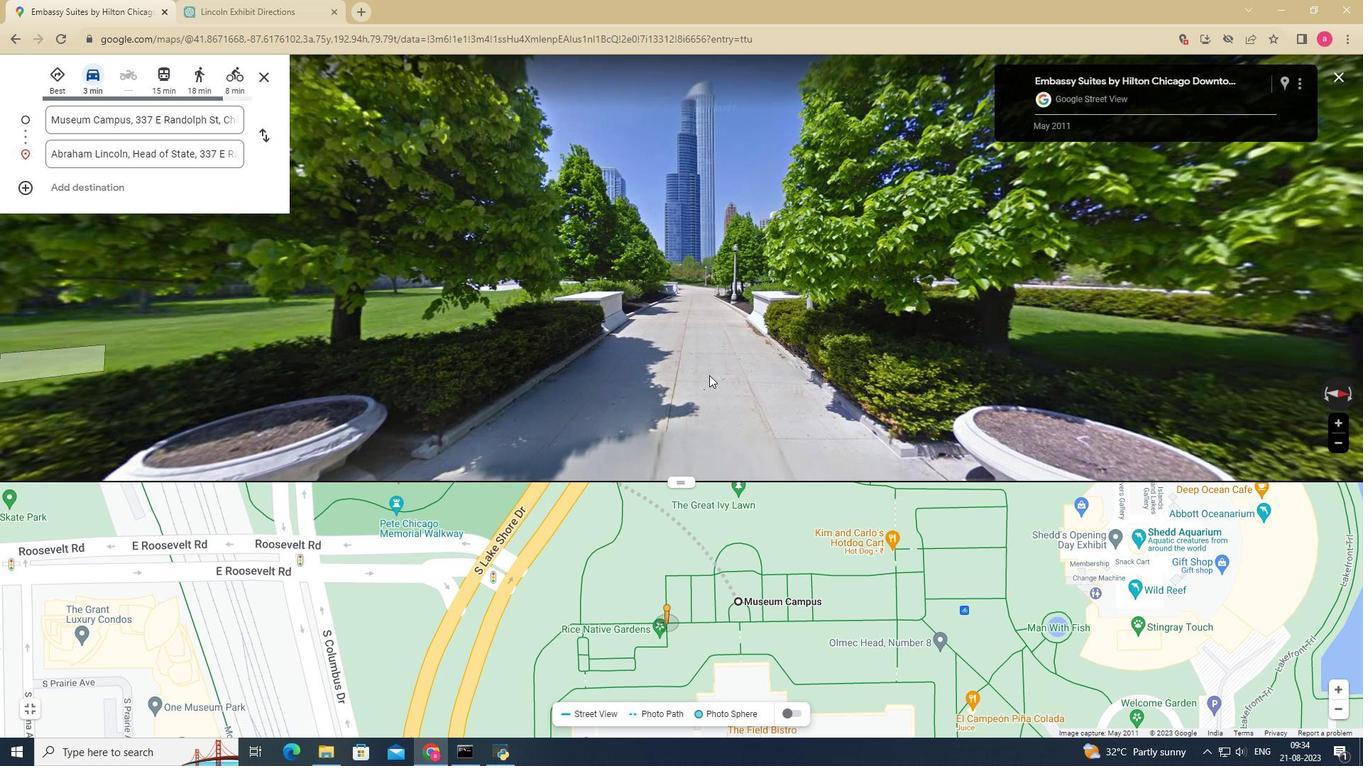 
Action: Mouse moved to (724, 285)
Screenshot: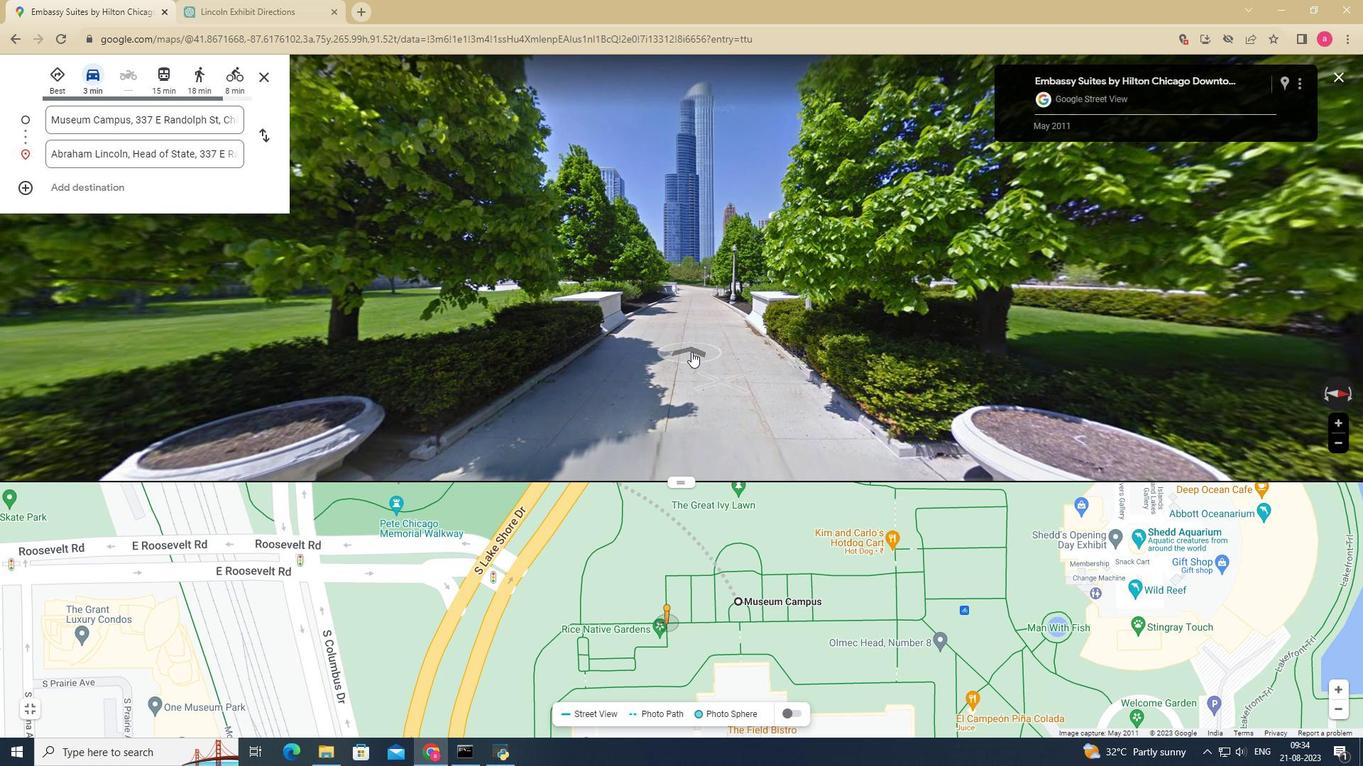 
Action: Mouse pressed left at (724, 285)
Screenshot: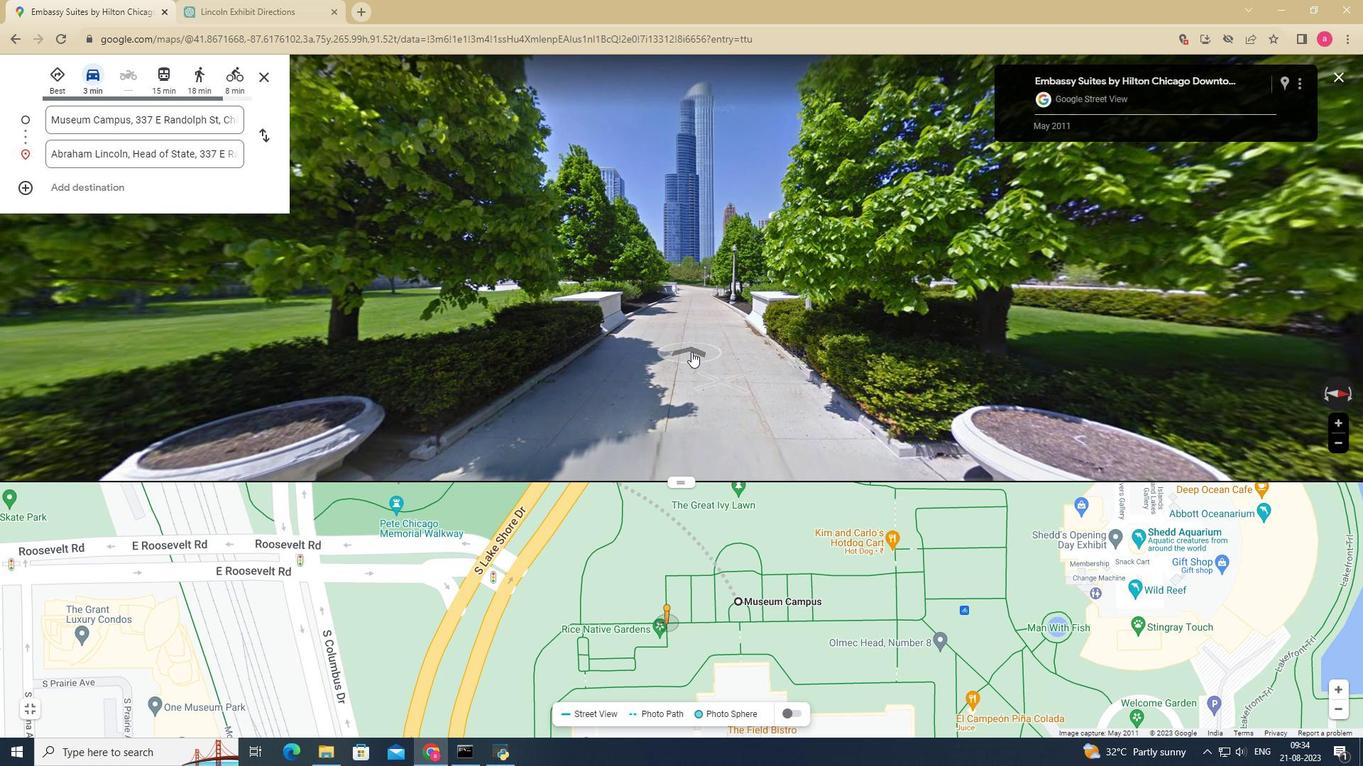 
Action: Mouse moved to (691, 352)
Screenshot: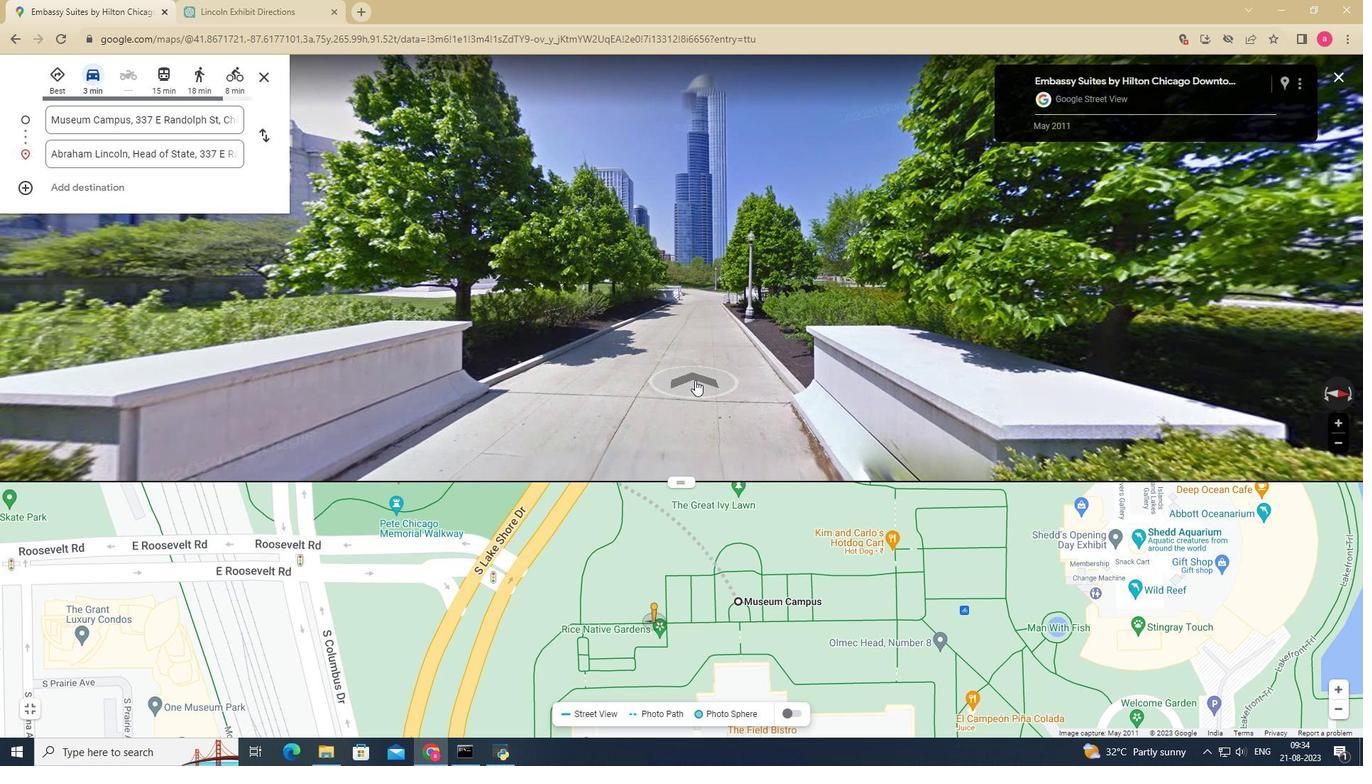 
Action: Mouse pressed left at (691, 352)
Screenshot: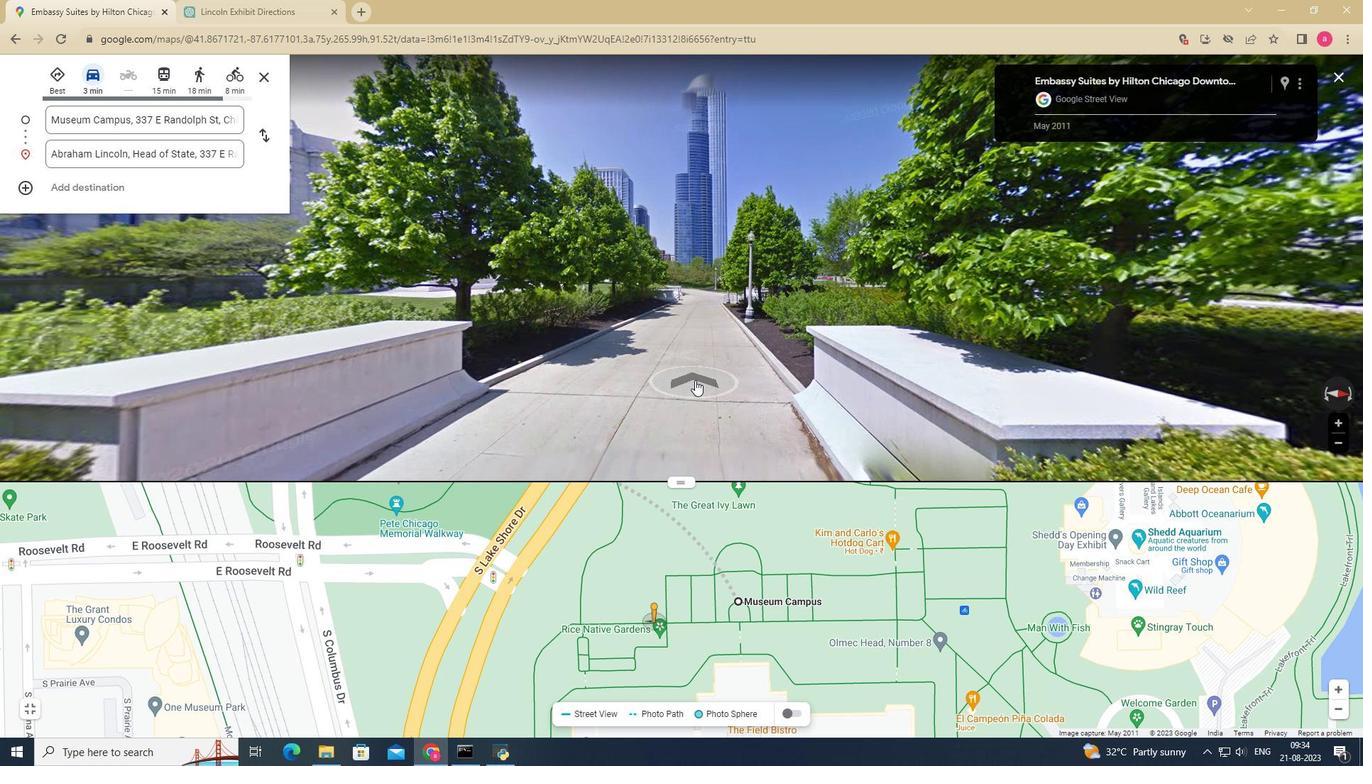 
Action: Mouse moved to (695, 380)
Screenshot: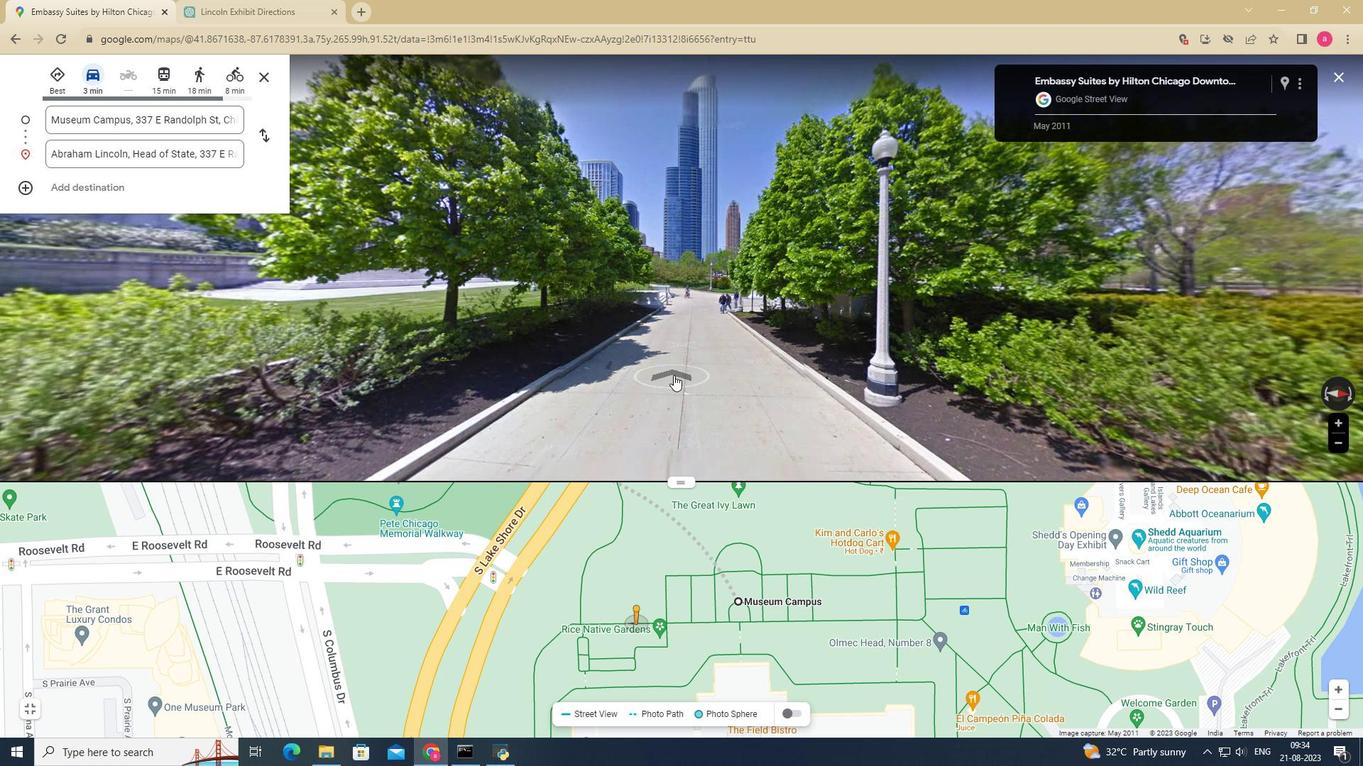 
Action: Mouse pressed left at (695, 380)
Screenshot: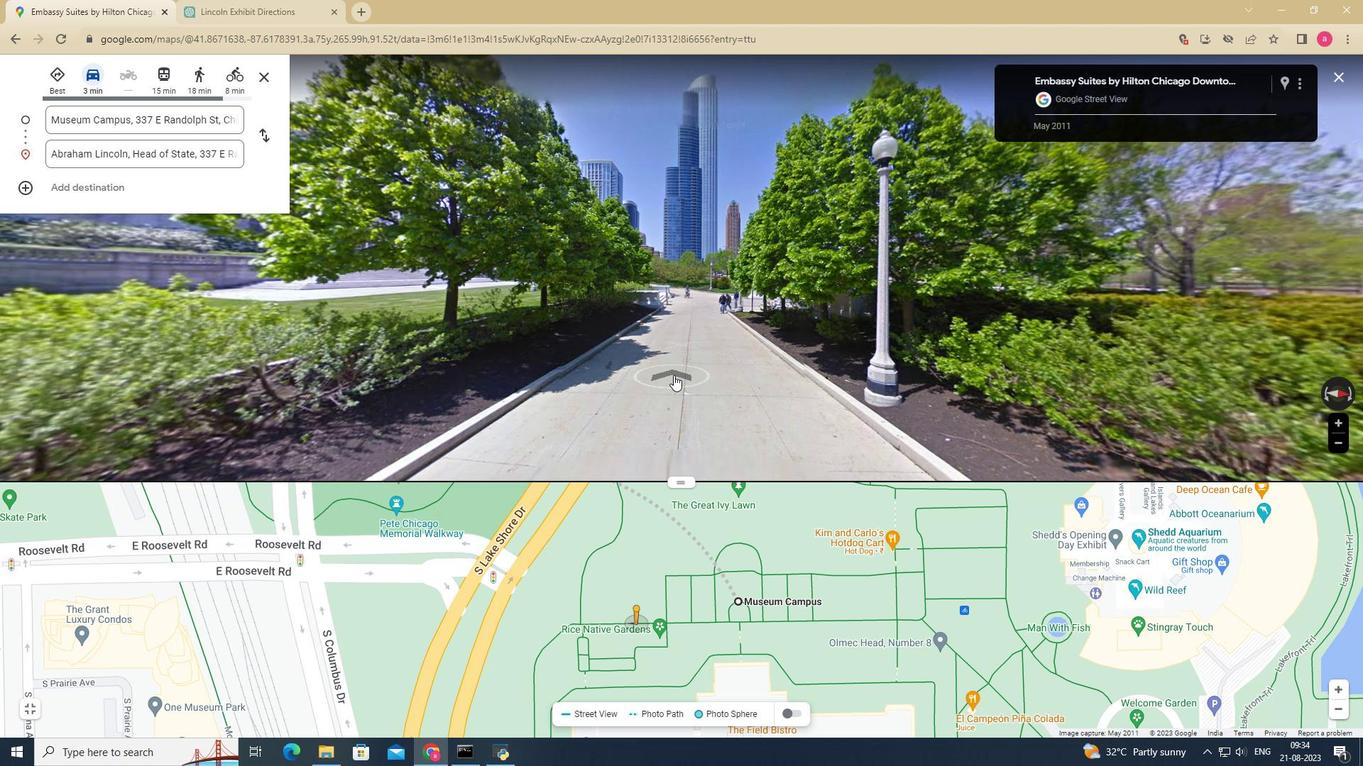 
Action: Mouse moved to (673, 375)
Screenshot: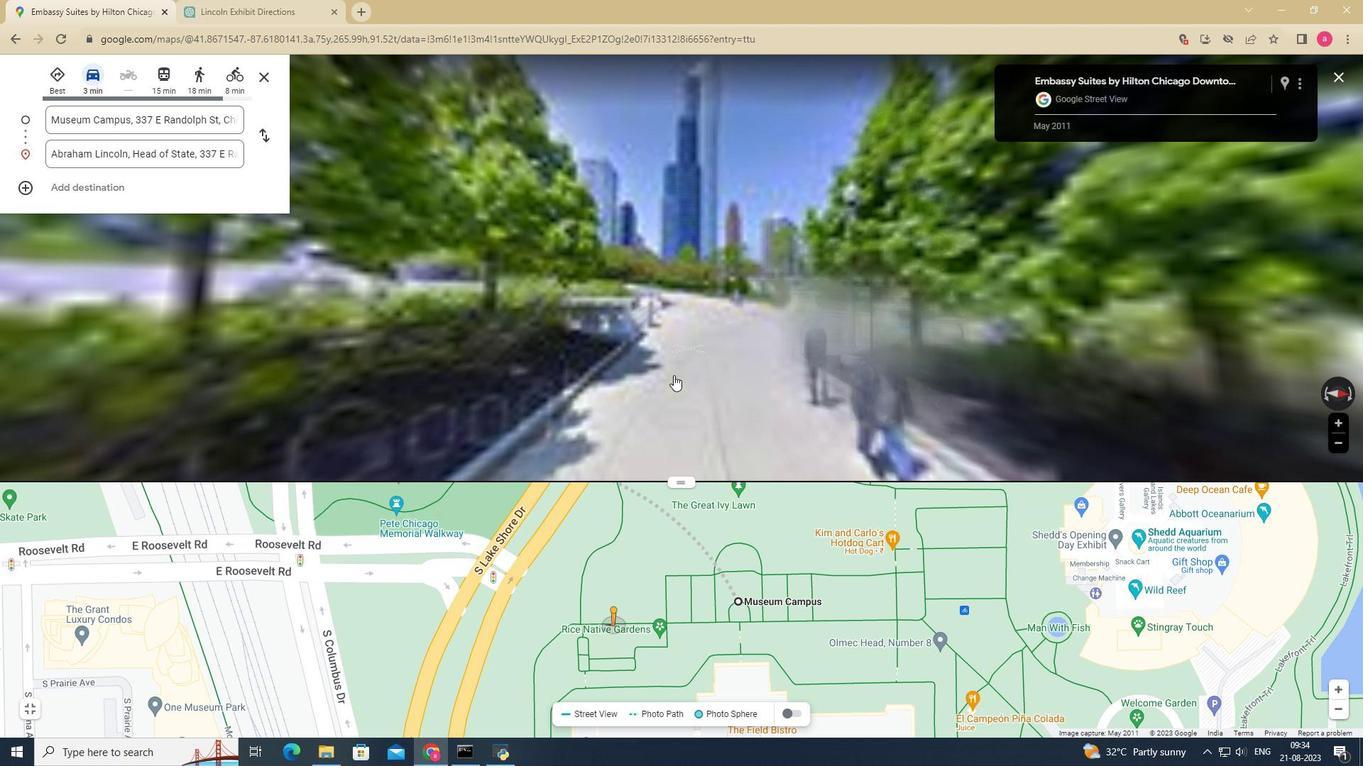 
Action: Mouse pressed left at (673, 375)
Screenshot: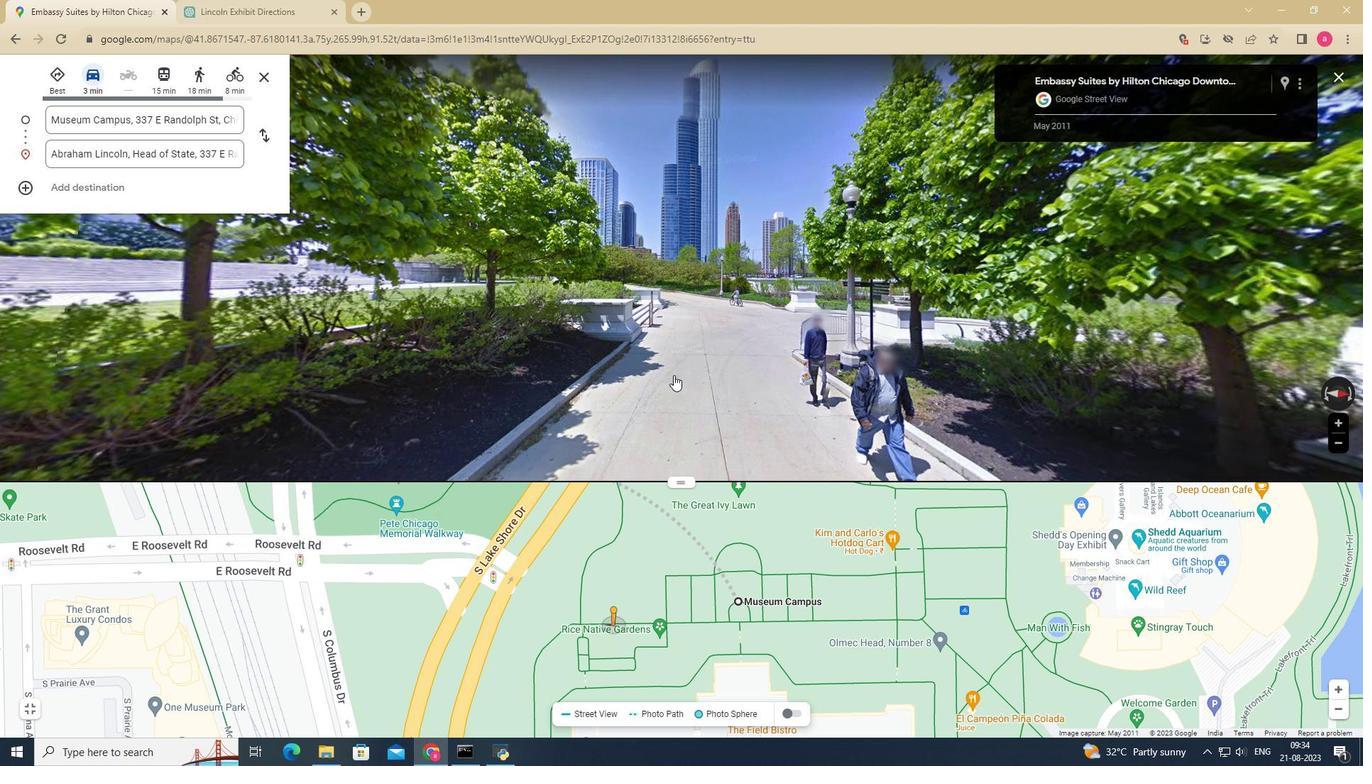 
Action: Mouse moved to (695, 395)
Screenshot: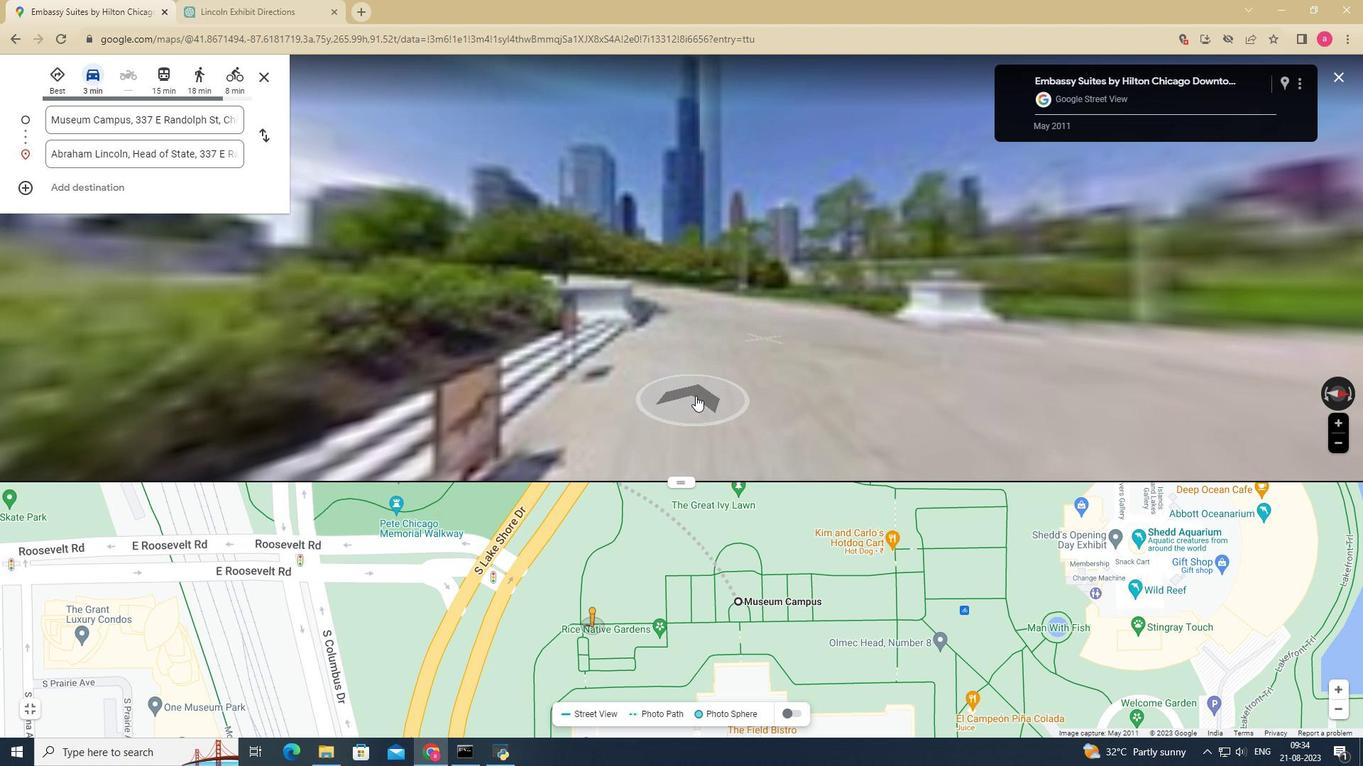 
Action: Mouse pressed left at (695, 395)
Screenshot: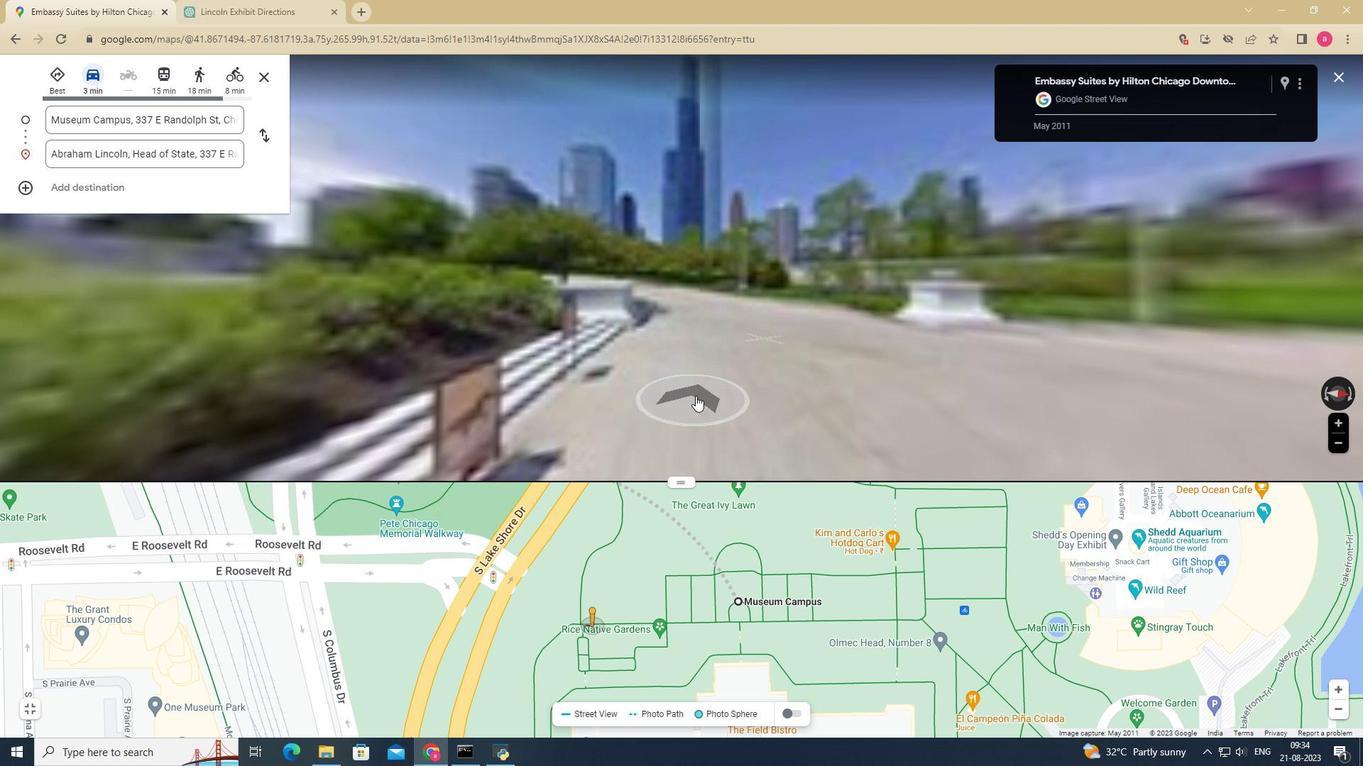 
Action: Mouse moved to (695, 396)
Screenshot: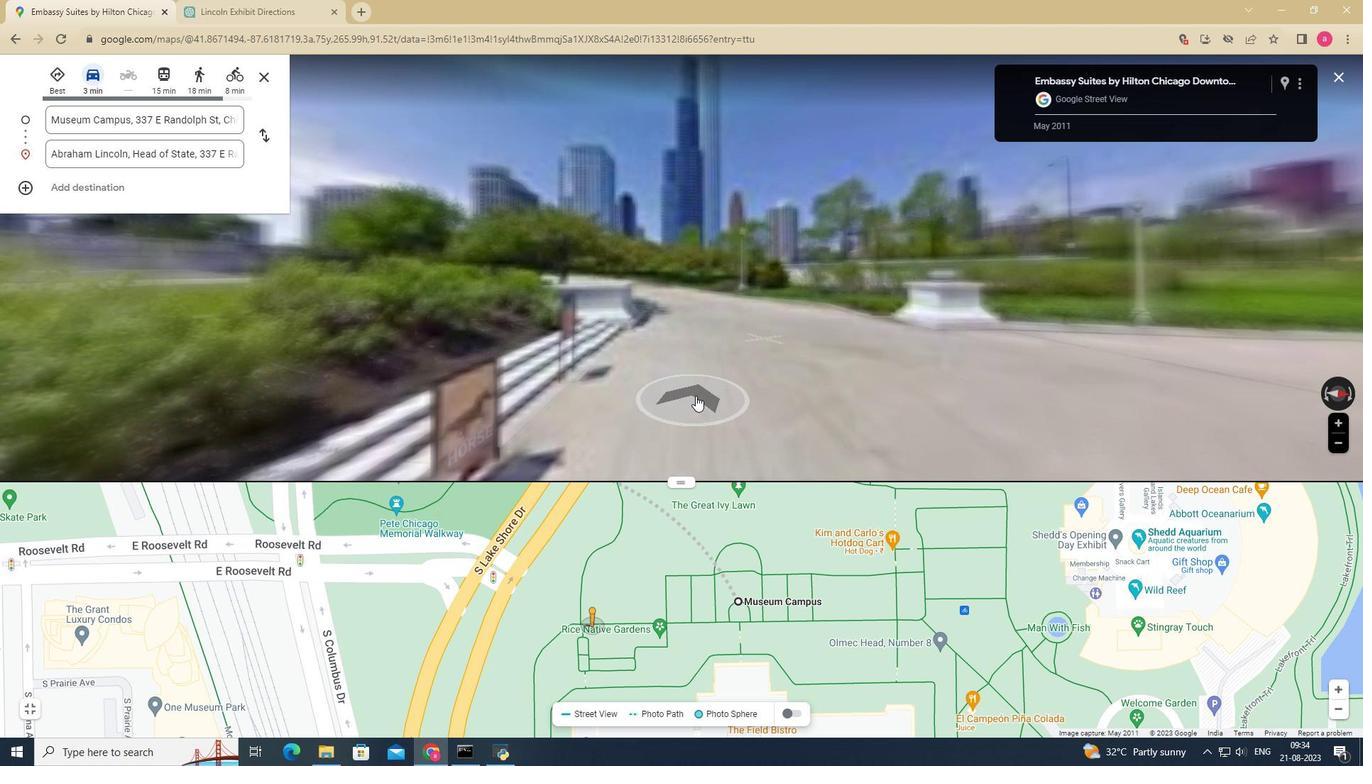 
Action: Mouse pressed left at (695, 396)
Screenshot: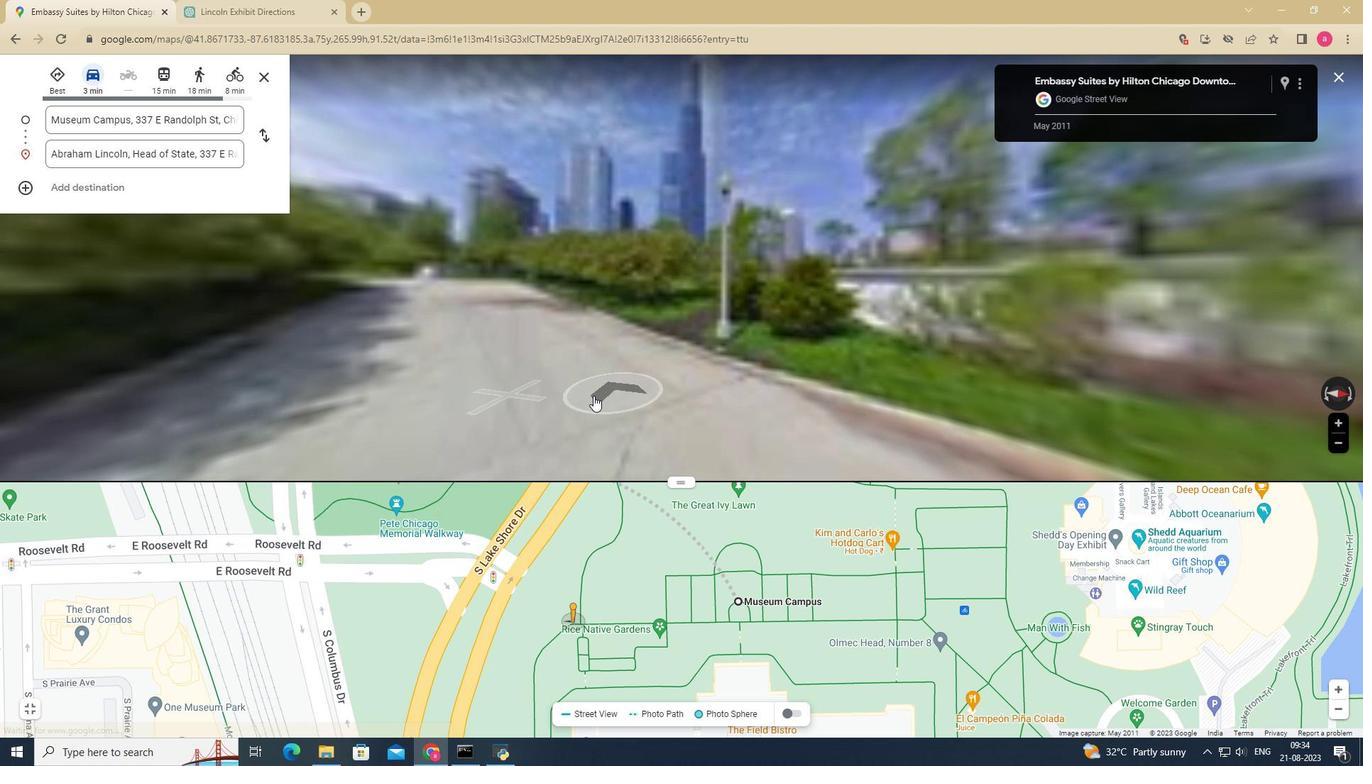 
Action: Mouse moved to (547, 455)
Screenshot: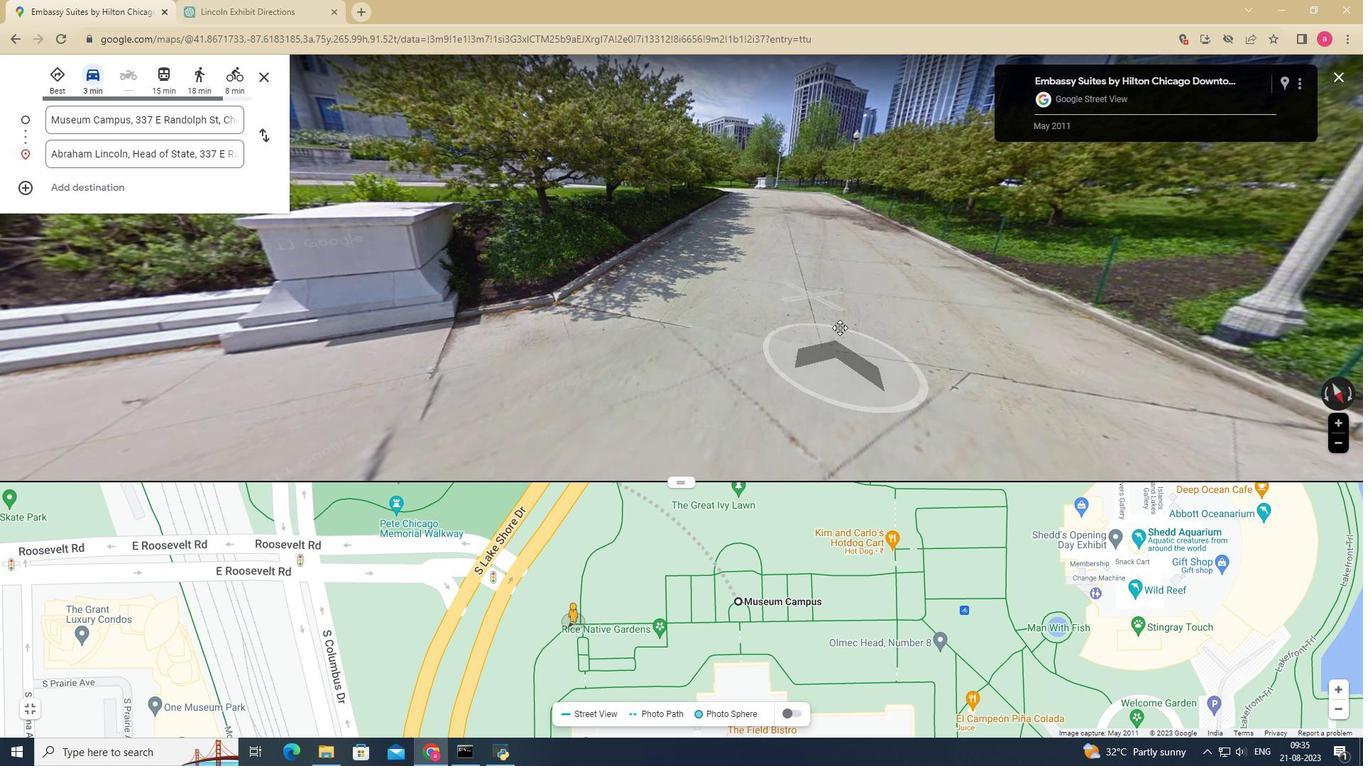 
Action: Mouse pressed left at (547, 455)
Screenshot: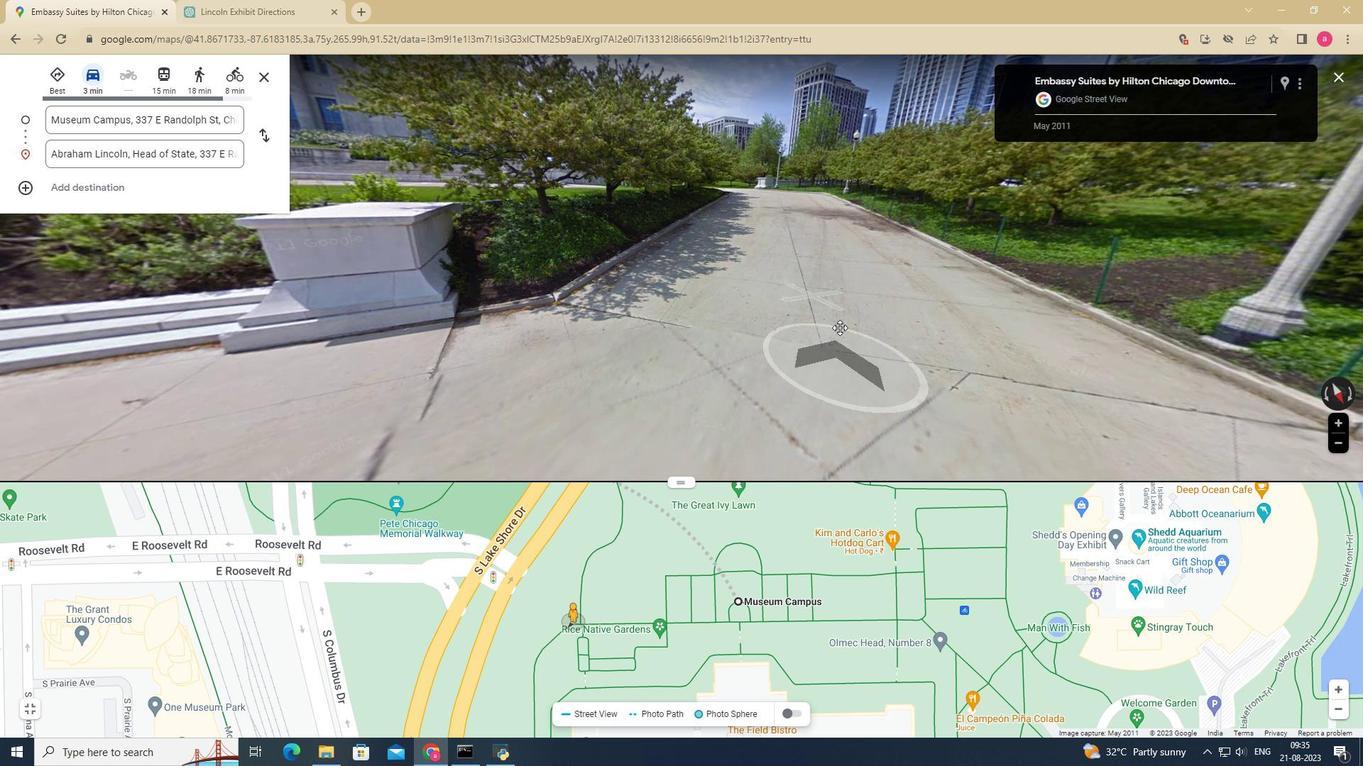 
Action: Mouse moved to (1174, 352)
Screenshot: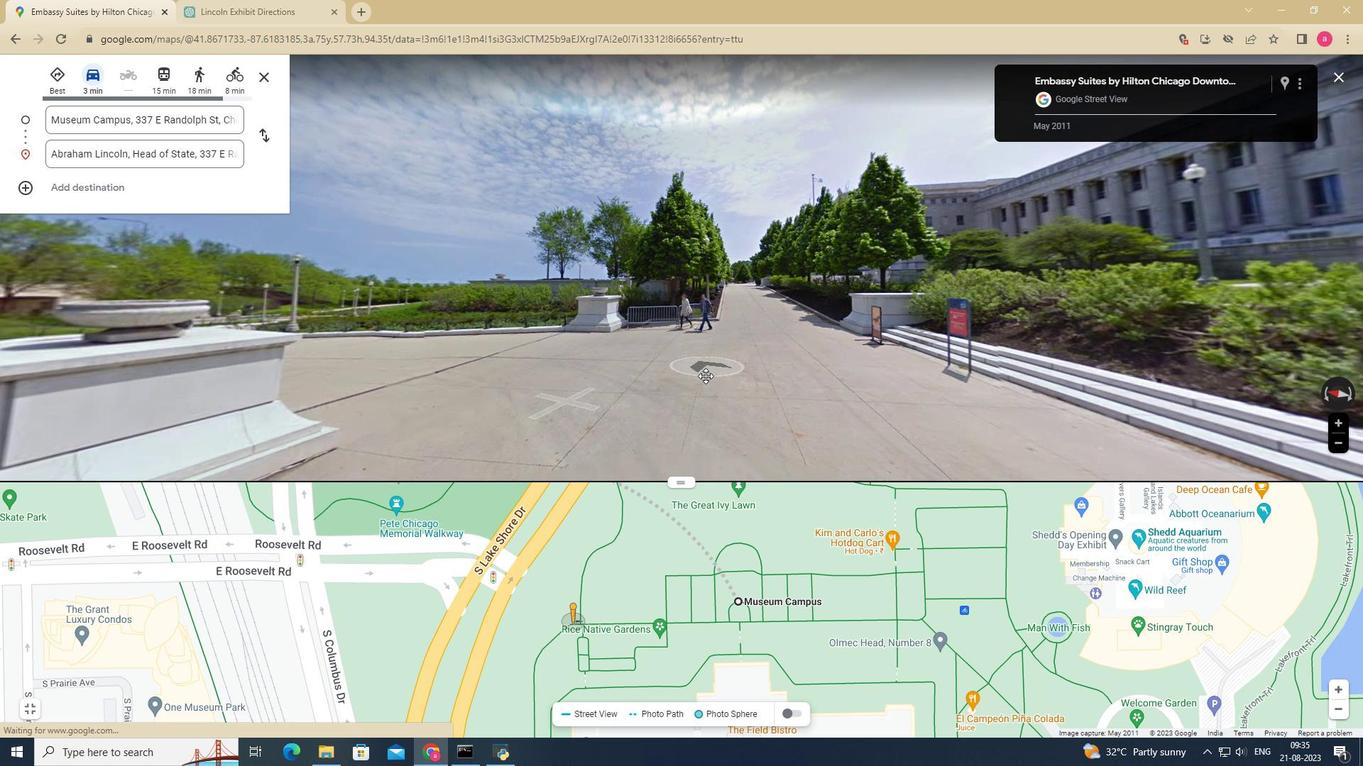 
Action: Mouse pressed left at (1174, 352)
Screenshot: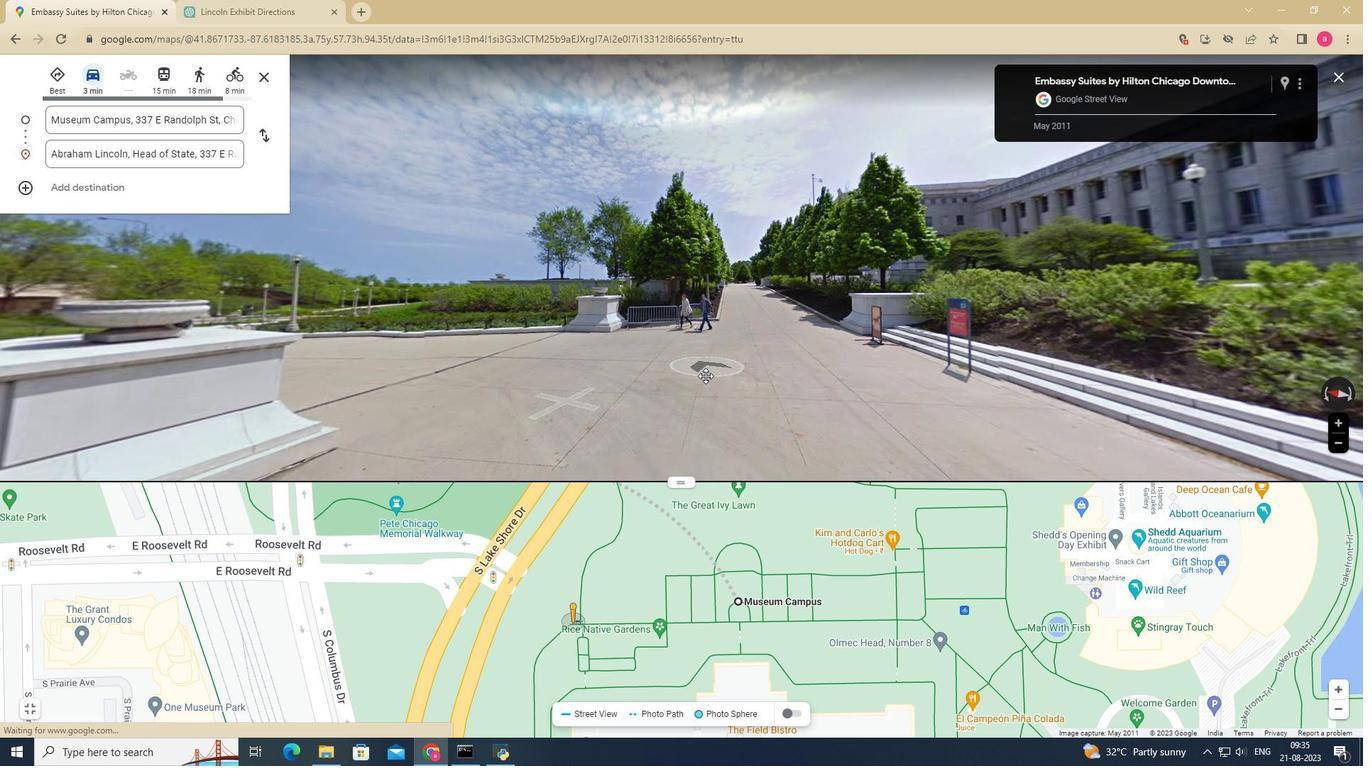
Action: Mouse moved to (827, 372)
Screenshot: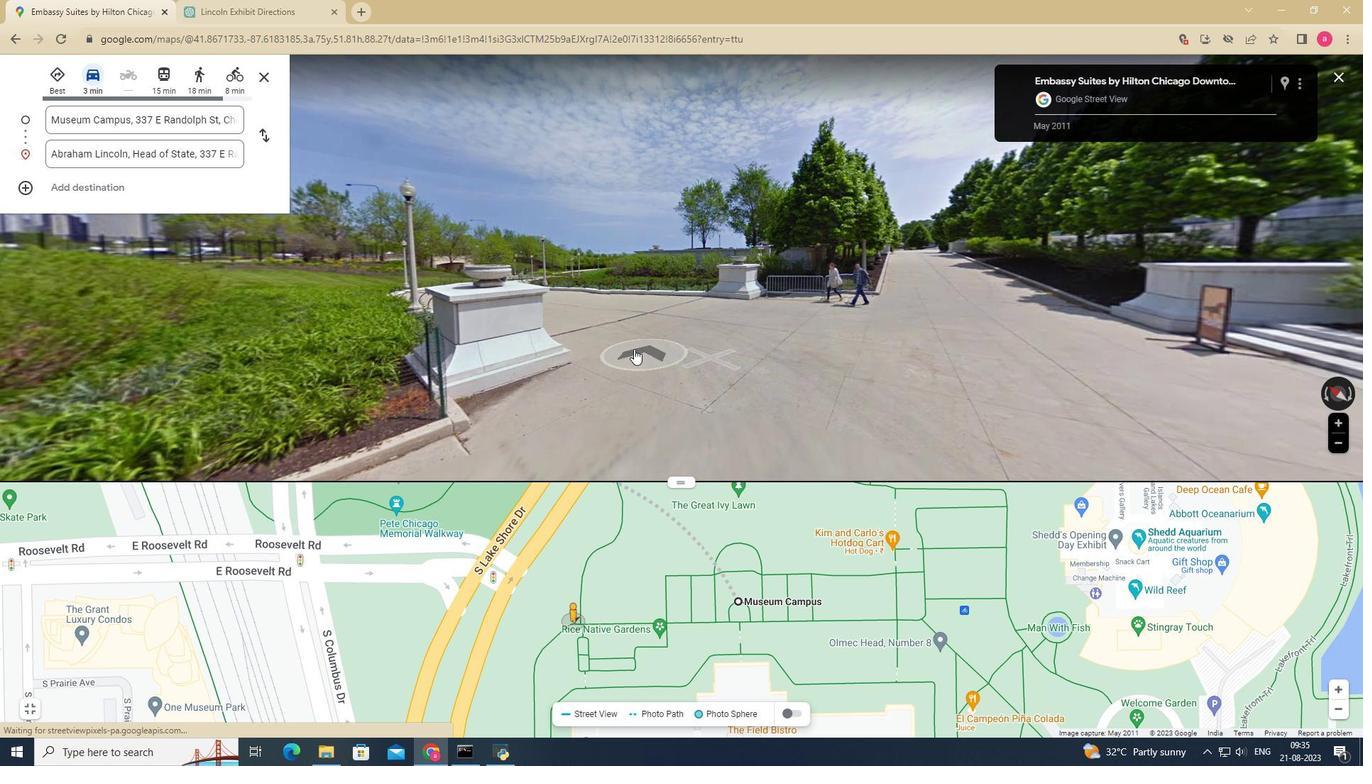 
Action: Mouse pressed left at (827, 372)
Screenshot: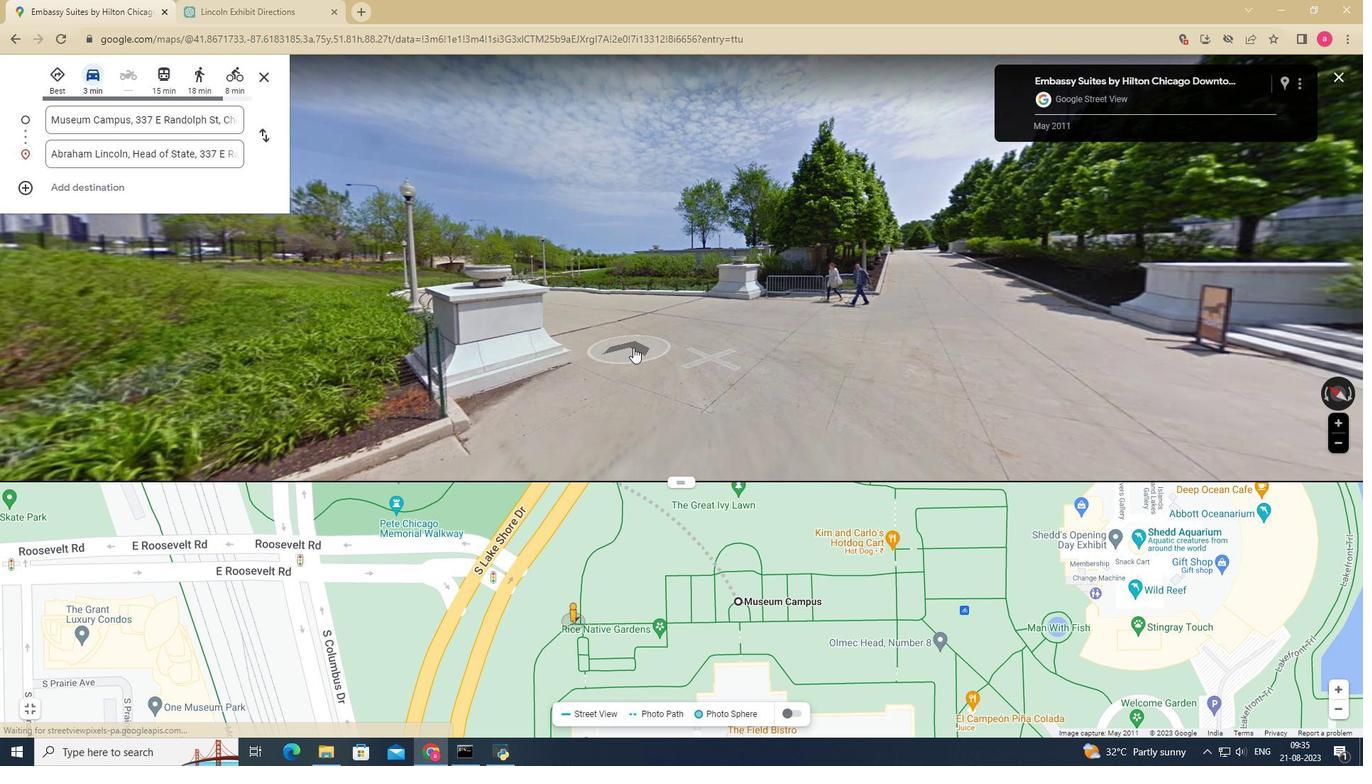 
Action: Mouse moved to (633, 347)
Screenshot: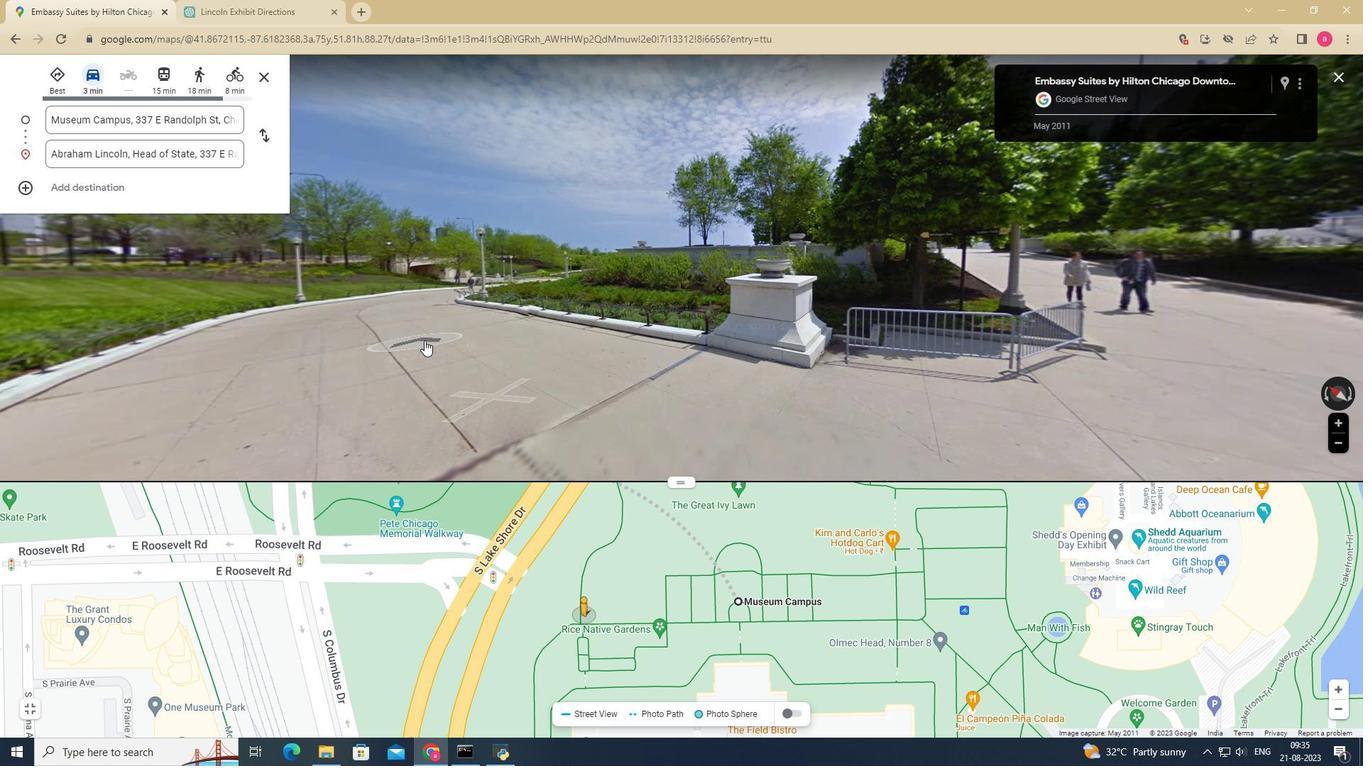 
Action: Mouse pressed left at (633, 347)
Screenshot: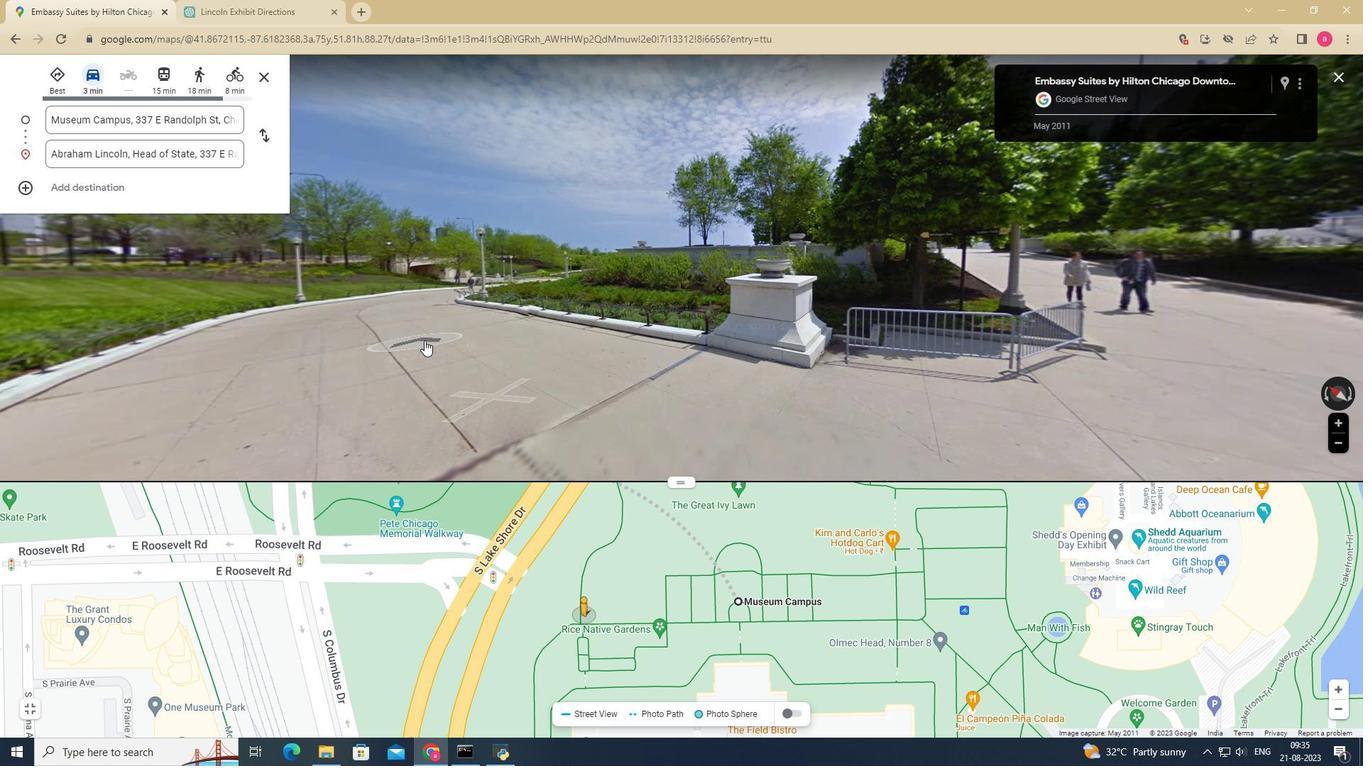 
Action: Mouse moved to (424, 340)
Screenshot: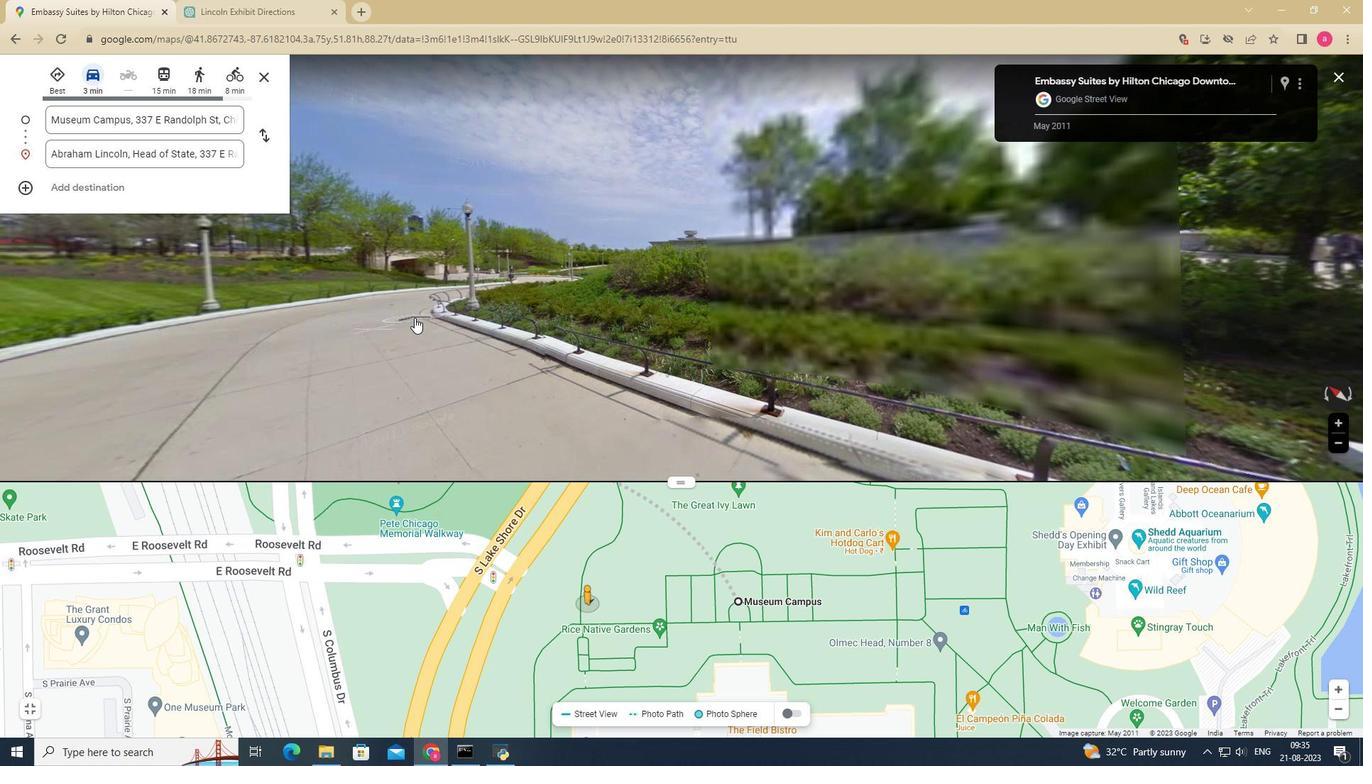 
Action: Mouse pressed left at (424, 340)
Screenshot: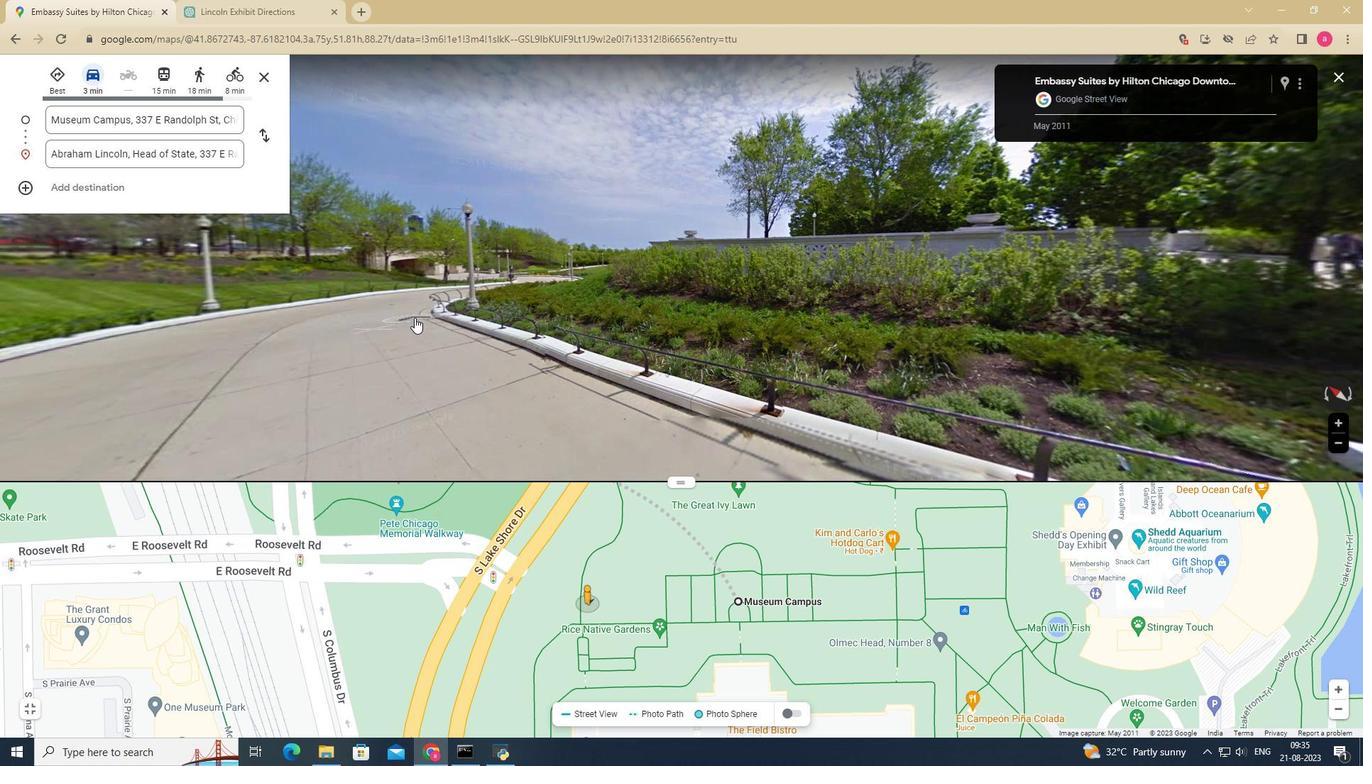 
Action: Mouse moved to (414, 318)
Screenshot: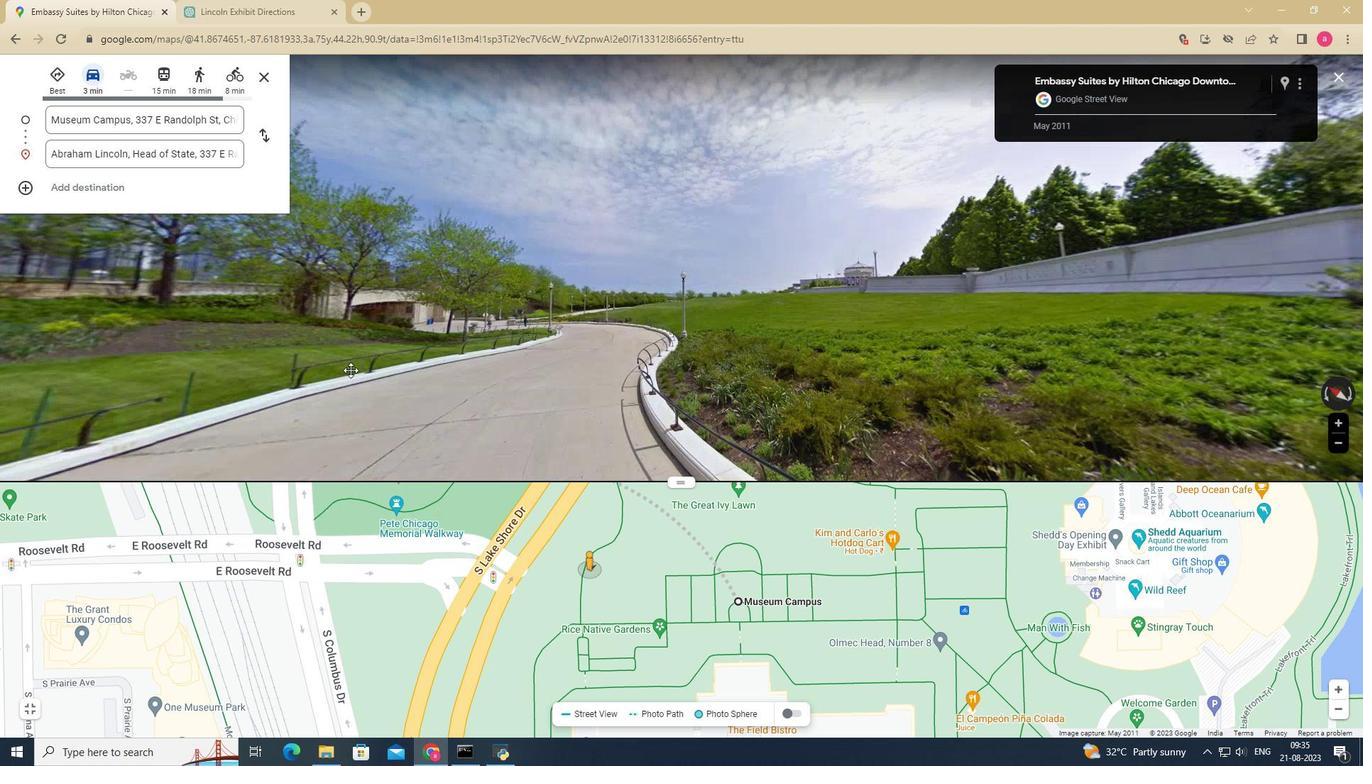 
Action: Mouse pressed left at (414, 318)
Screenshot: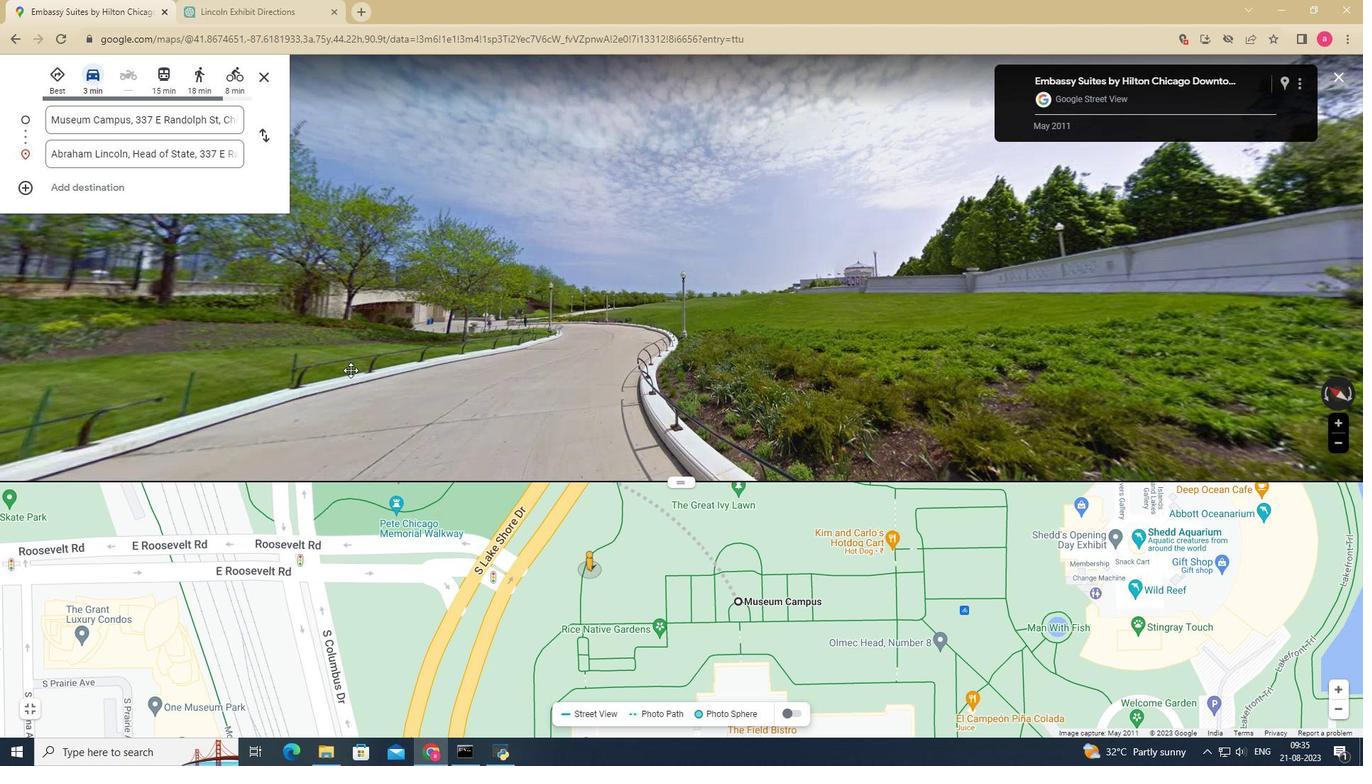 
Action: Mouse moved to (405, 326)
Screenshot: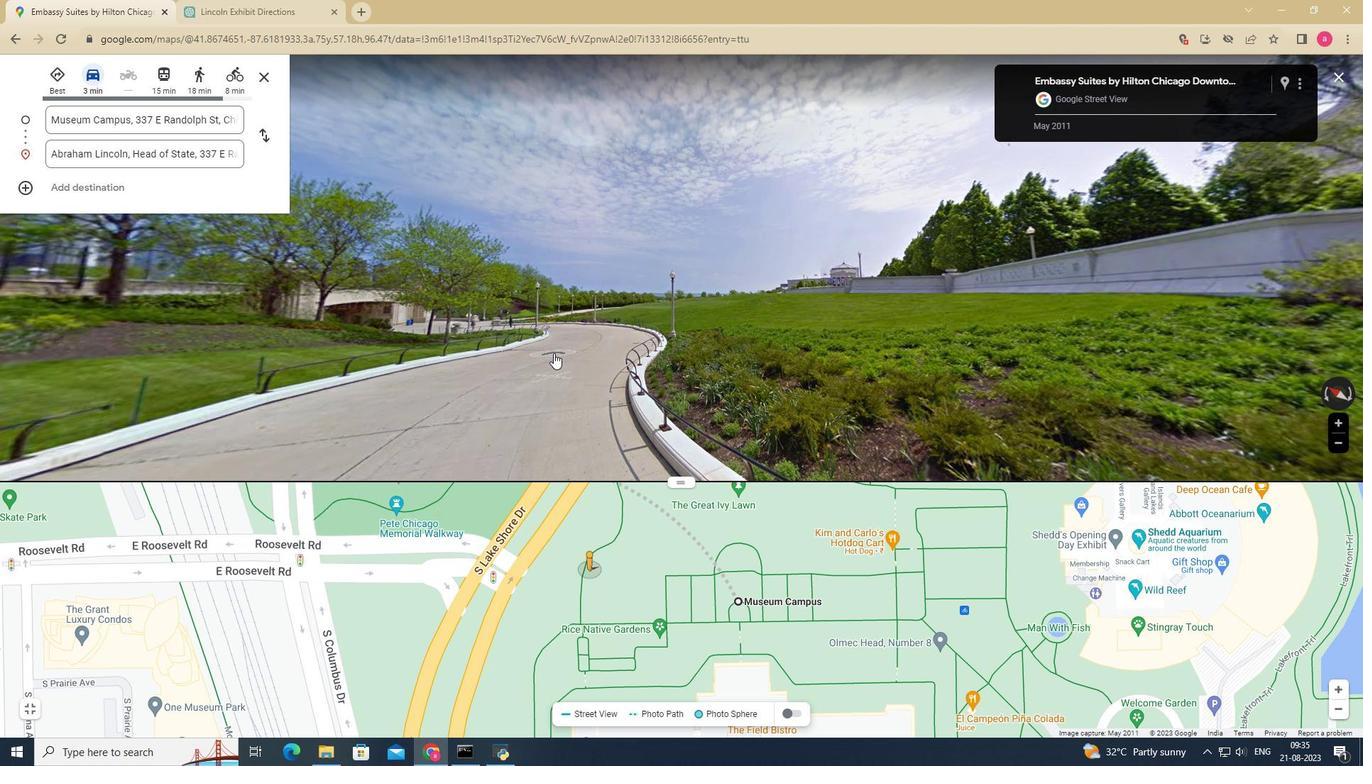 
Action: Mouse pressed left at (405, 326)
Screenshot: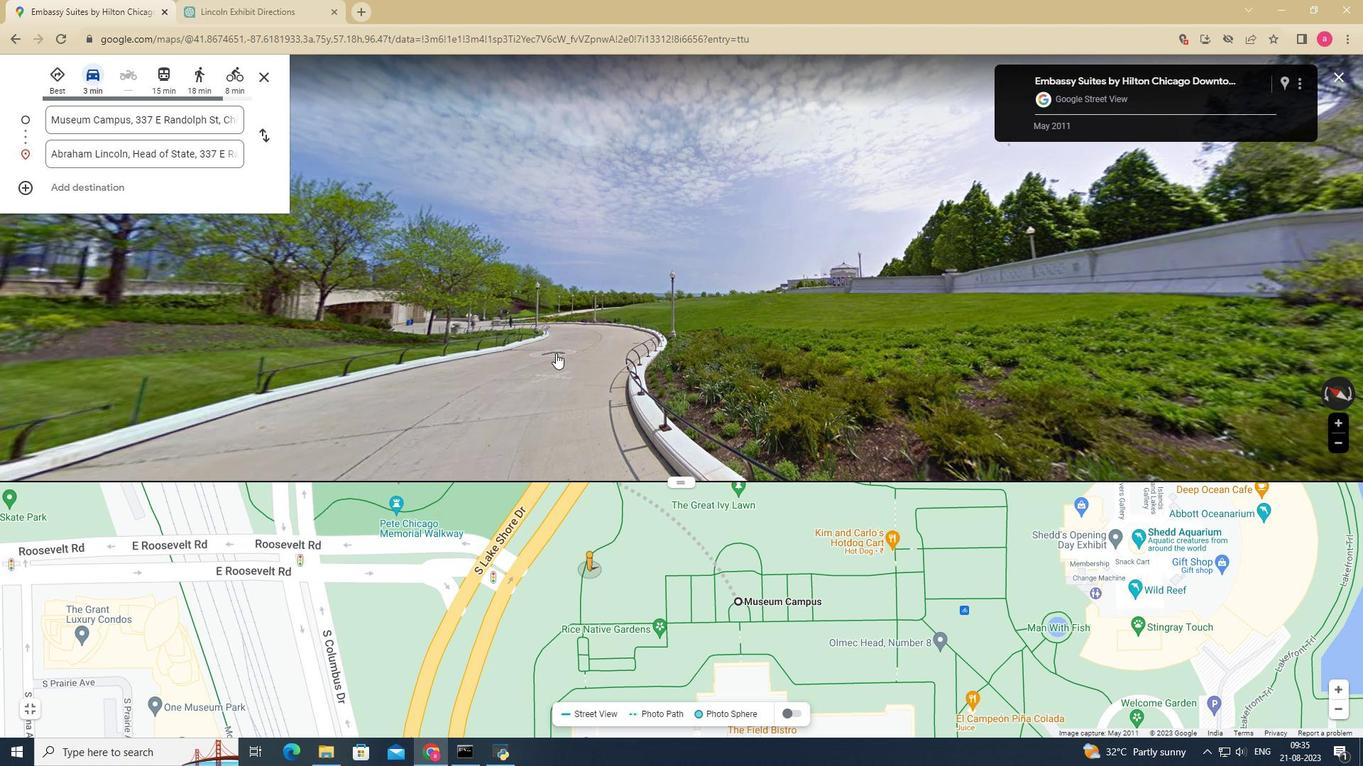 
Action: Mouse moved to (559, 368)
Screenshot: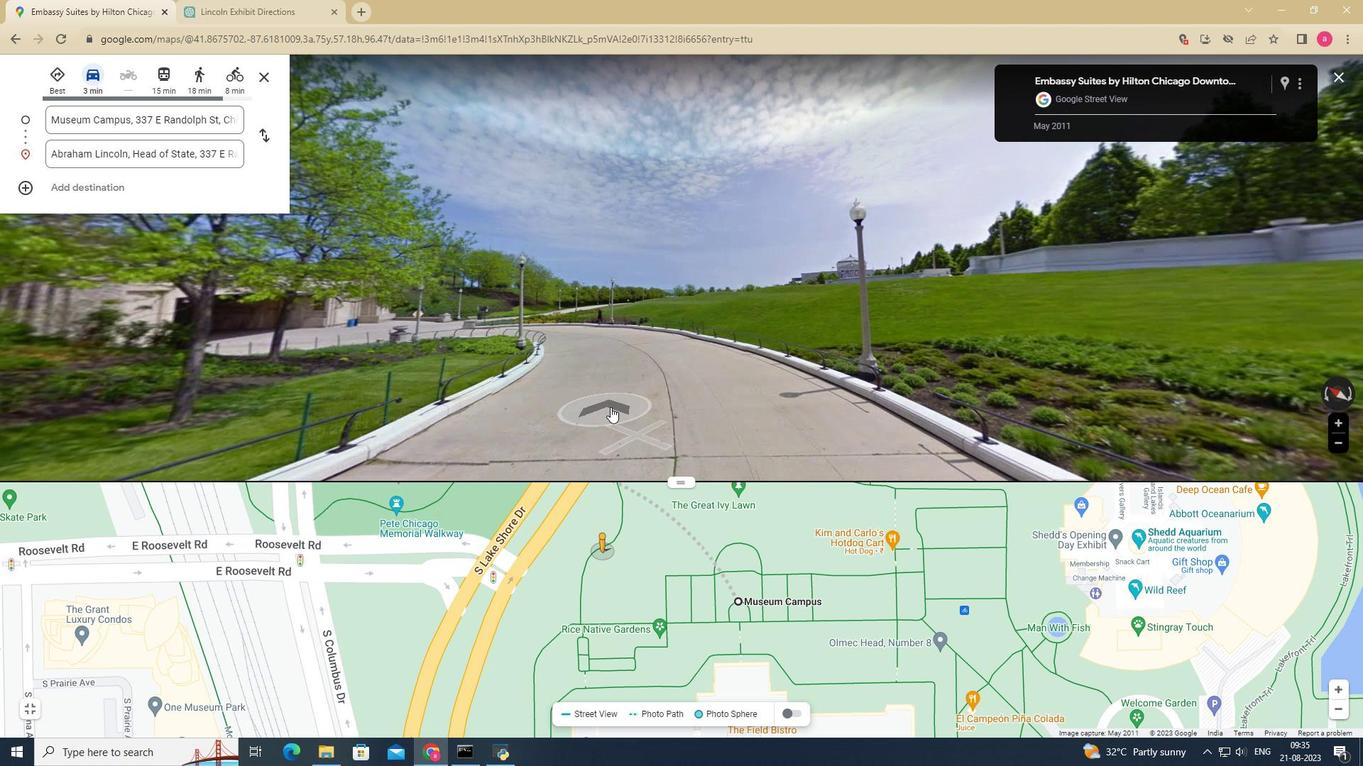 
Action: Mouse pressed left at (559, 368)
Screenshot: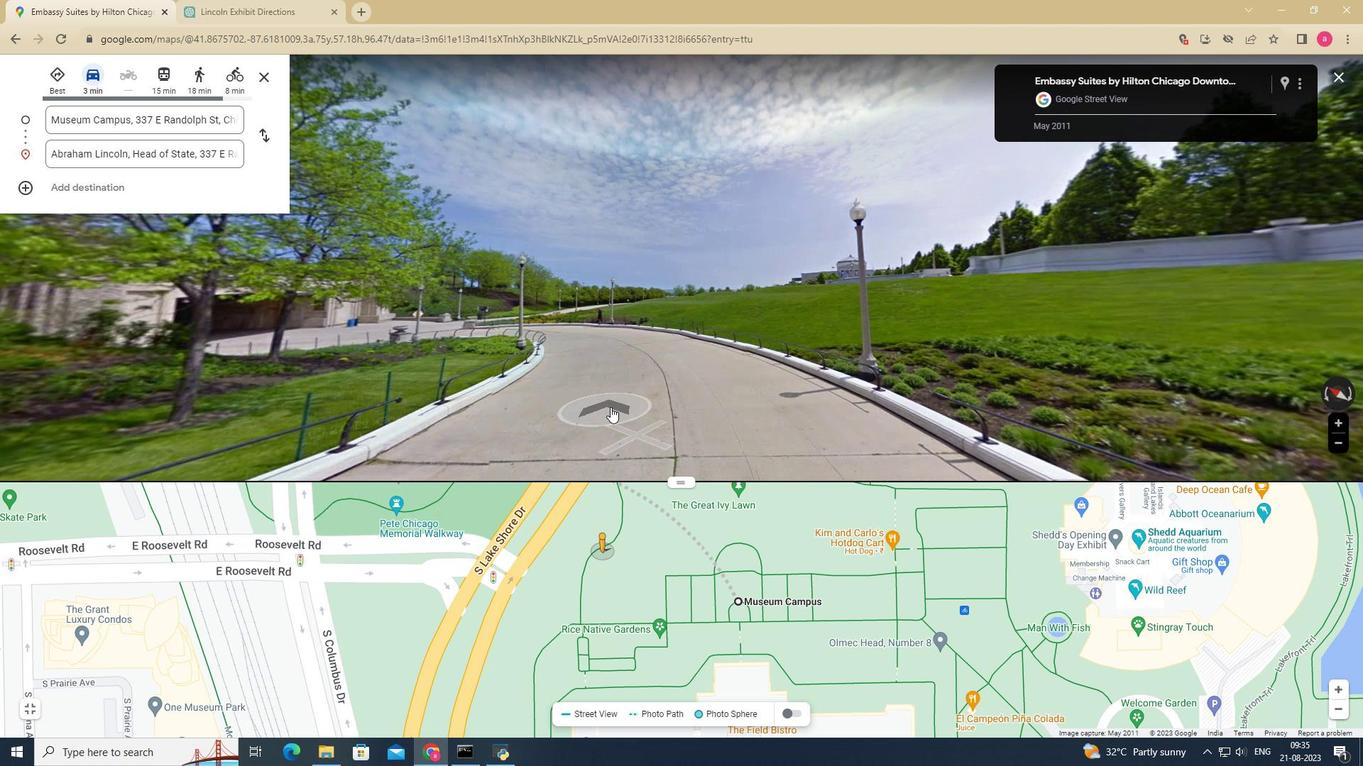 
Action: Mouse moved to (610, 407)
Screenshot: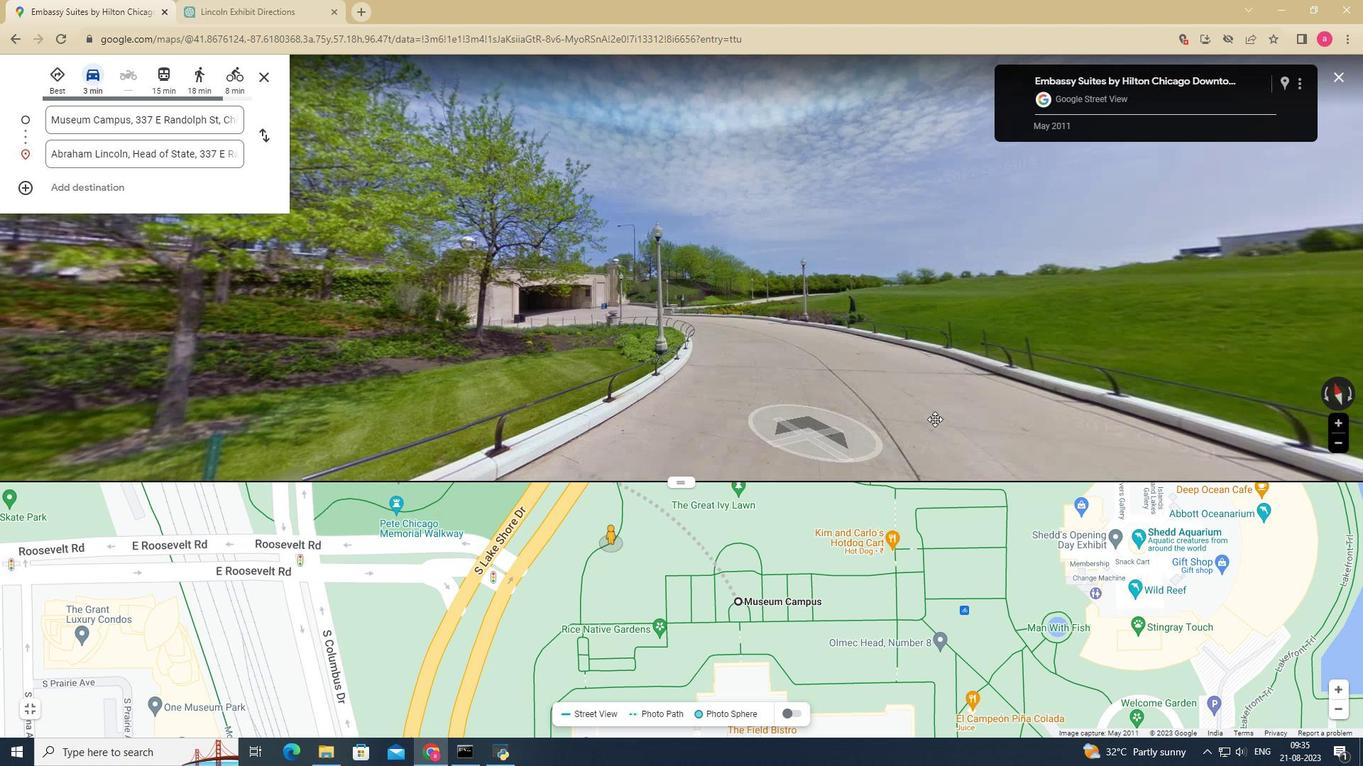 
Action: Mouse pressed left at (610, 407)
Screenshot: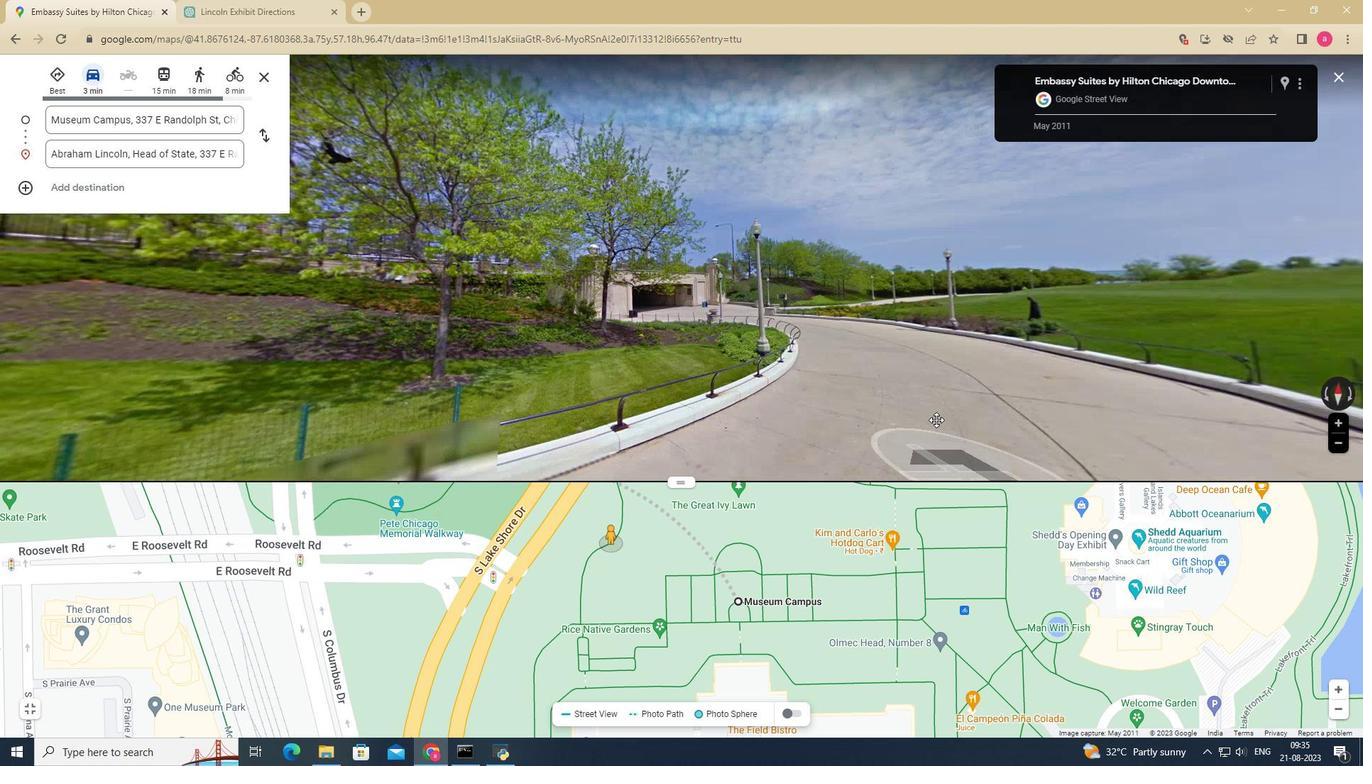 
Action: Mouse moved to (606, 433)
Screenshot: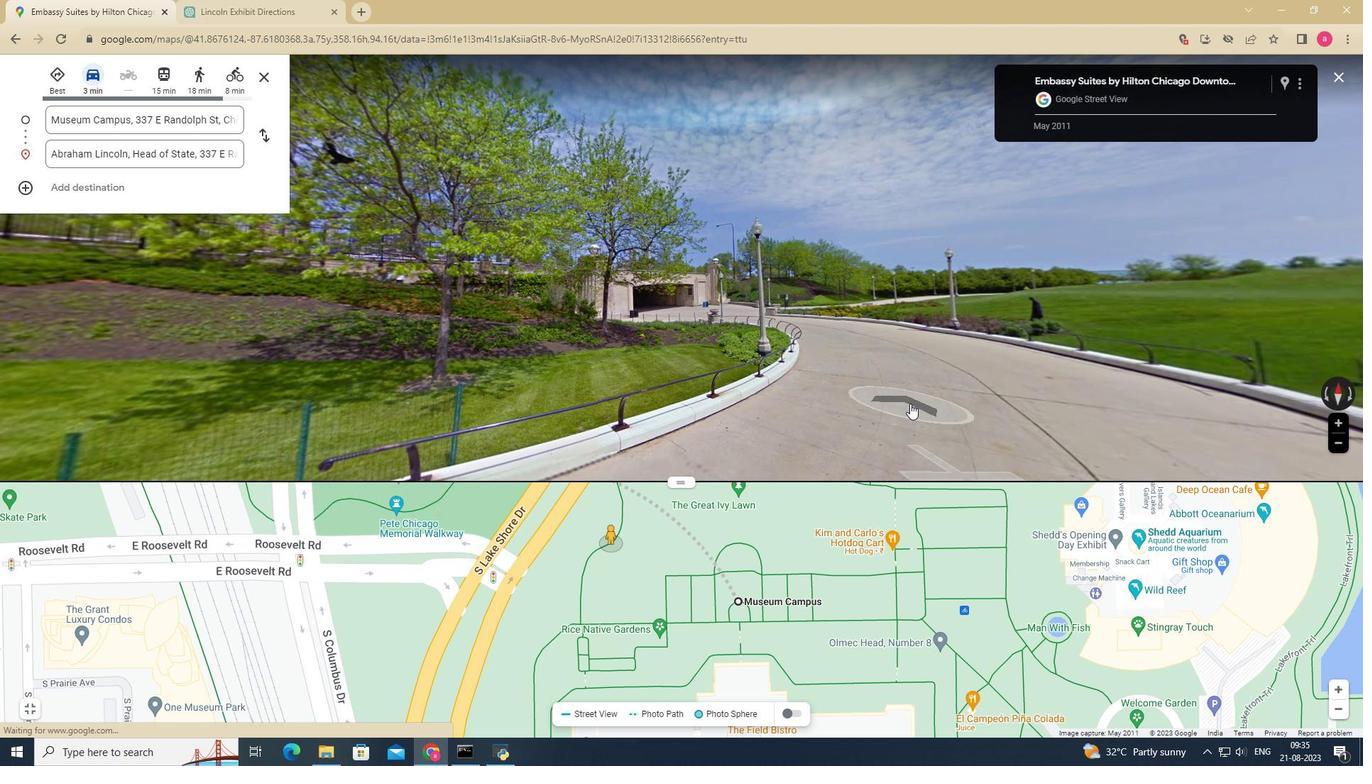 
Action: Mouse pressed left at (606, 433)
Screenshot: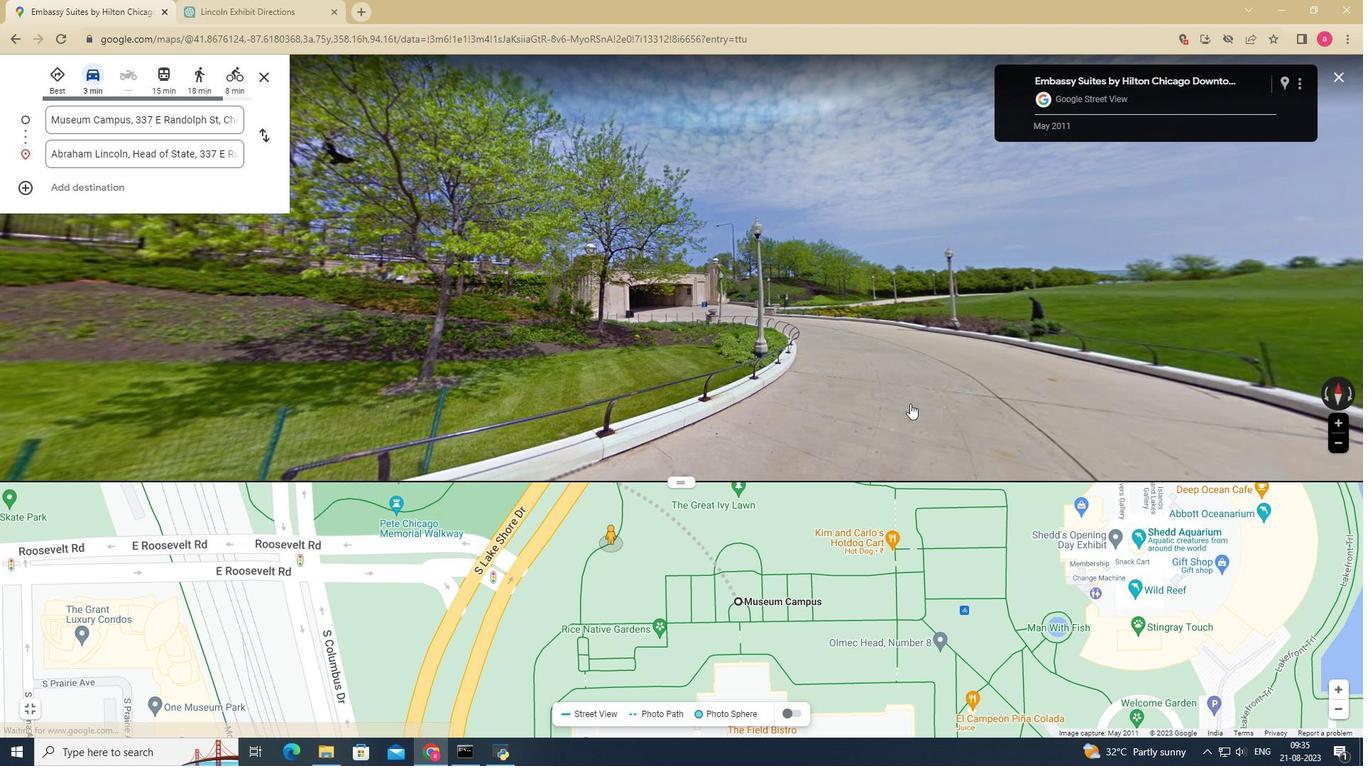 
Action: Mouse moved to (910, 403)
Screenshot: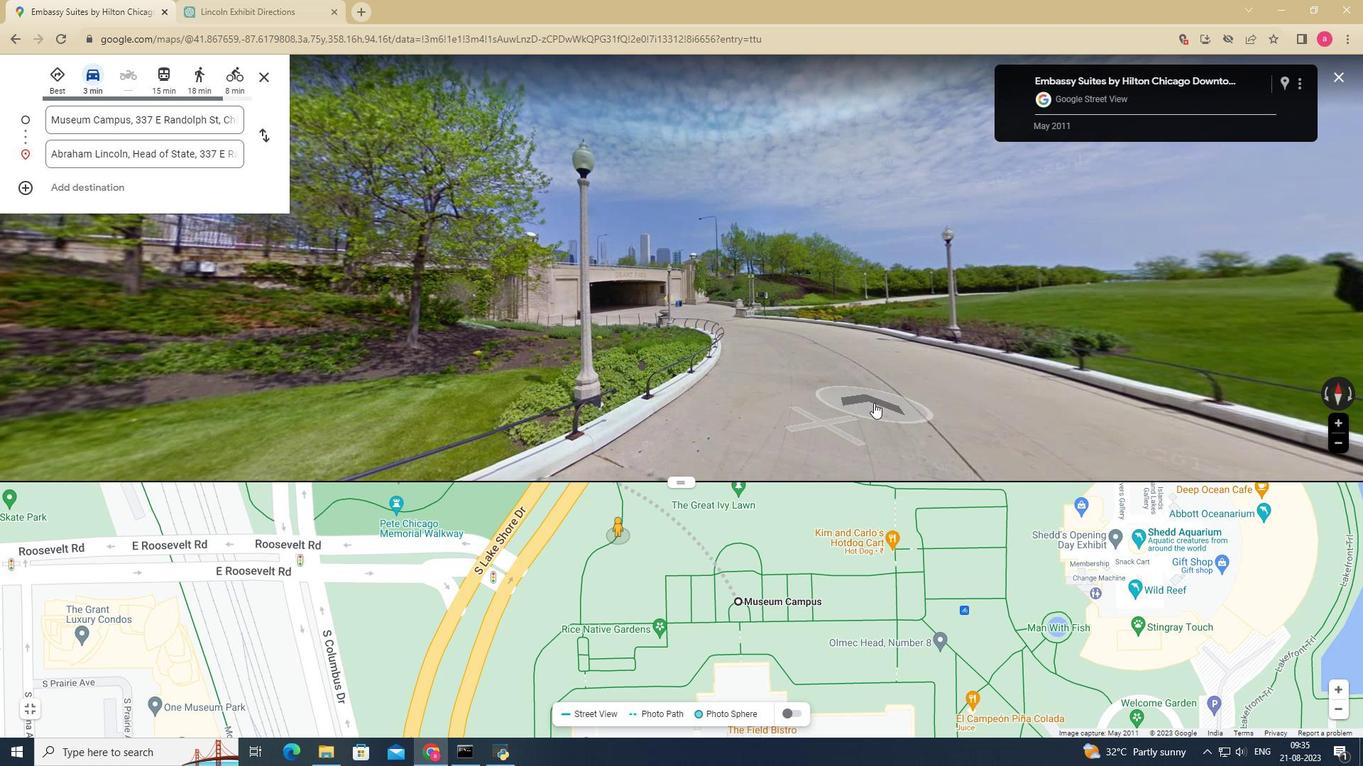
Action: Mouse pressed left at (910, 403)
Screenshot: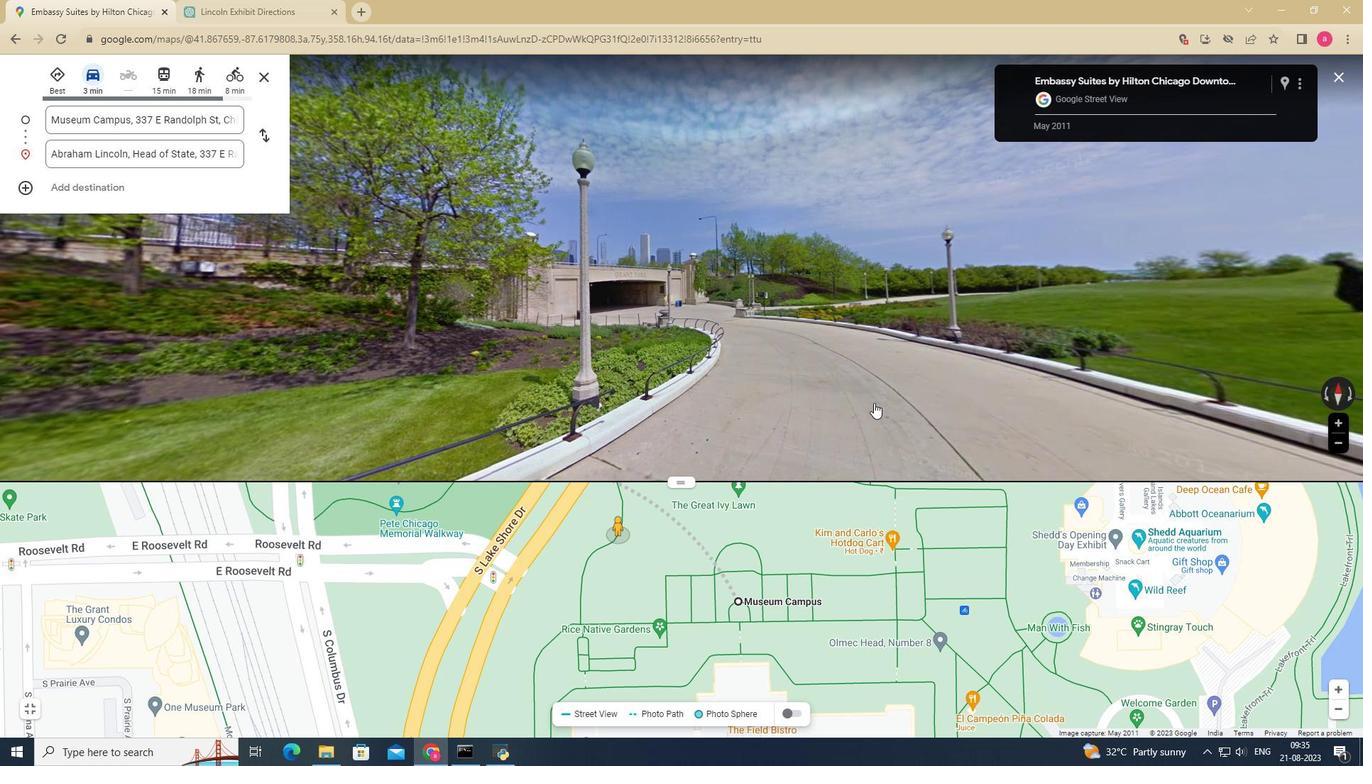 
Action: Mouse moved to (874, 403)
Screenshot: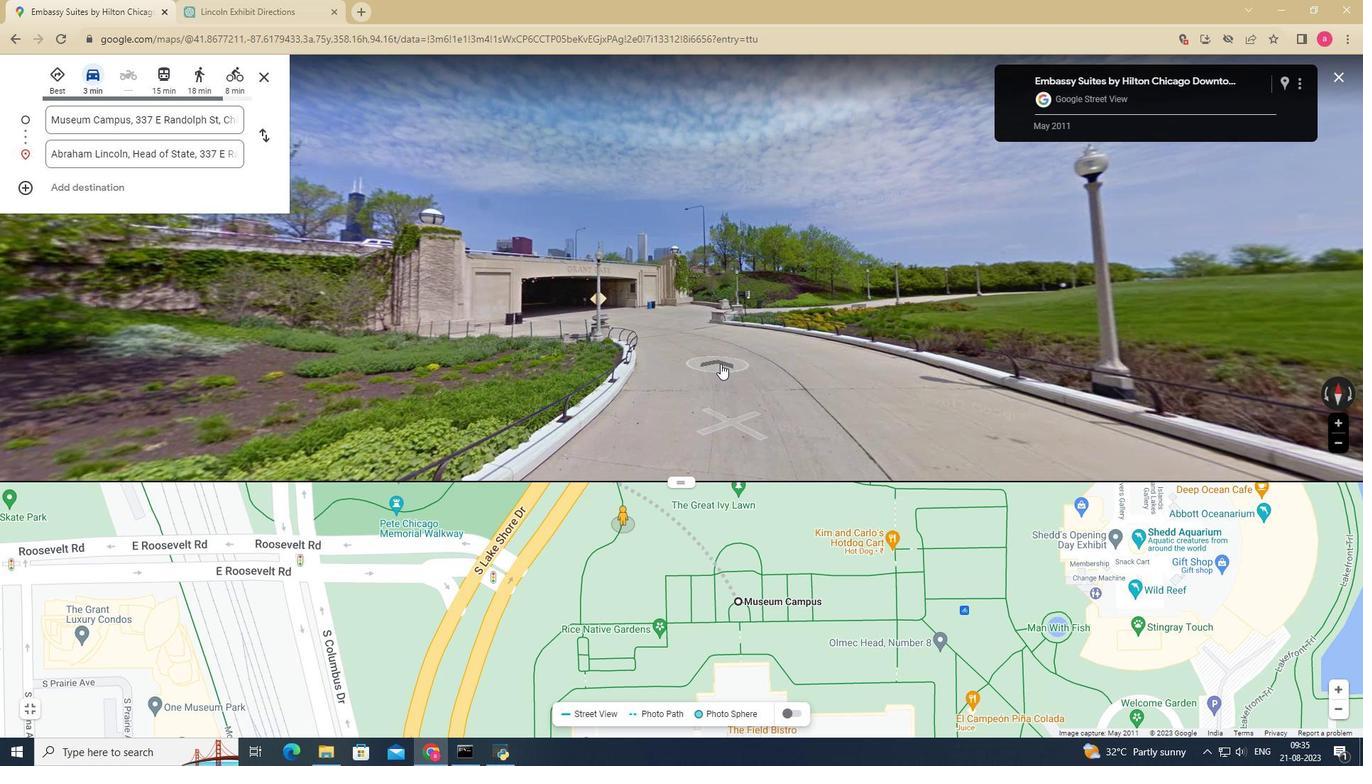 
Action: Mouse pressed left at (874, 403)
Screenshot: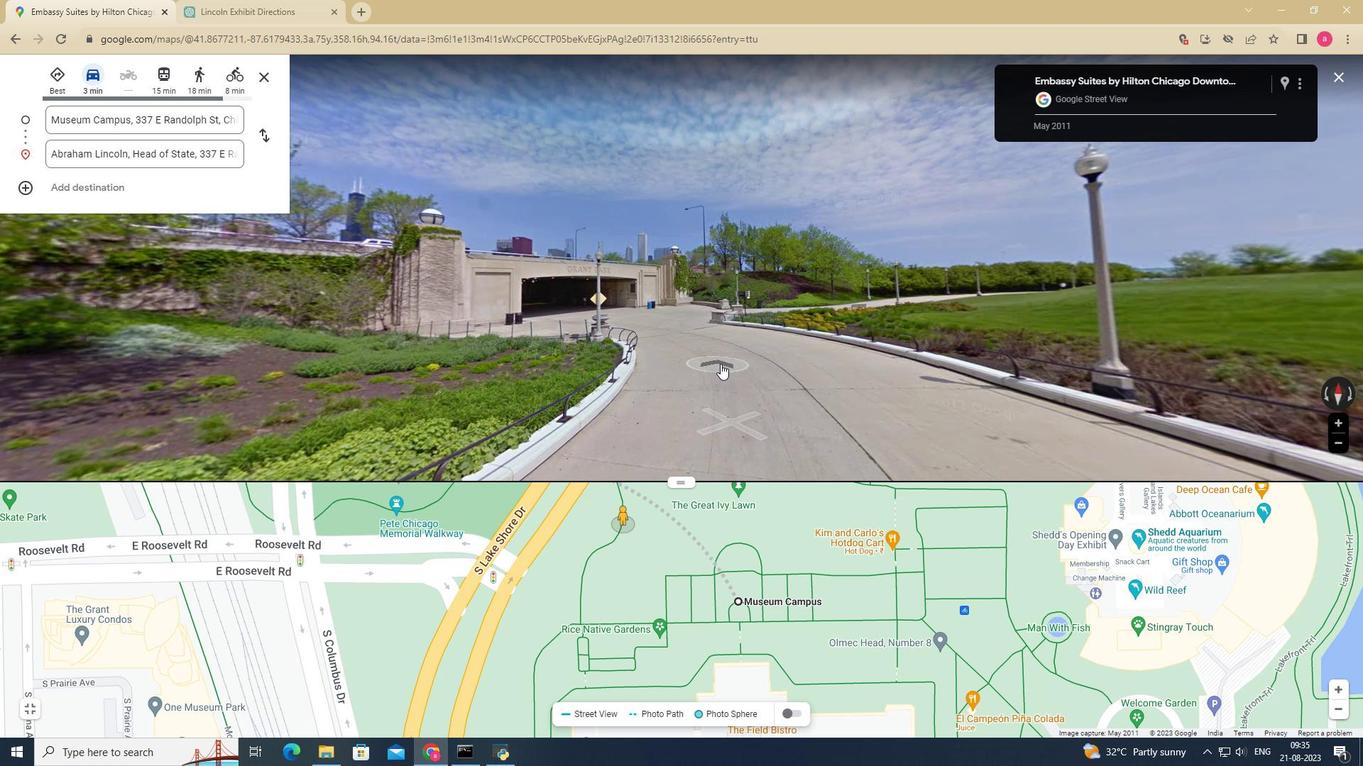 
Action: Mouse moved to (720, 364)
Screenshot: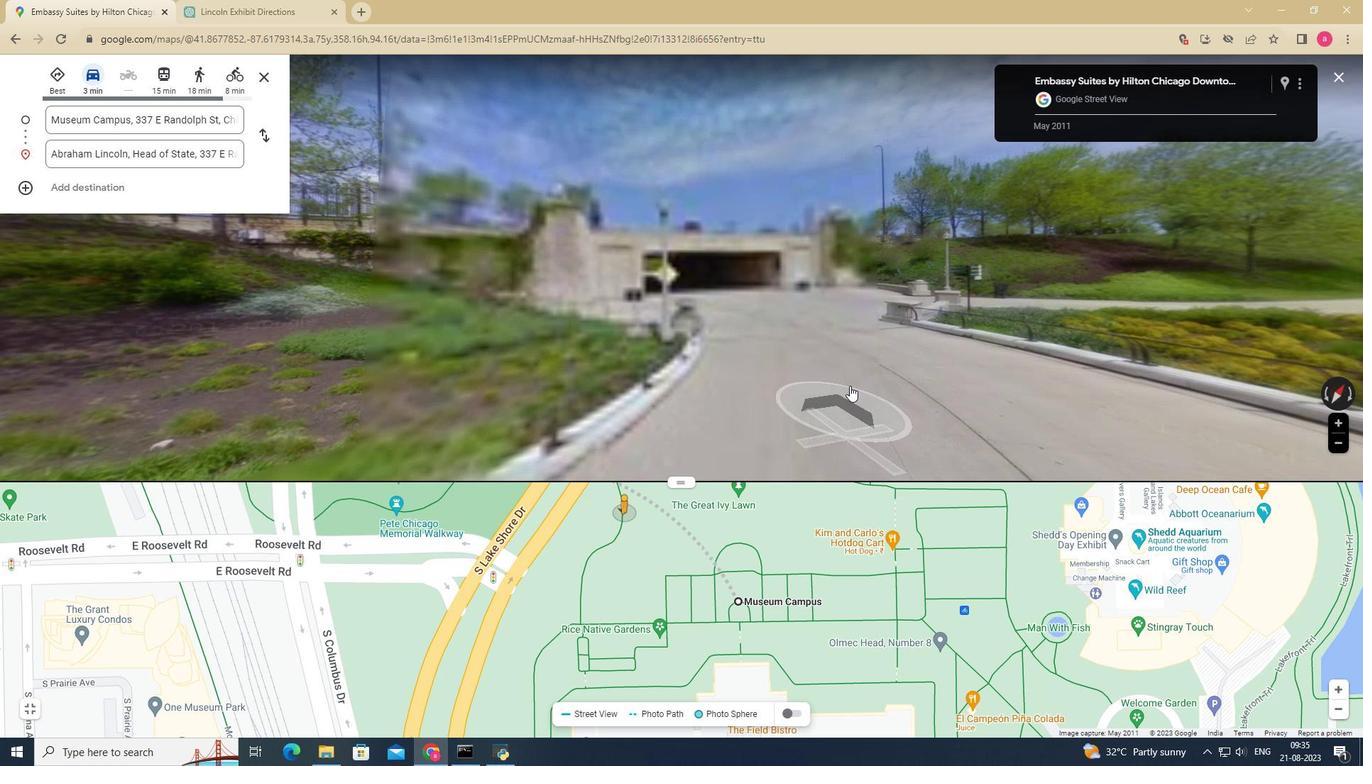 
Action: Mouse pressed left at (720, 364)
Screenshot: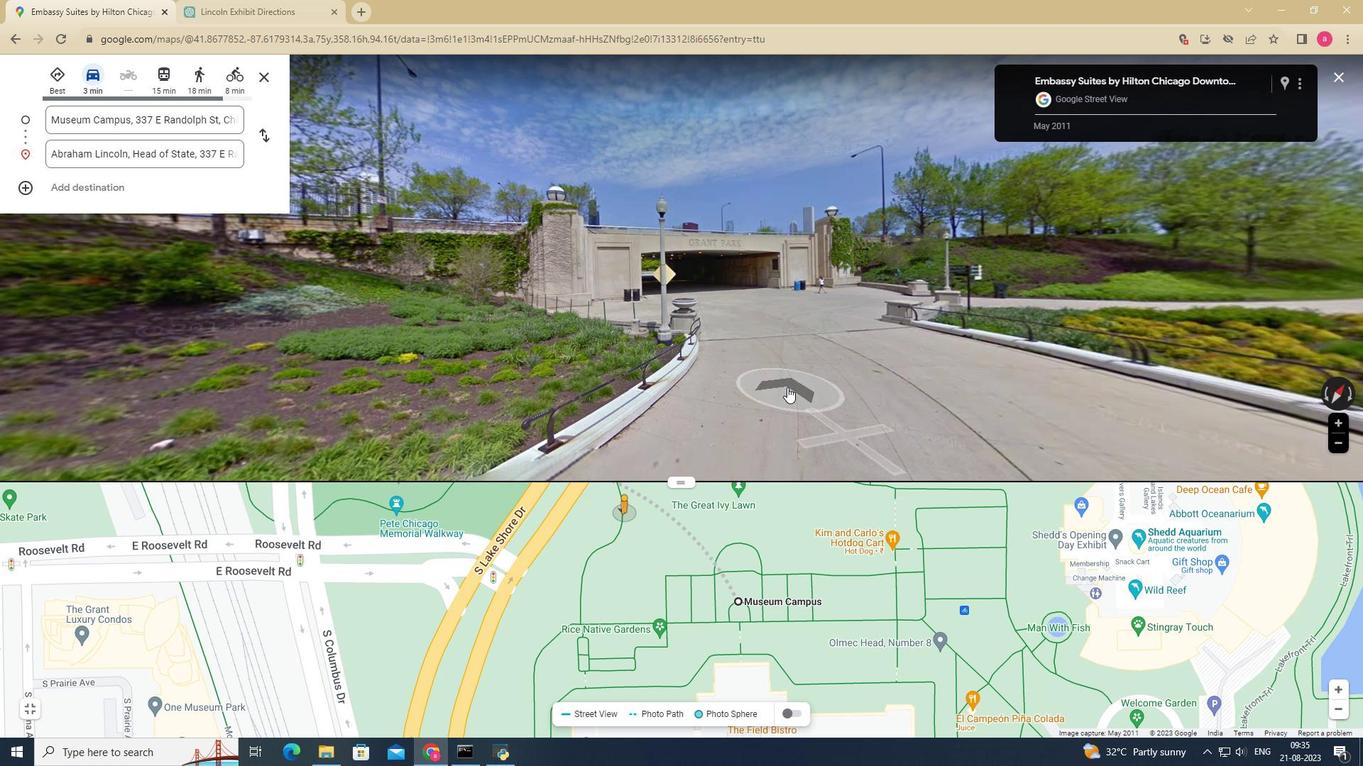 
Action: Mouse moved to (669, 415)
Screenshot: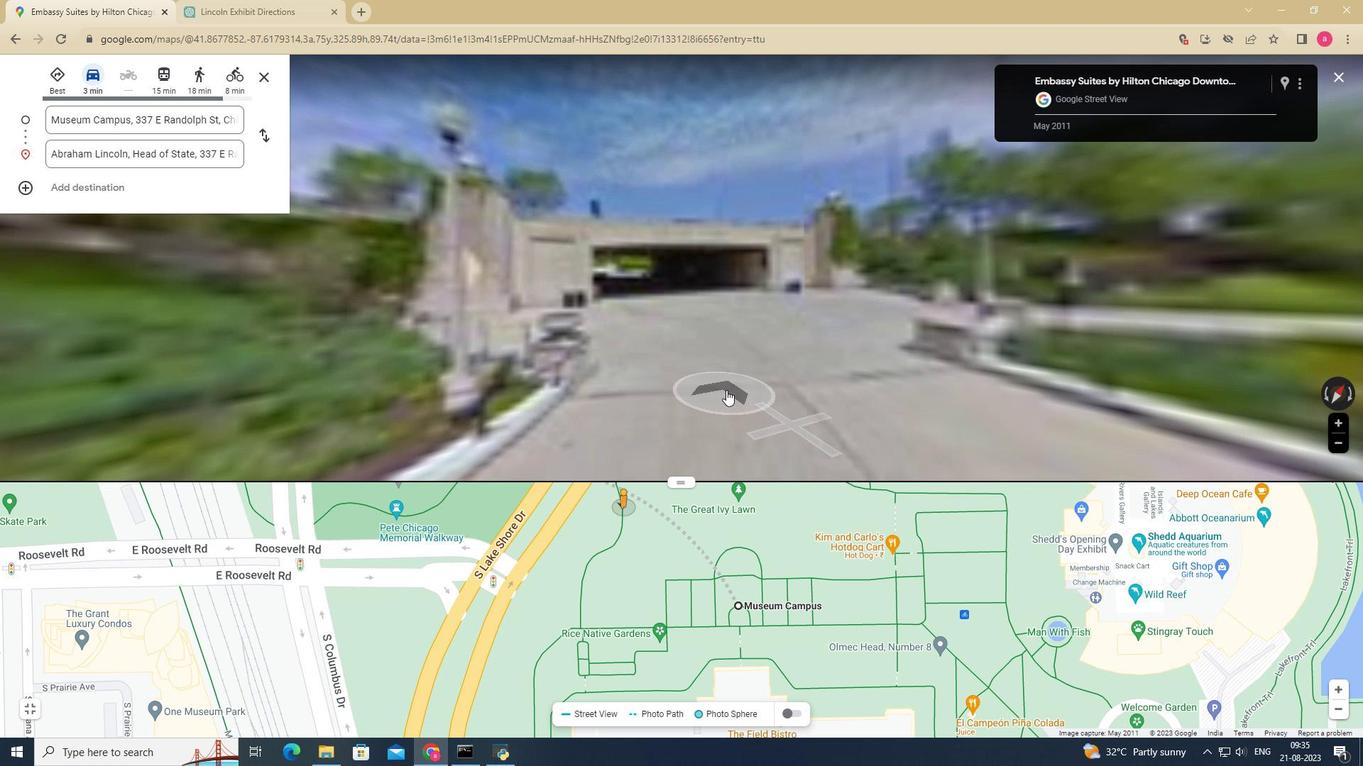 
Action: Mouse pressed left at (669, 415)
Screenshot: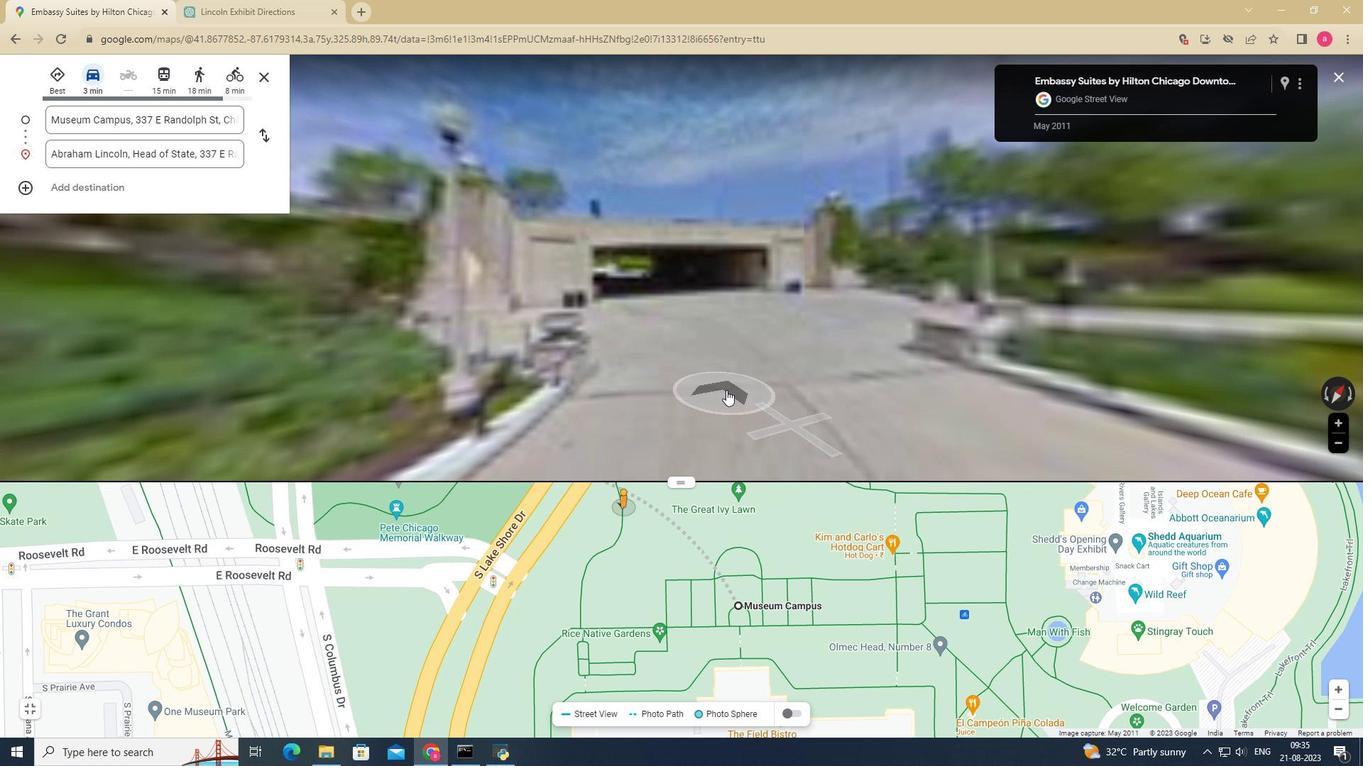 
Action: Mouse moved to (787, 387)
Screenshot: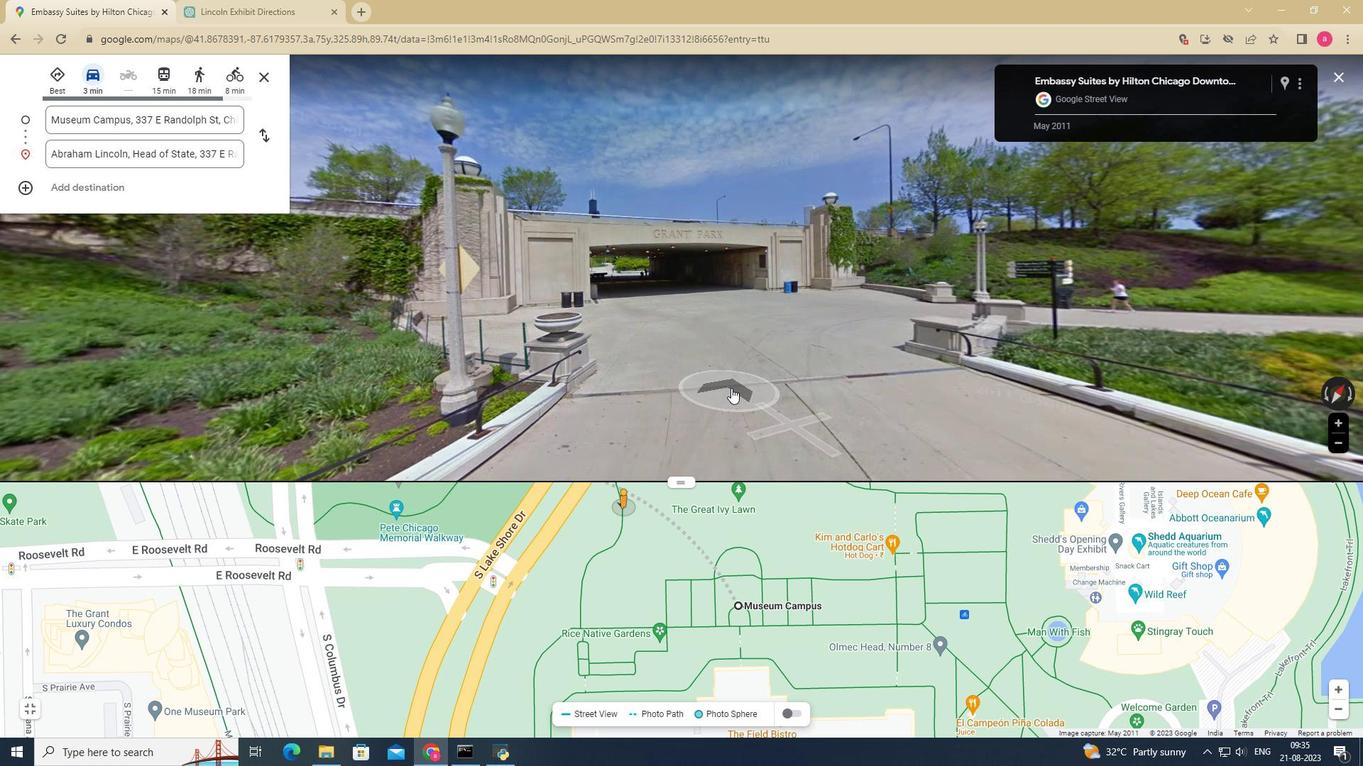 
Action: Mouse pressed left at (787, 387)
Screenshot: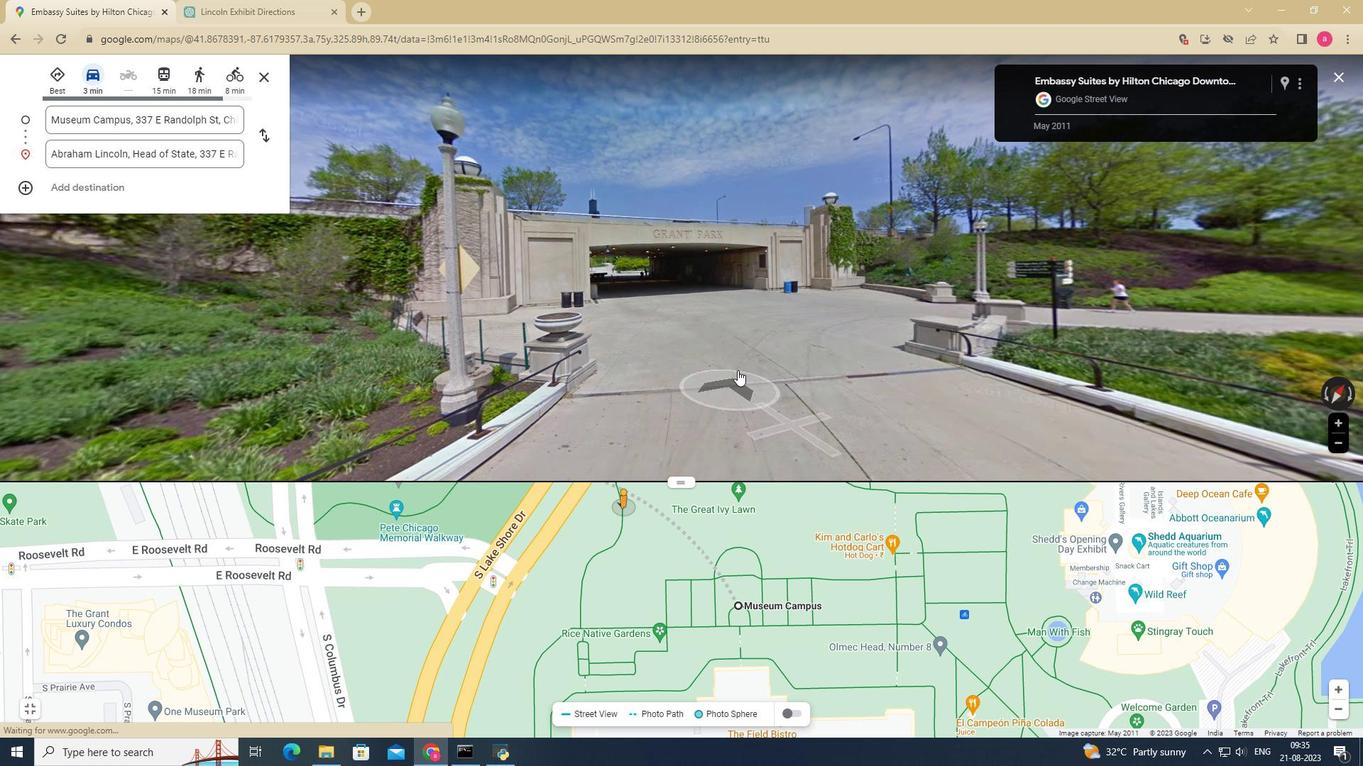 
Action: Mouse moved to (726, 390)
Screenshot: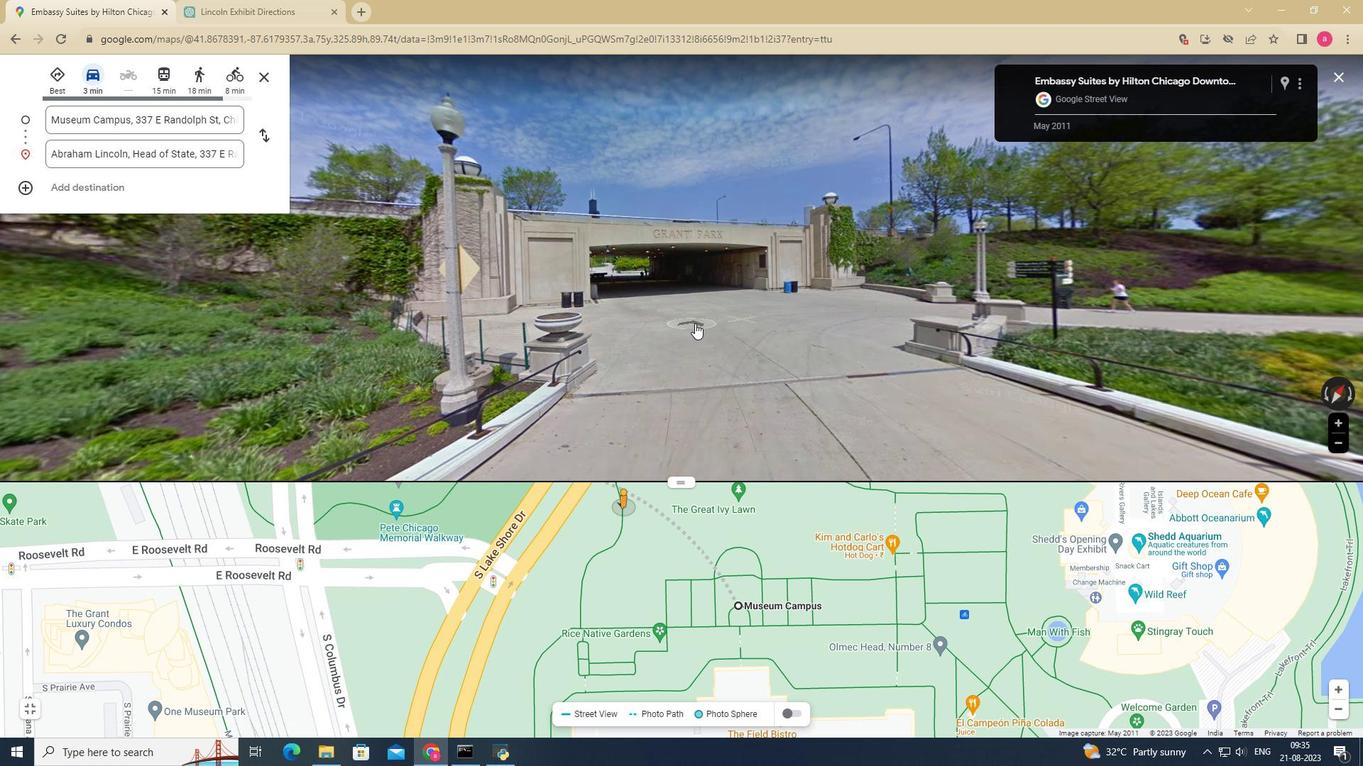 
Action: Mouse pressed left at (726, 390)
Screenshot: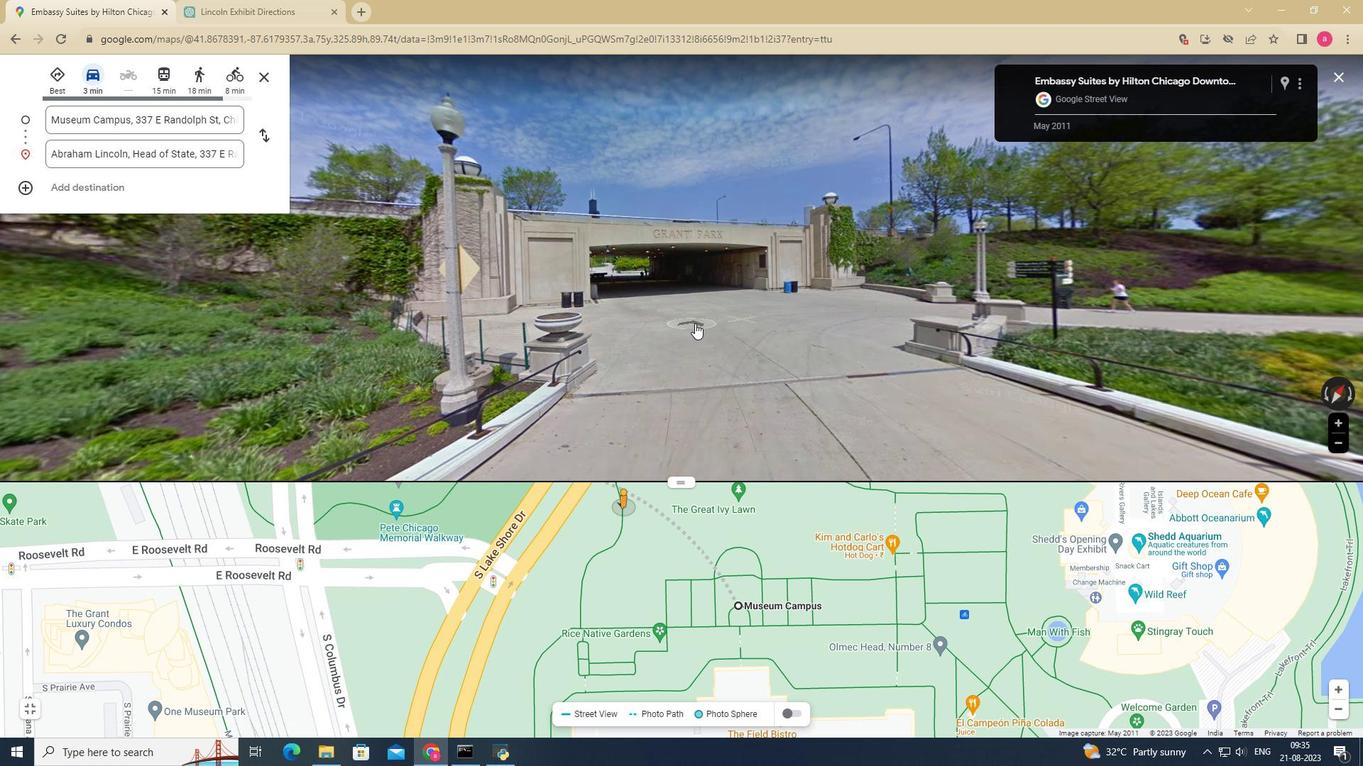 
Action: Mouse moved to (695, 323)
Screenshot: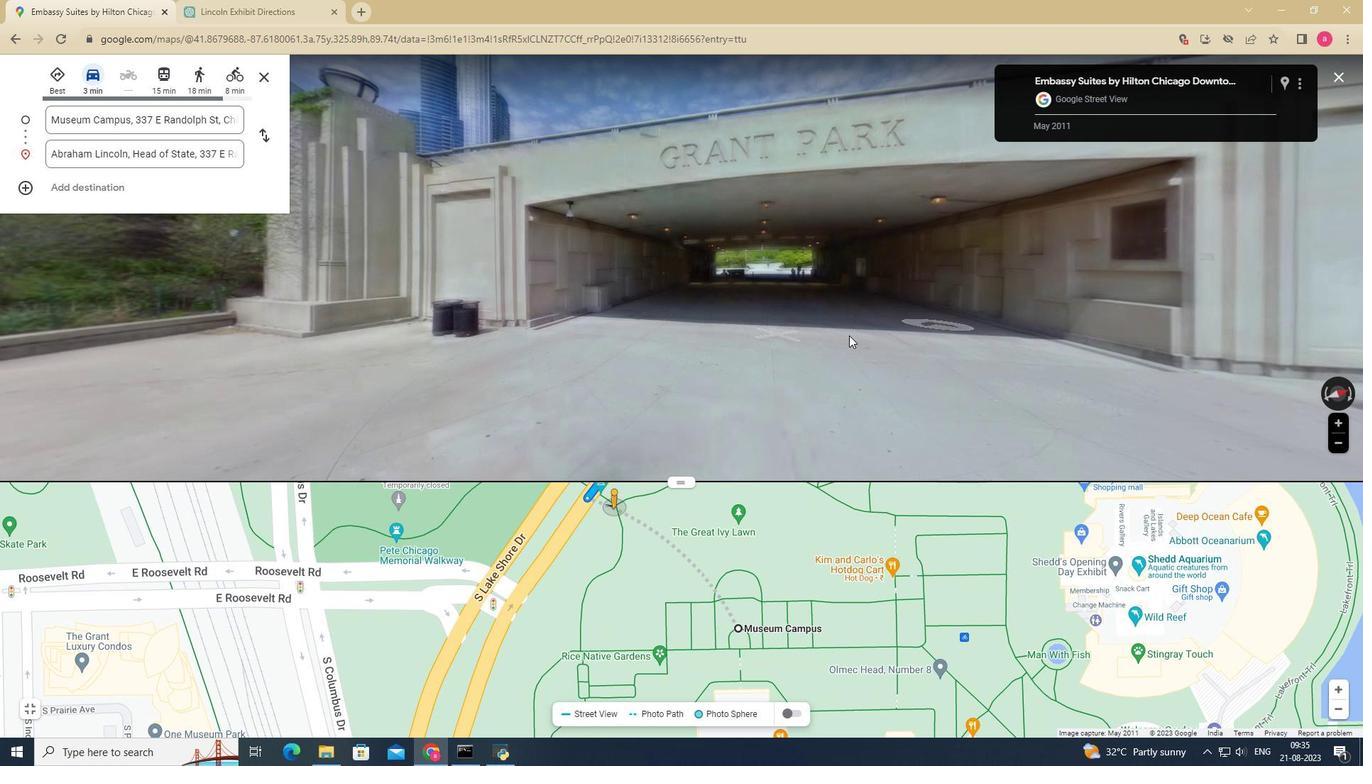 
Action: Mouse pressed left at (695, 323)
Screenshot: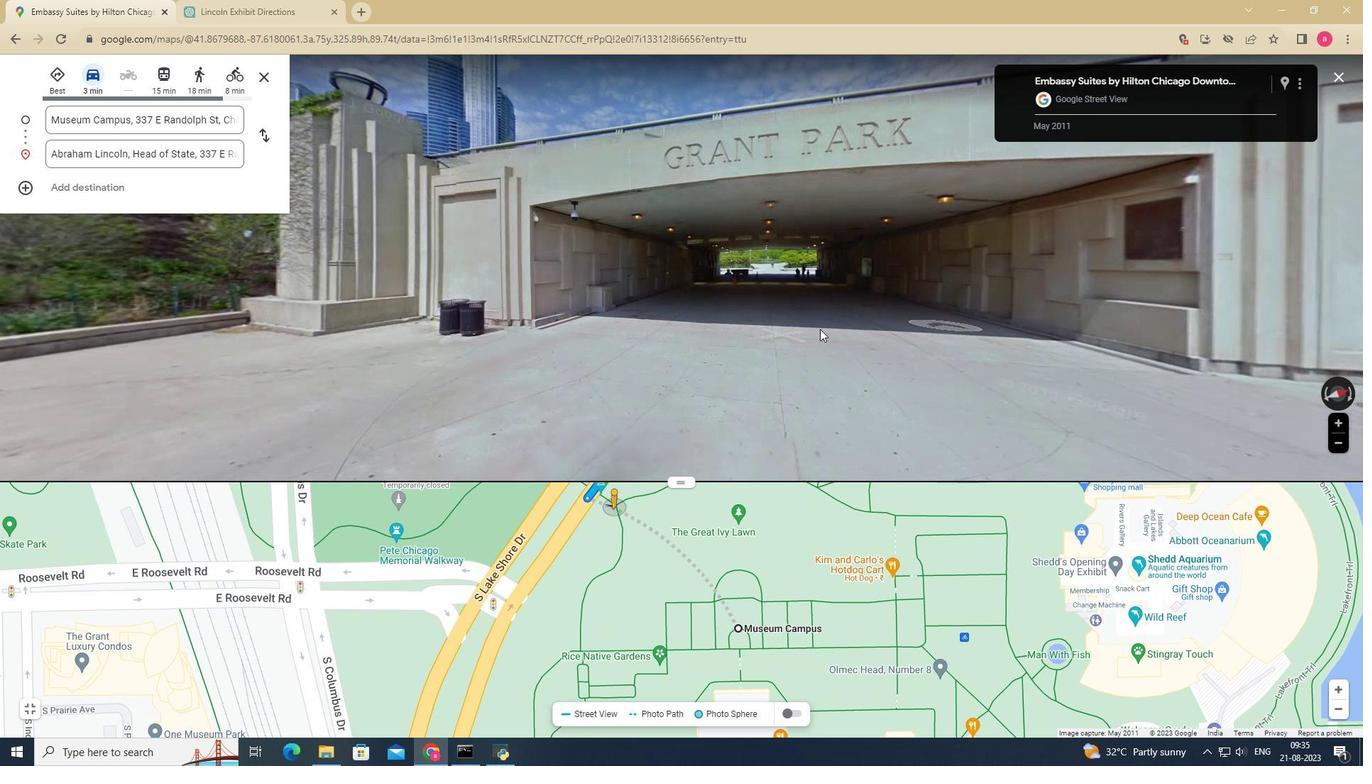 
Action: Mouse moved to (707, 326)
Screenshot: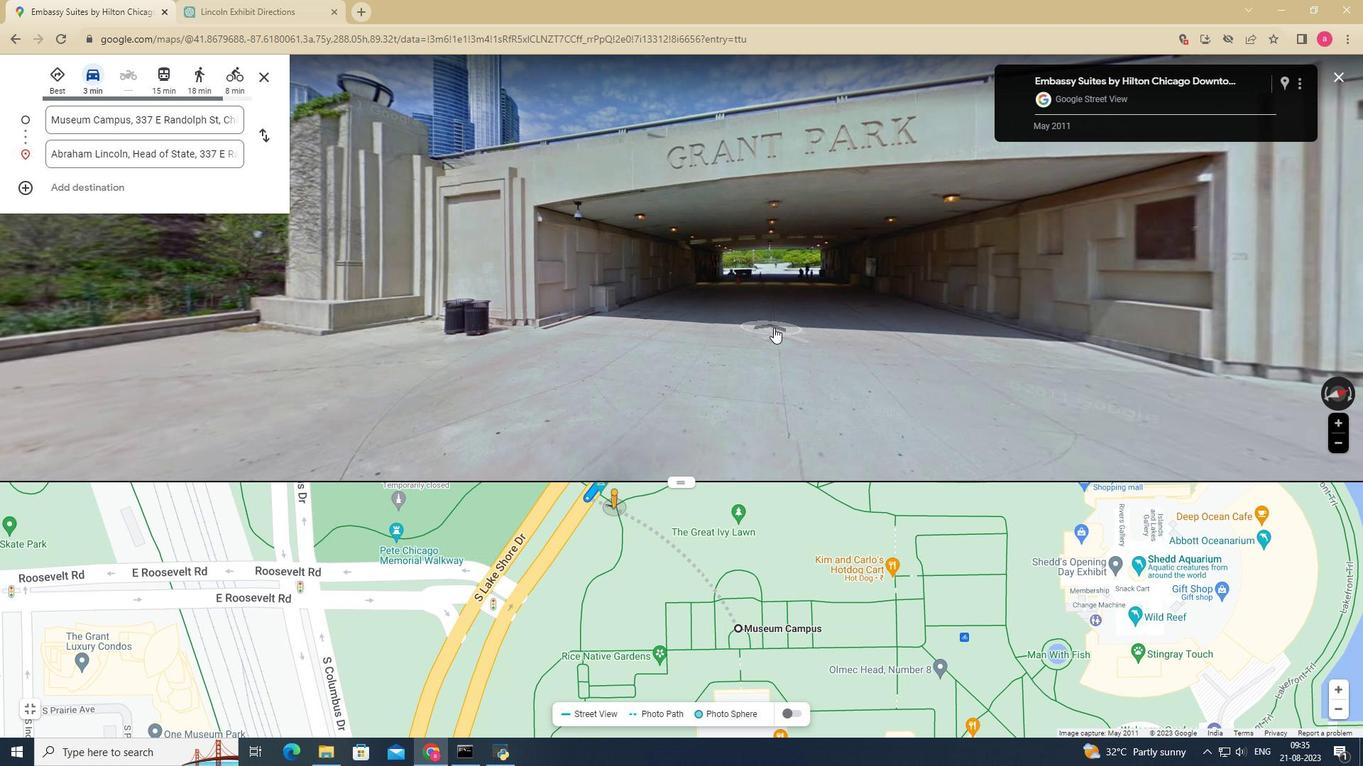 
Action: Mouse pressed left at (707, 326)
Screenshot: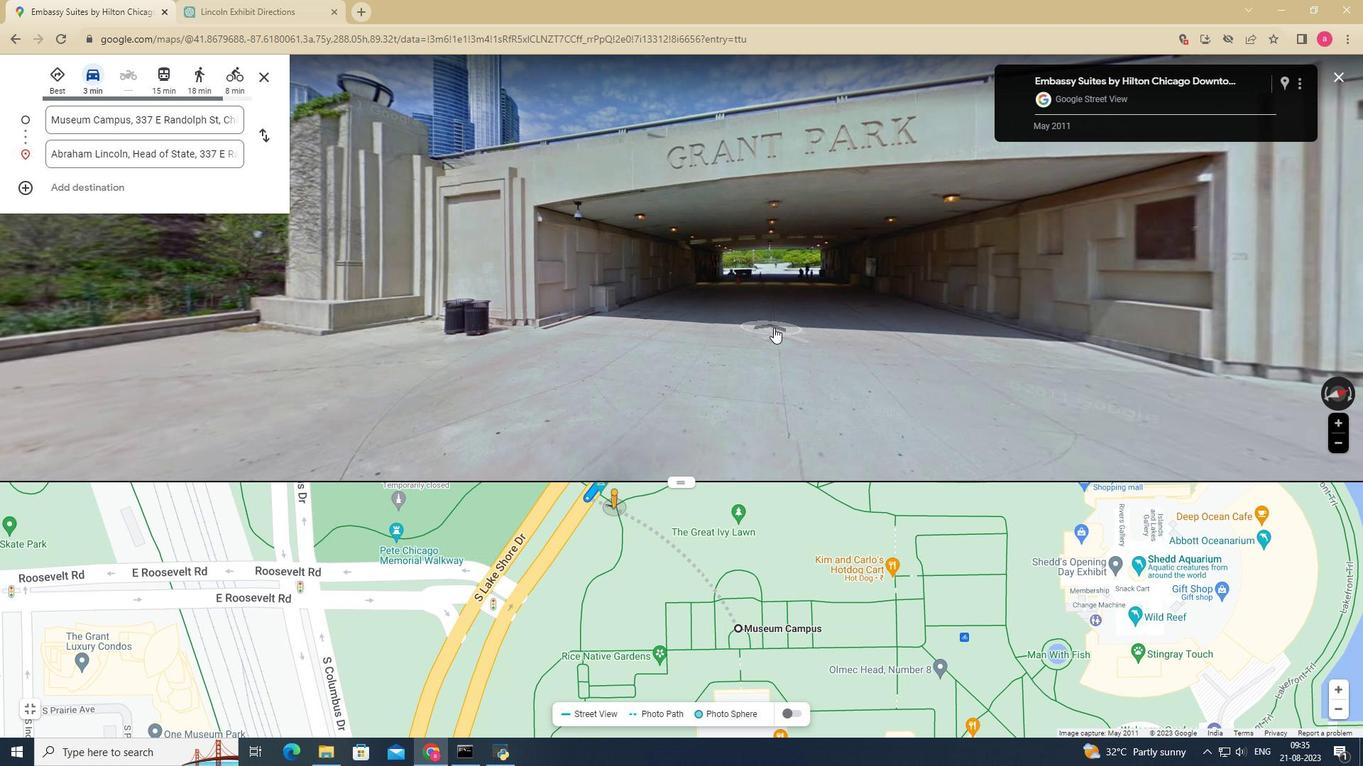 
Action: Mouse moved to (773, 328)
Screenshot: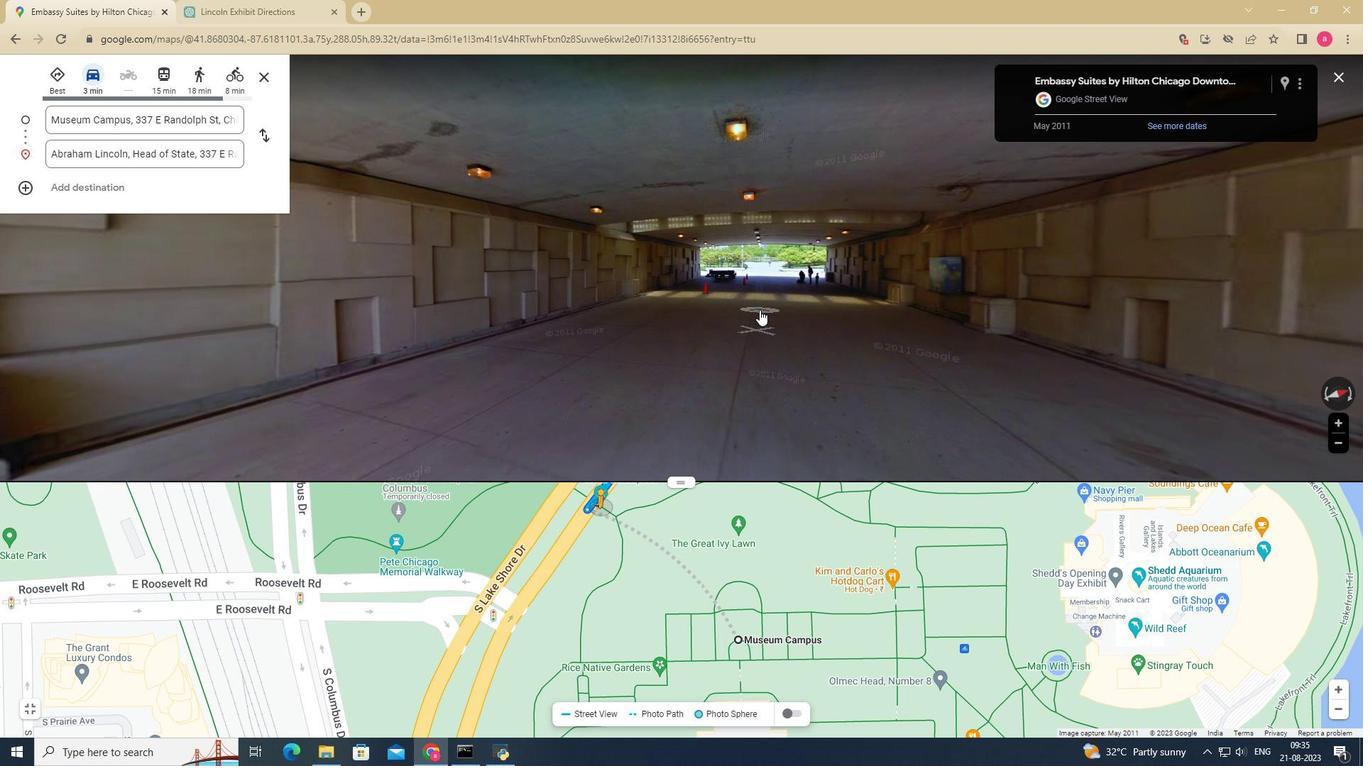 
Action: Mouse pressed left at (773, 328)
Screenshot: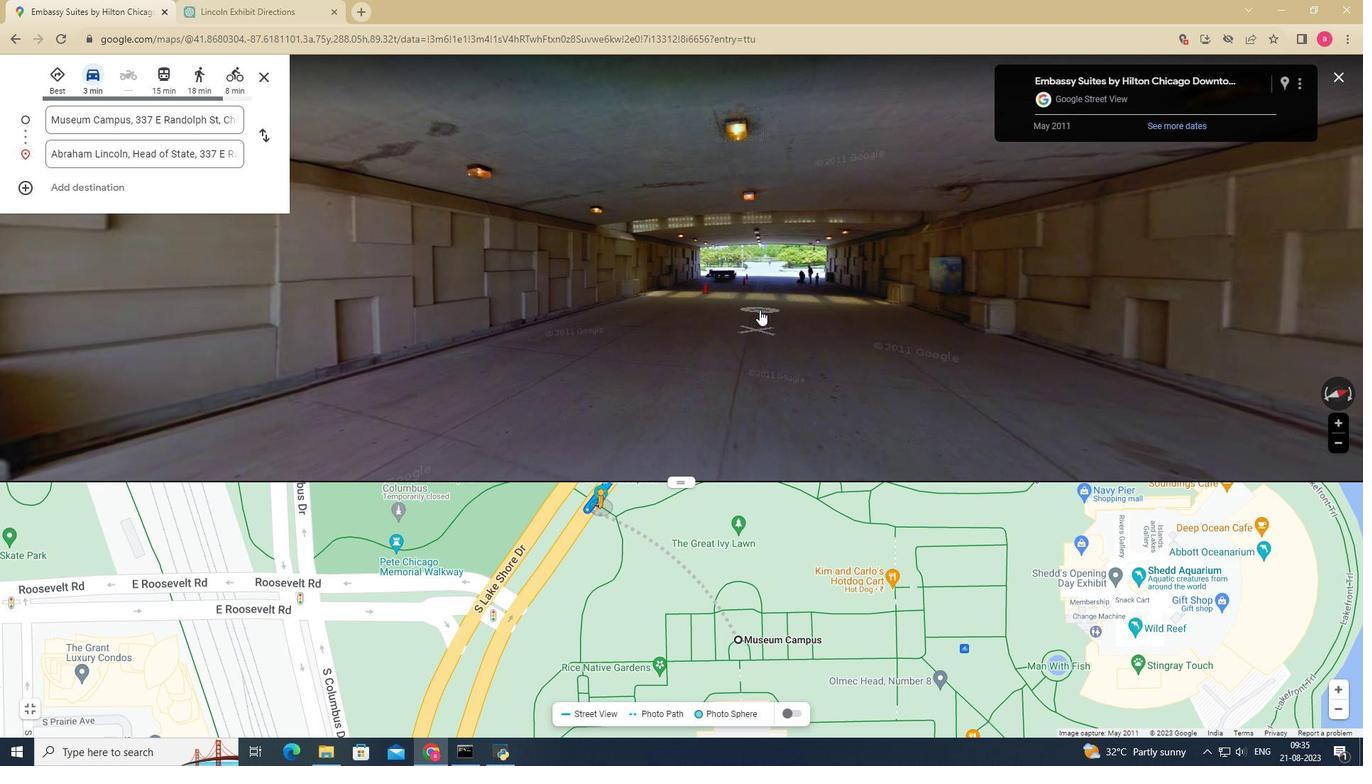 
Action: Mouse moved to (759, 310)
Screenshot: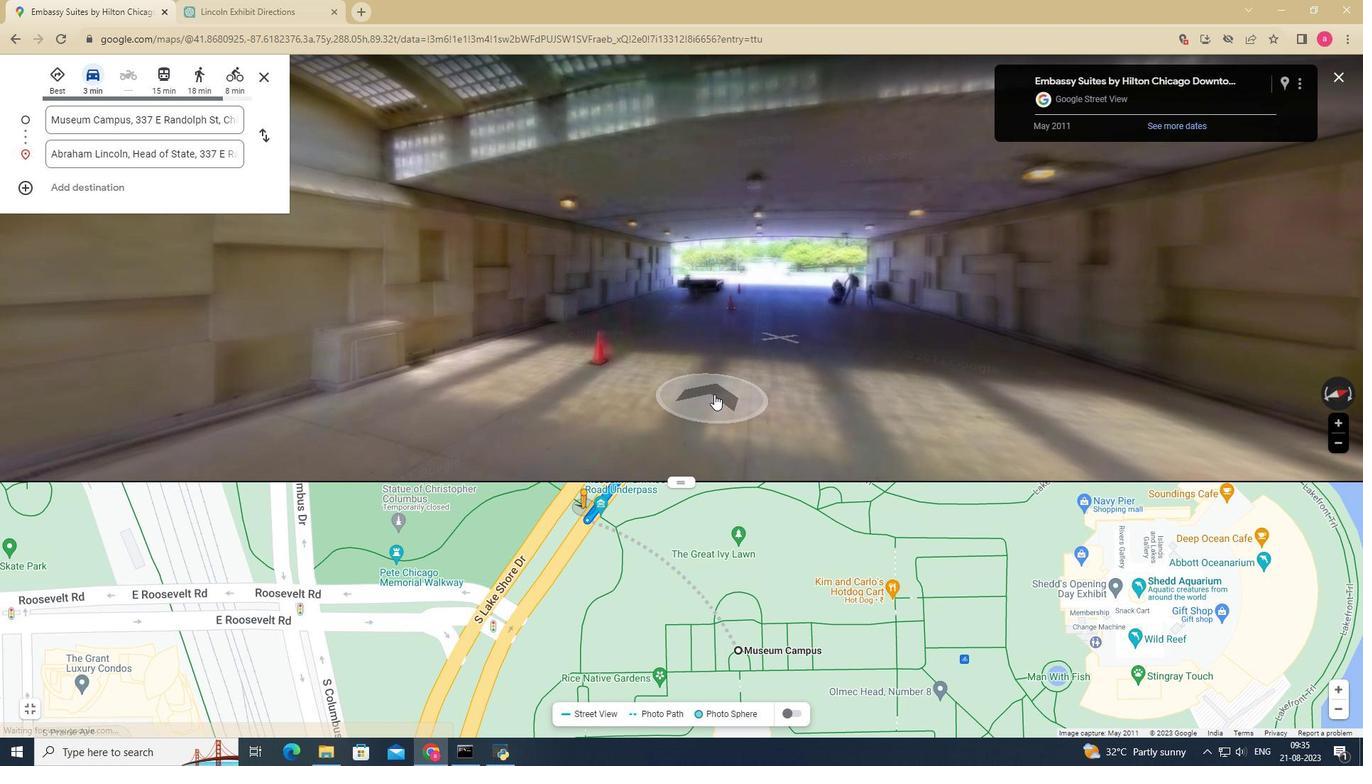 
Action: Mouse pressed left at (759, 310)
Screenshot: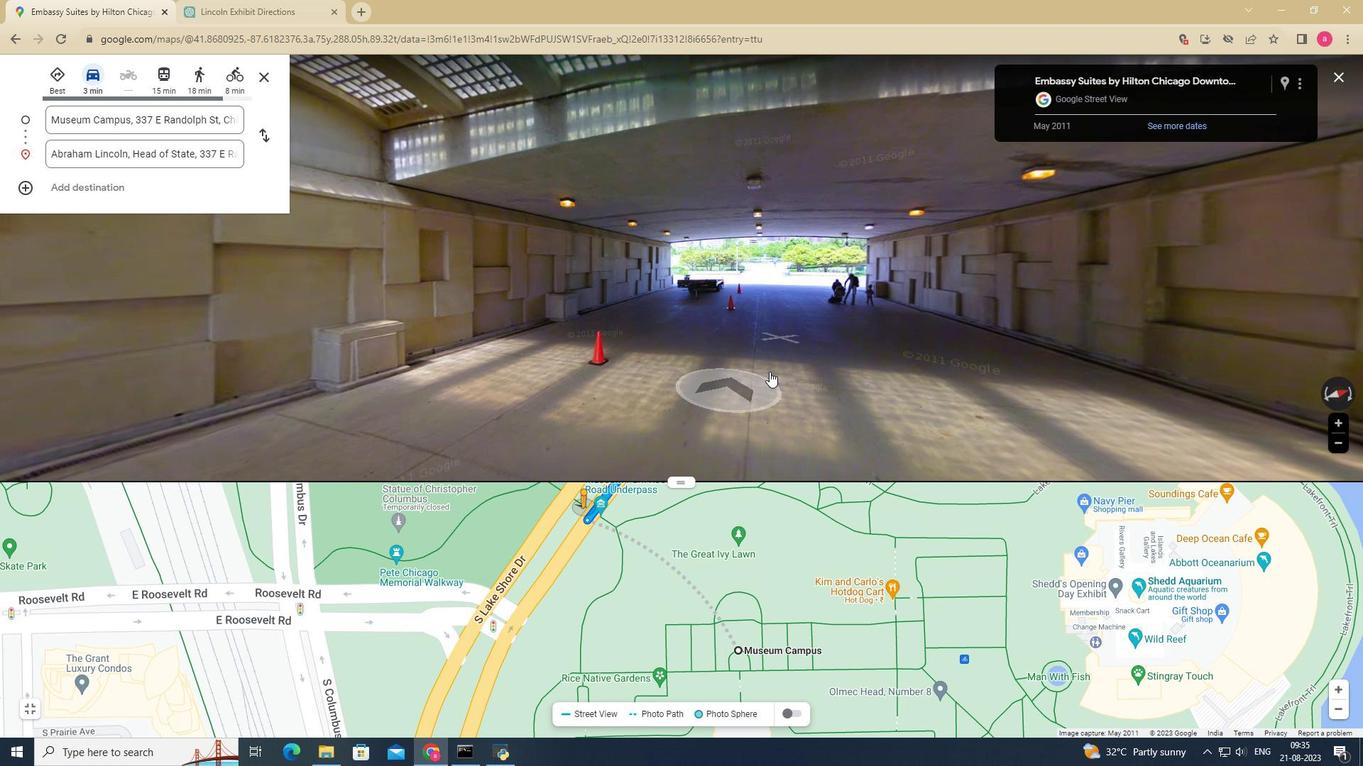 
Action: Mouse moved to (778, 325)
Screenshot: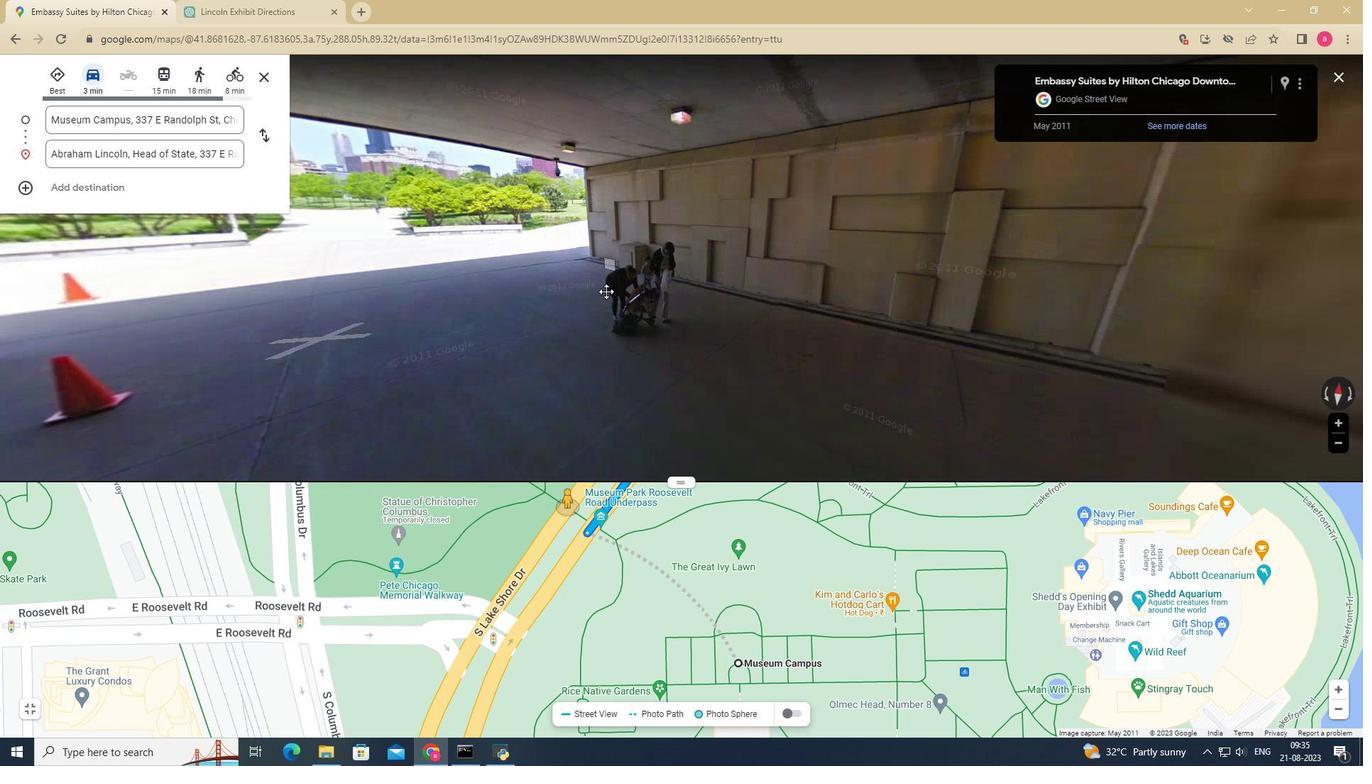 
Action: Mouse pressed left at (778, 325)
Screenshot: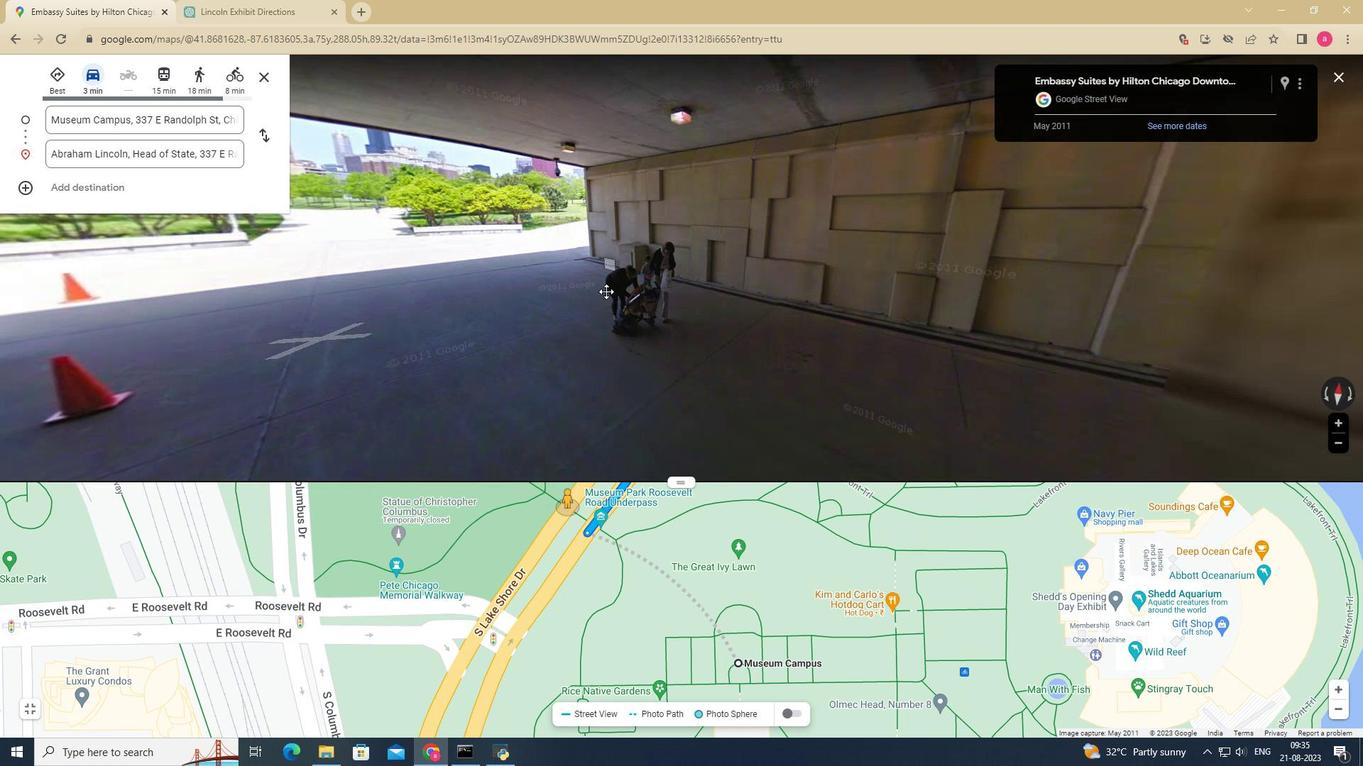
Action: Mouse moved to (1031, 351)
Screenshot: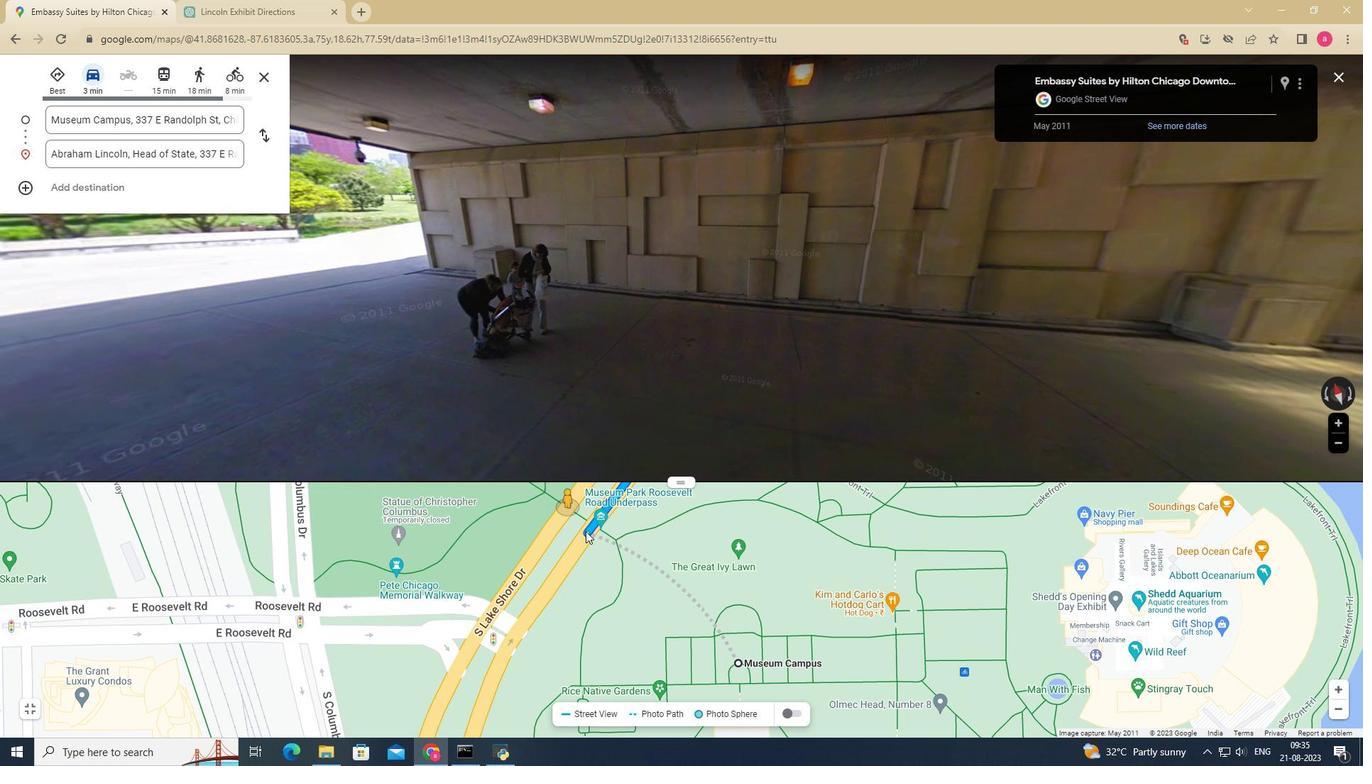 
Action: Mouse pressed left at (1031, 351)
Screenshot: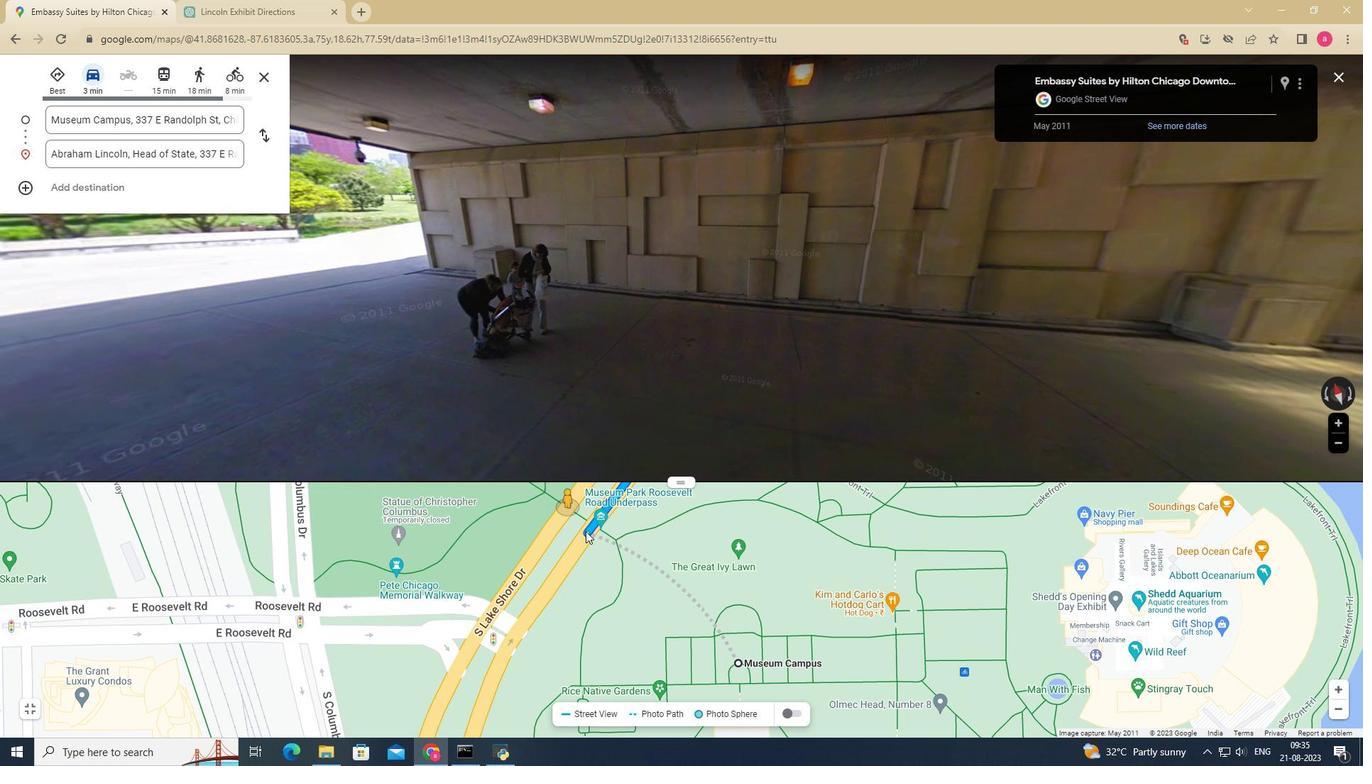 
Action: Mouse moved to (585, 531)
Screenshot: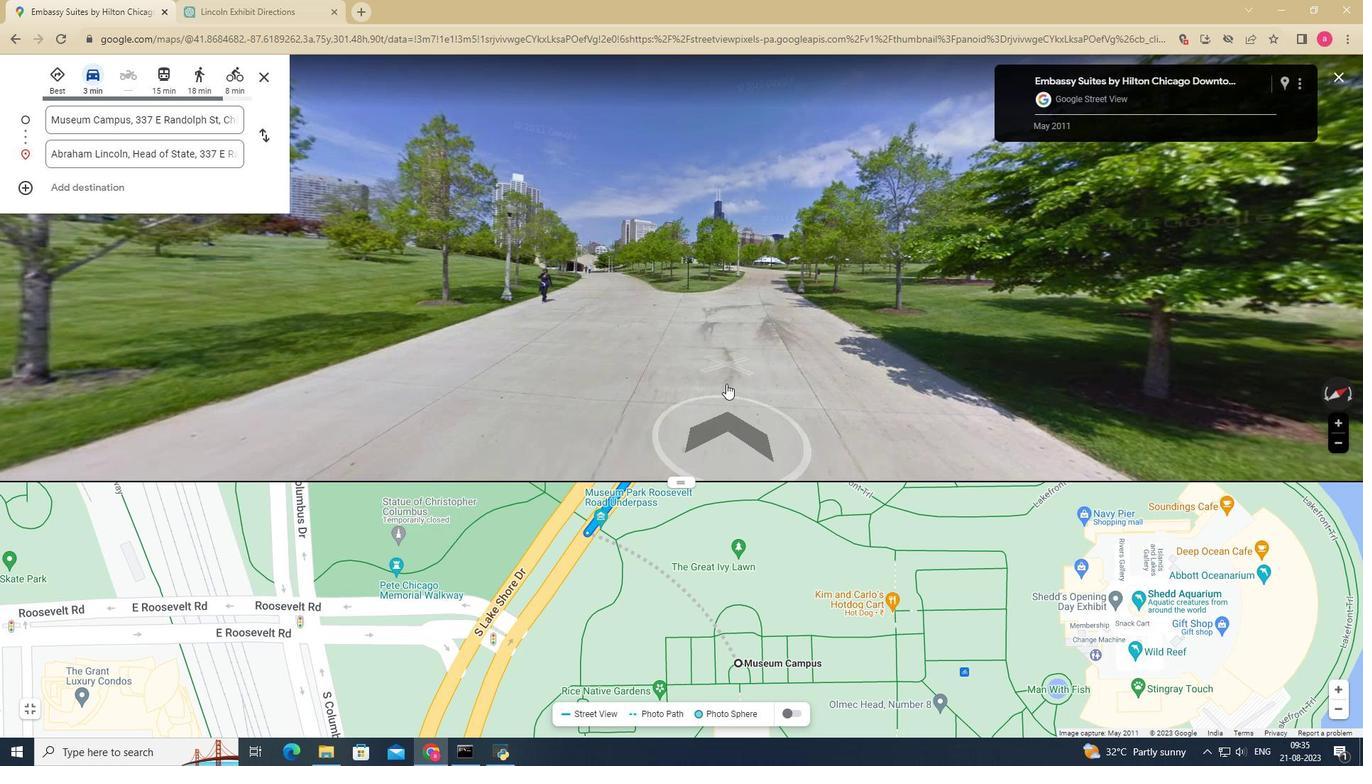 
Action: Mouse pressed left at (585, 531)
Screenshot: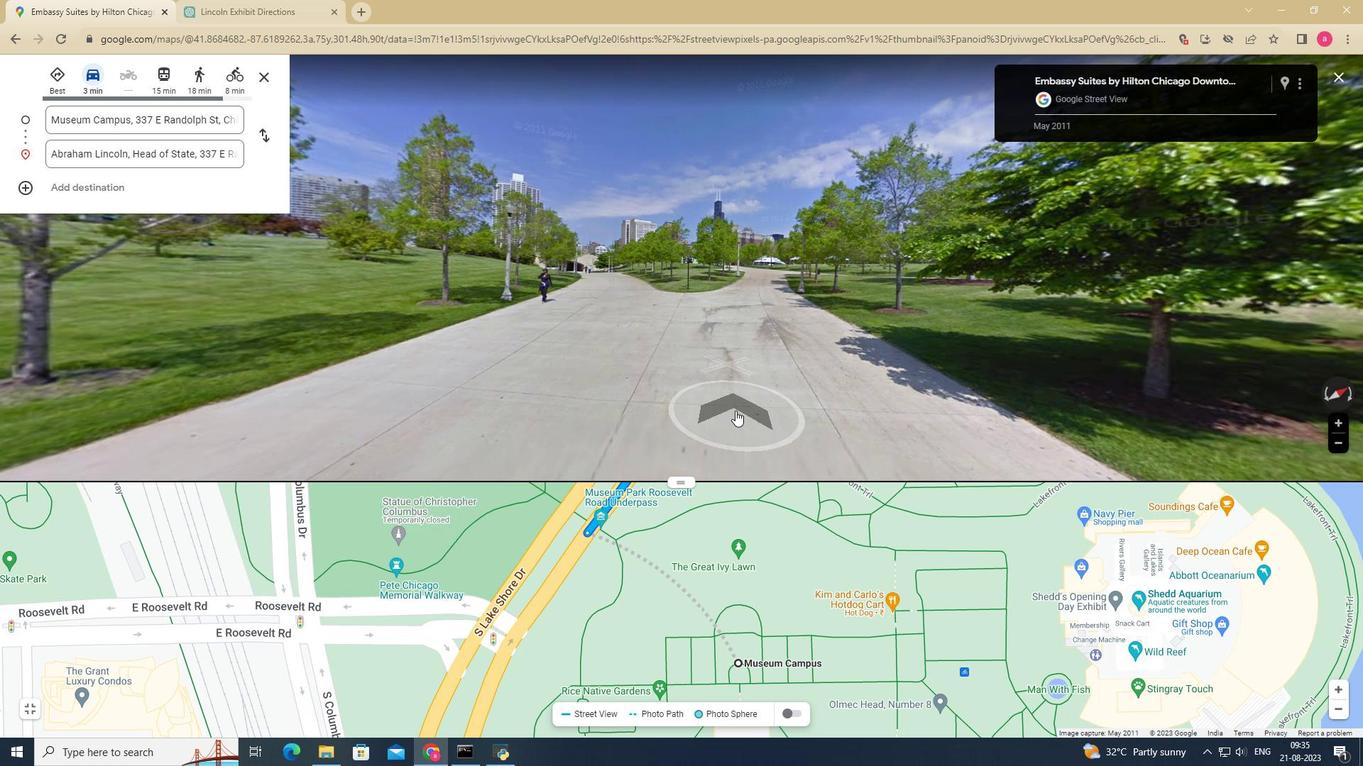 
Action: Mouse moved to (735, 411)
Screenshot: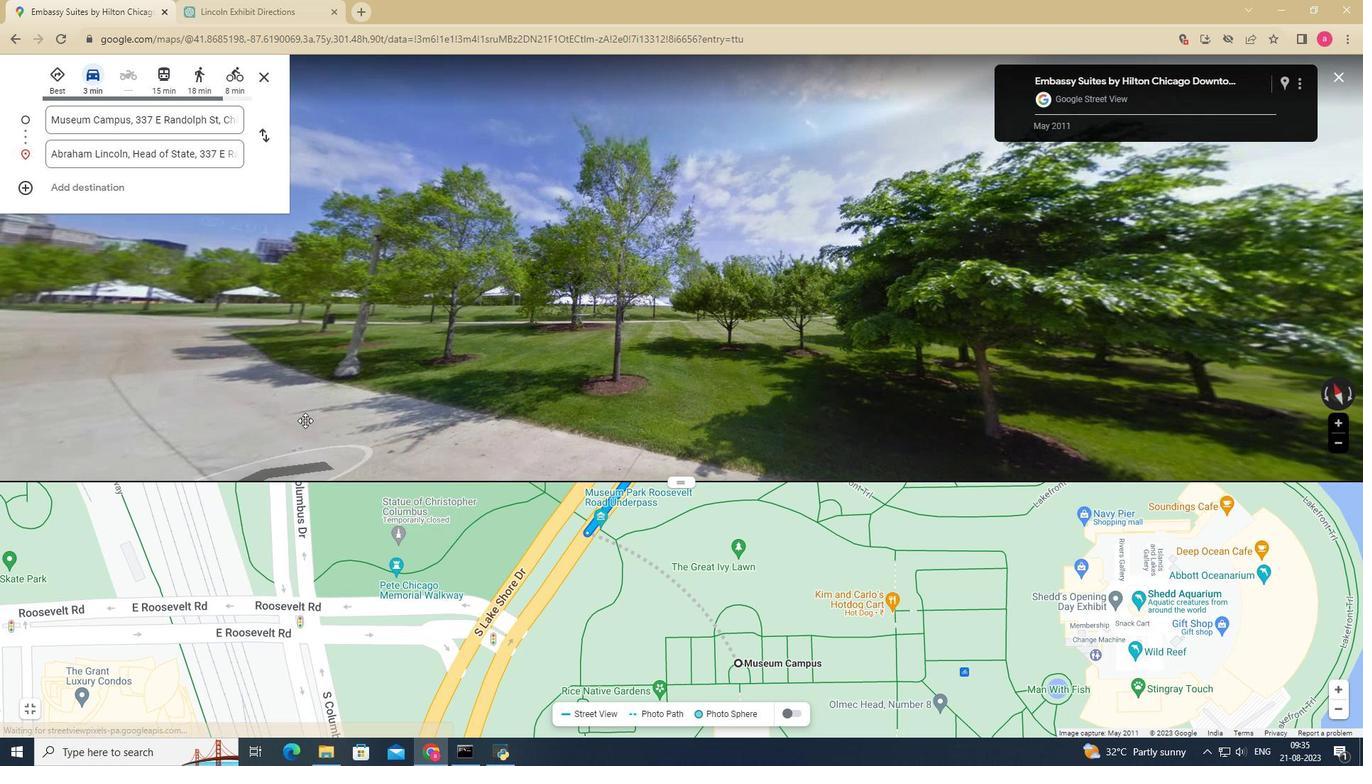 
Action: Mouse pressed left at (735, 411)
Screenshot: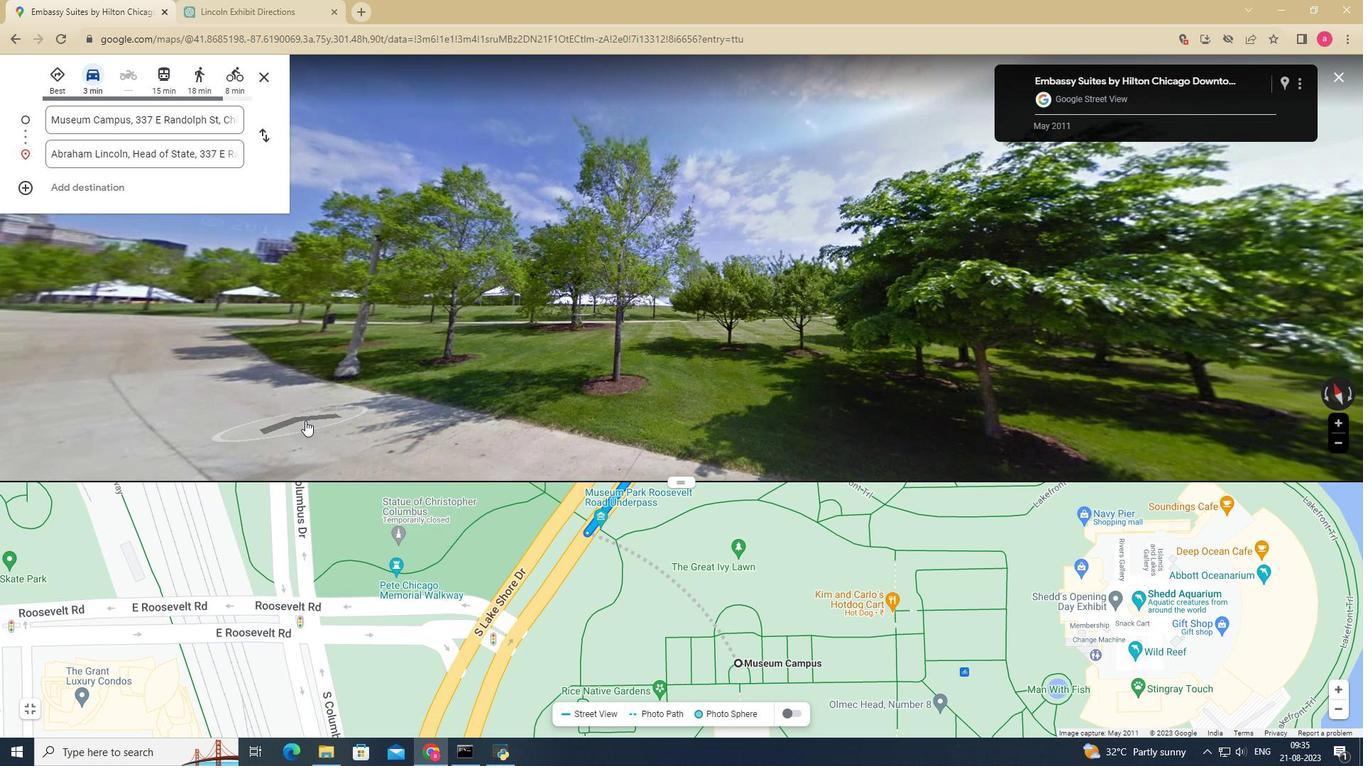 
Action: Mouse moved to (827, 370)
Screenshot: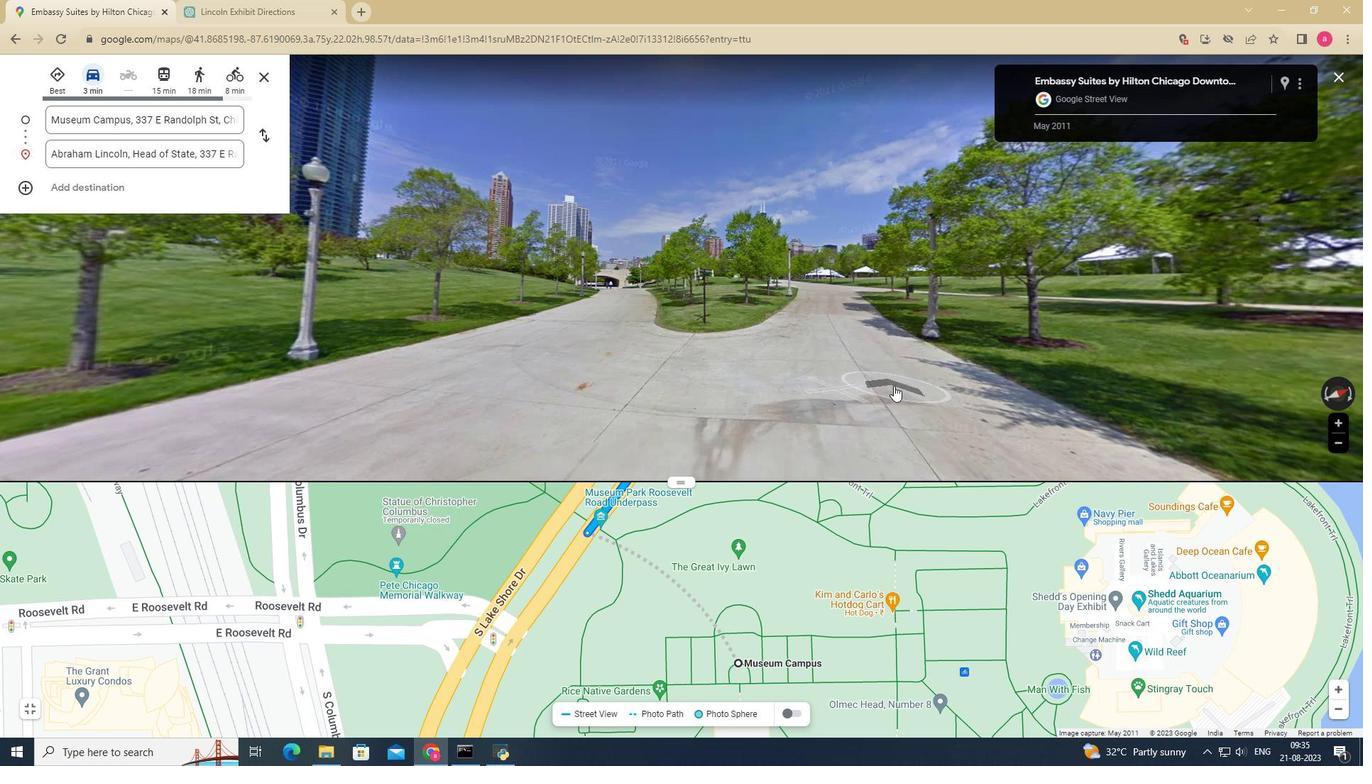 
Action: Mouse pressed left at (827, 370)
Screenshot: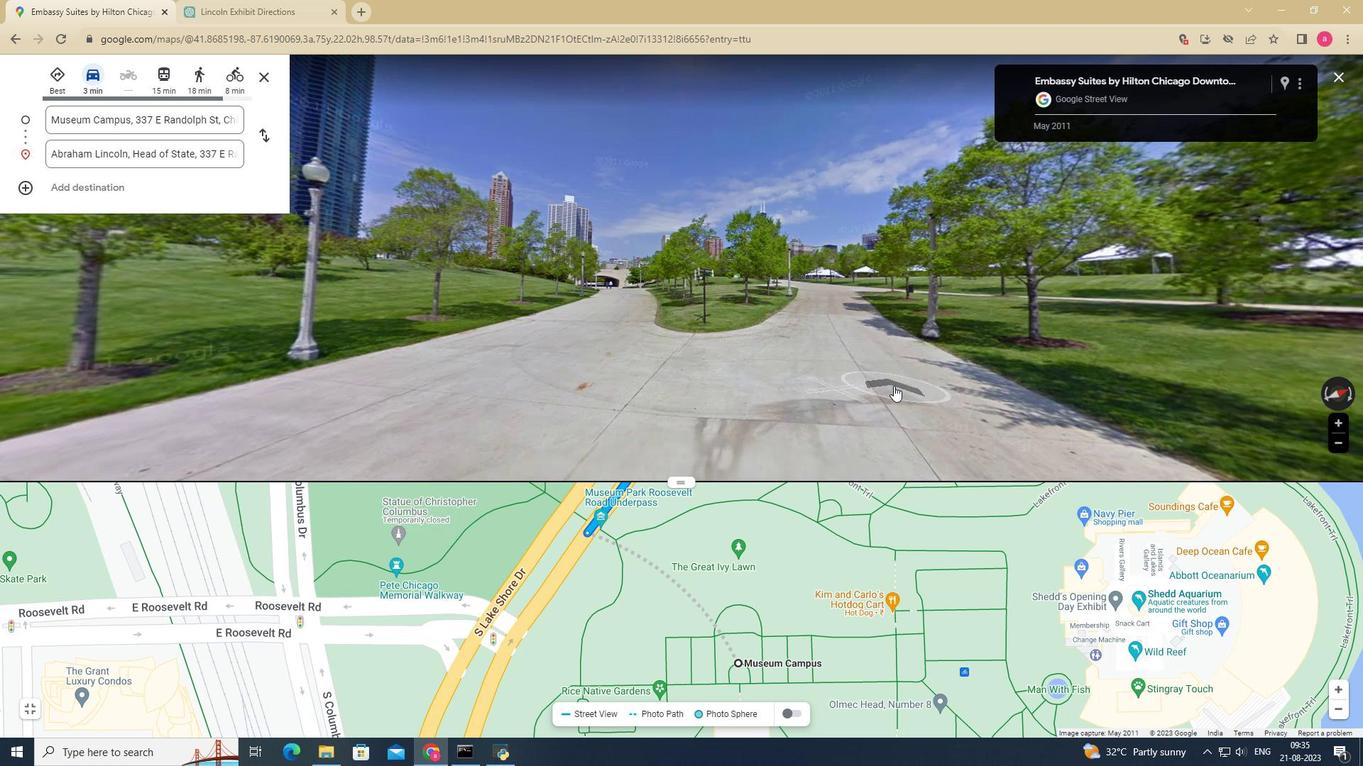 
Action: Mouse moved to (306, 421)
Screenshot: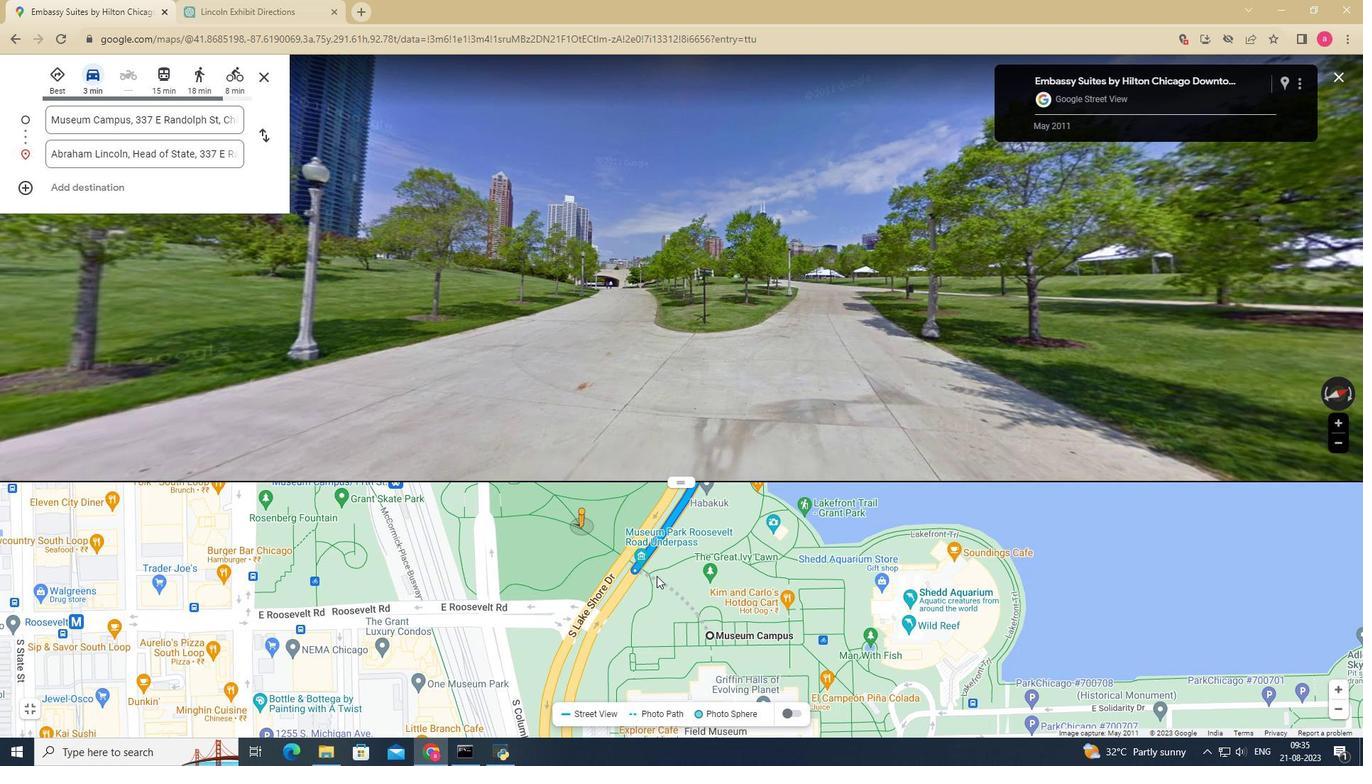 
Action: Mouse pressed left at (306, 421)
Screenshot: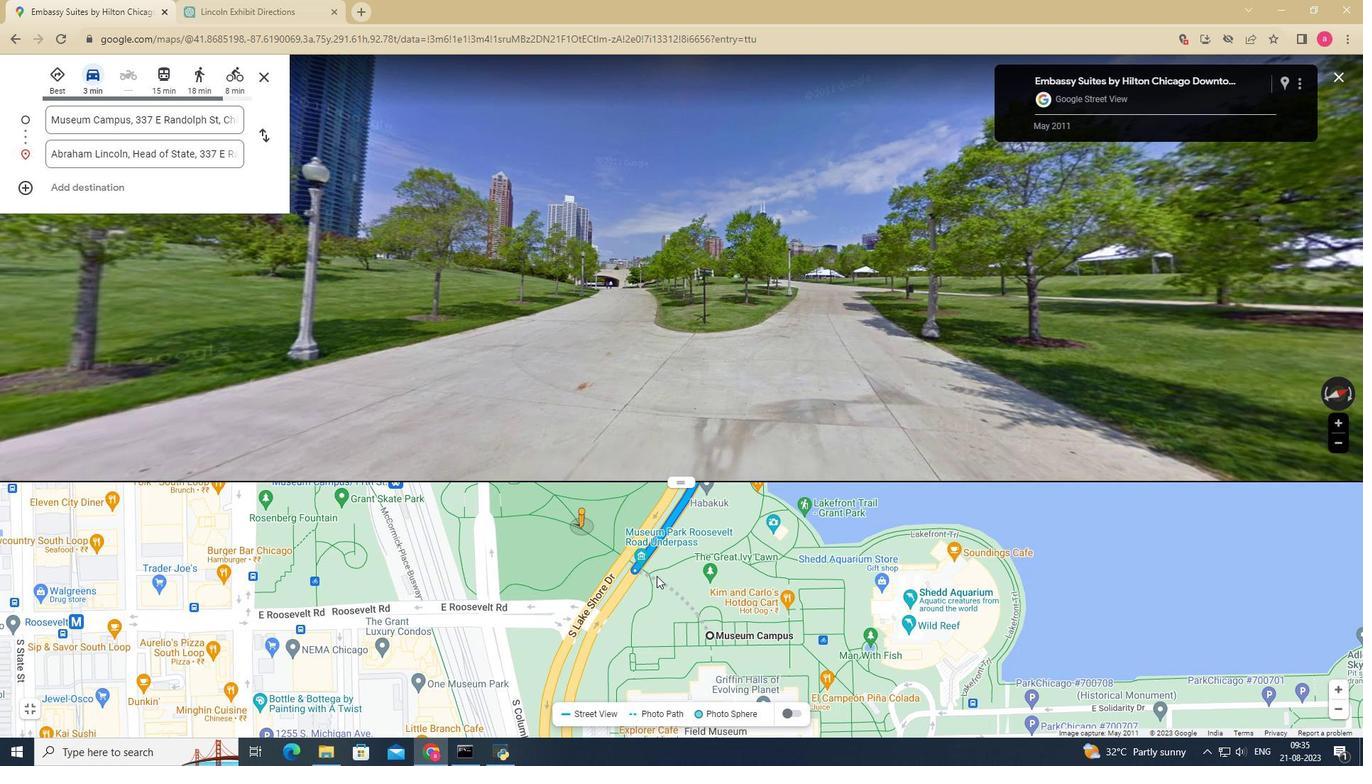 
Action: Mouse moved to (671, 587)
Screenshot: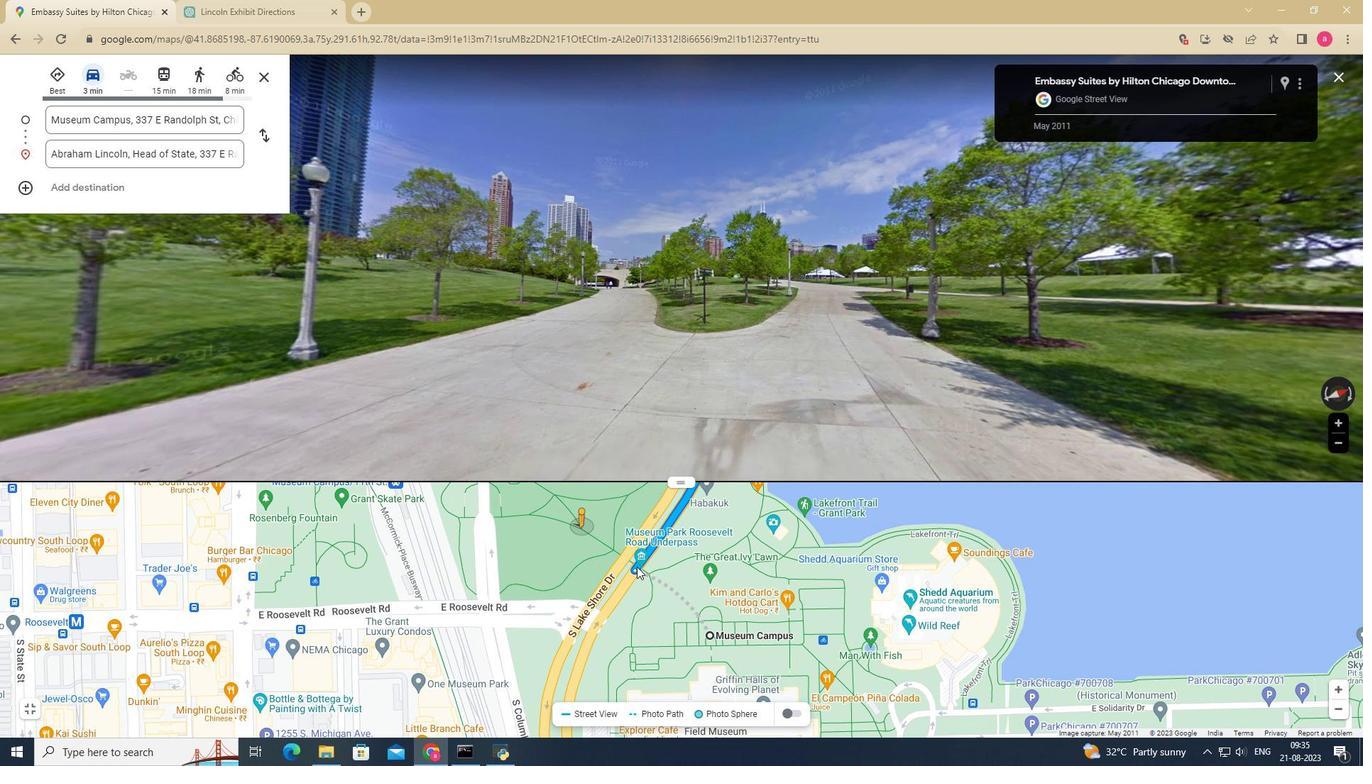 
Action: Mouse scrolled (671, 587) with delta (0, 0)
Screenshot: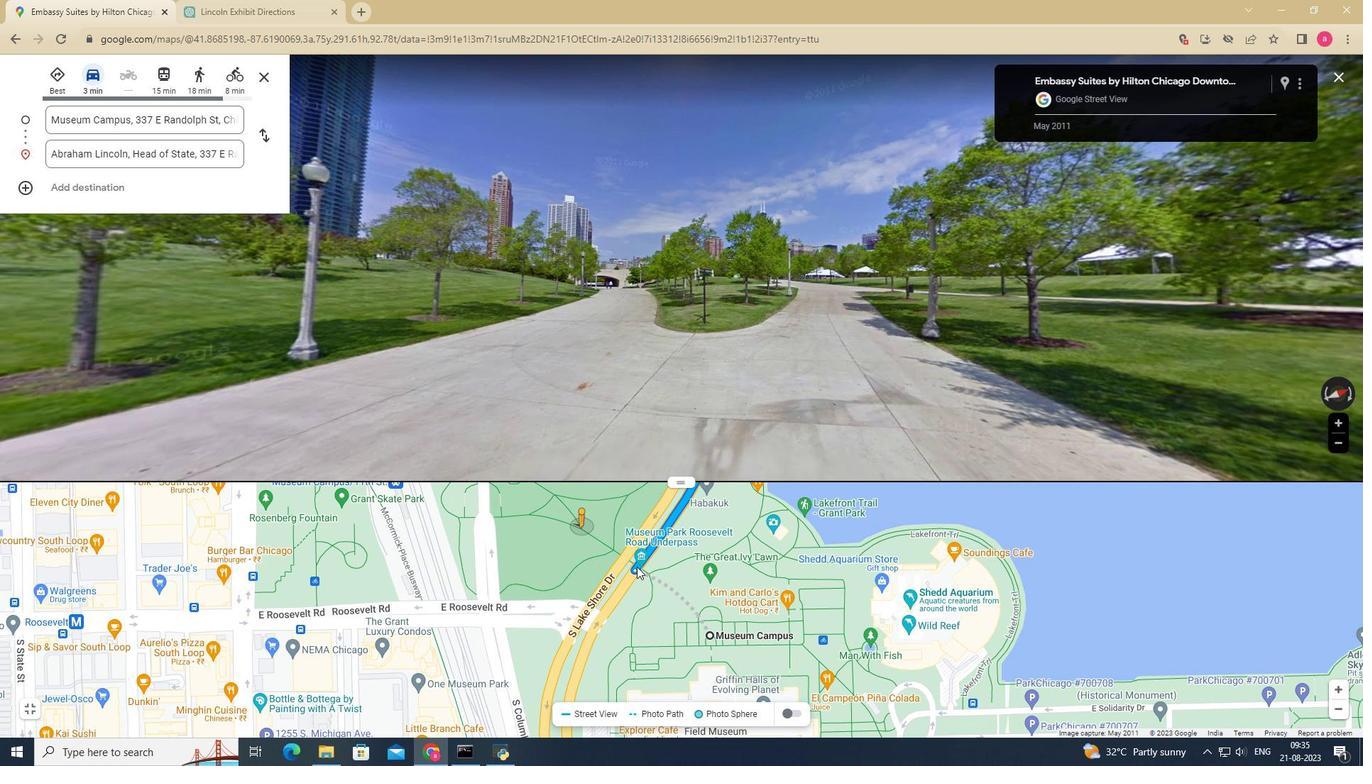 
Action: Mouse scrolled (671, 587) with delta (0, 0)
Screenshot: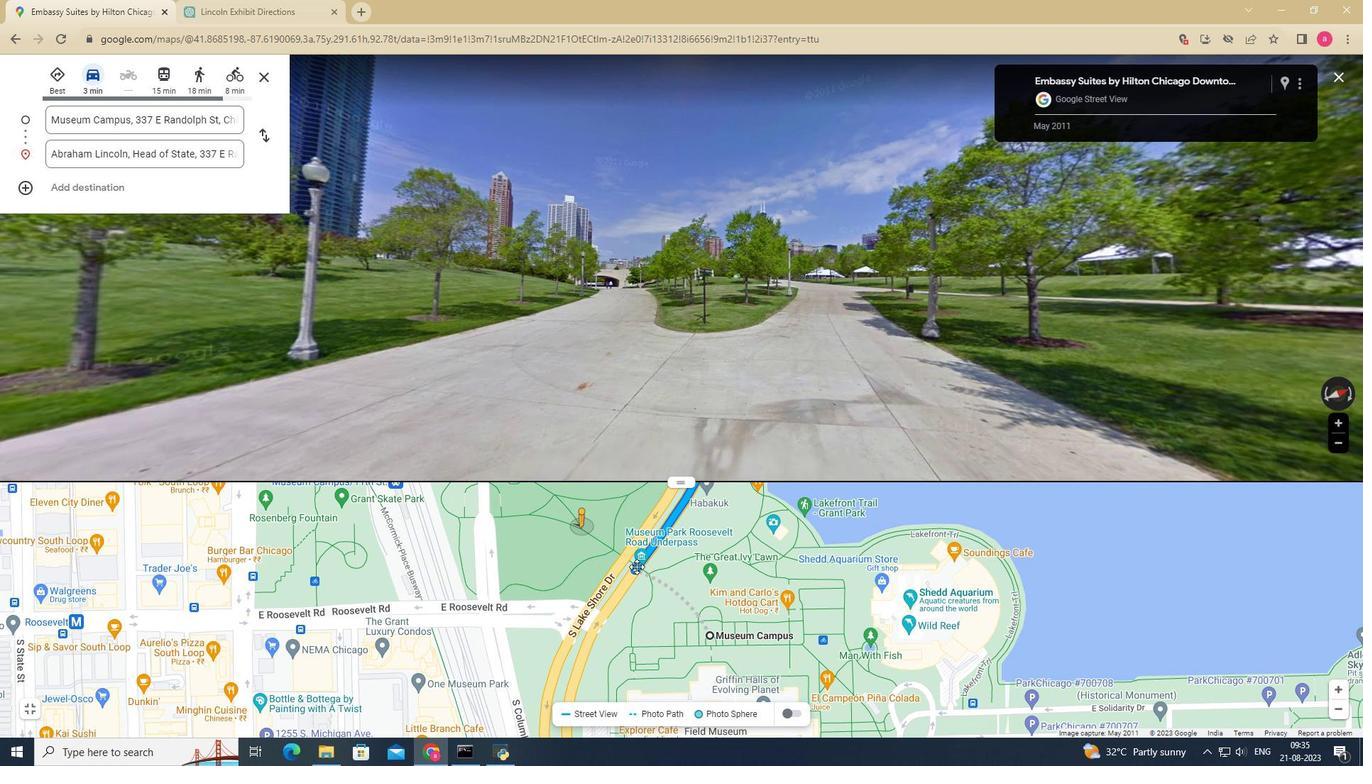 
Action: Mouse scrolled (671, 587) with delta (0, 0)
Screenshot: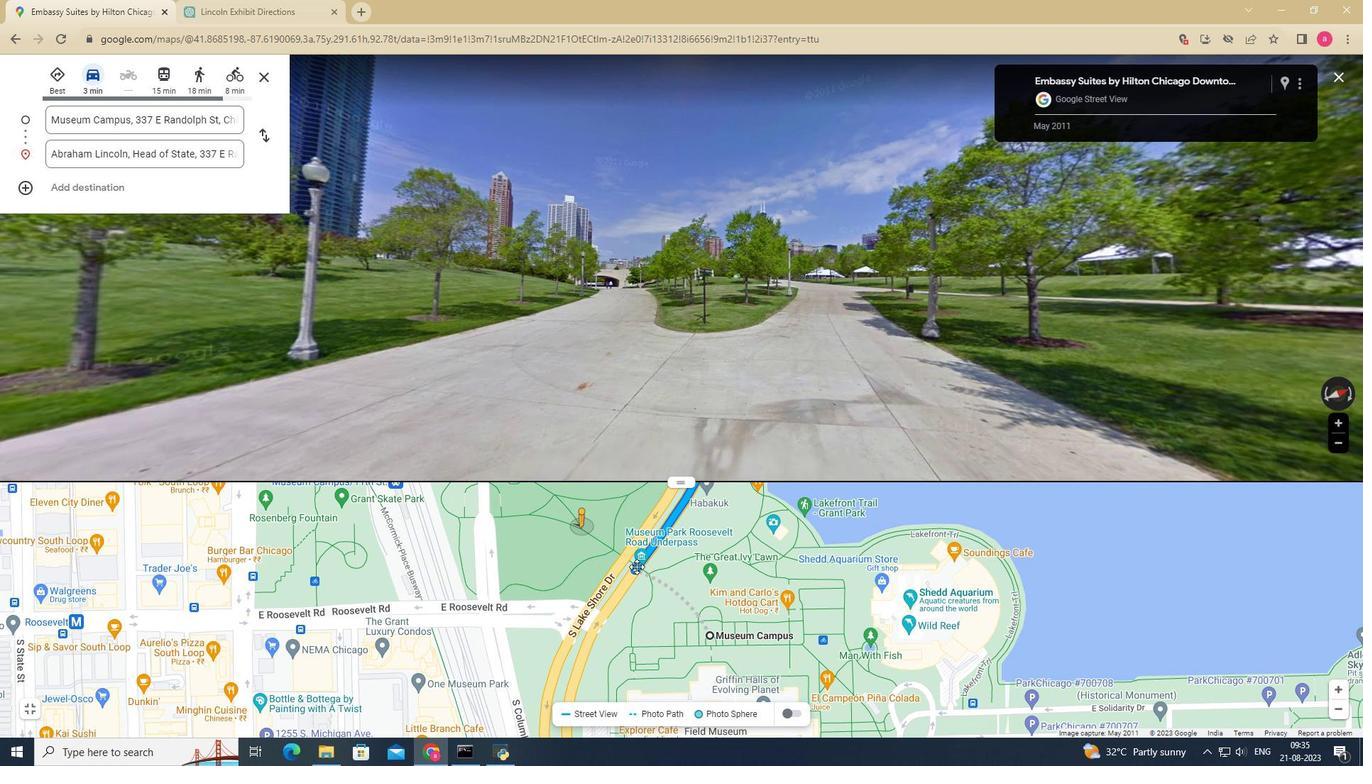 
Action: Mouse moved to (636, 567)
Screenshot: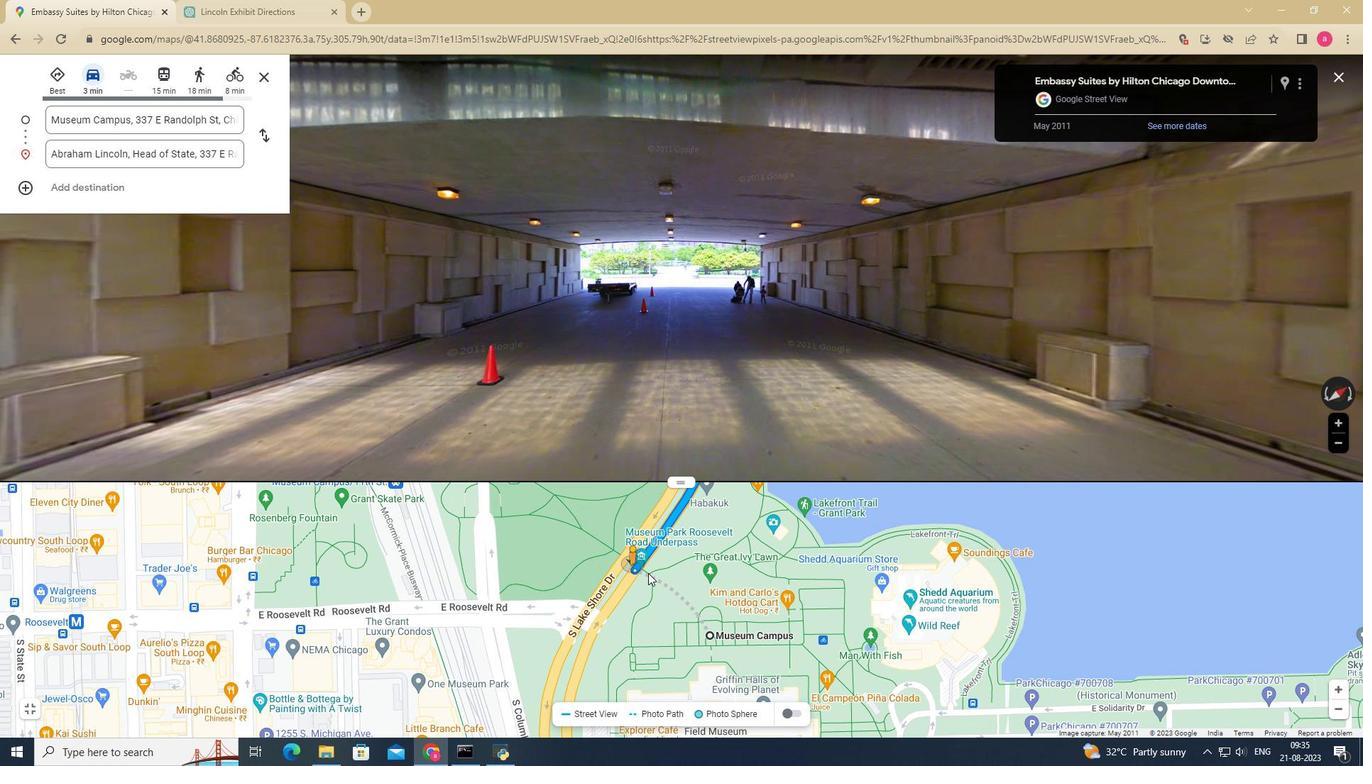 
Action: Mouse pressed left at (636, 567)
Screenshot: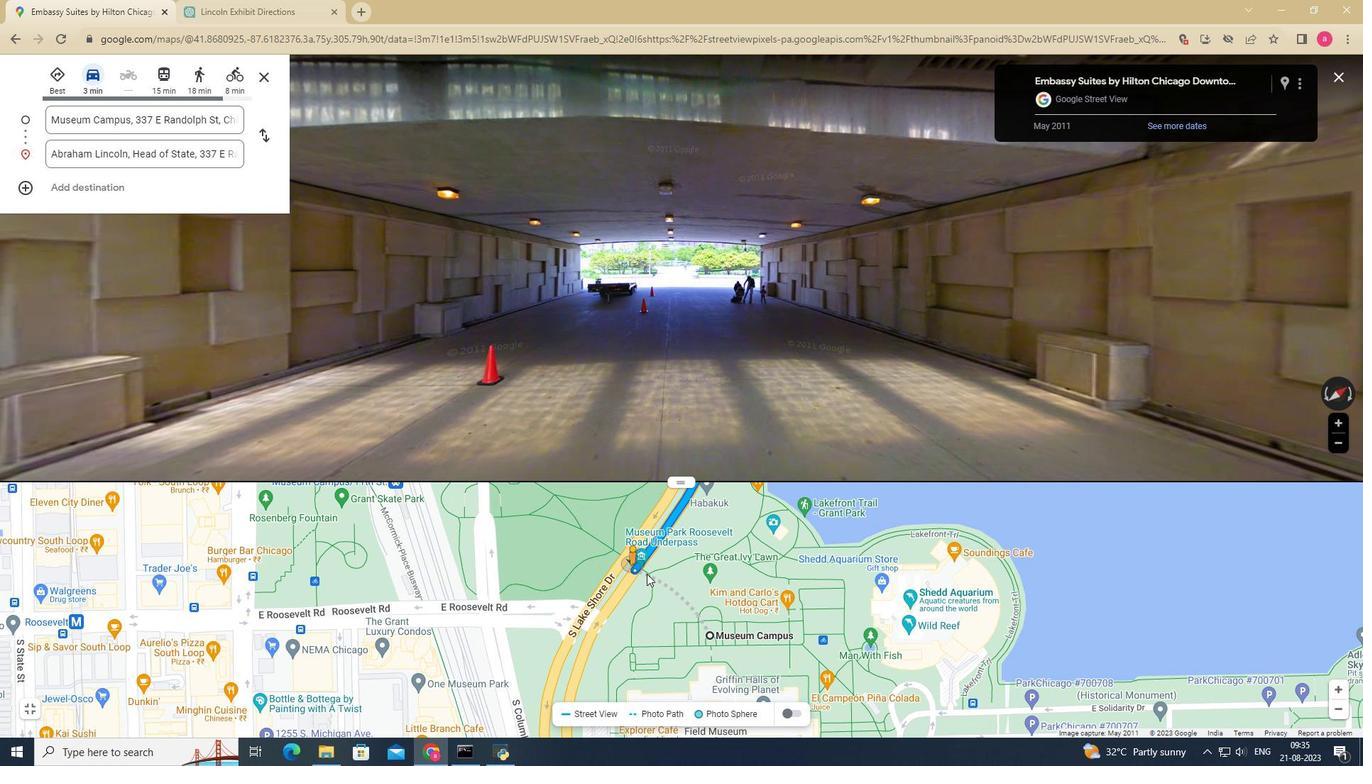 
Action: Mouse moved to (640, 566)
Screenshot: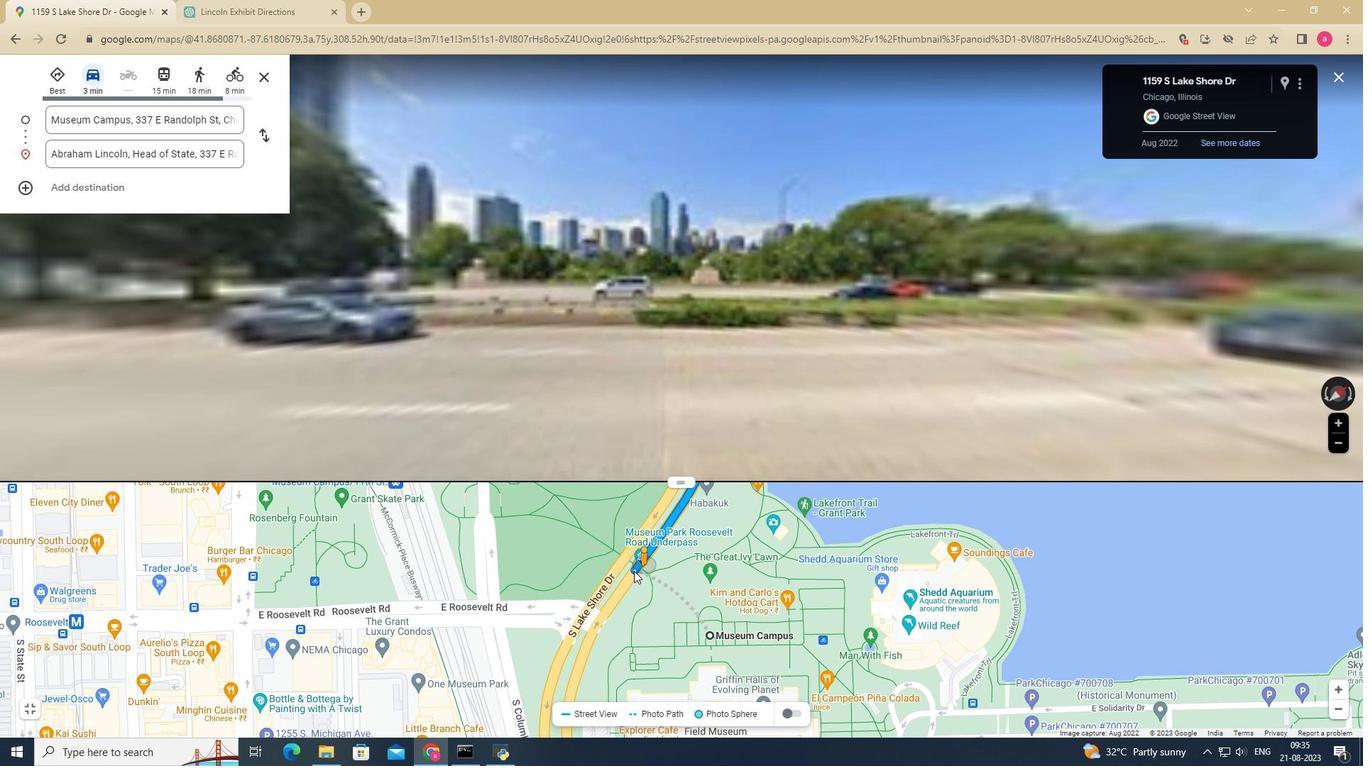 
Action: Mouse pressed left at (640, 566)
Screenshot: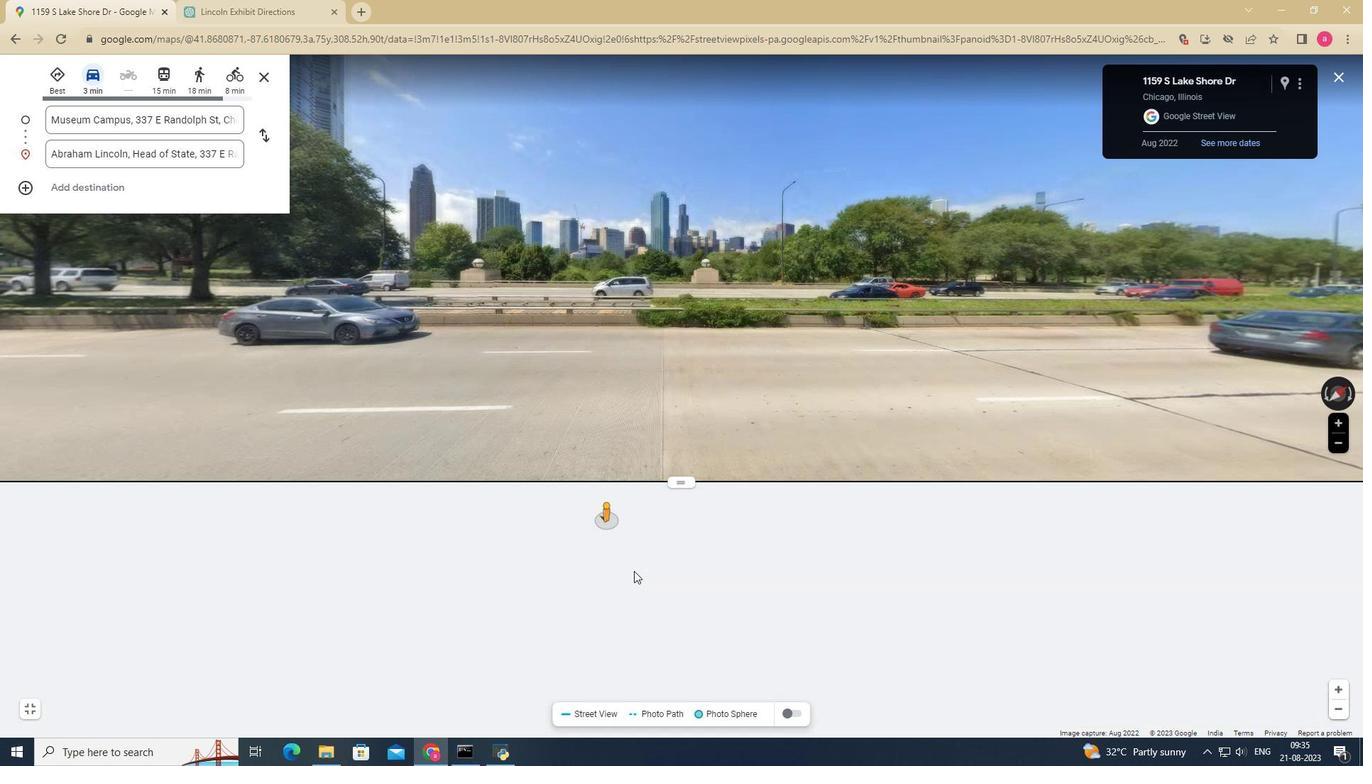 
Action: Mouse moved to (663, 587)
Screenshot: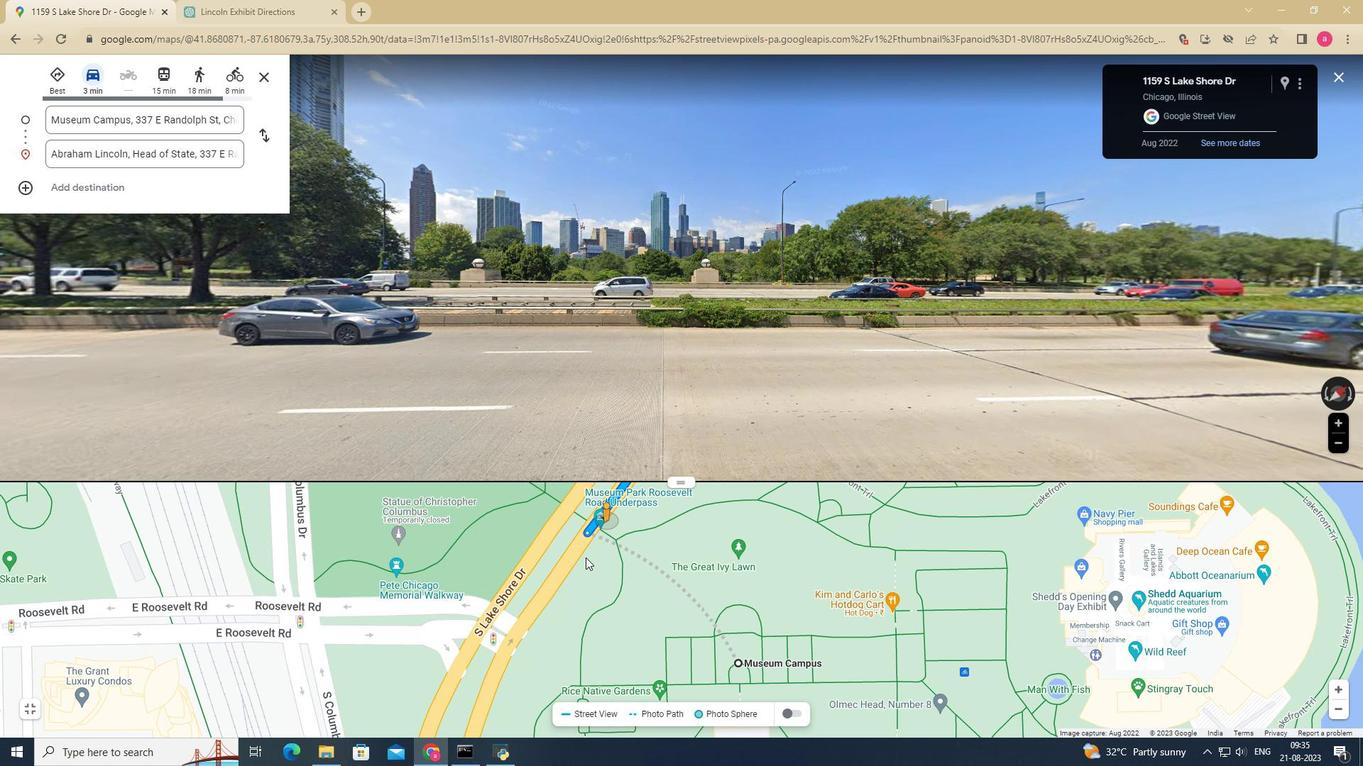 
Action: Mouse scrolled (663, 588) with delta (0, 0)
Screenshot: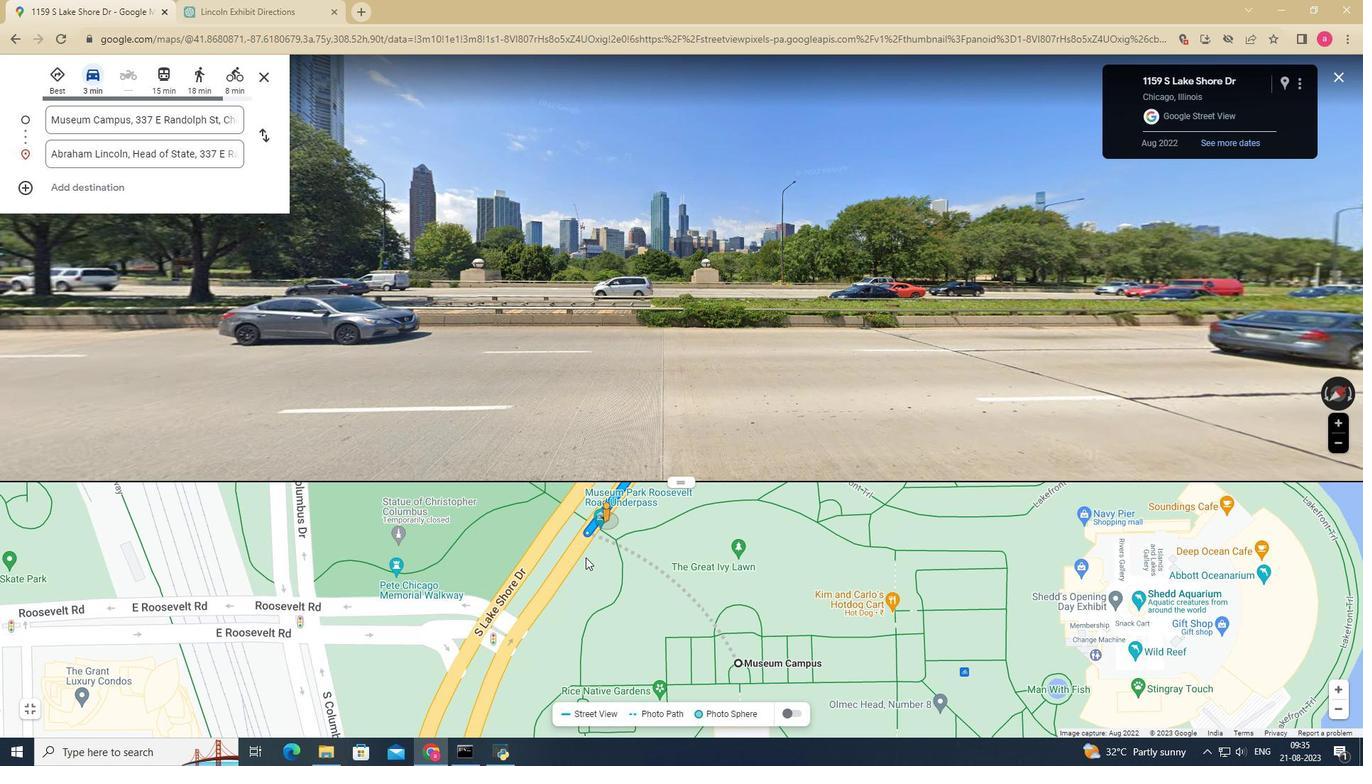 
Action: Mouse scrolled (663, 588) with delta (0, 0)
Screenshot: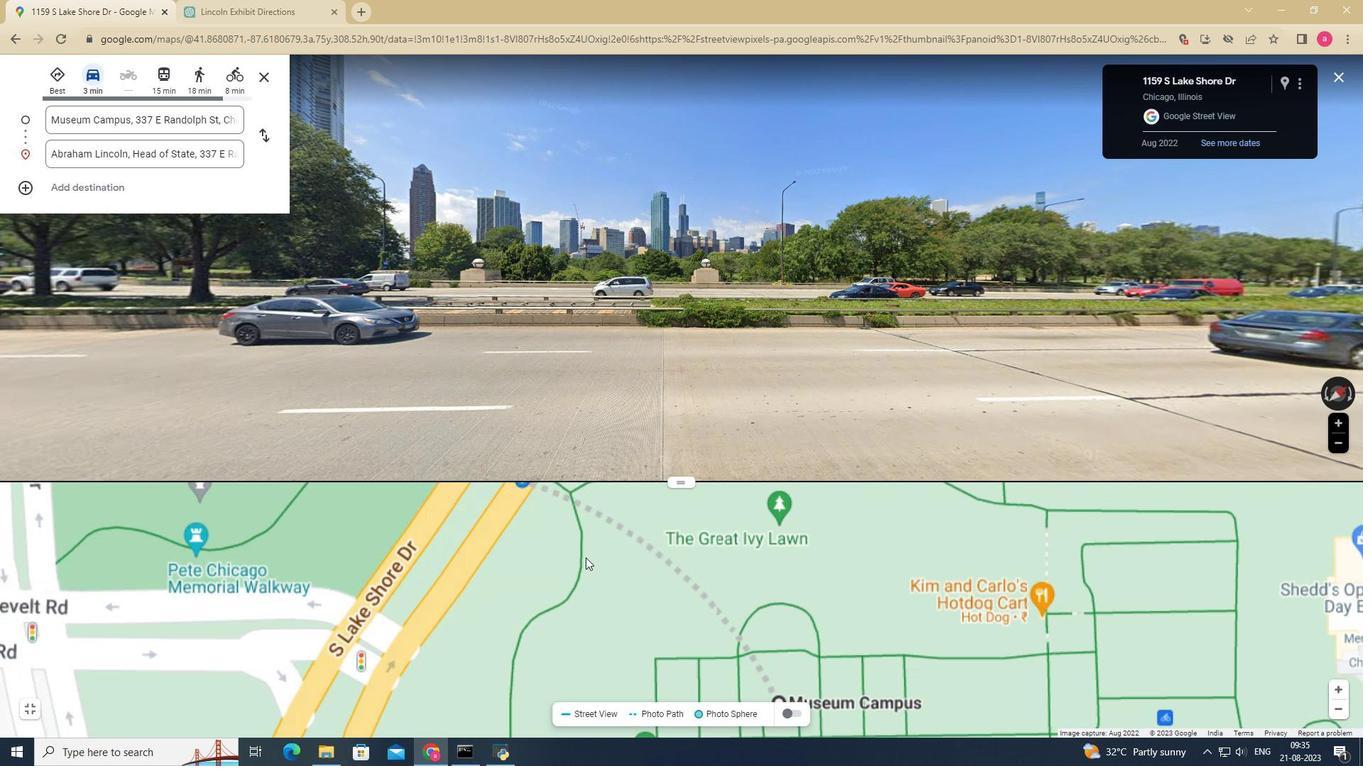 
Action: Mouse scrolled (663, 588) with delta (0, 0)
Screenshot: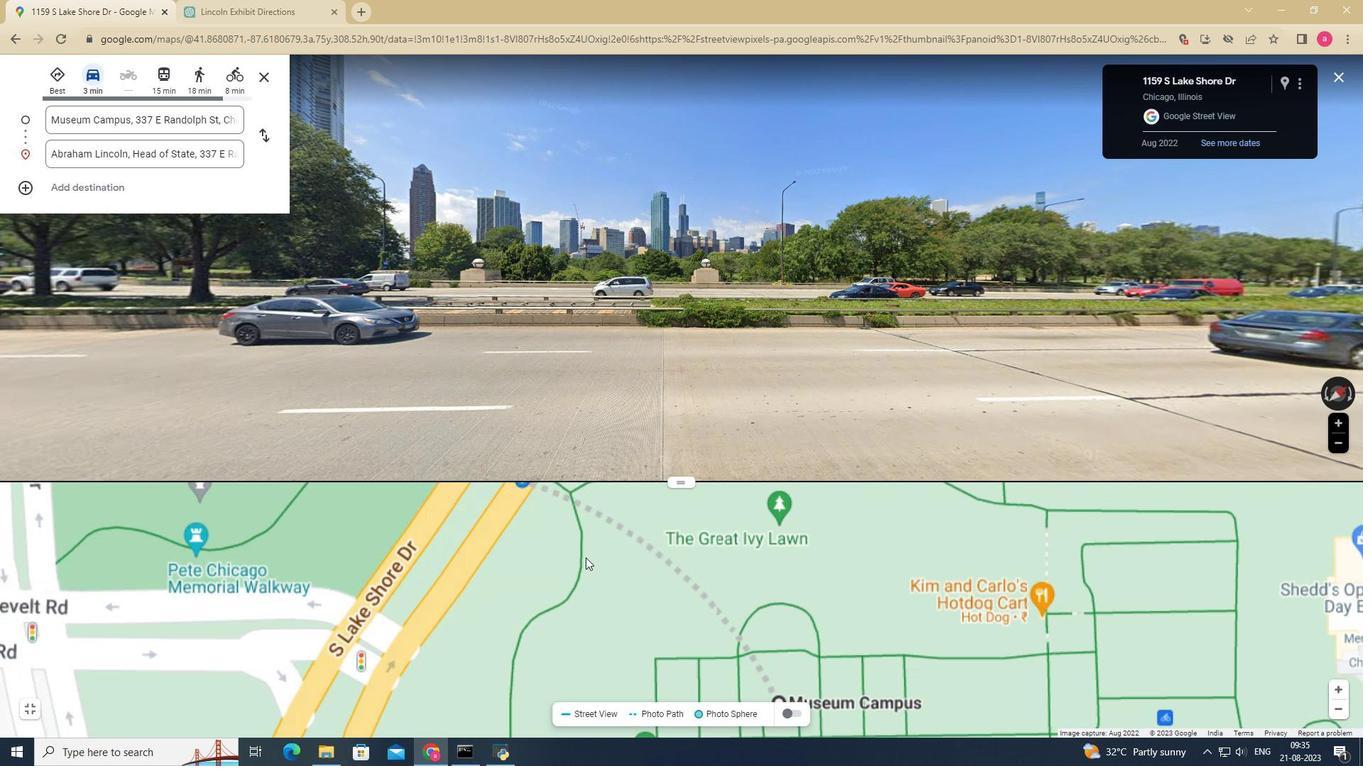 
Action: Mouse scrolled (663, 588) with delta (0, 0)
Screenshot: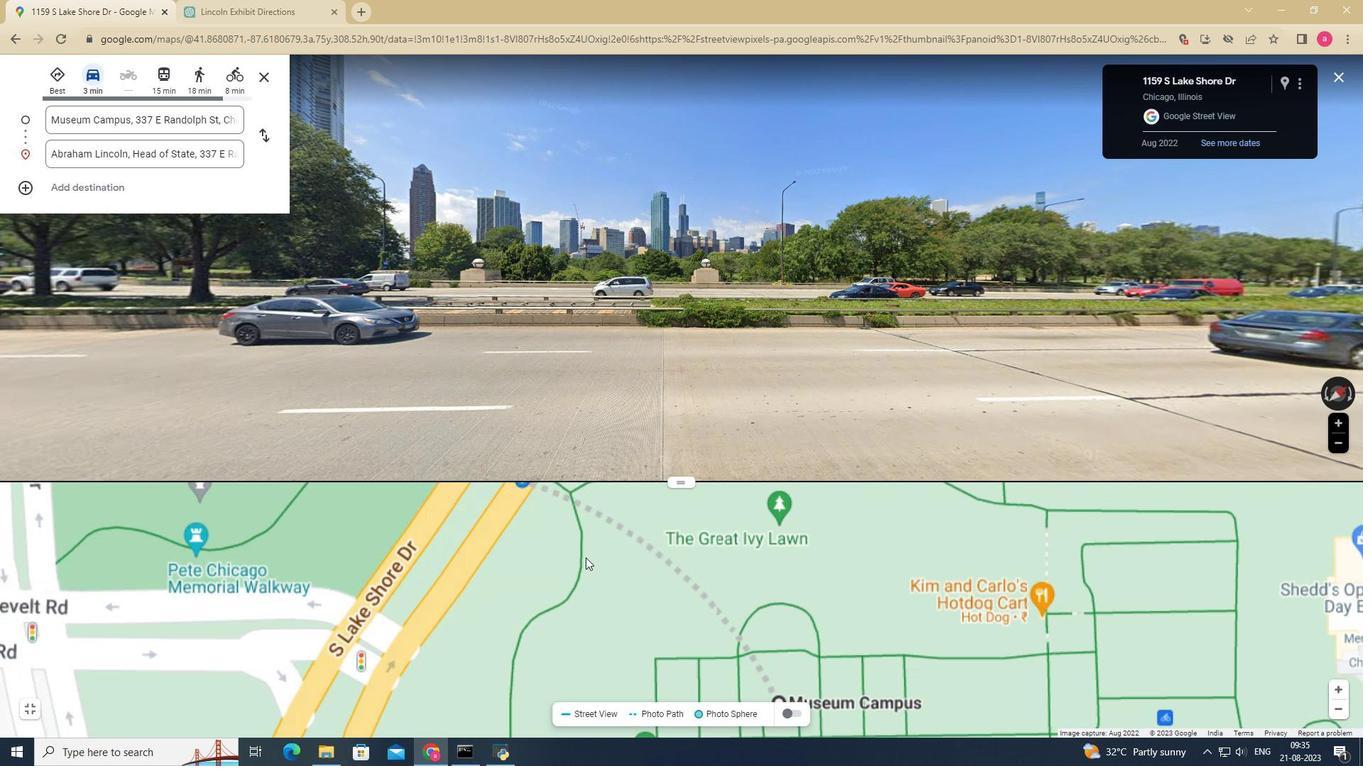 
Action: Mouse scrolled (663, 588) with delta (0, 0)
Screenshot: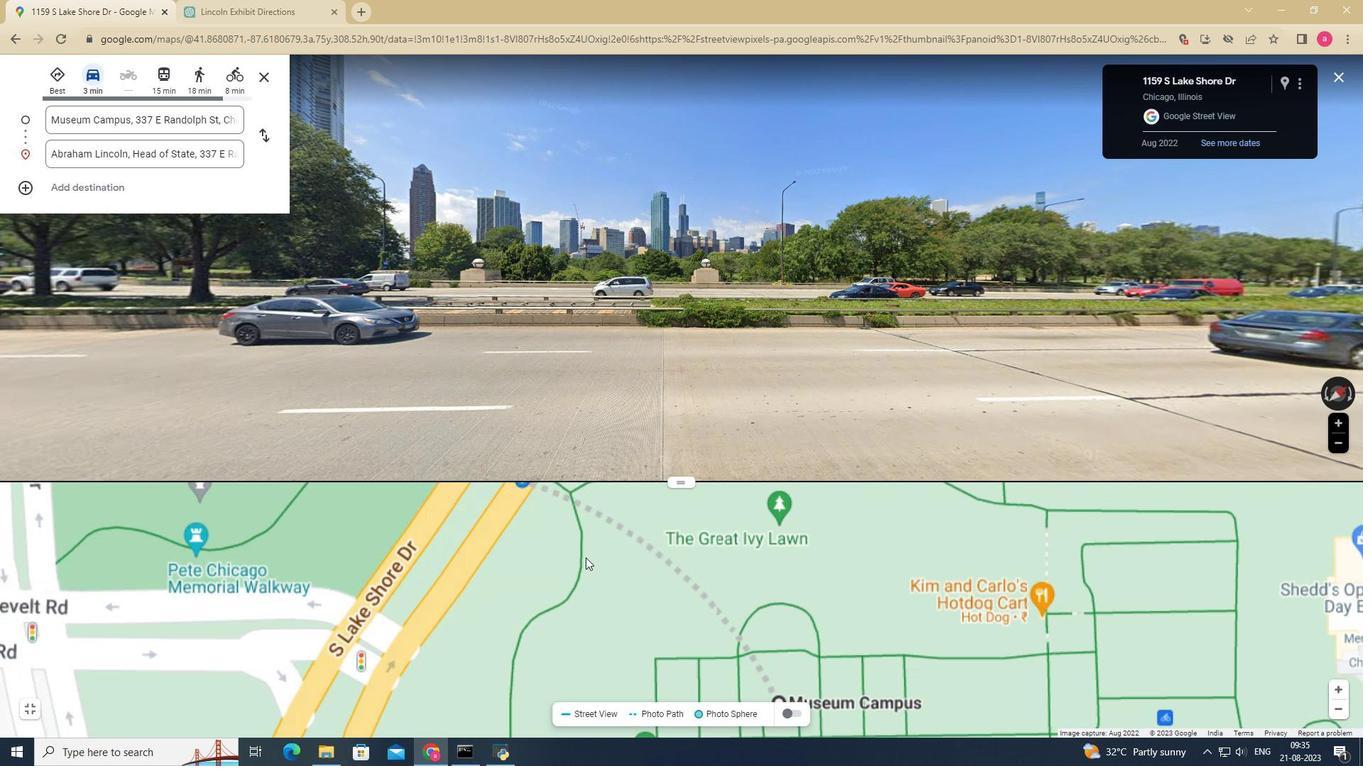 
Action: Mouse scrolled (663, 588) with delta (0, 0)
Screenshot: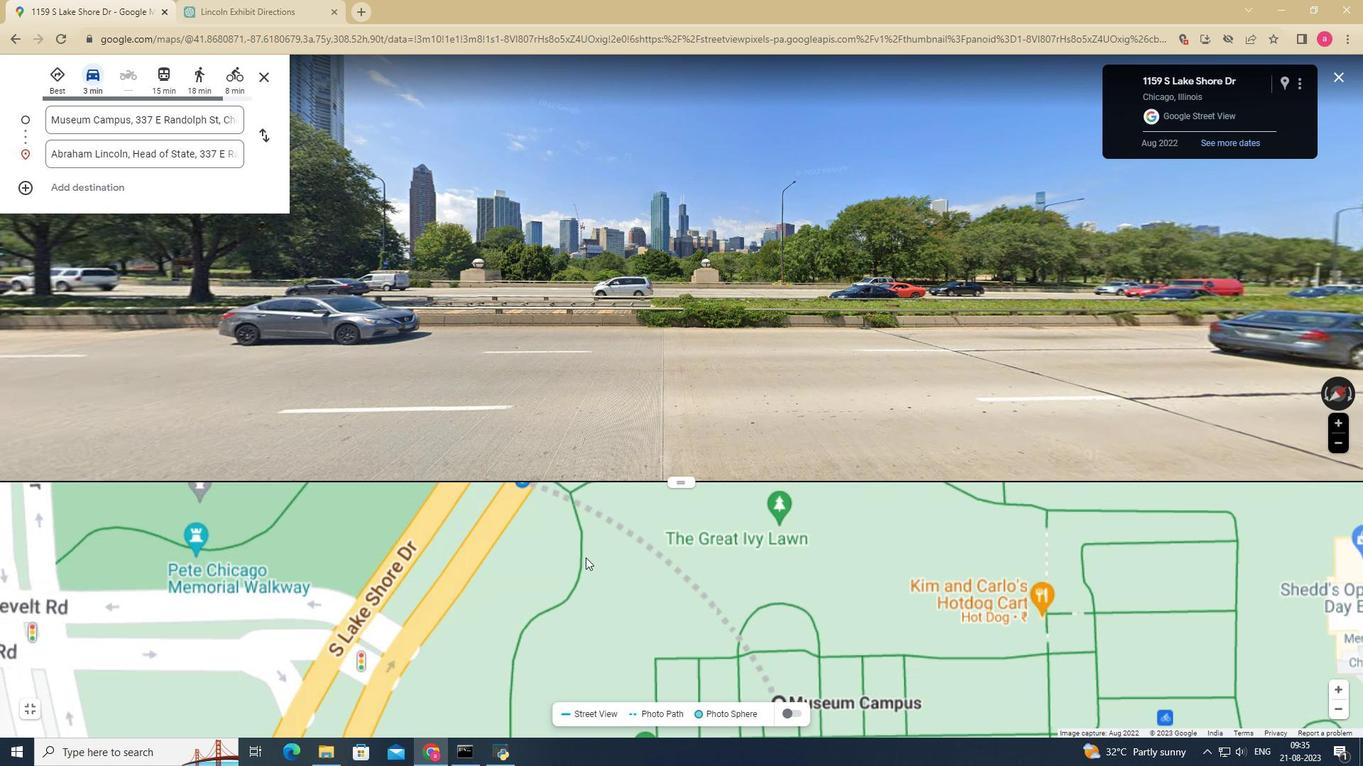 
Action: Mouse scrolled (663, 588) with delta (0, 0)
Screenshot: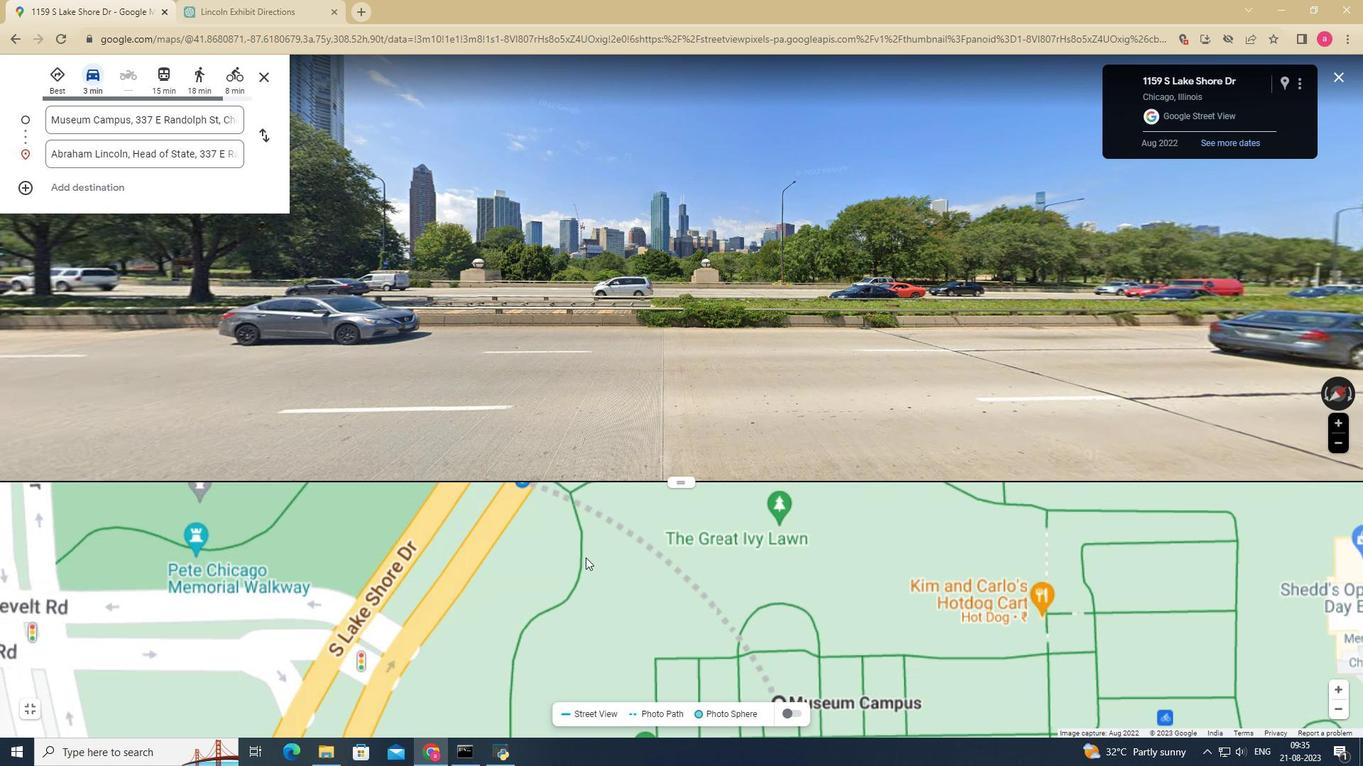 
Action: Mouse scrolled (663, 588) with delta (0, 0)
Screenshot: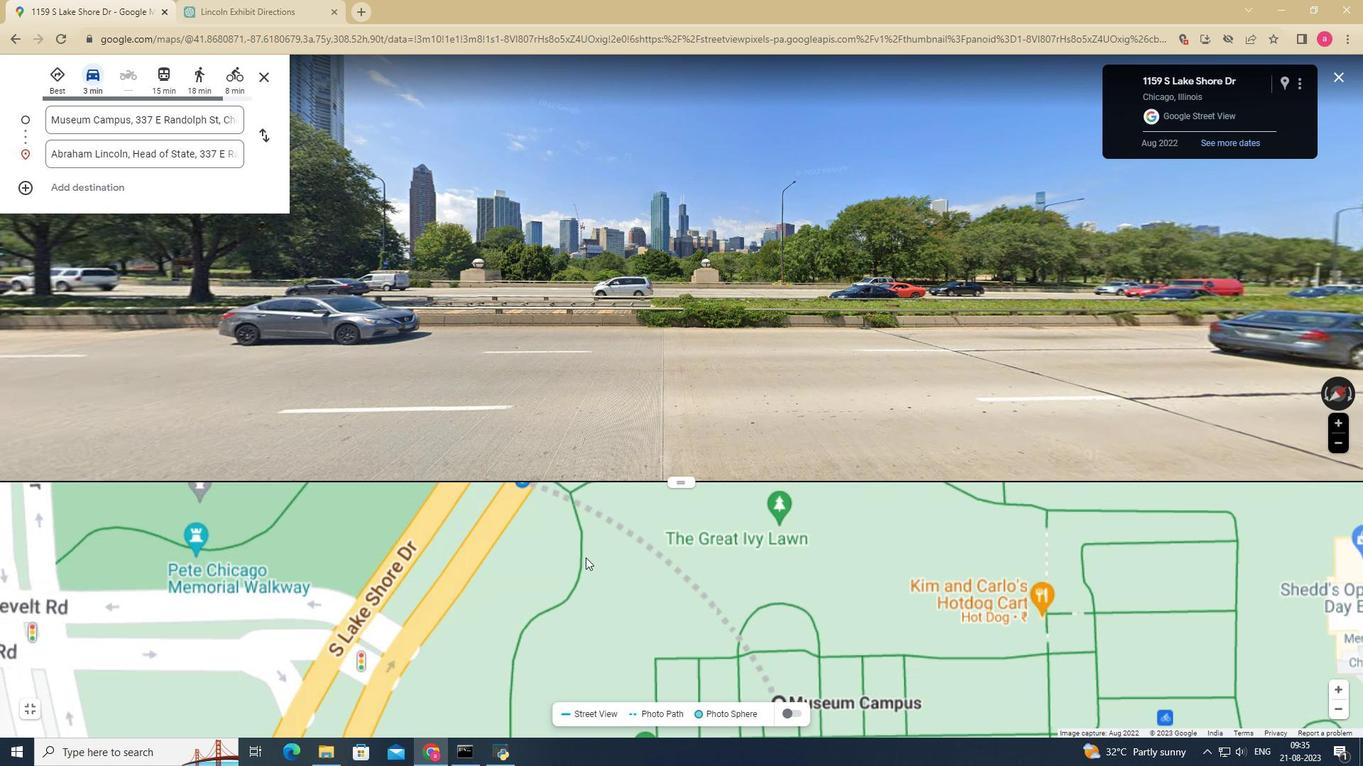 
Action: Mouse moved to (634, 571)
Screenshot: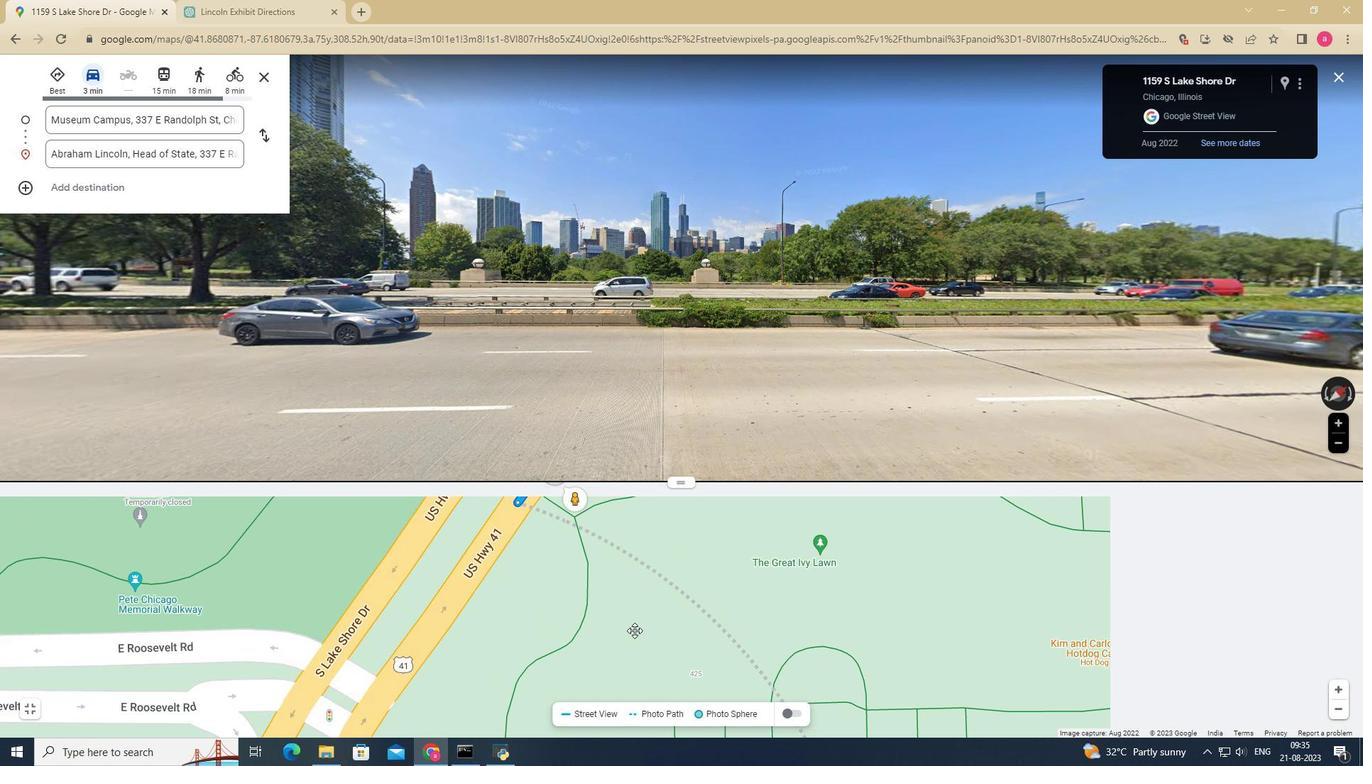 
Action: Mouse scrolled (634, 572) with delta (0, 0)
Screenshot: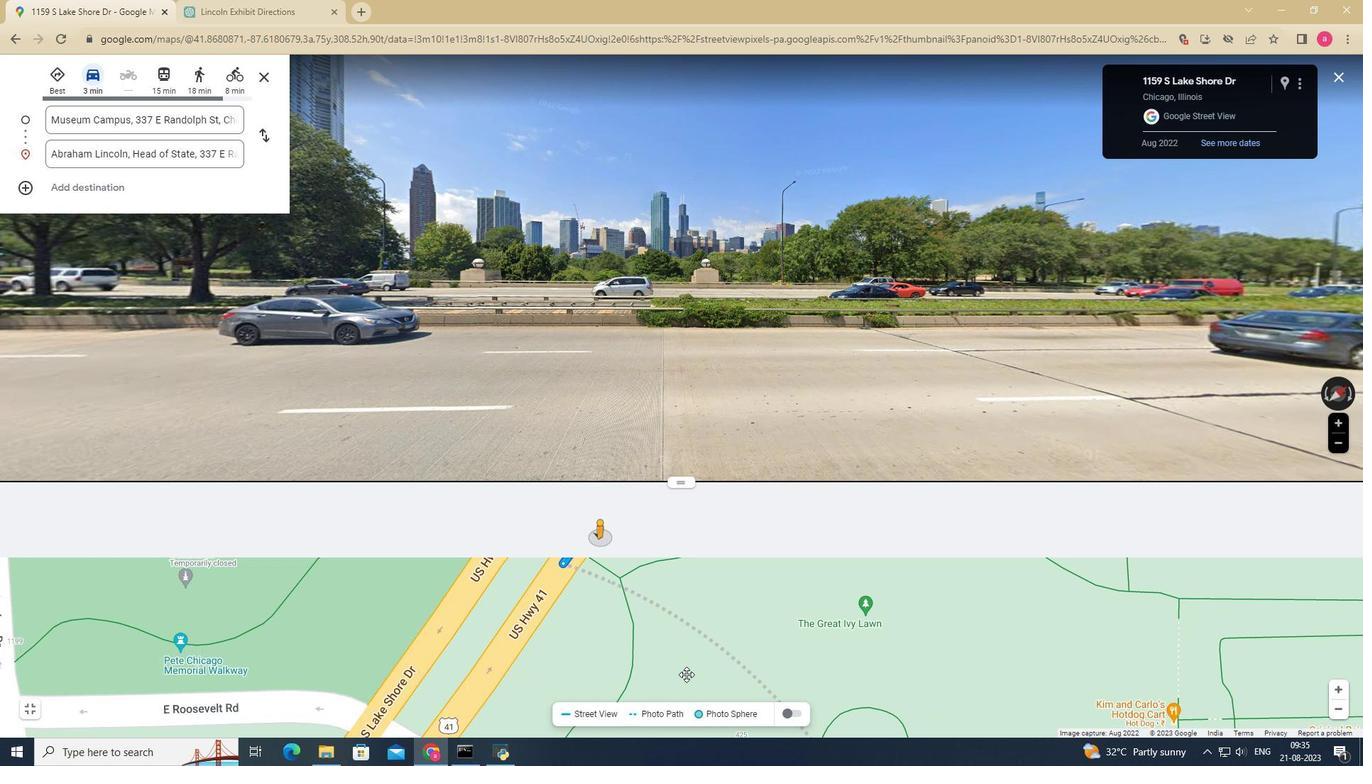 
Action: Mouse scrolled (634, 572) with delta (0, 0)
Screenshot: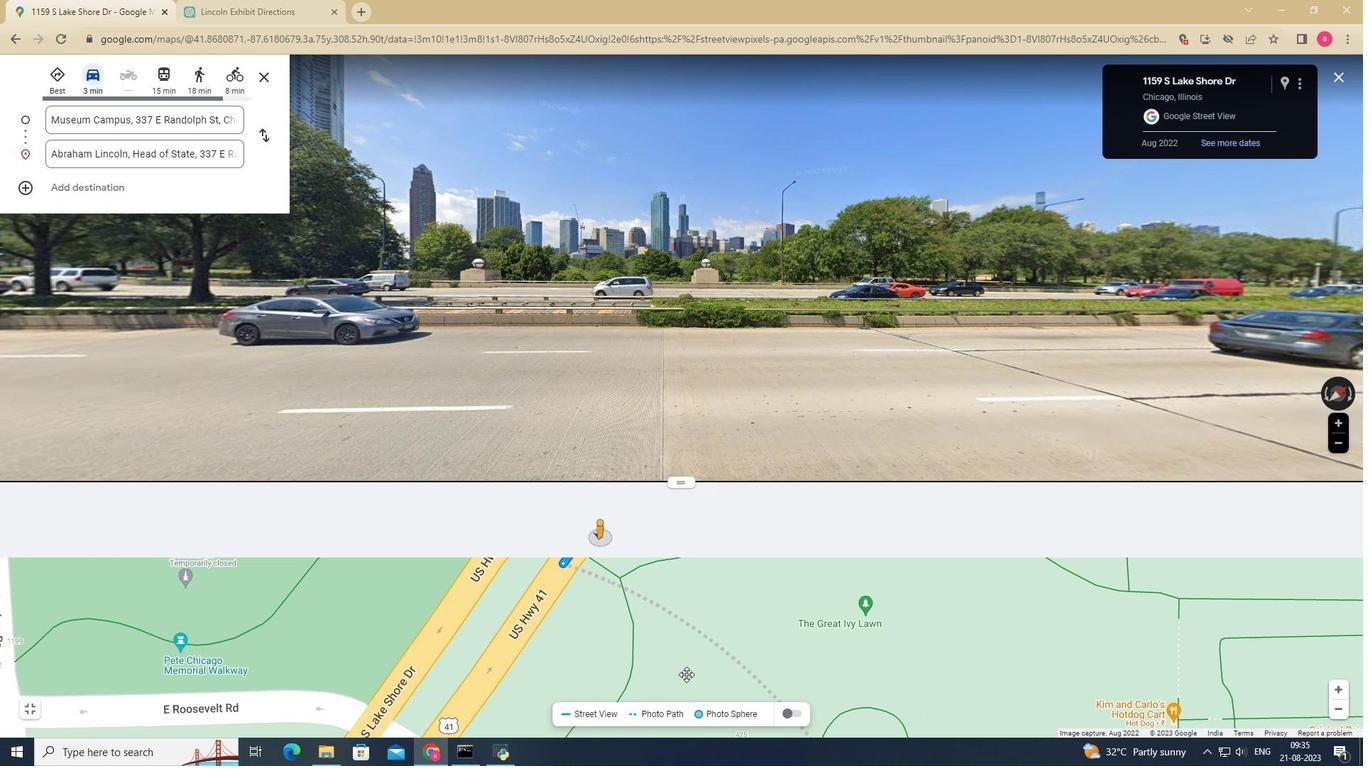
Action: Mouse scrolled (634, 572) with delta (0, 0)
Screenshot: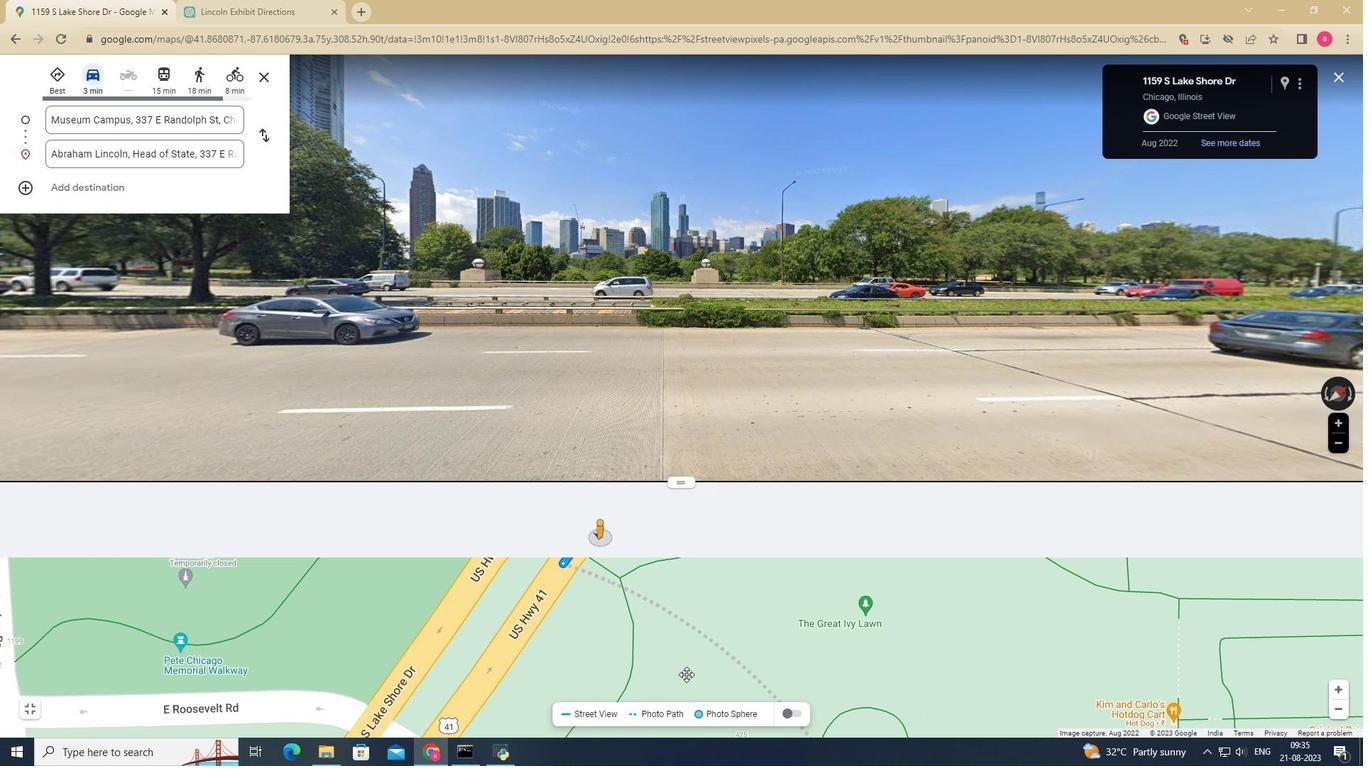 
Action: Mouse scrolled (634, 572) with delta (0, 0)
Screenshot: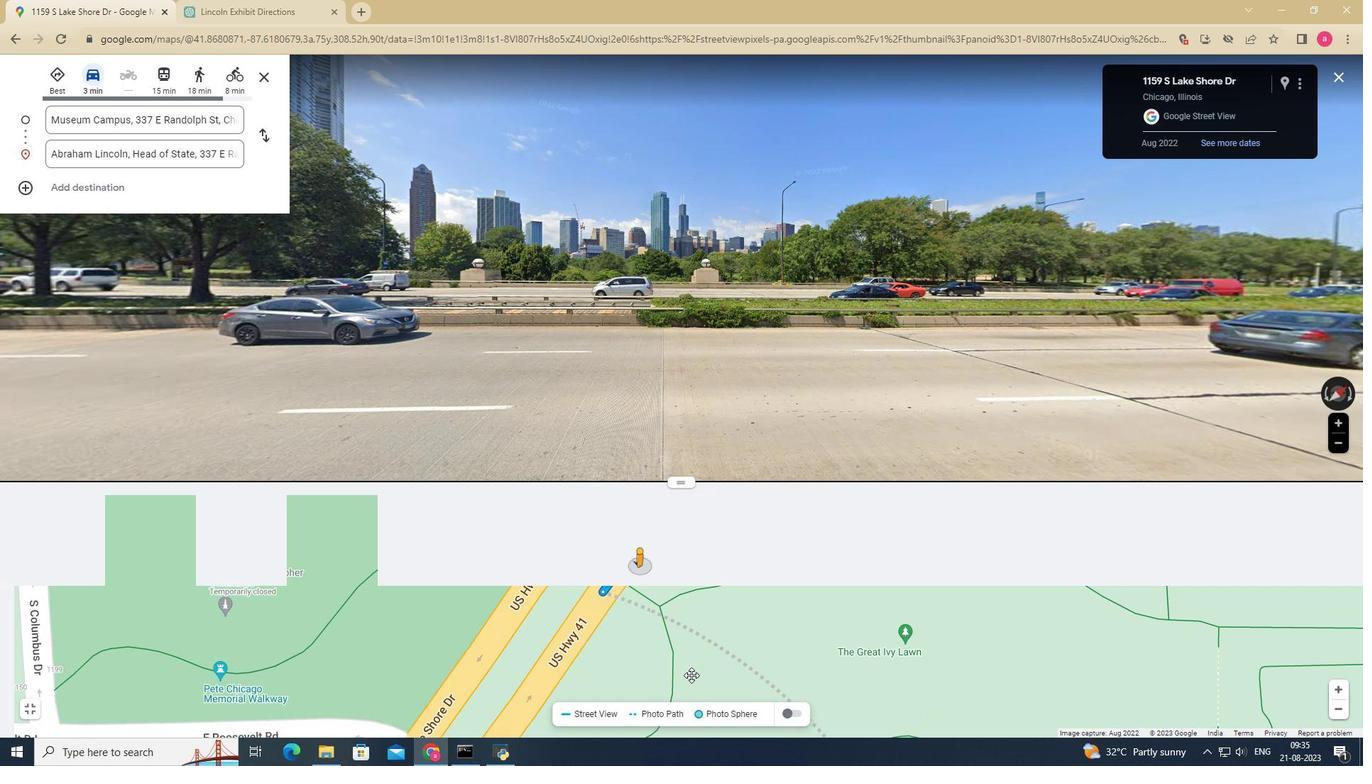 
Action: Mouse scrolled (634, 572) with delta (0, 0)
Screenshot: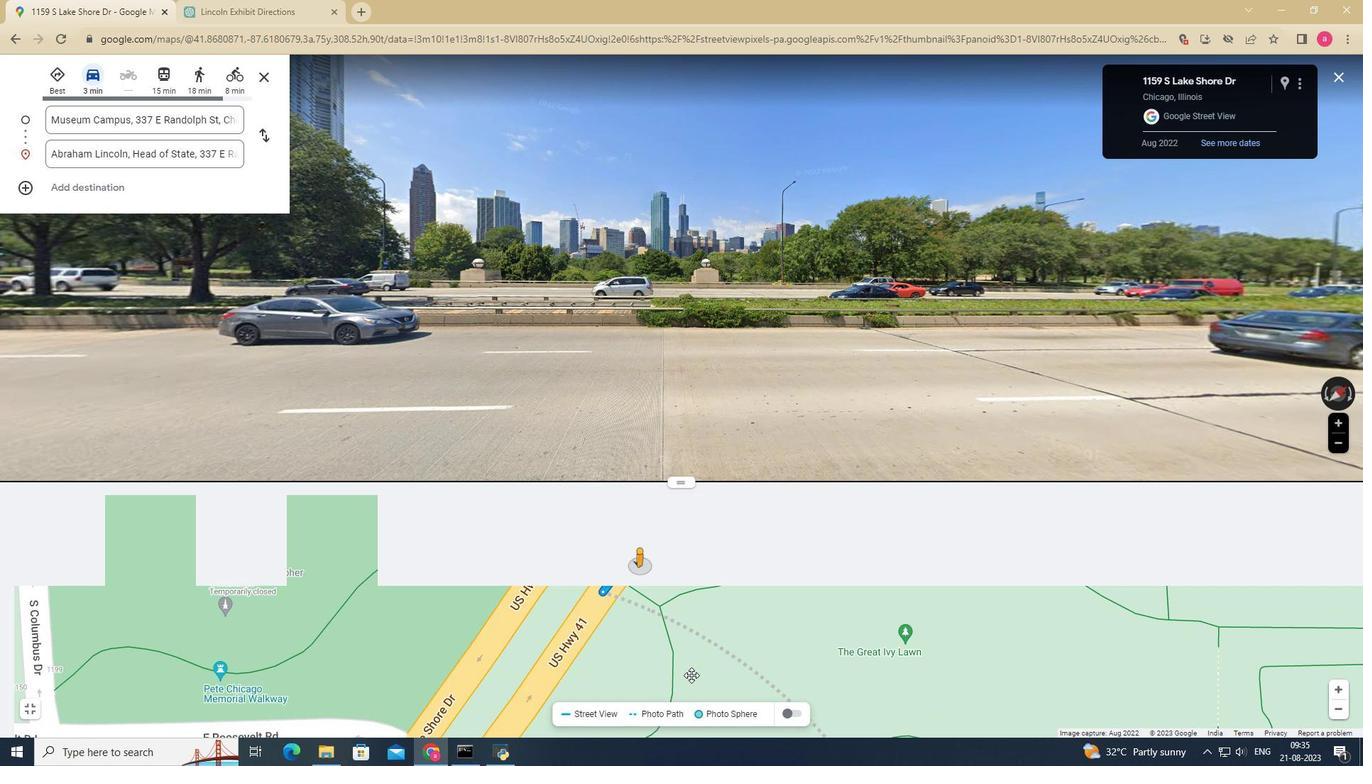 
Action: Mouse scrolled (634, 572) with delta (0, 0)
Screenshot: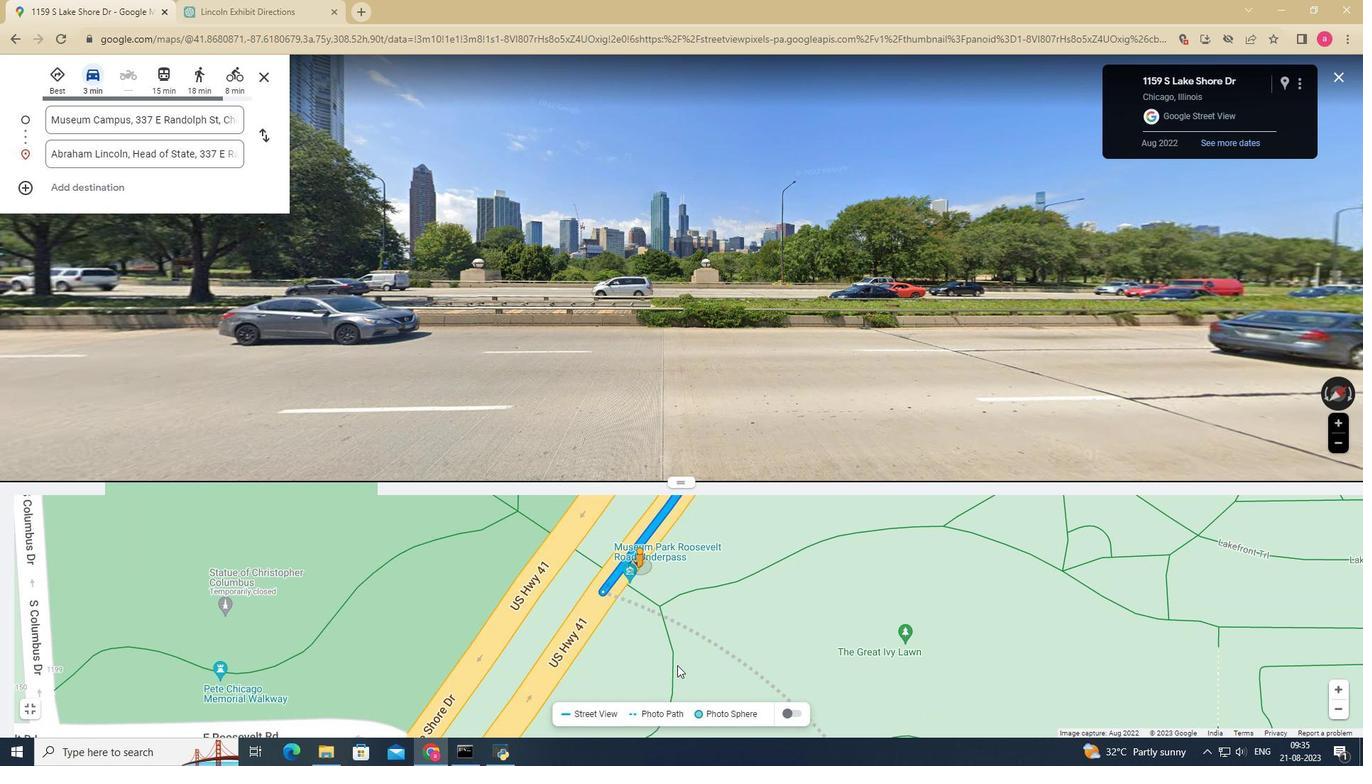
Action: Mouse scrolled (634, 572) with delta (0, 0)
Screenshot: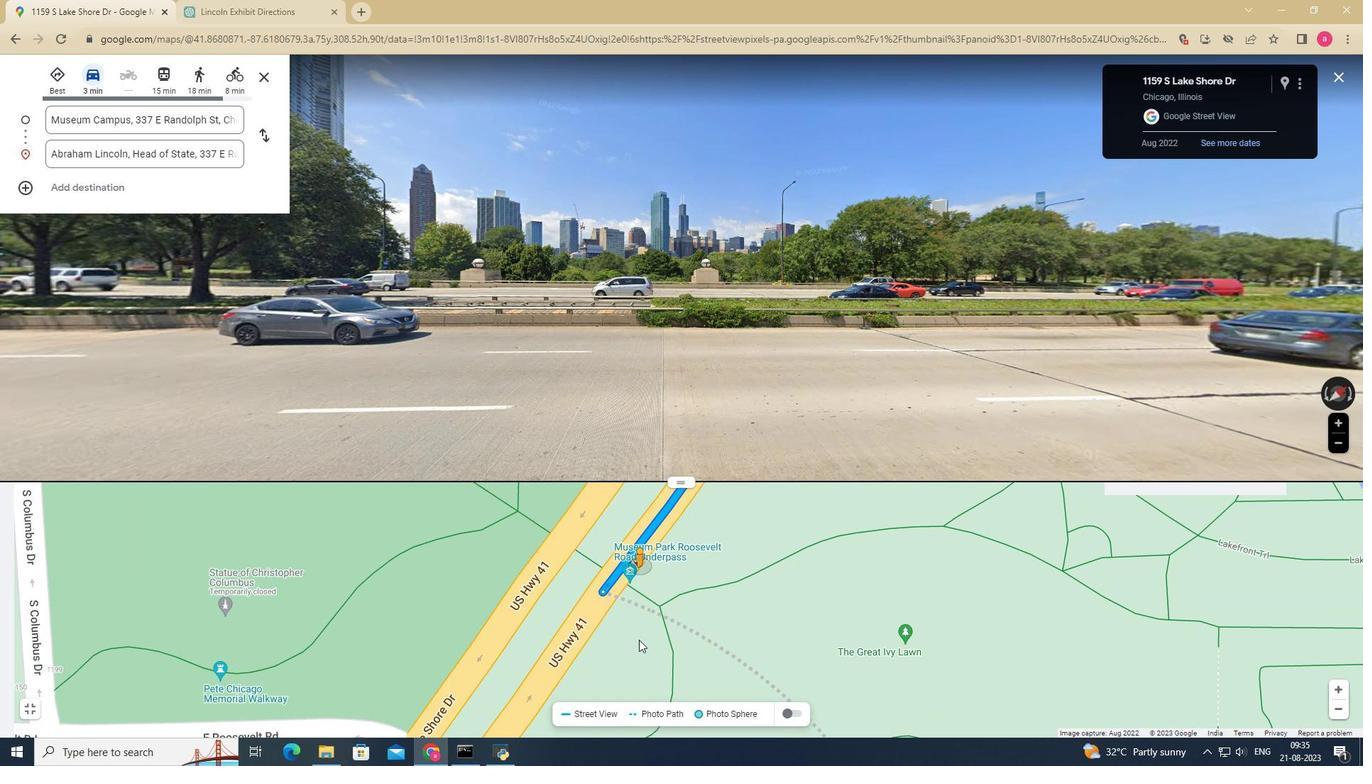 
Action: Mouse moved to (585, 558)
Screenshot: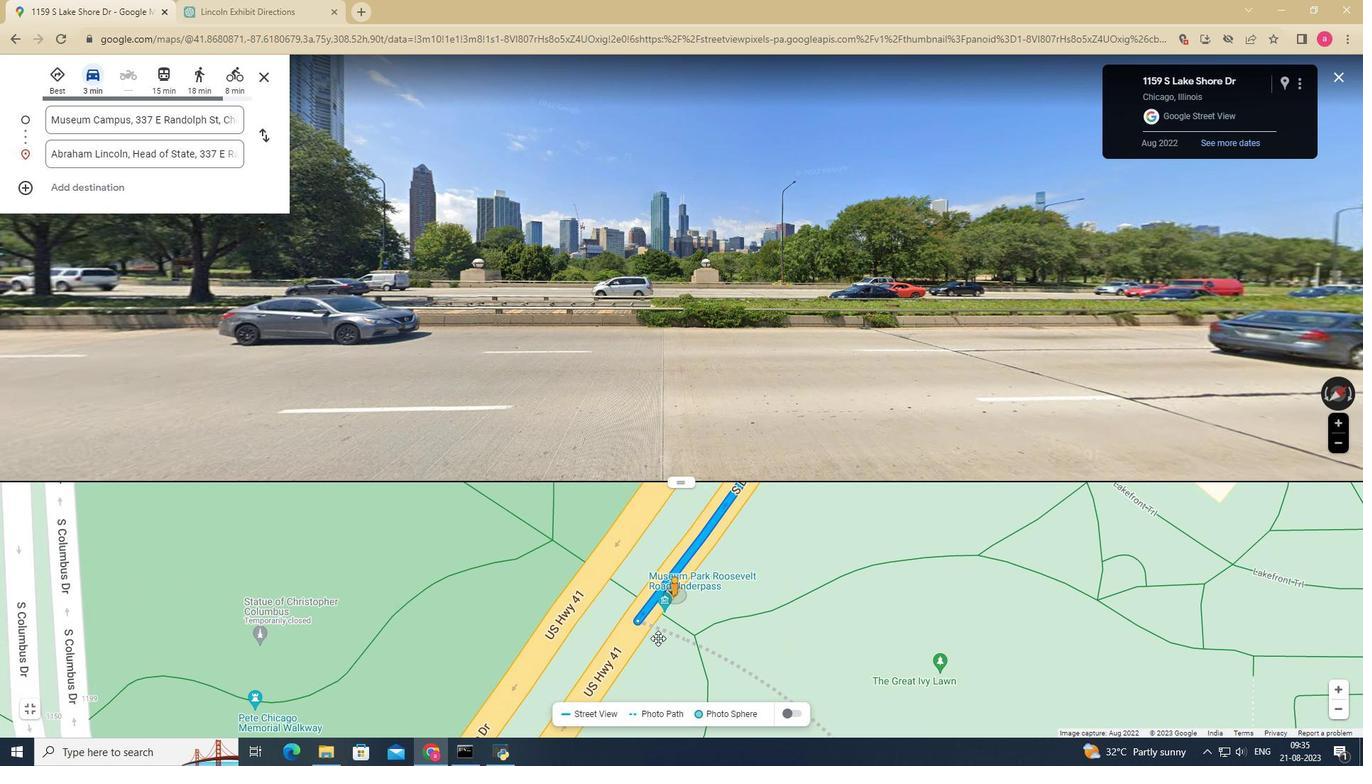 
Action: Mouse scrolled (585, 558) with delta (0, 0)
Screenshot: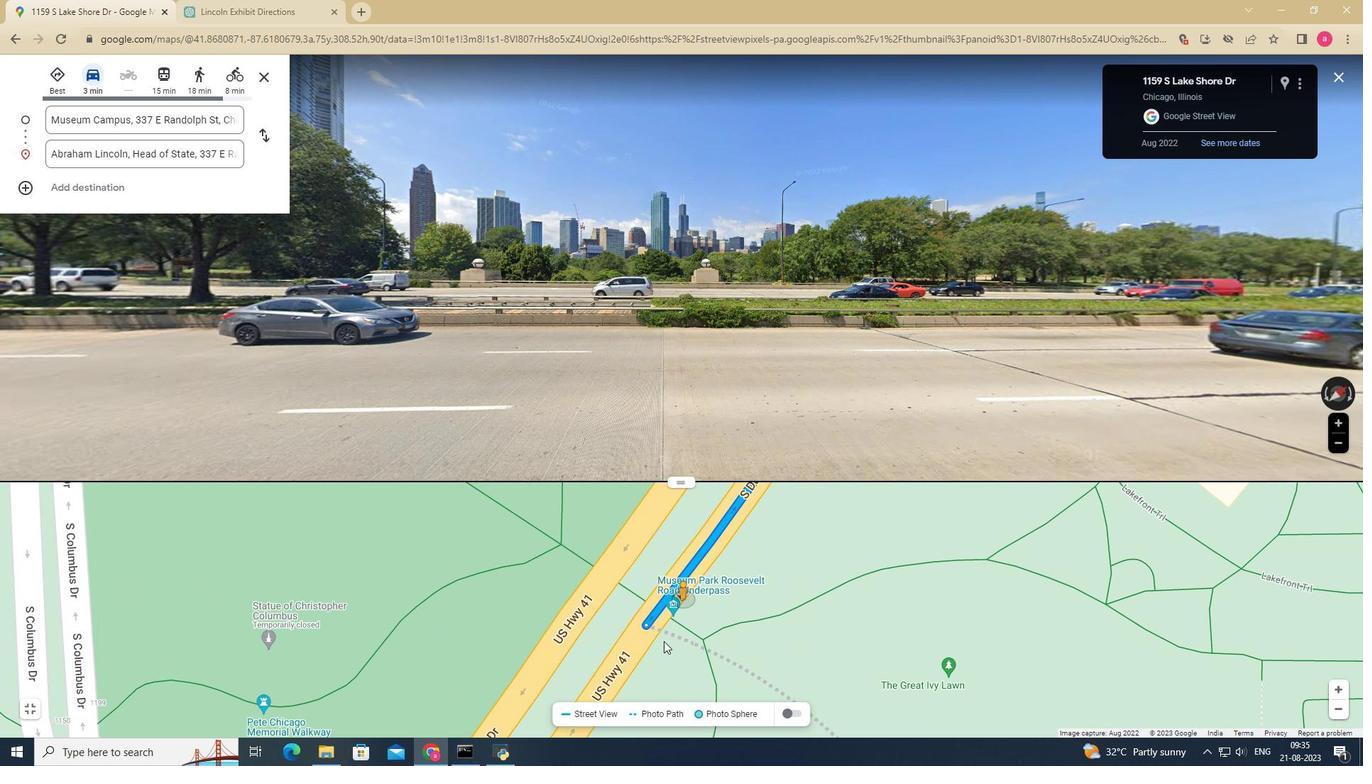 
Action: Mouse scrolled (585, 558) with delta (0, 0)
Screenshot: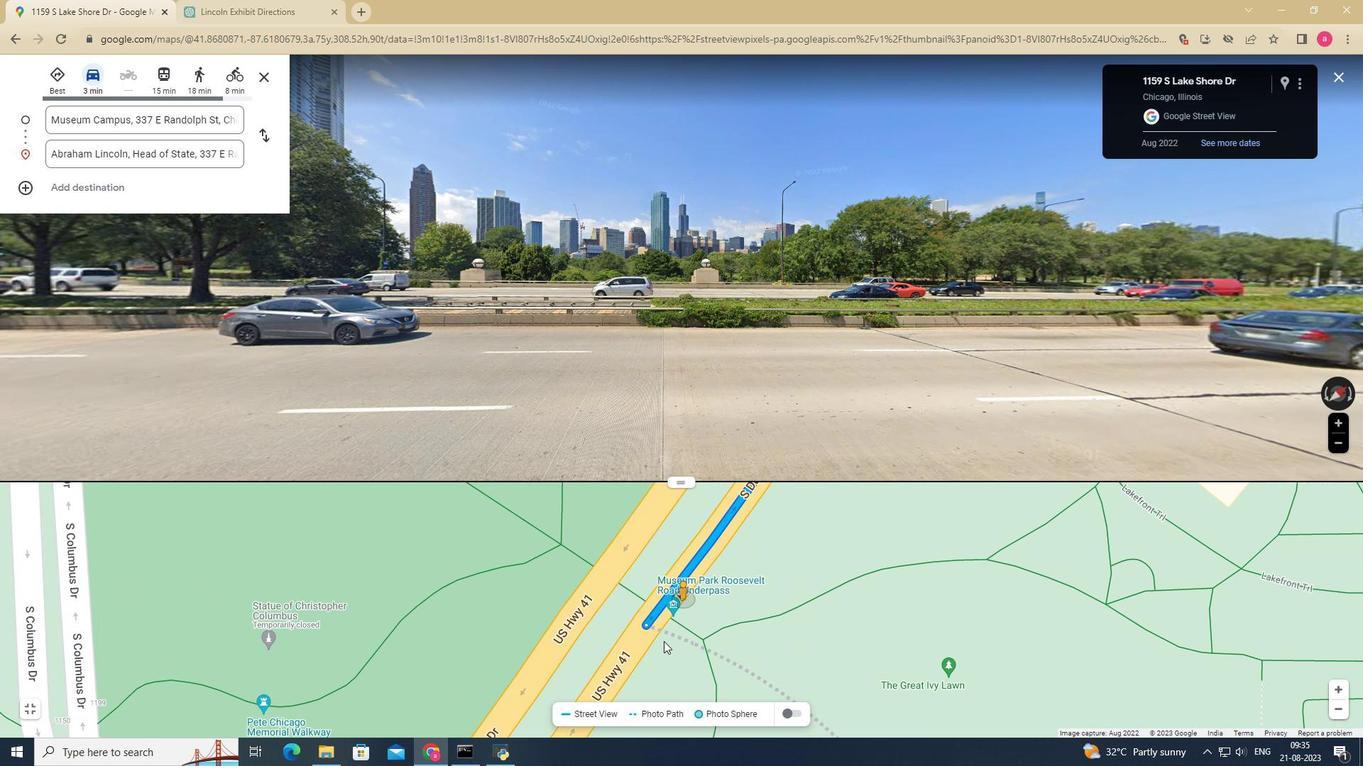 
Action: Mouse scrolled (585, 558) with delta (0, 0)
Screenshot: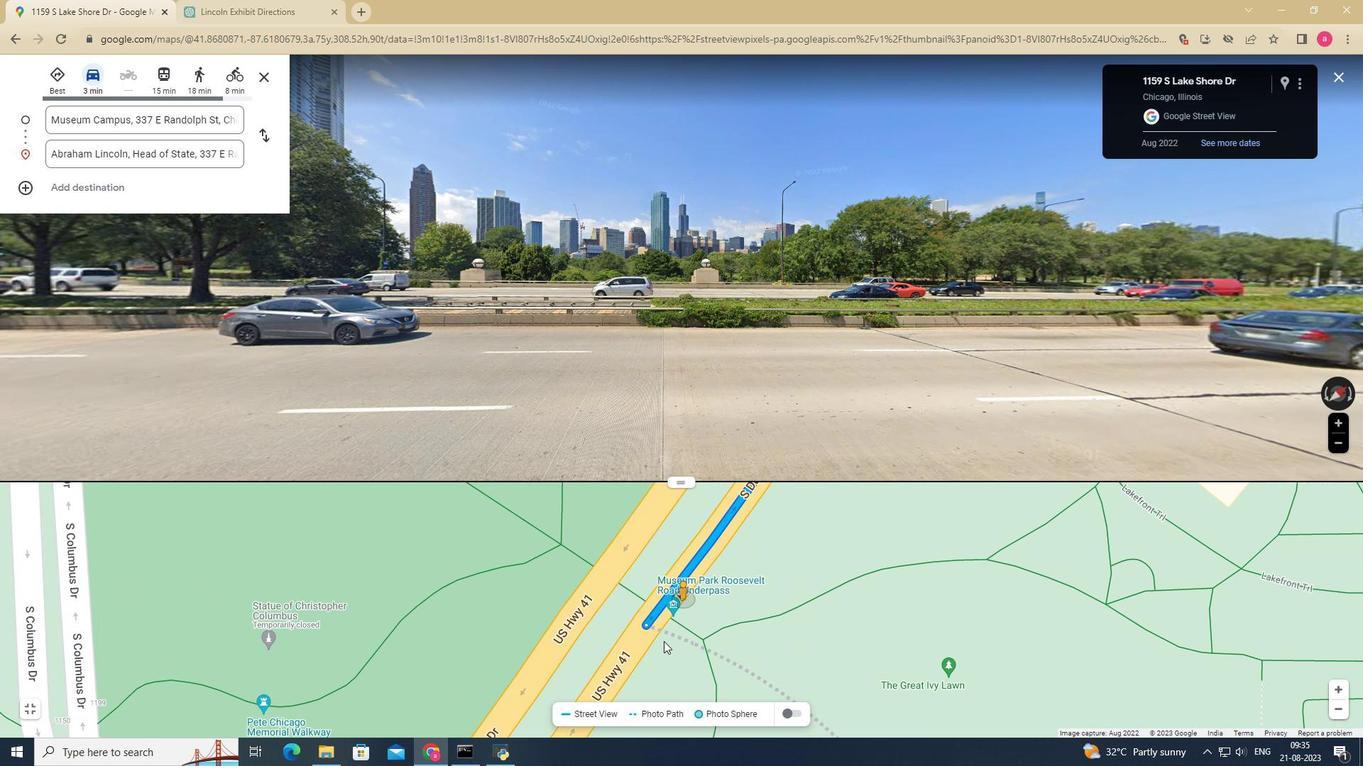 
Action: Mouse scrolled (585, 558) with delta (0, 0)
Screenshot: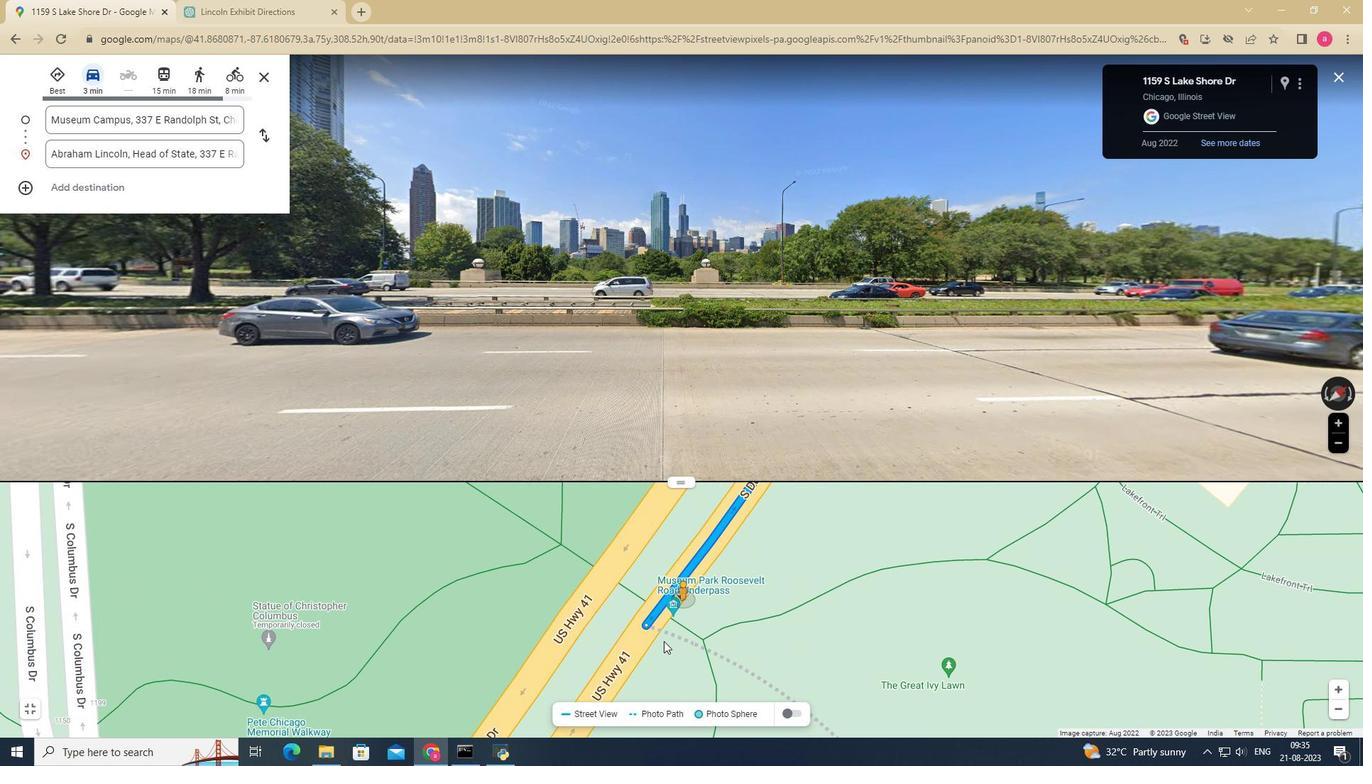 
Action: Mouse scrolled (585, 558) with delta (0, 0)
Screenshot: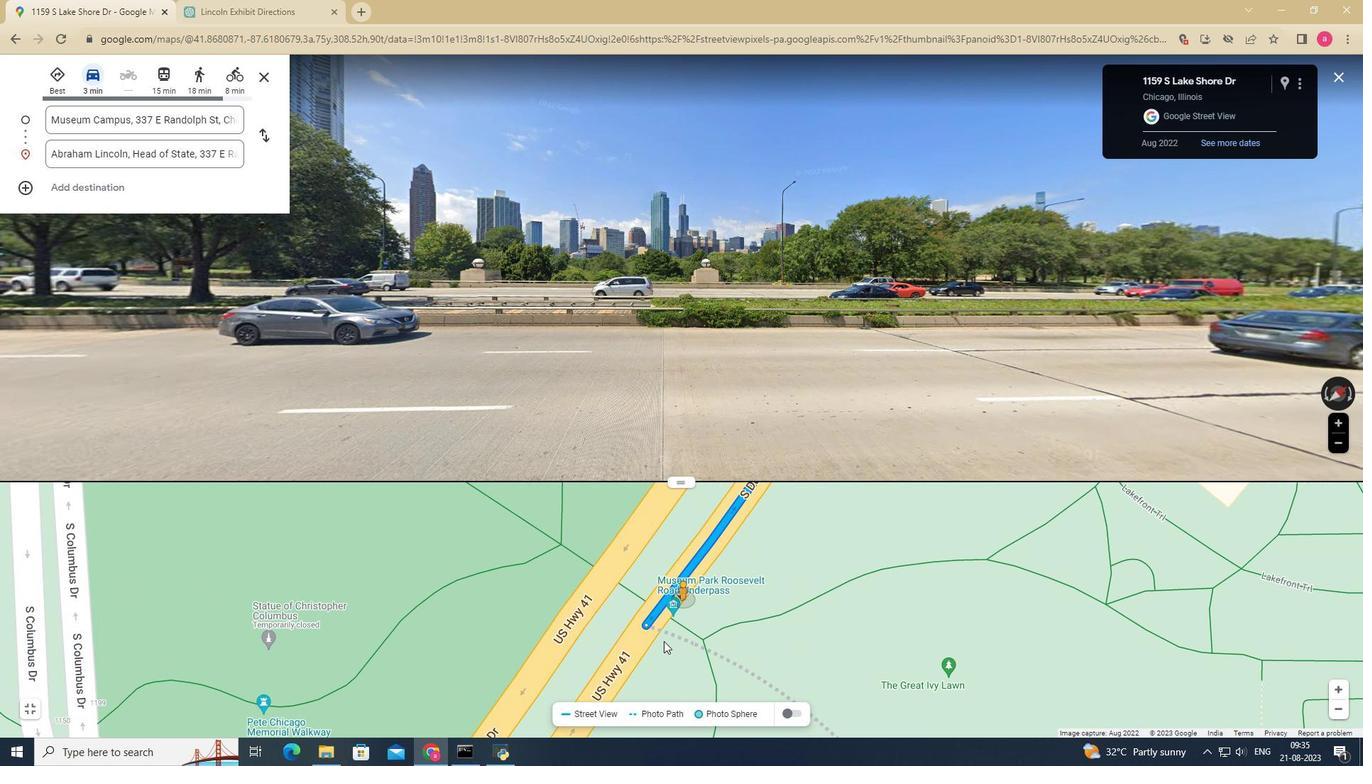
Action: Mouse scrolled (585, 558) with delta (0, 0)
Screenshot: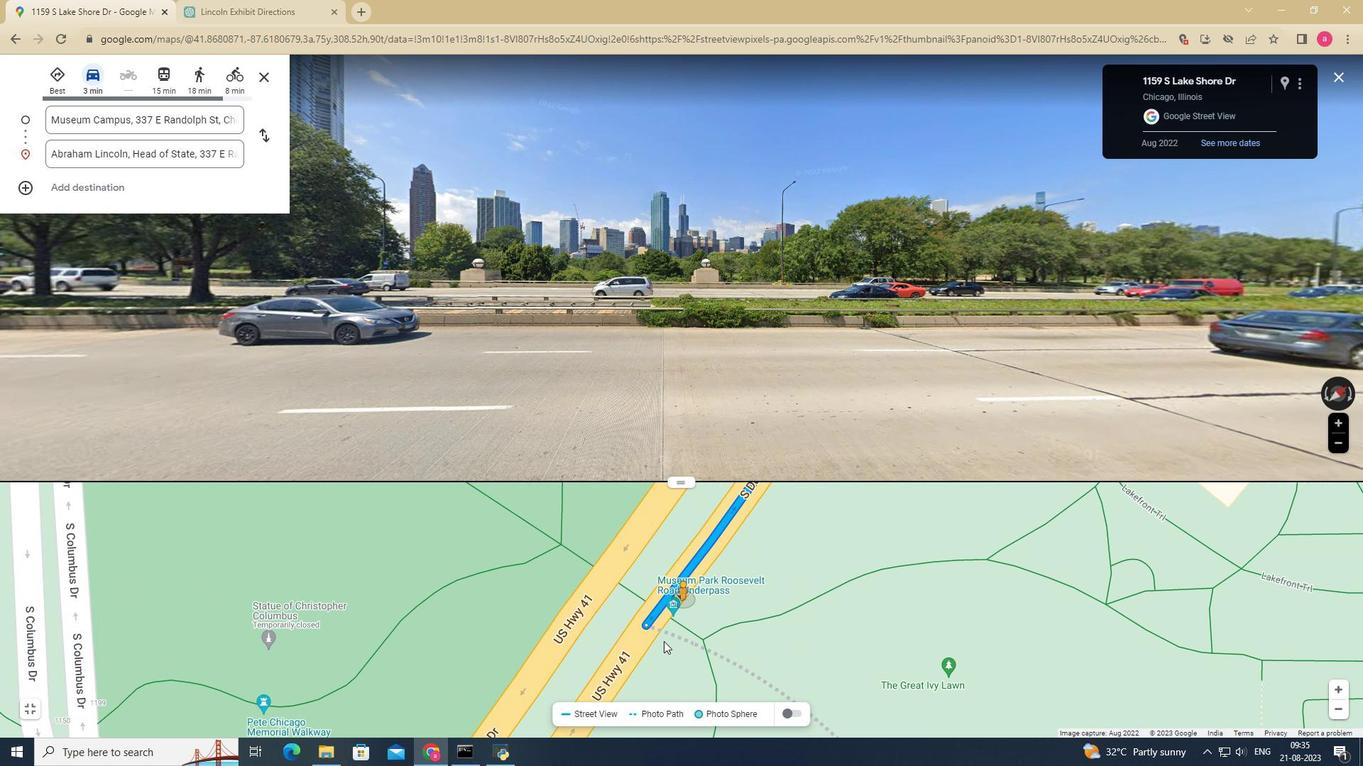 
Action: Mouse scrolled (585, 558) with delta (0, 0)
Screenshot: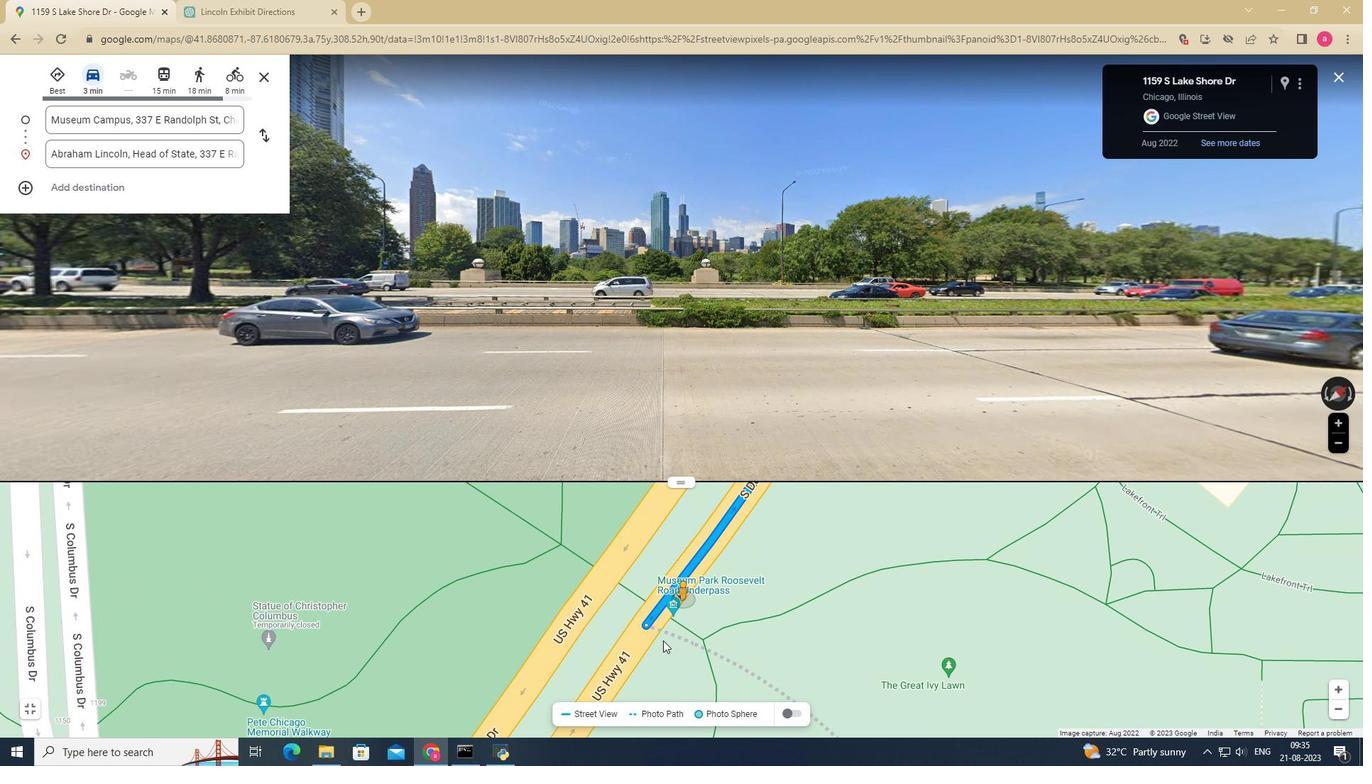 
Action: Mouse moved to (582, 542)
Screenshot: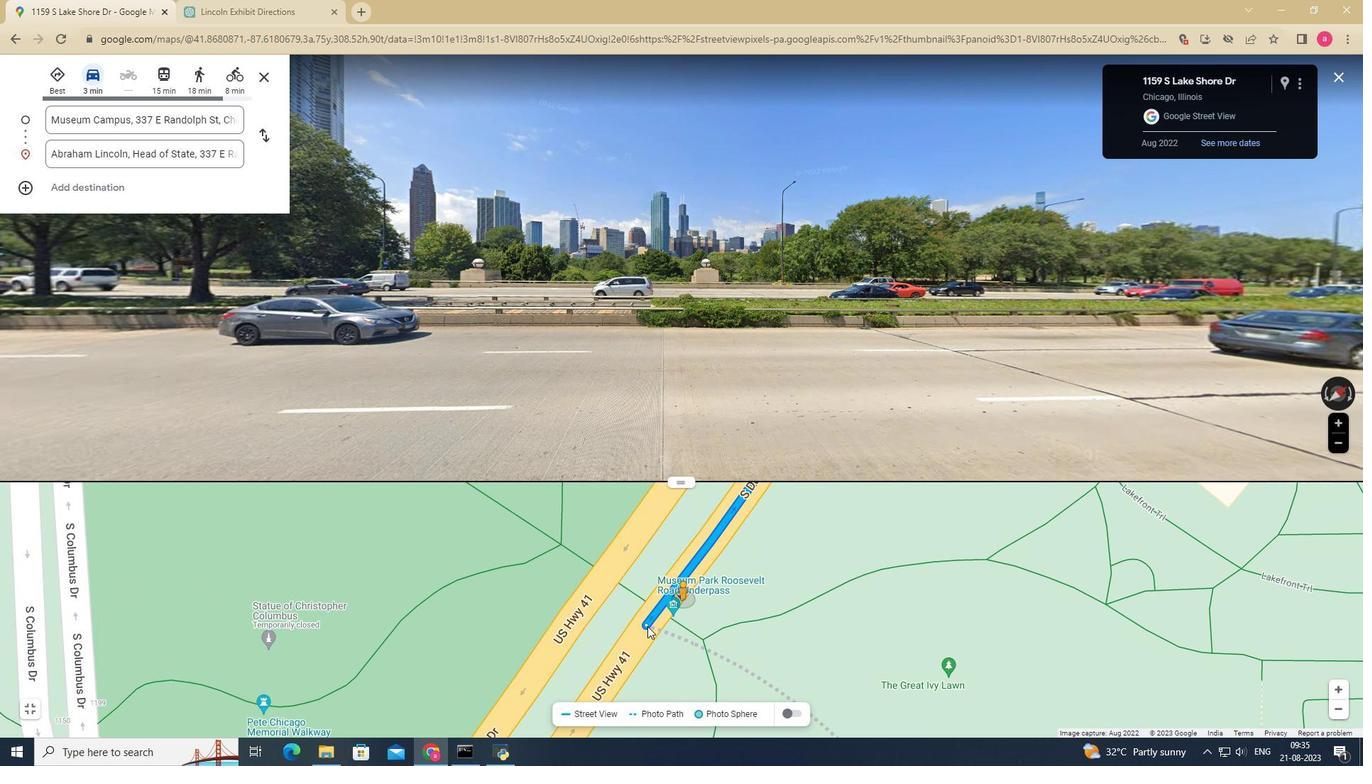 
Action: Mouse pressed left at (582, 542)
Screenshot: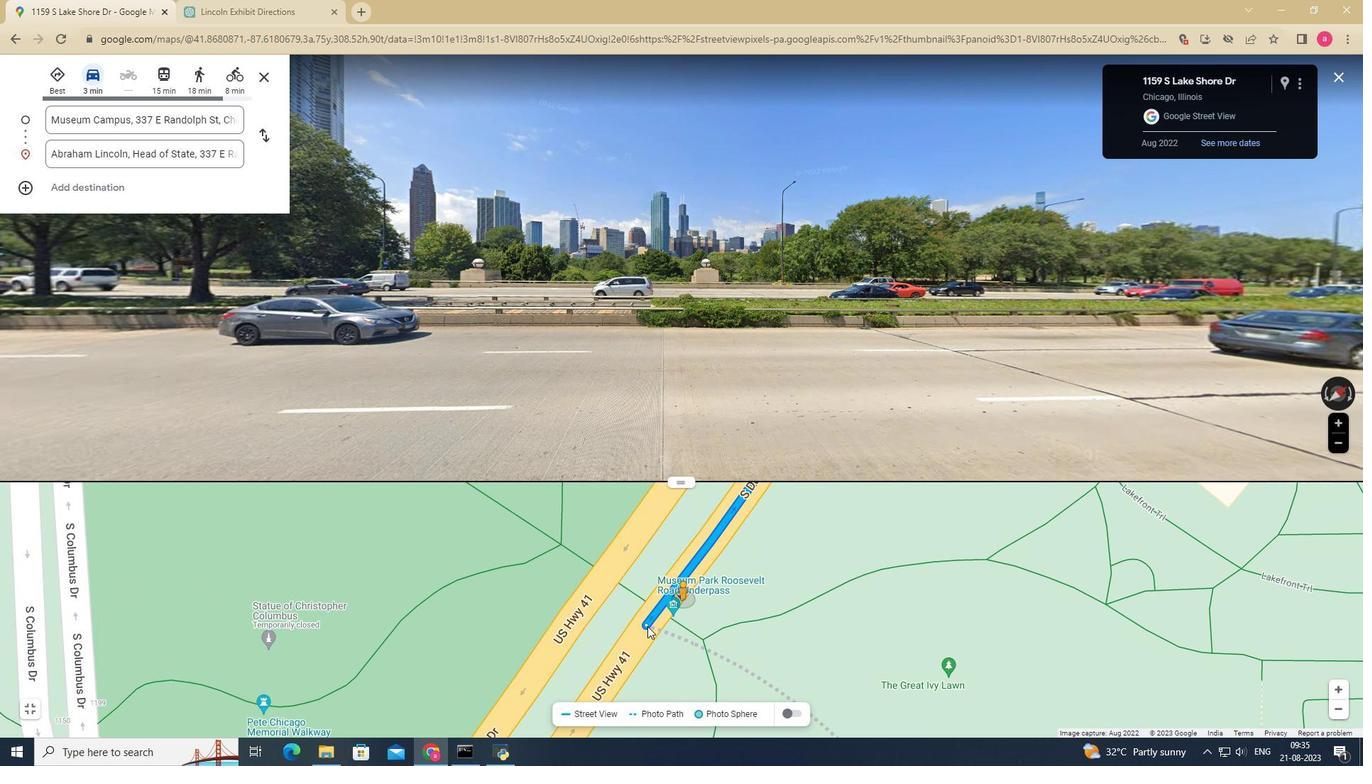 
Action: Mouse moved to (619, 608)
Screenshot: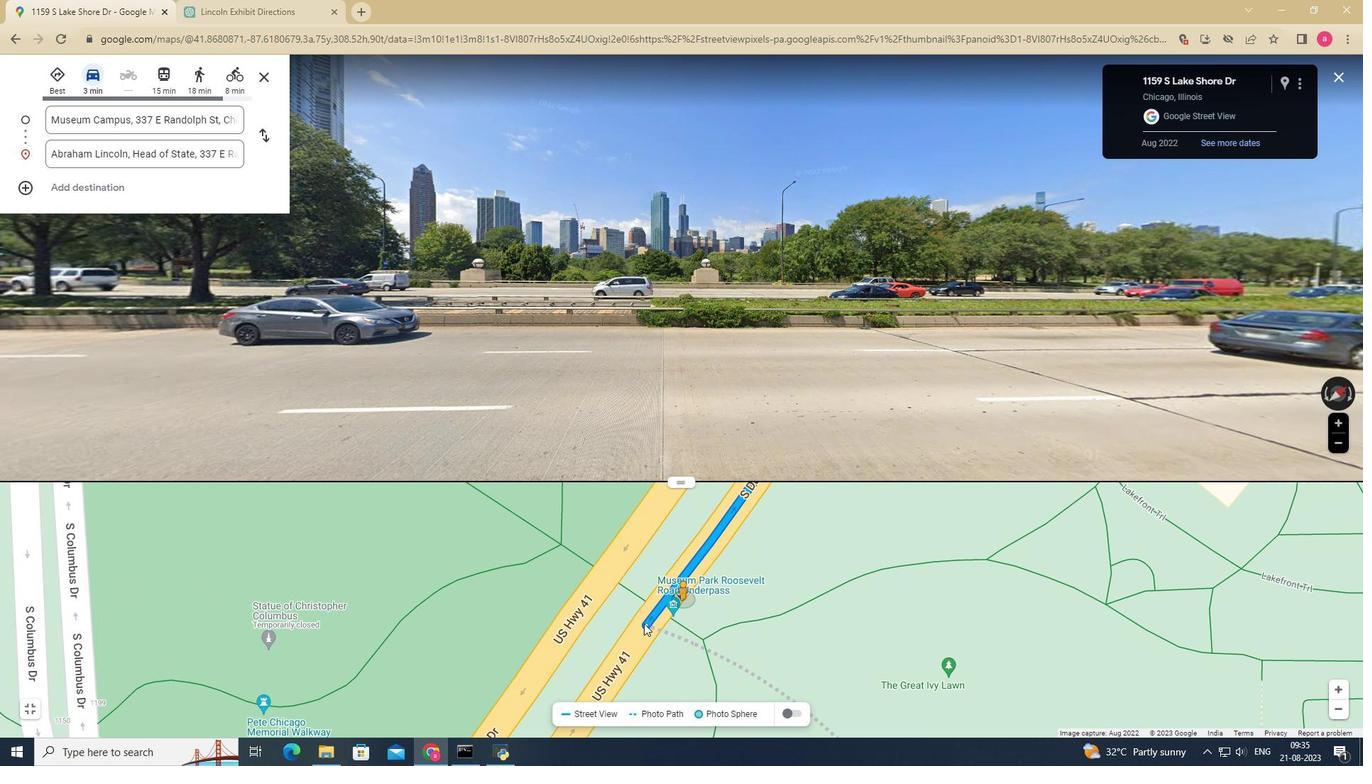 
Action: Mouse pressed left at (619, 608)
Screenshot: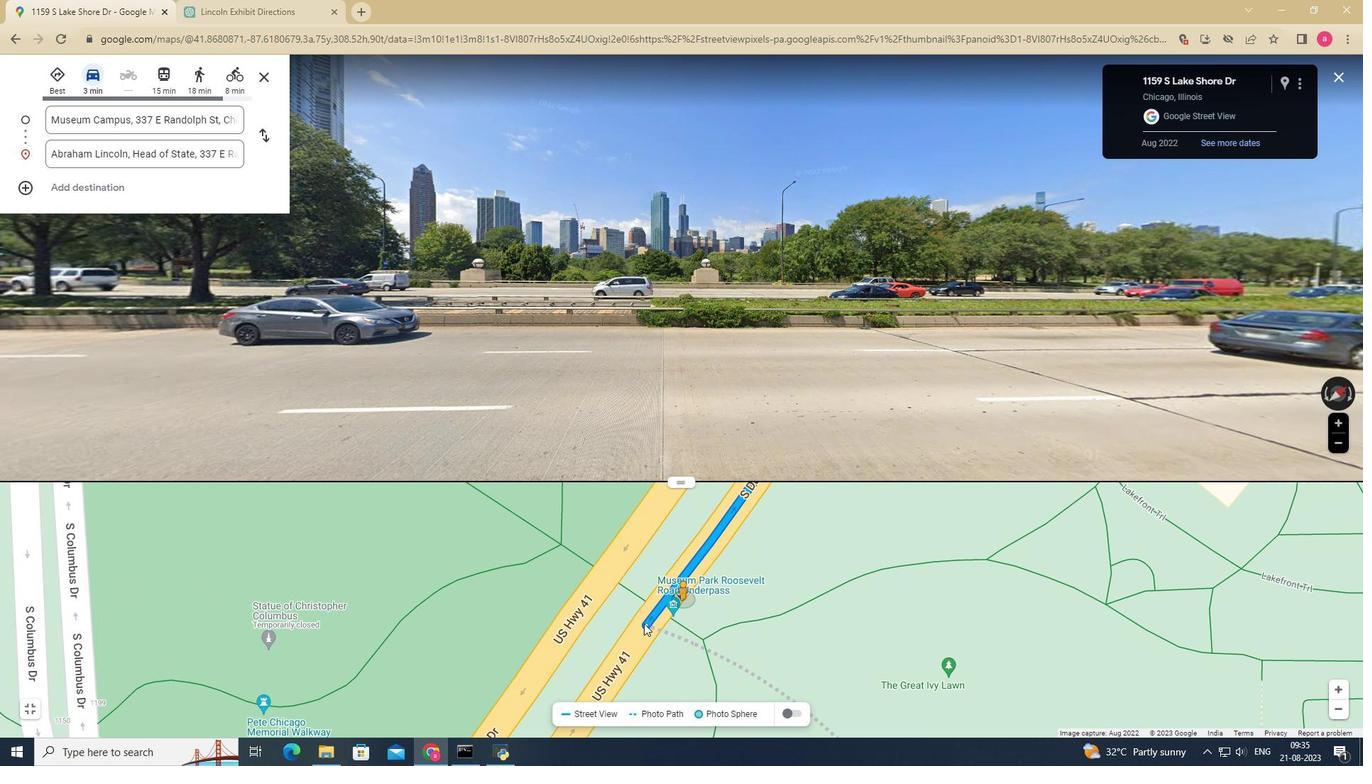 
Action: Mouse moved to (643, 624)
Screenshot: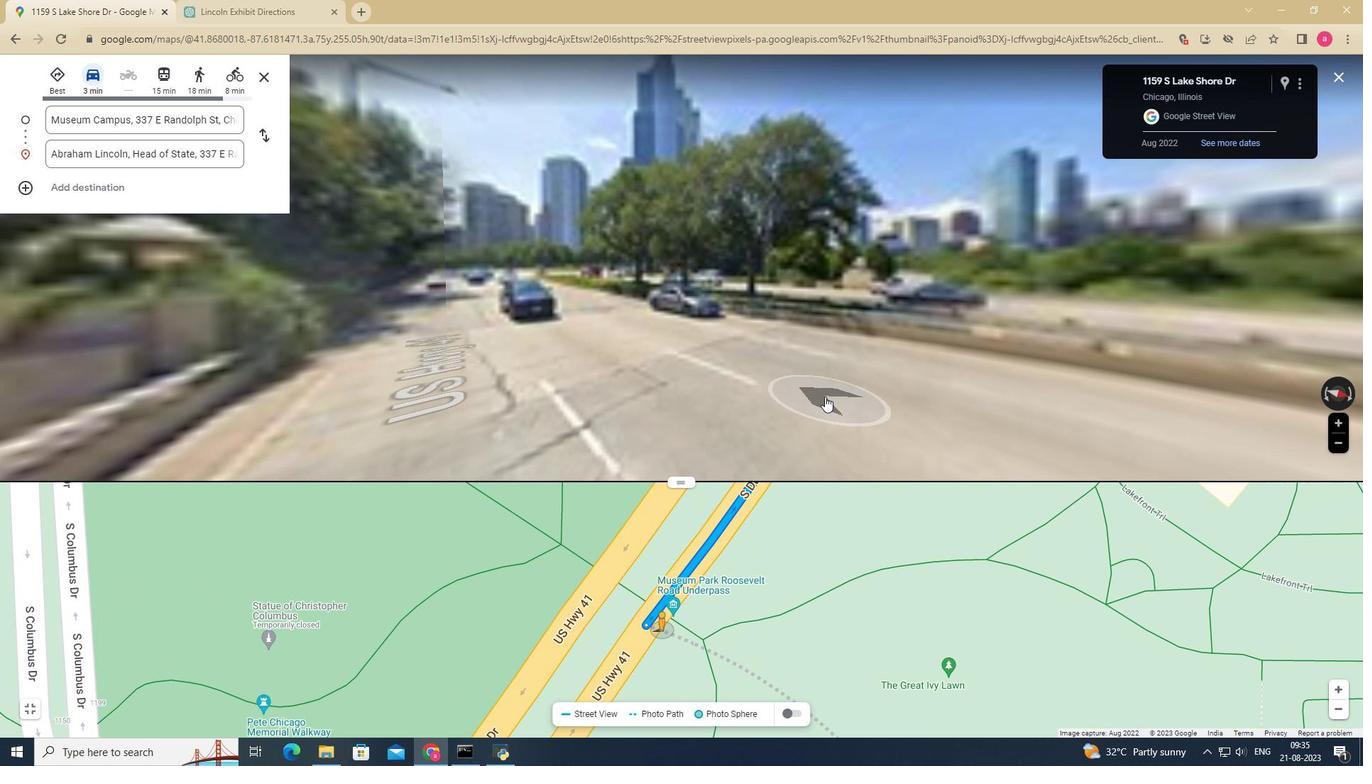 
Action: Mouse pressed left at (643, 624)
Screenshot: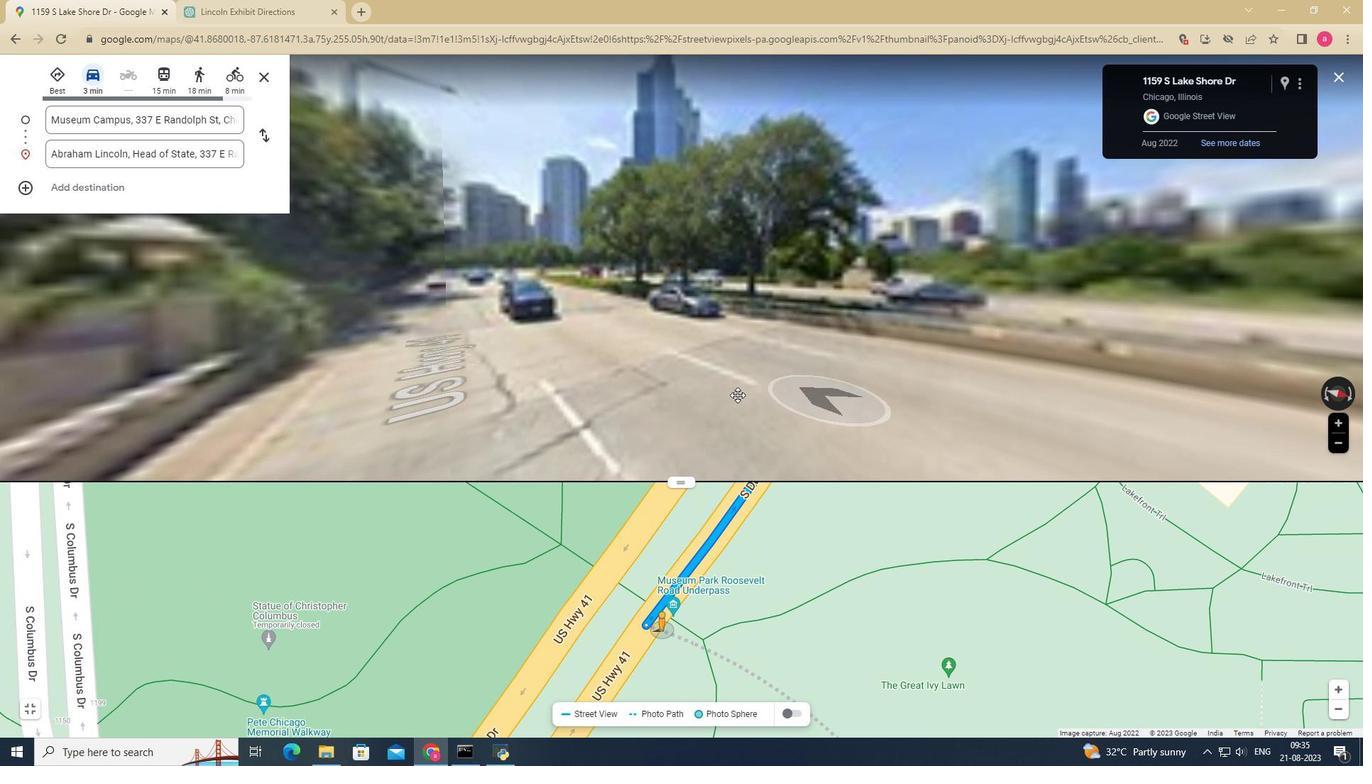 
Action: Mouse moved to (825, 396)
Screenshot: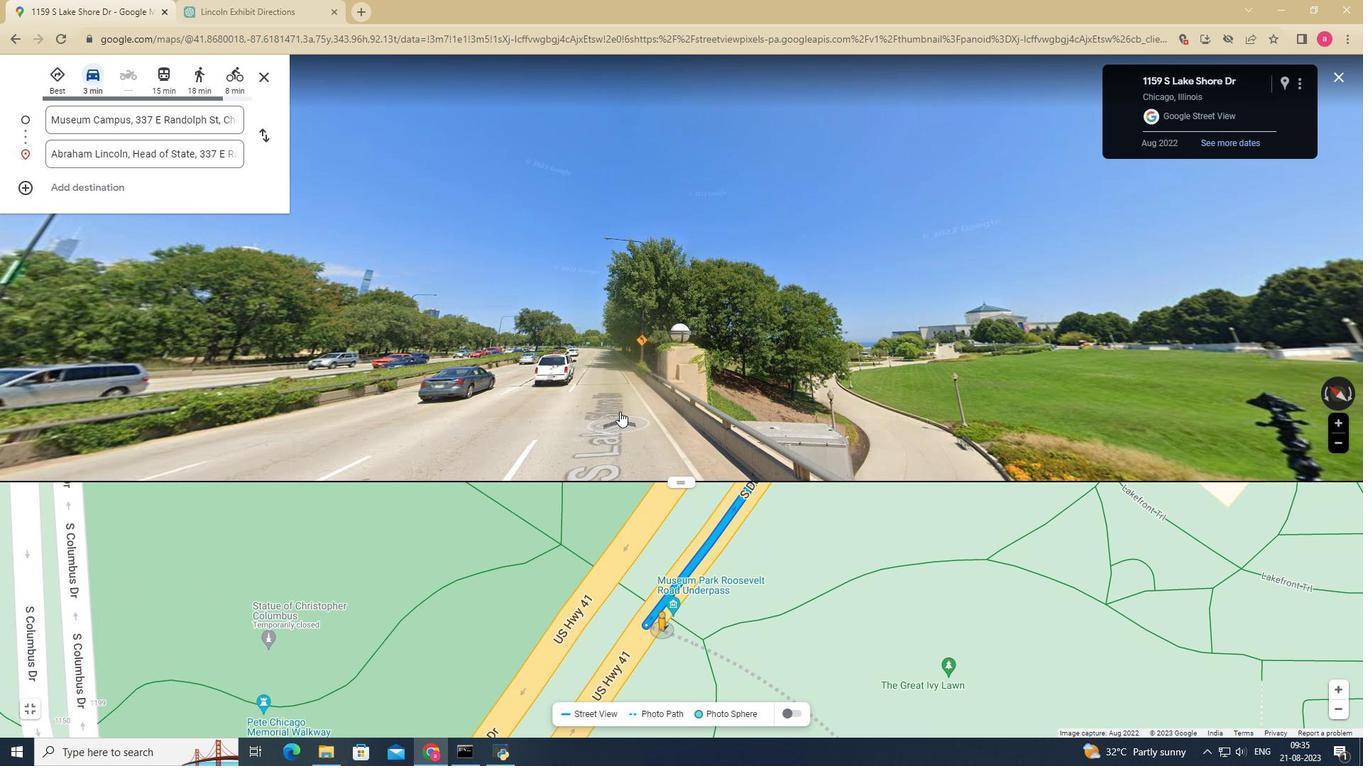 
Action: Mouse pressed left at (825, 396)
Screenshot: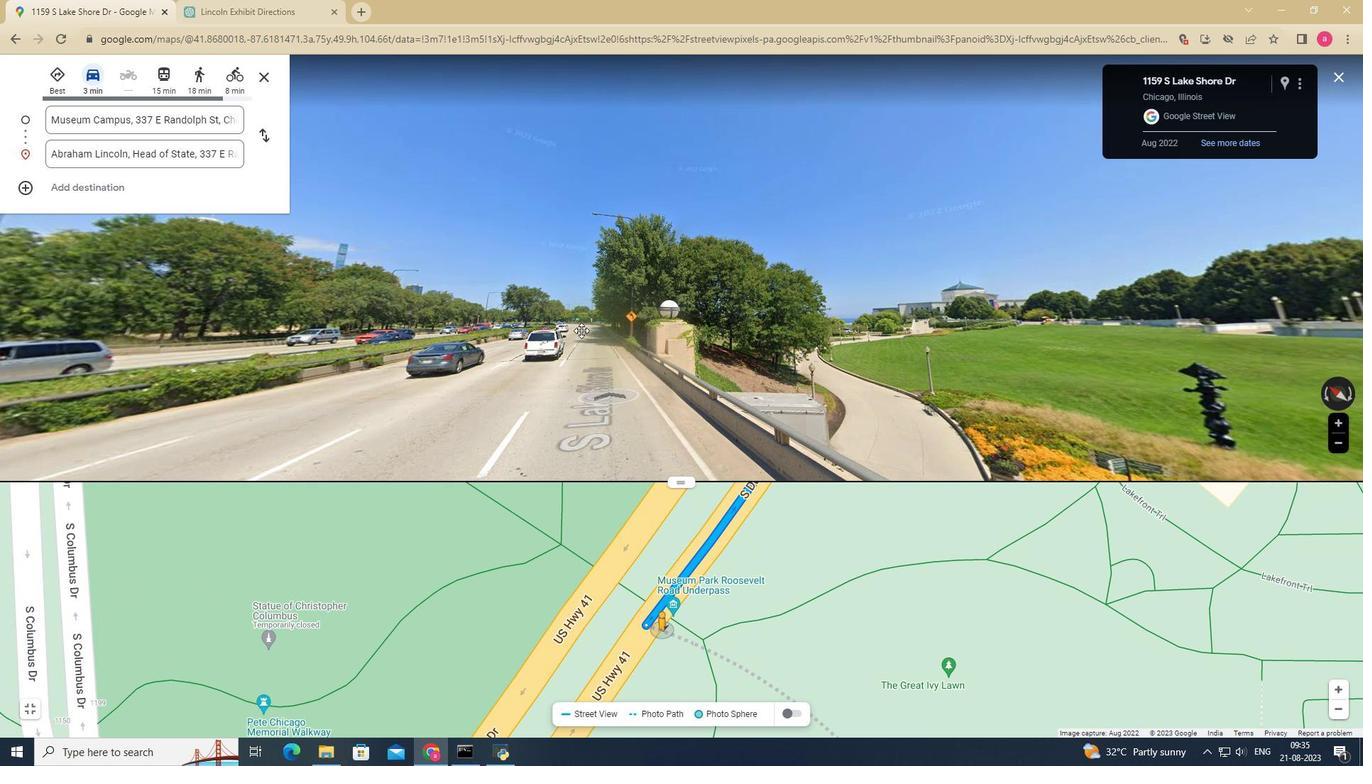 
Action: Mouse moved to (689, 377)
Screenshot: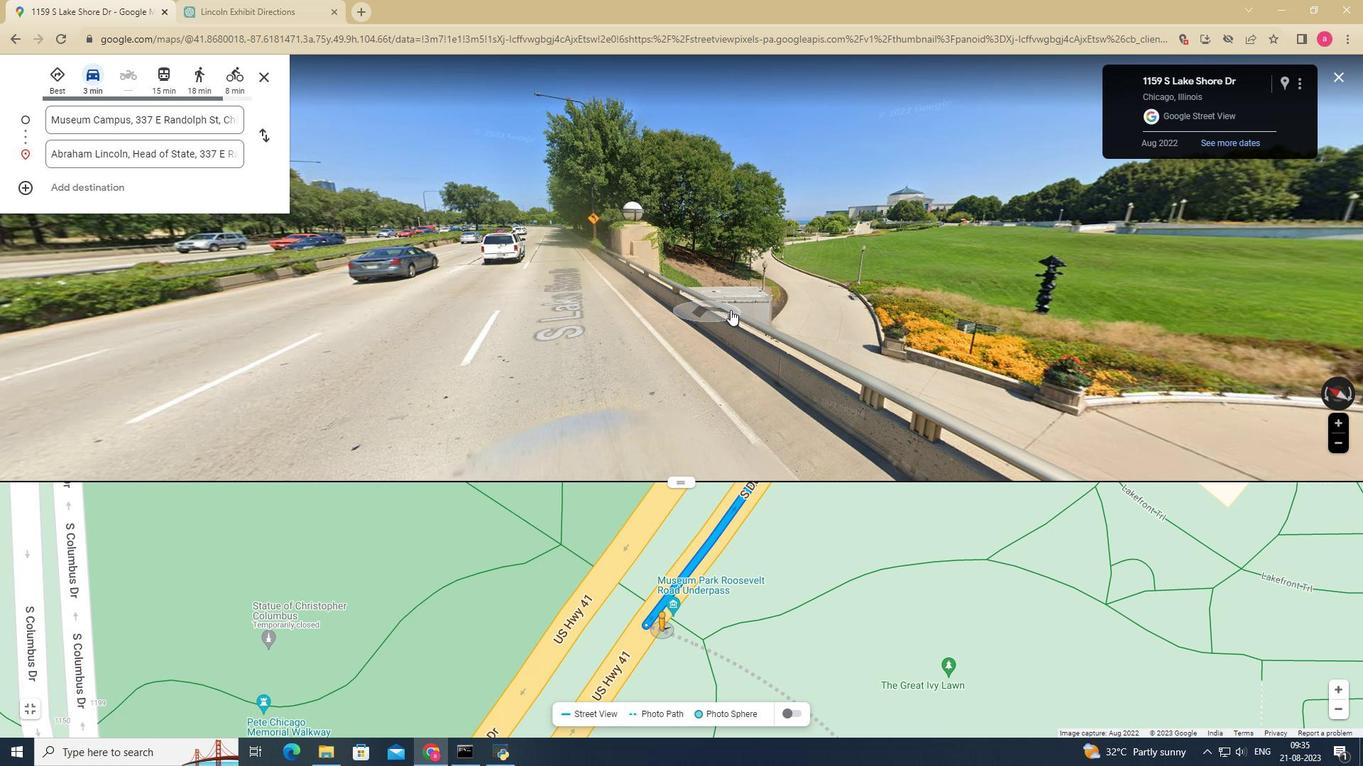 
Action: Mouse pressed left at (689, 377)
